 Task: Check the picks of the 2023 Victory Lane Racing NASCAR Cup Series for the race "United Rentals 500" on the track "Phoenix".
Action: Mouse moved to (187, 389)
Screenshot: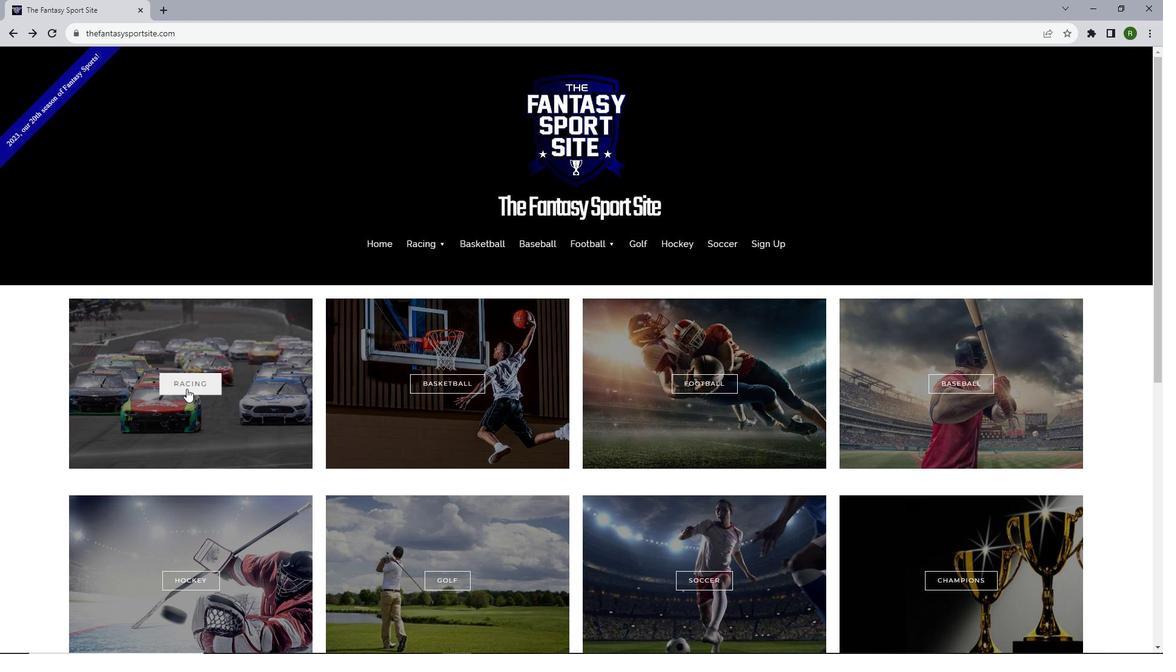 
Action: Mouse pressed left at (187, 389)
Screenshot: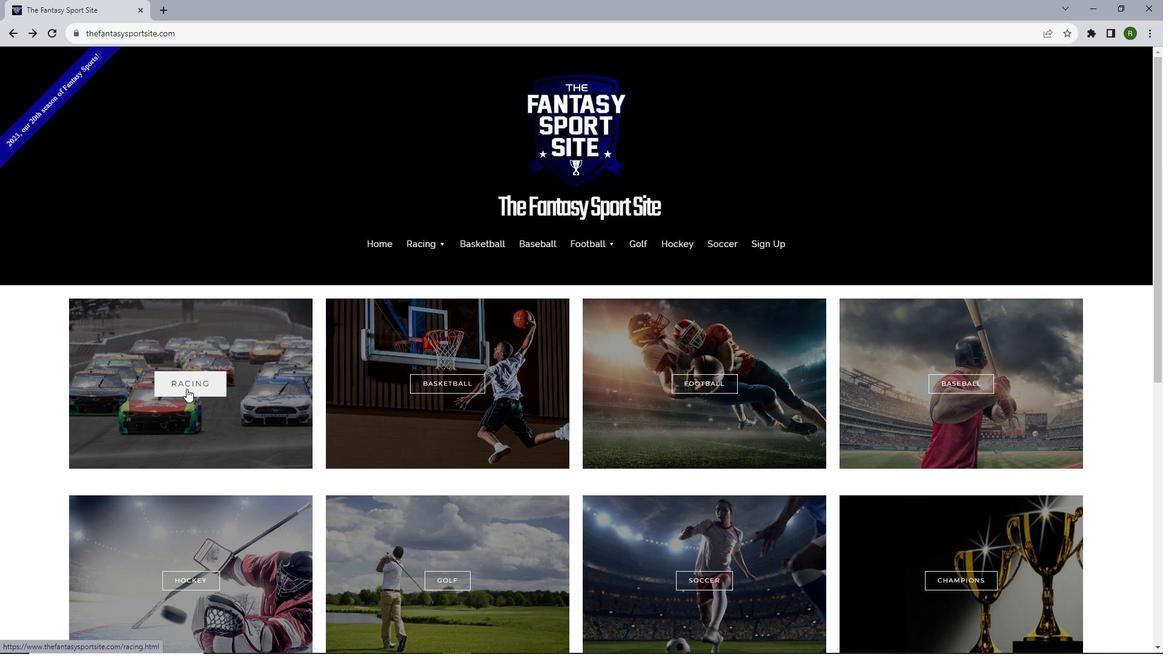 
Action: Mouse moved to (221, 548)
Screenshot: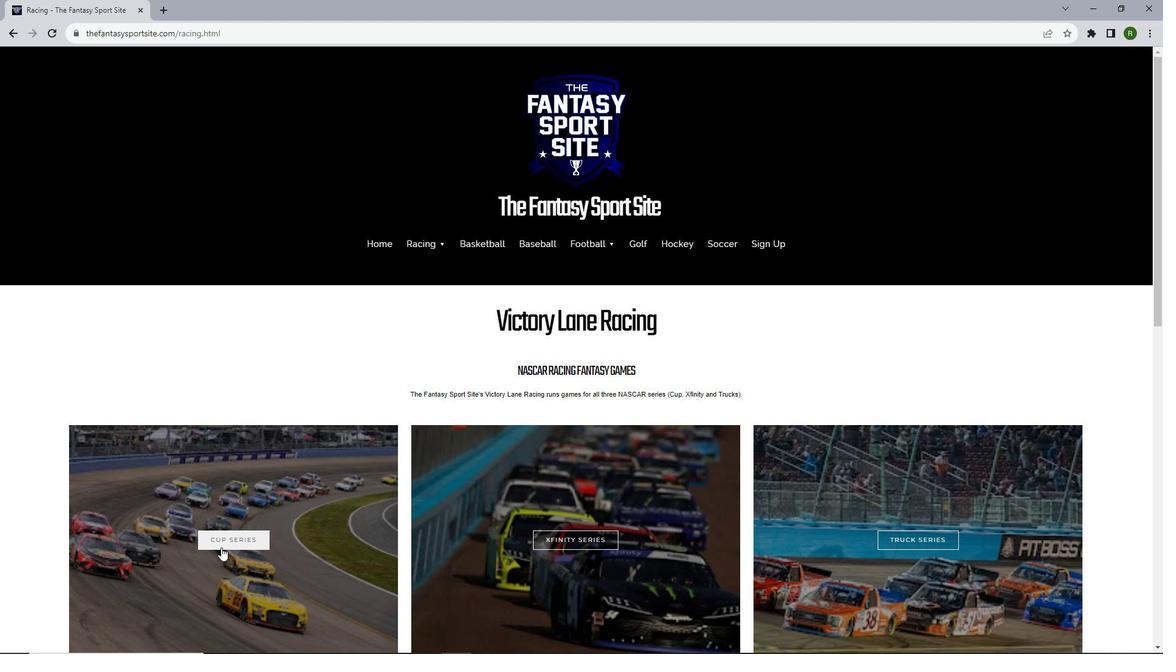 
Action: Mouse pressed left at (221, 548)
Screenshot: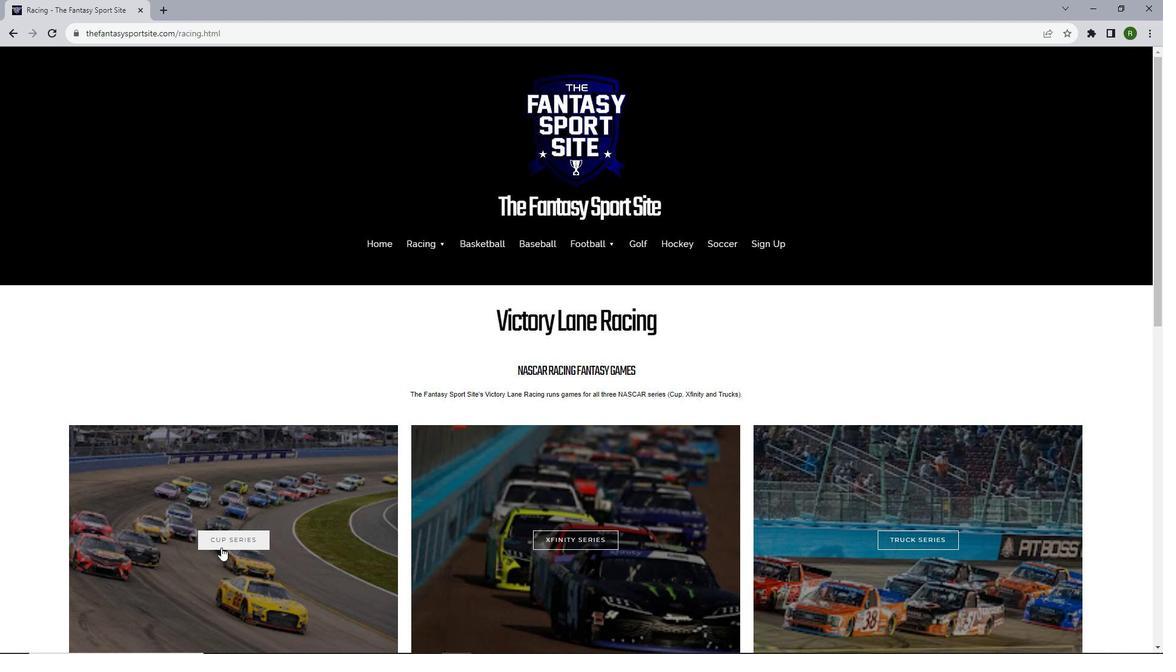 
Action: Mouse moved to (449, 407)
Screenshot: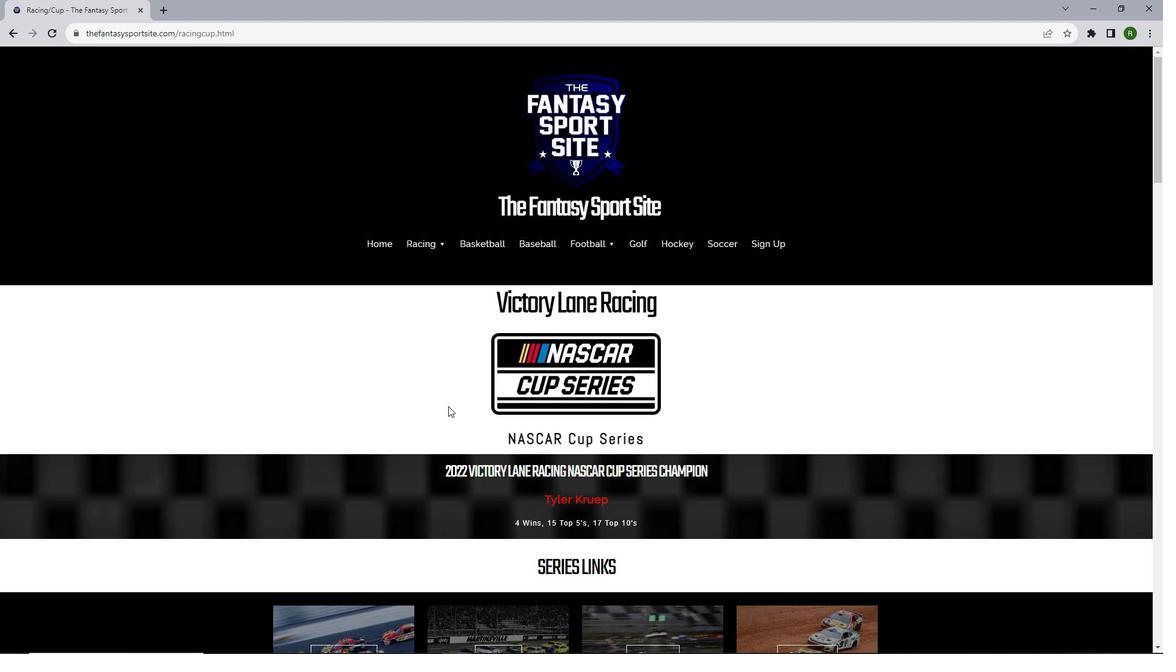 
Action: Mouse scrolled (449, 406) with delta (0, 0)
Screenshot: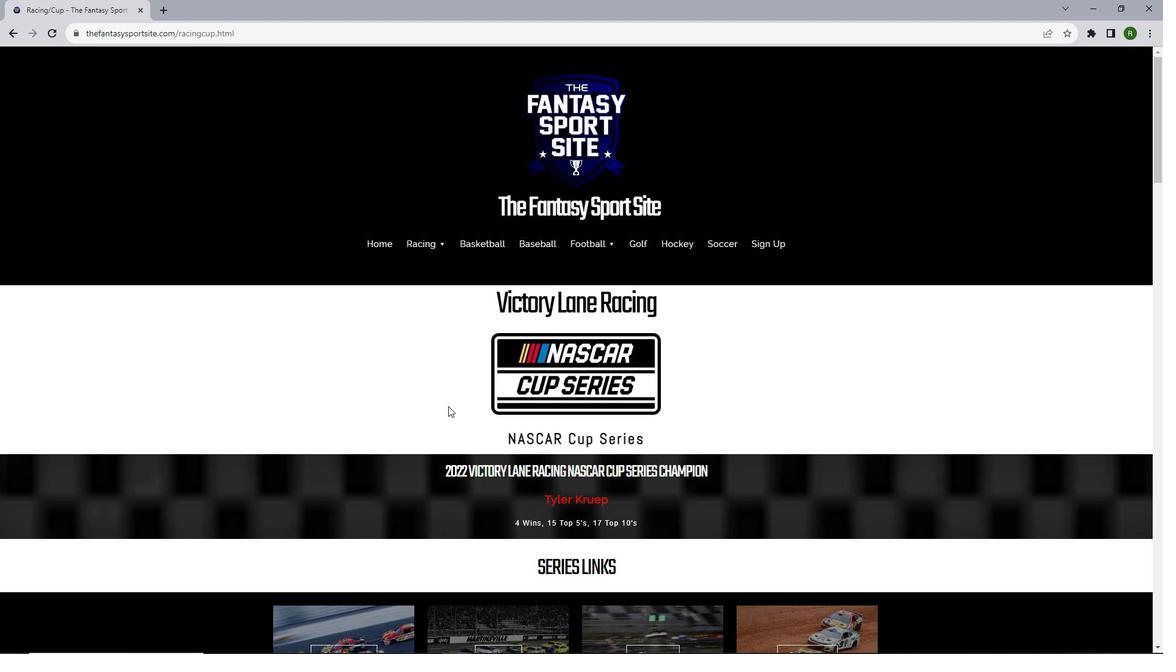 
Action: Mouse scrolled (449, 406) with delta (0, 0)
Screenshot: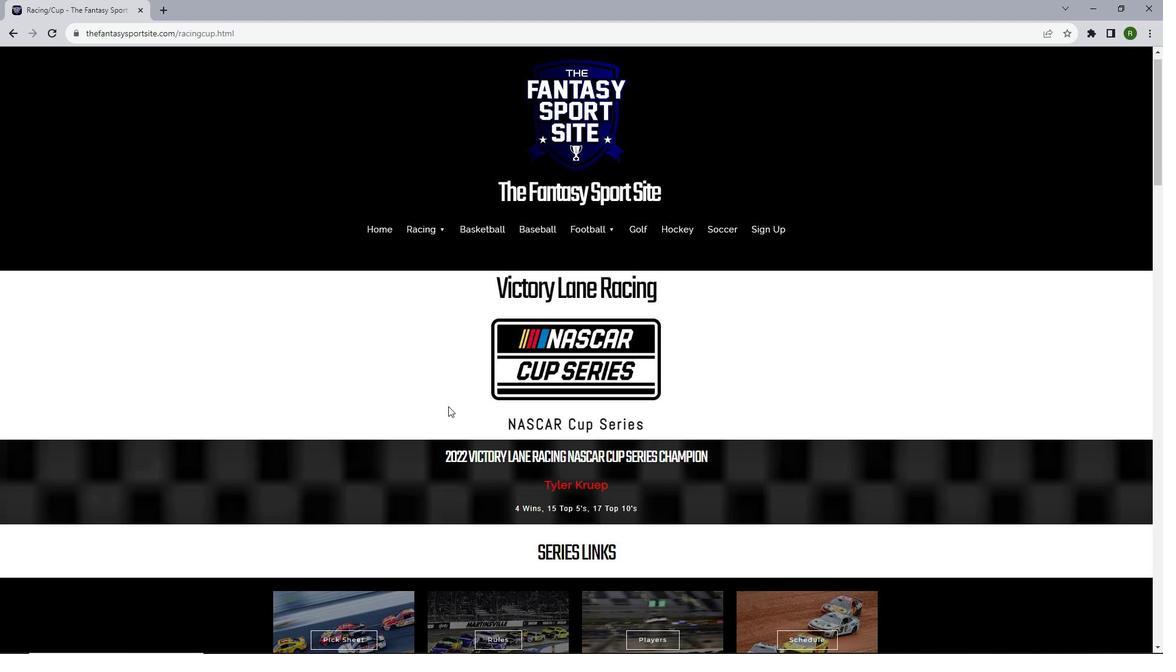 
Action: Mouse moved to (449, 407)
Screenshot: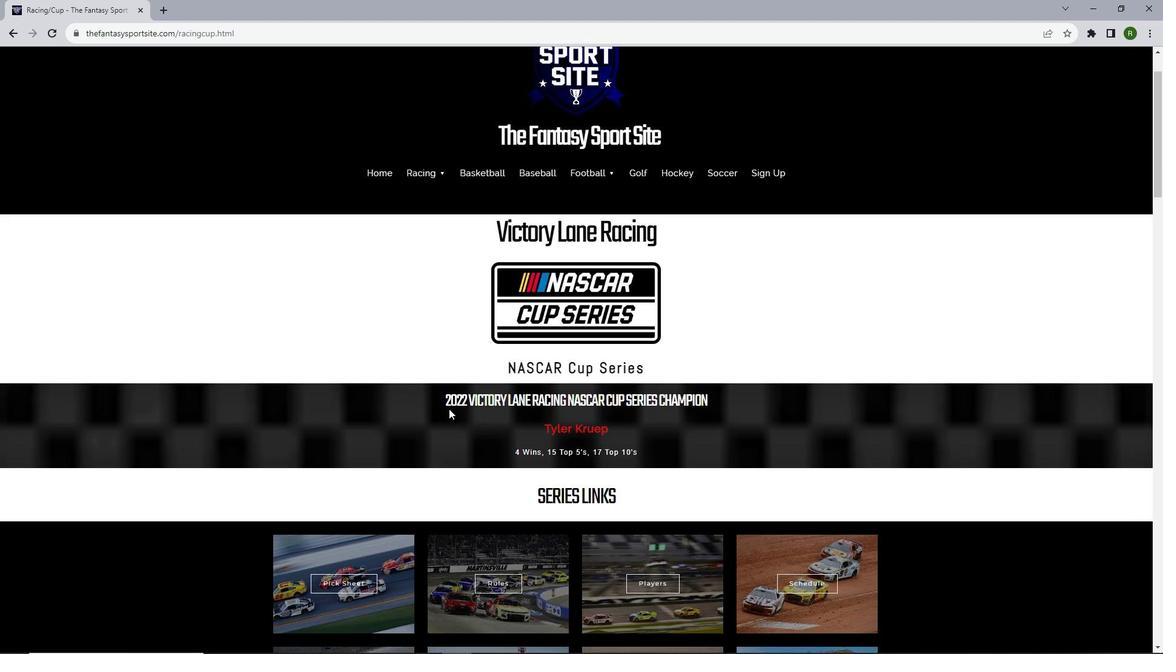 
Action: Mouse scrolled (449, 406) with delta (0, 0)
Screenshot: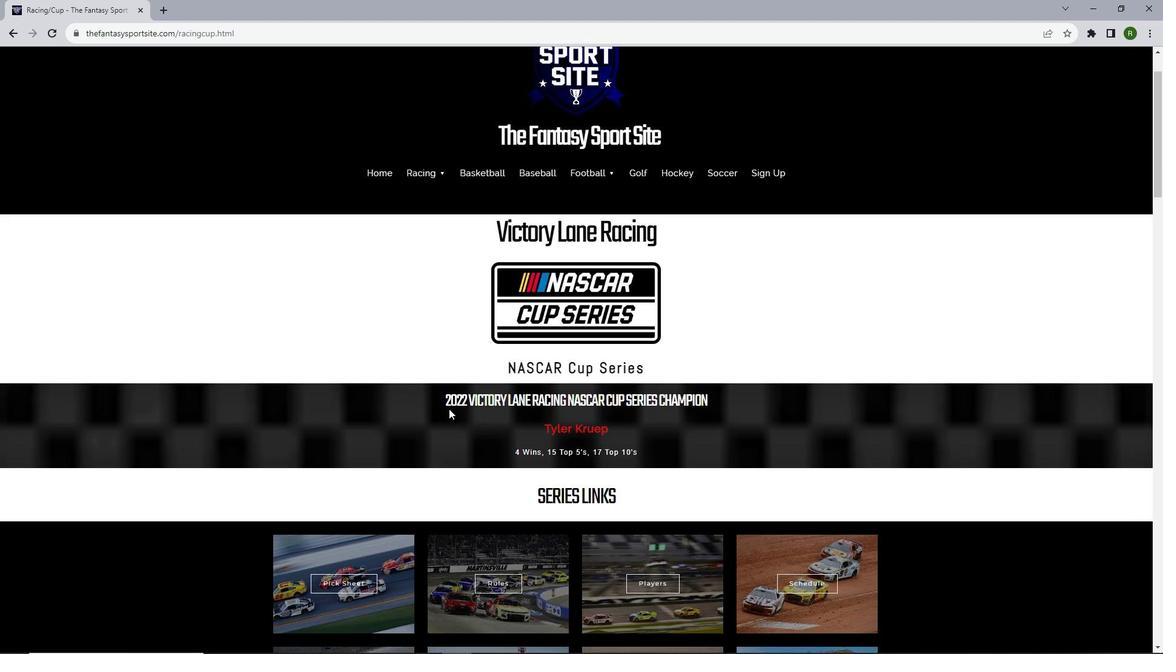 
Action: Mouse moved to (449, 409)
Screenshot: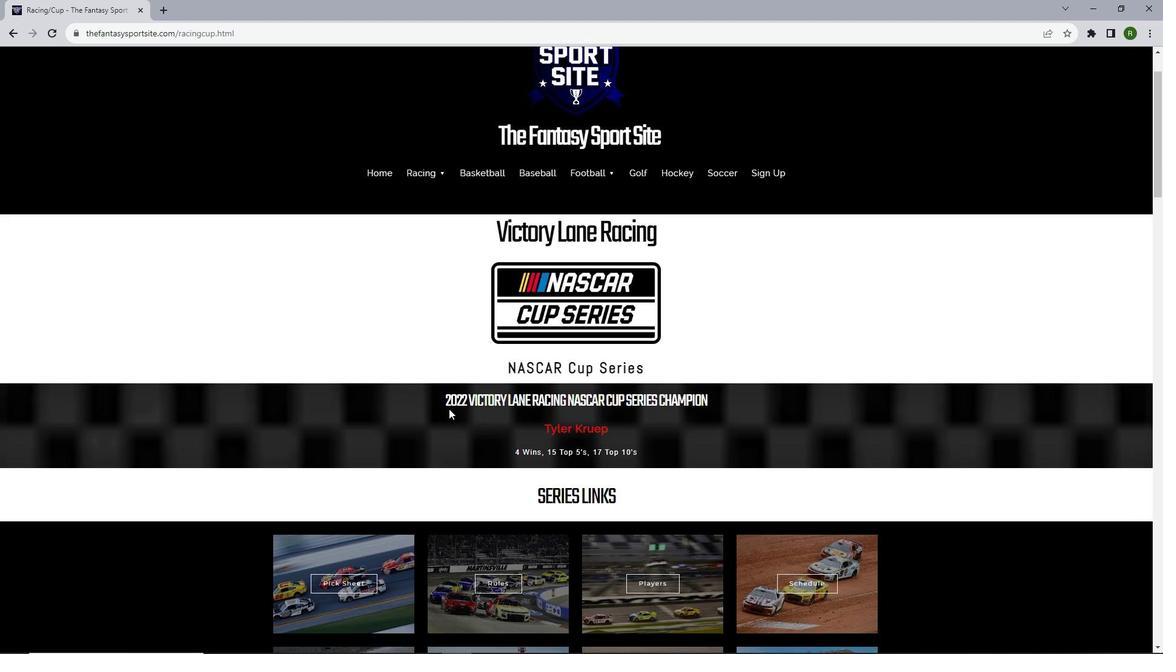 
Action: Mouse scrolled (449, 409) with delta (0, 0)
Screenshot: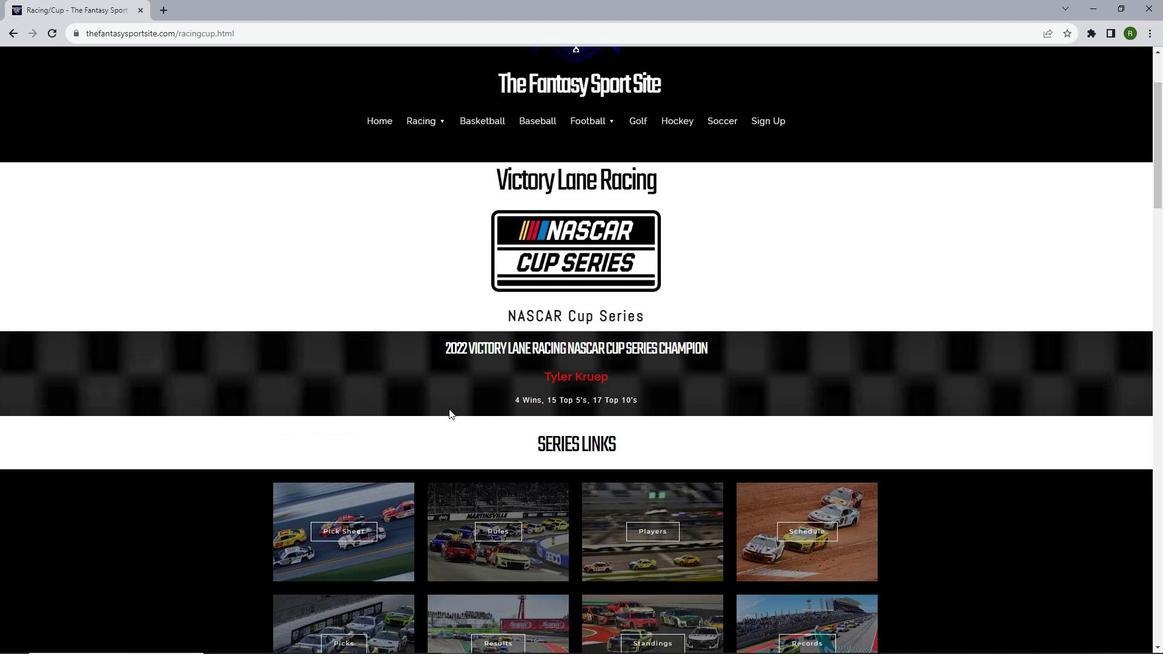 
Action: Mouse scrolled (449, 409) with delta (0, 0)
Screenshot: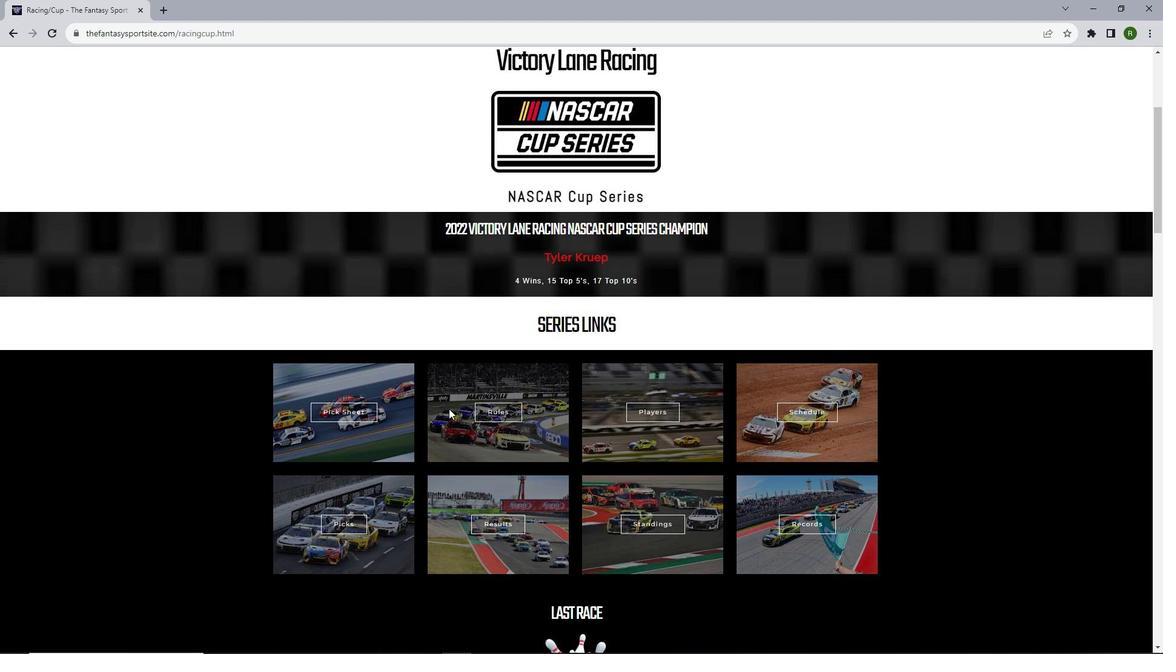 
Action: Mouse scrolled (449, 409) with delta (0, 0)
Screenshot: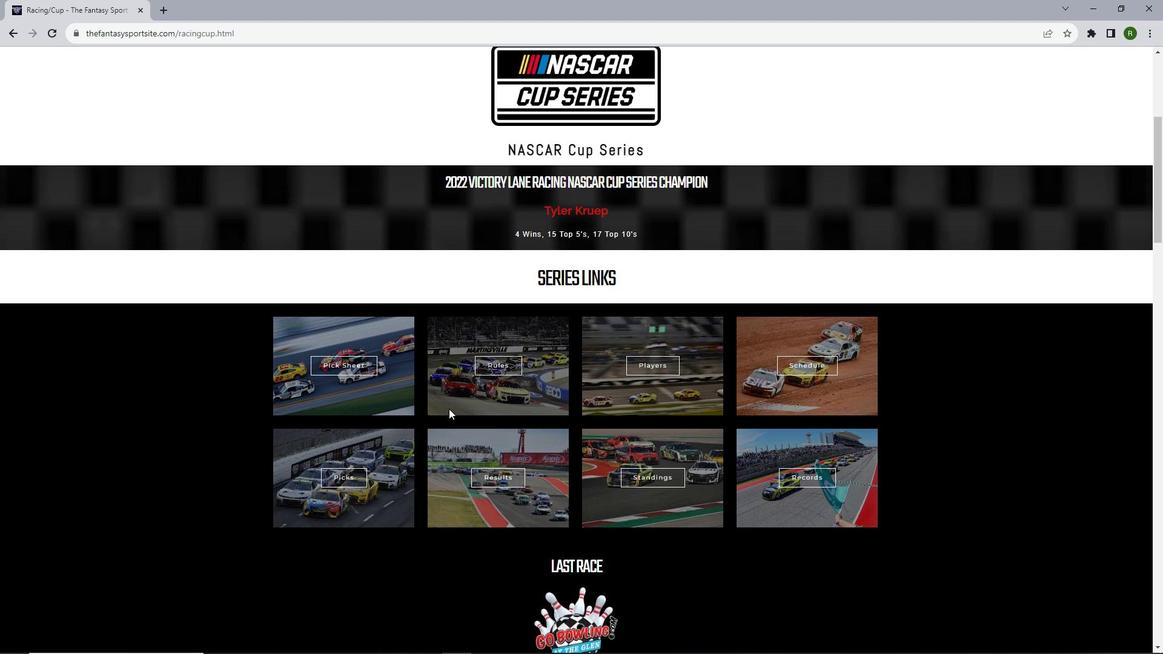
Action: Mouse moved to (356, 408)
Screenshot: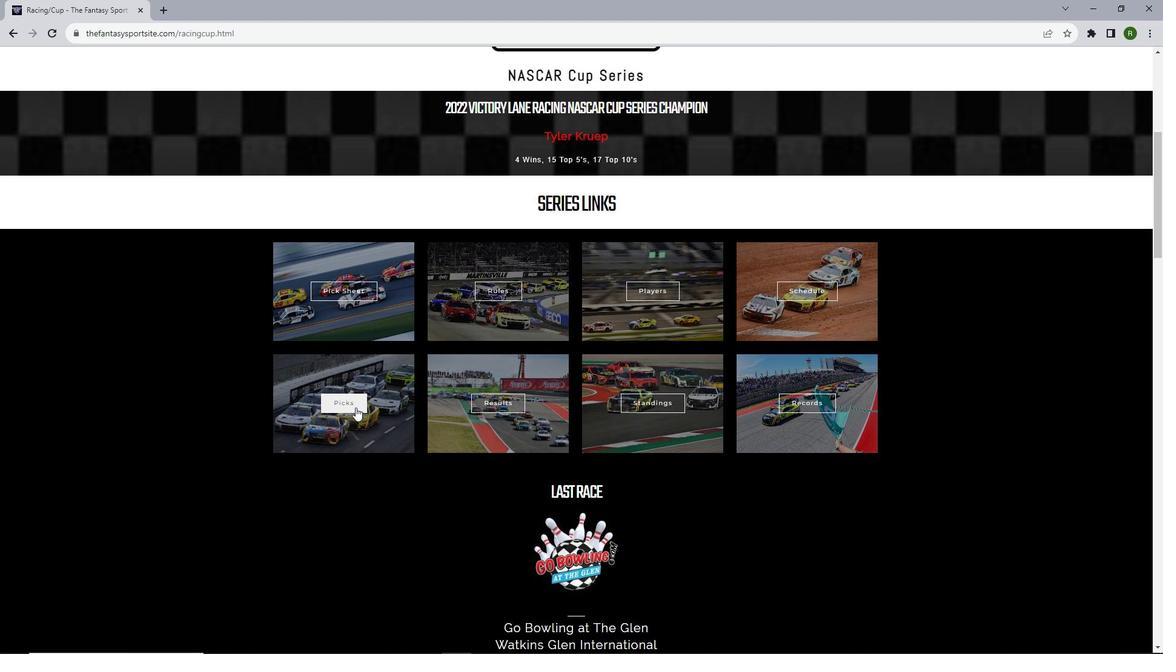 
Action: Mouse pressed left at (356, 408)
Screenshot: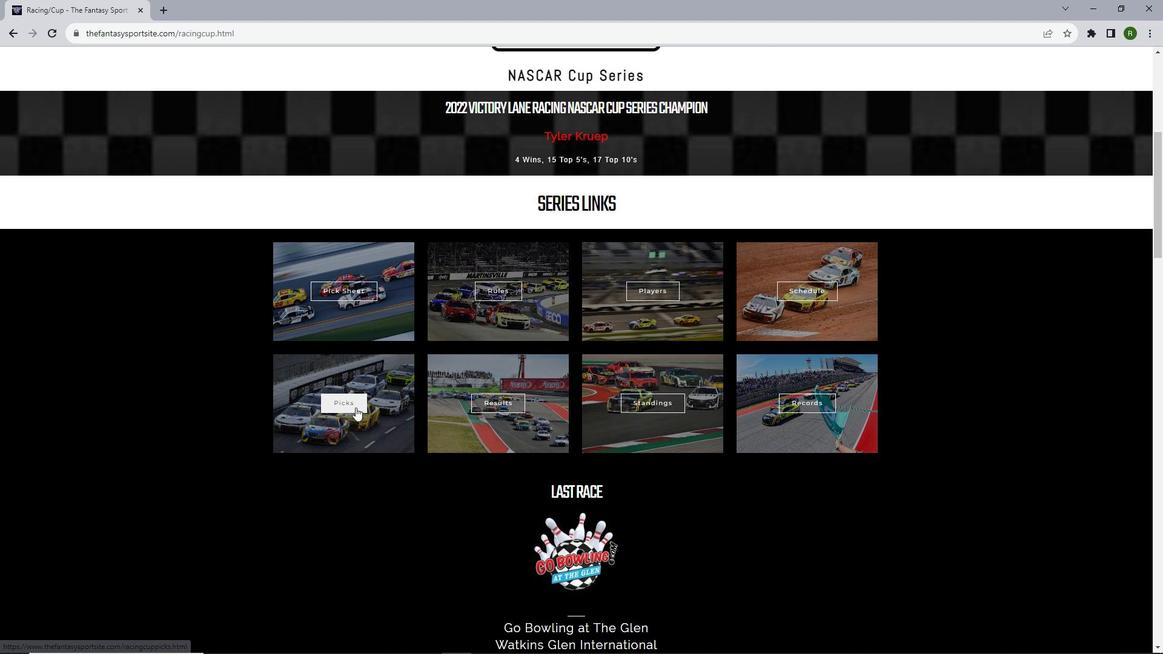 
Action: Mouse moved to (610, 344)
Screenshot: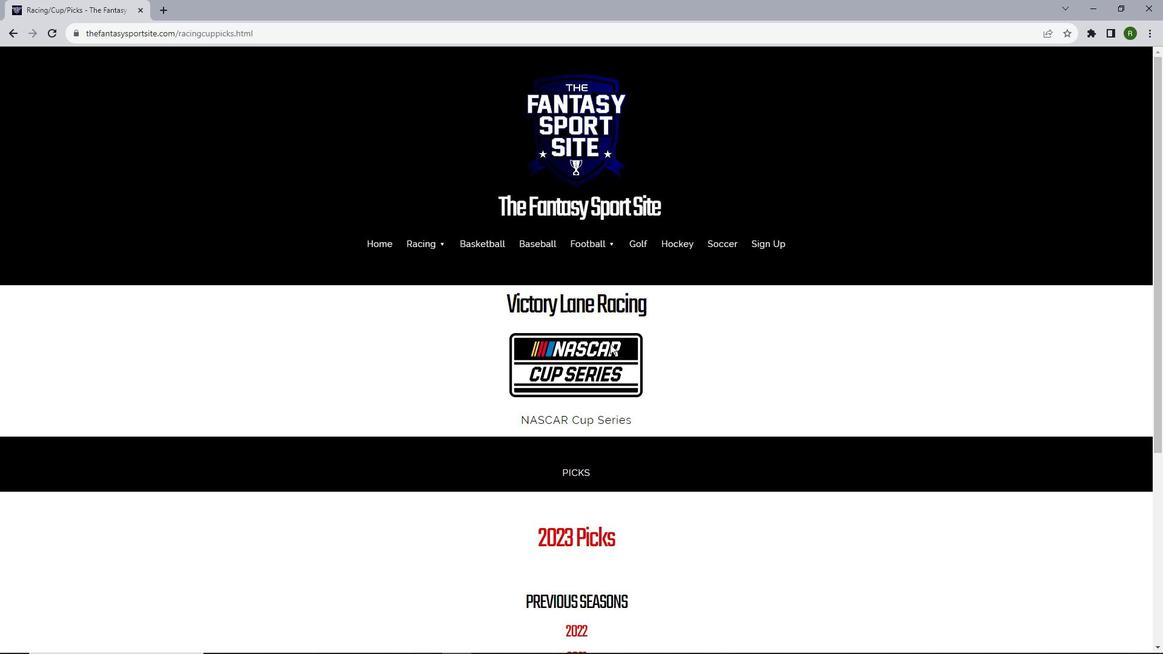 
Action: Mouse scrolled (610, 344) with delta (0, 0)
Screenshot: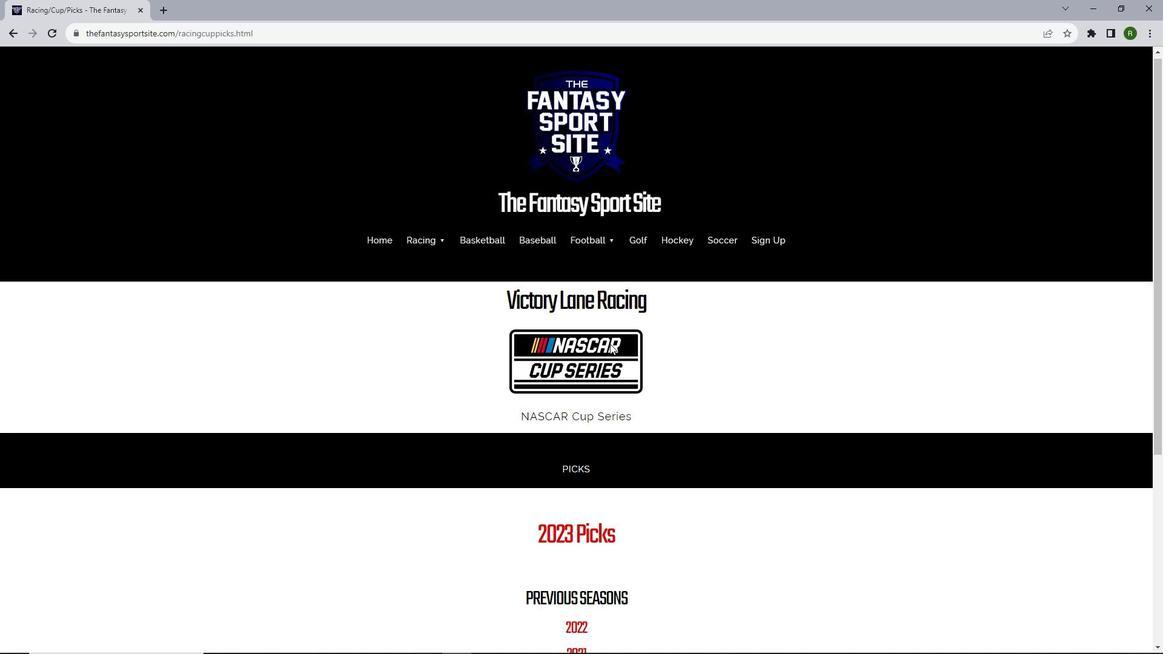 
Action: Mouse scrolled (610, 344) with delta (0, 0)
Screenshot: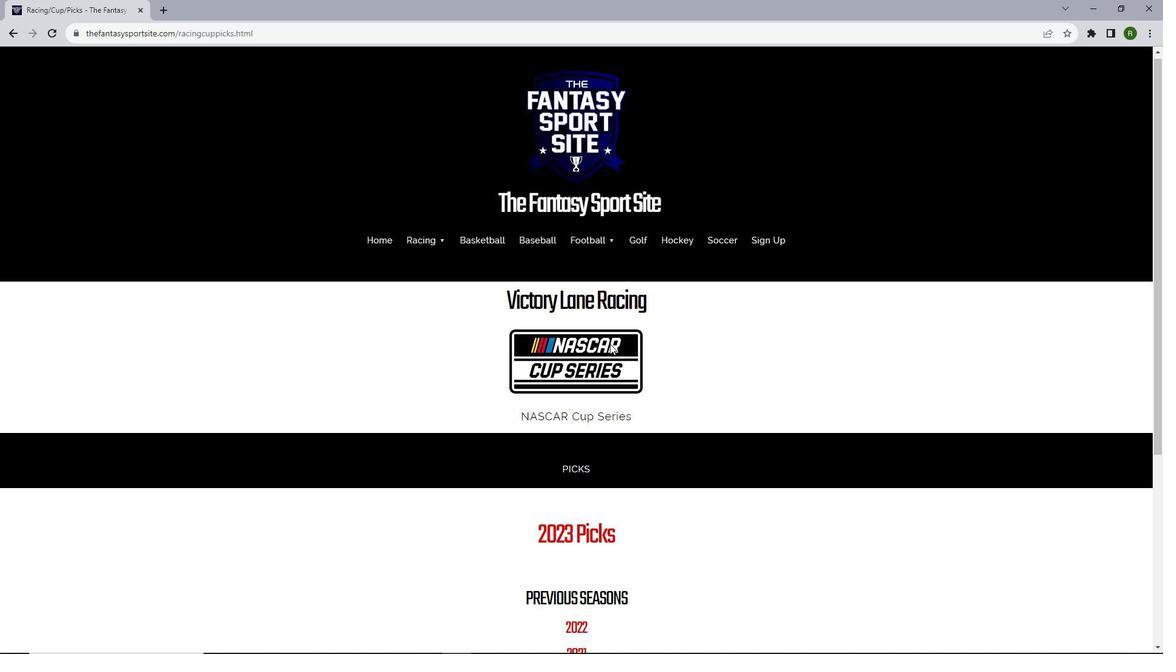 
Action: Mouse scrolled (610, 344) with delta (0, 0)
Screenshot: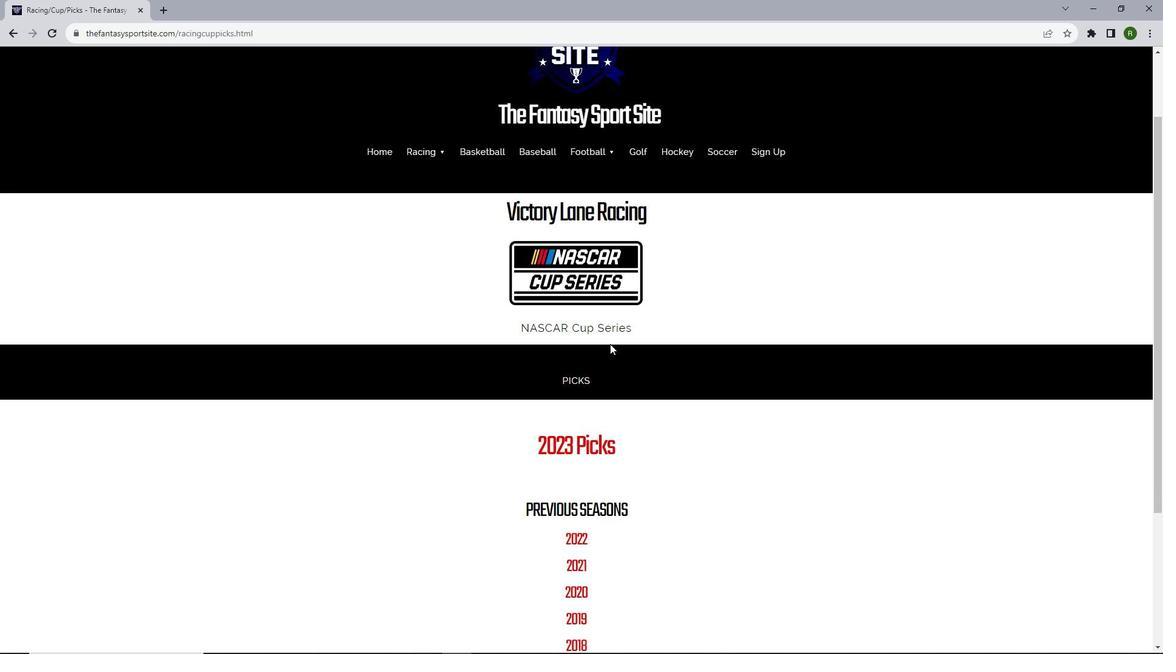 
Action: Mouse moved to (570, 354)
Screenshot: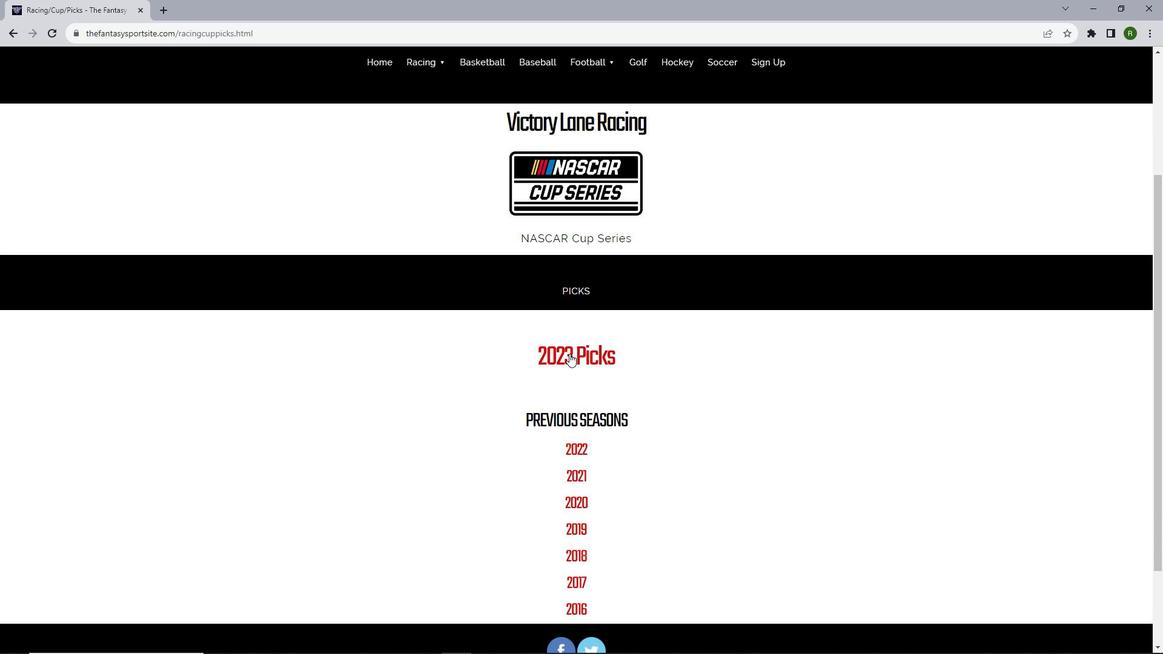
Action: Mouse pressed left at (570, 354)
Screenshot: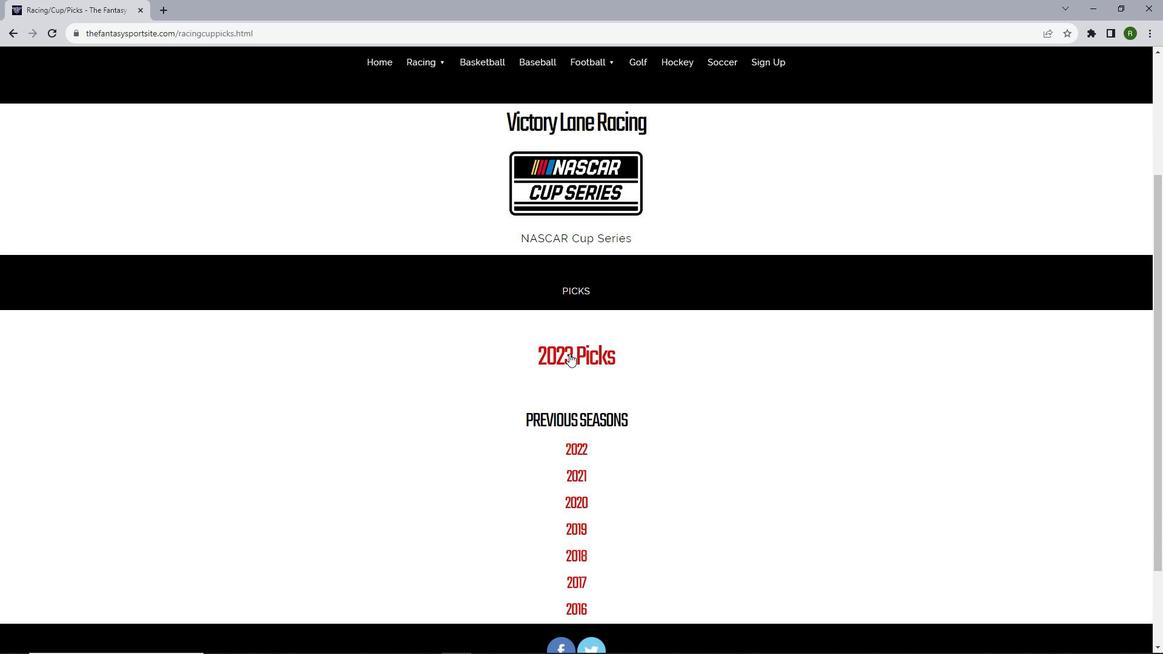 
Action: Mouse moved to (575, 171)
Screenshot: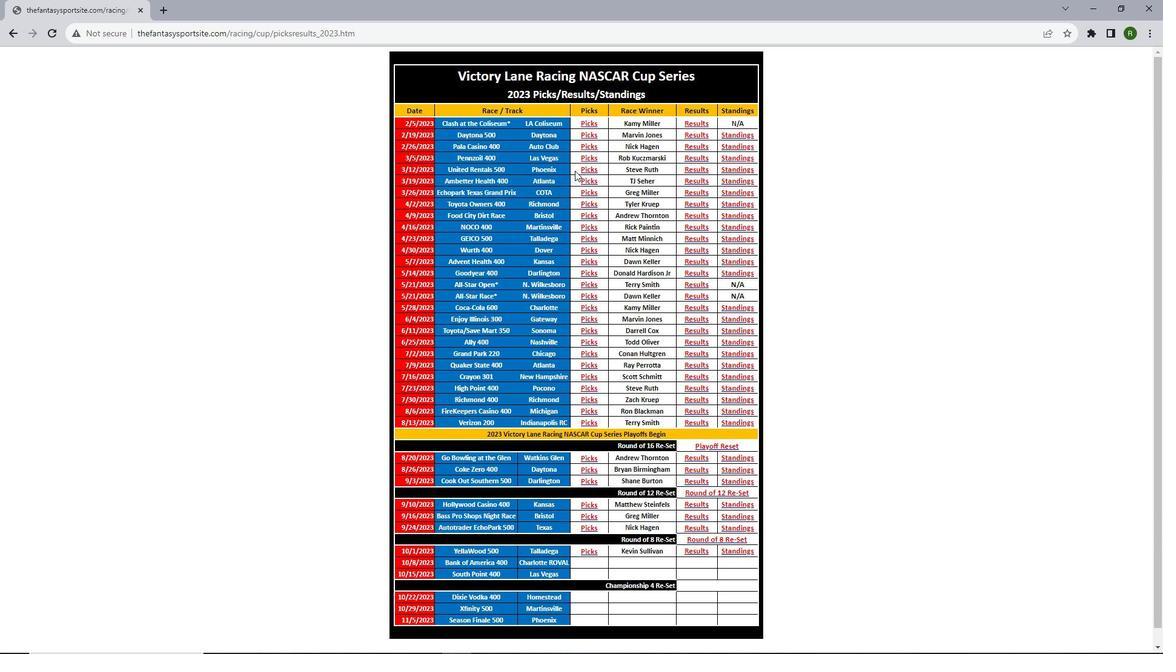 
Action: Mouse scrolled (575, 170) with delta (0, 0)
Screenshot: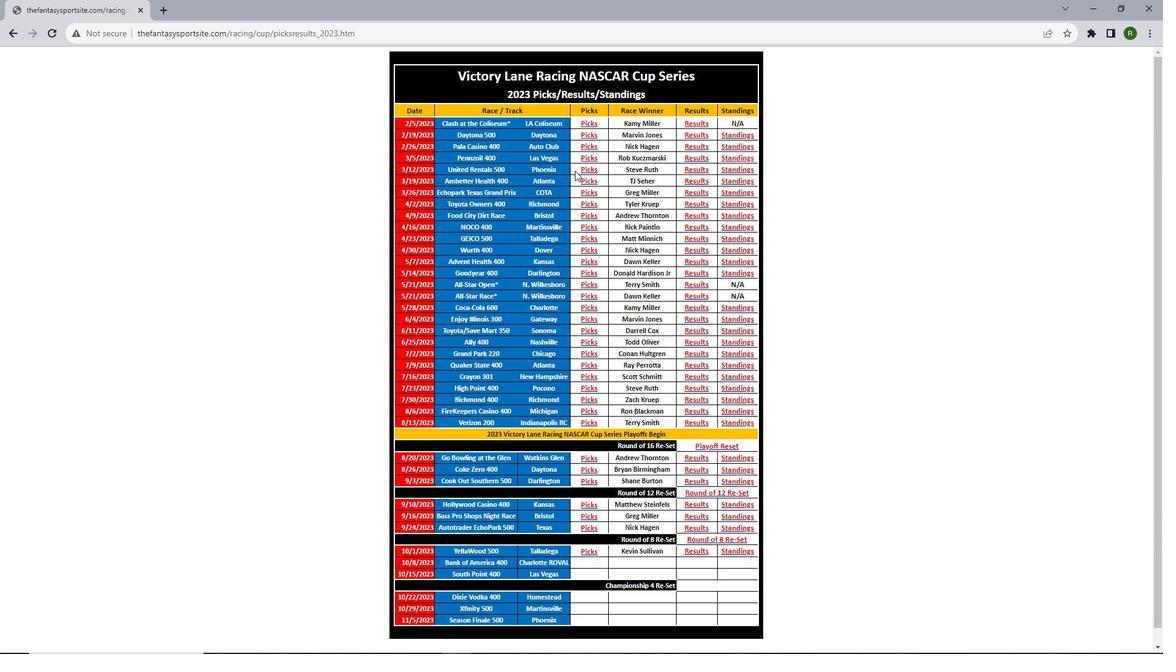 
Action: Mouse moved to (584, 155)
Screenshot: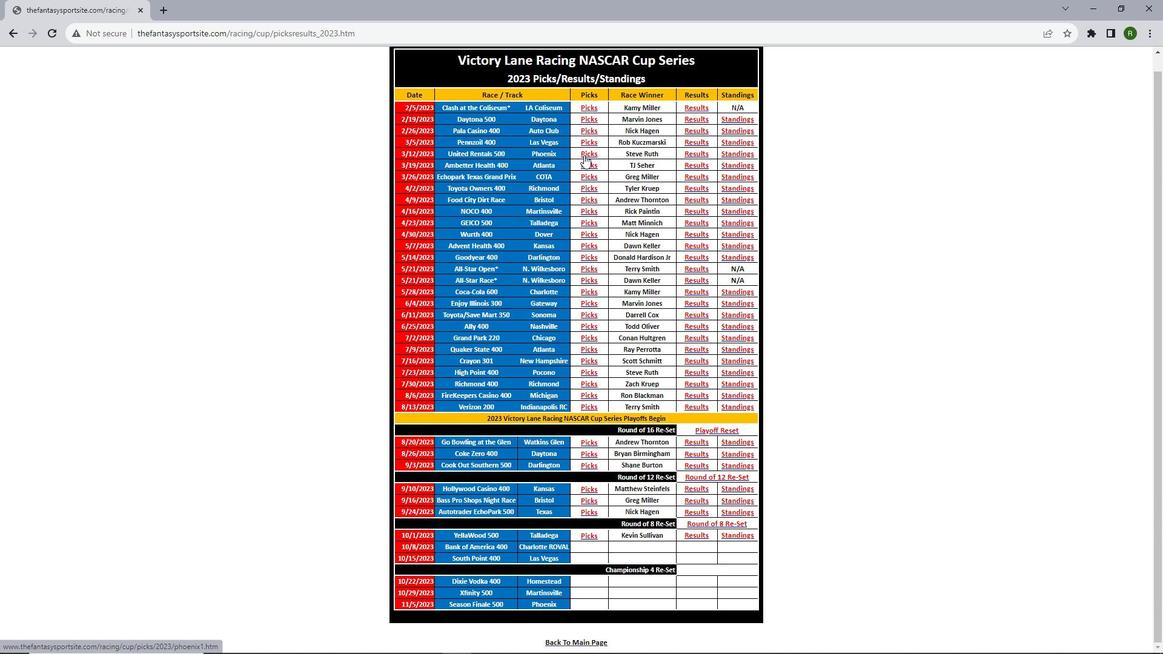 
Action: Mouse pressed left at (584, 155)
Screenshot: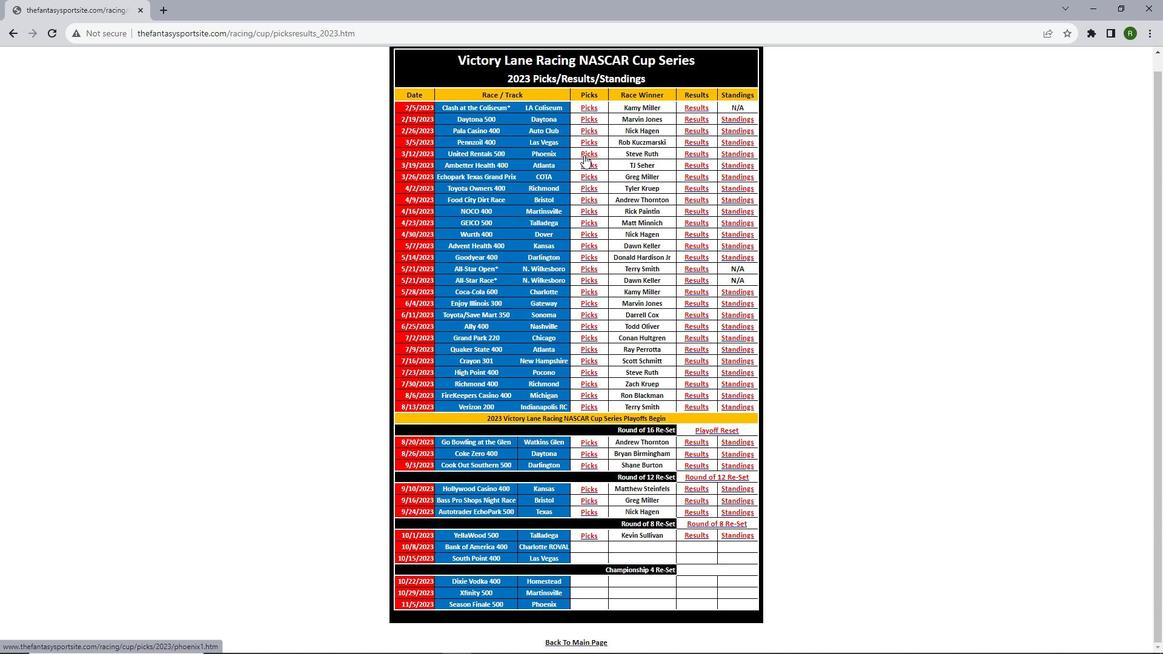 
Action: Mouse scrolled (584, 155) with delta (0, 0)
Screenshot: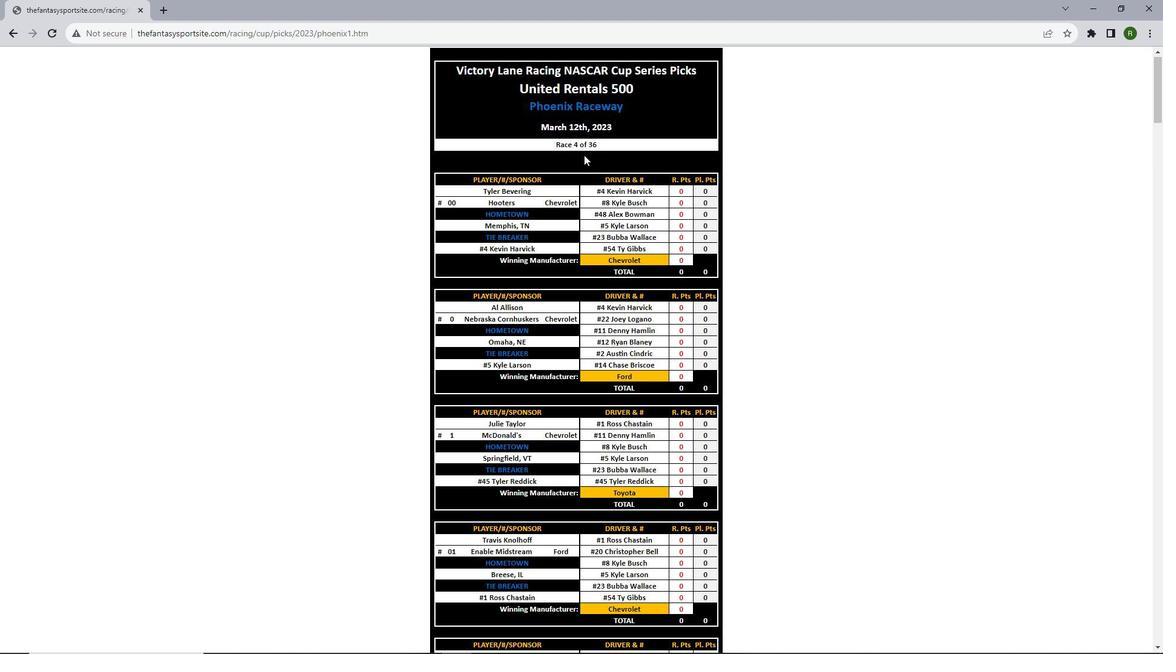 
Action: Mouse scrolled (584, 155) with delta (0, 0)
Screenshot: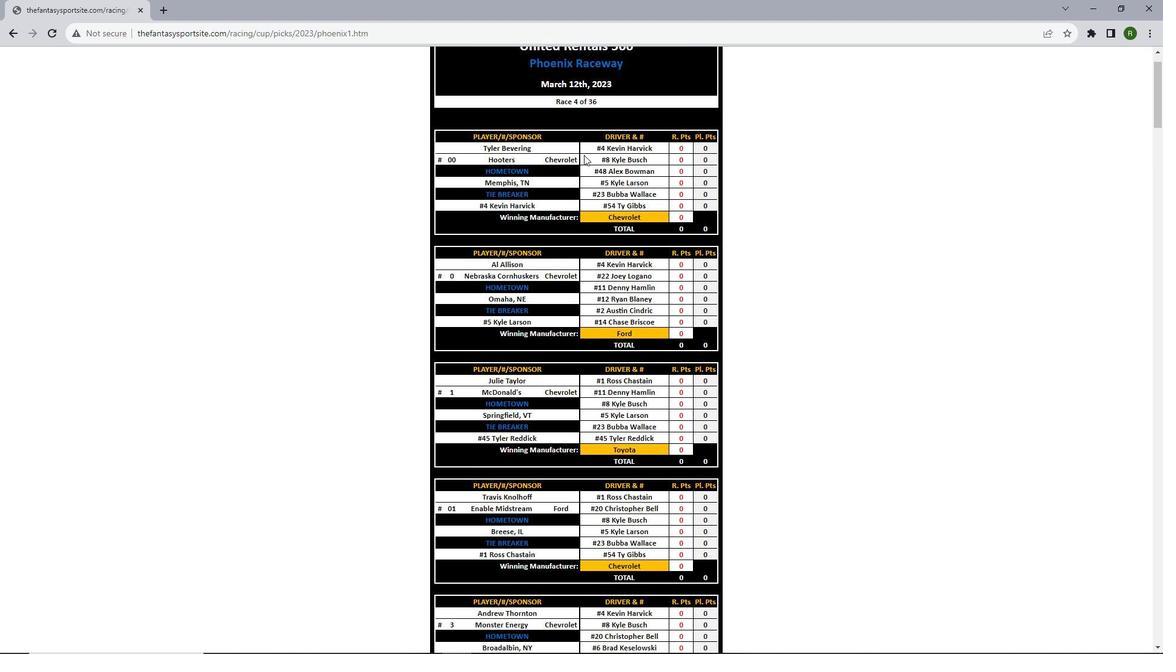 
Action: Mouse scrolled (584, 155) with delta (0, 0)
Screenshot: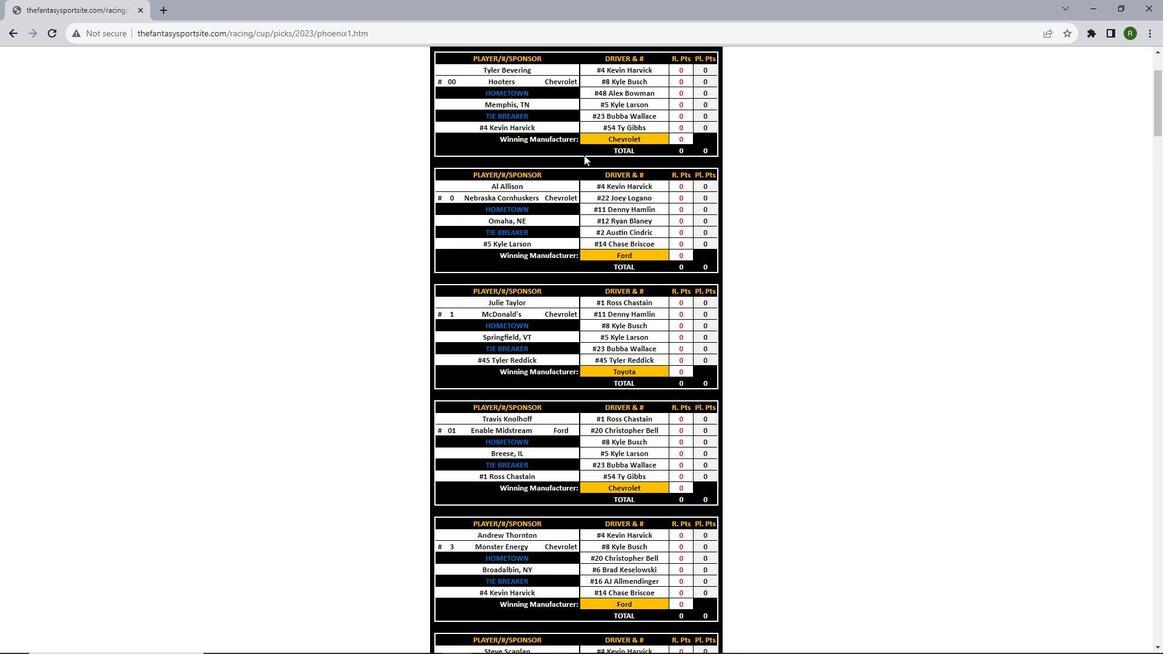 
Action: Mouse scrolled (584, 155) with delta (0, 0)
Screenshot: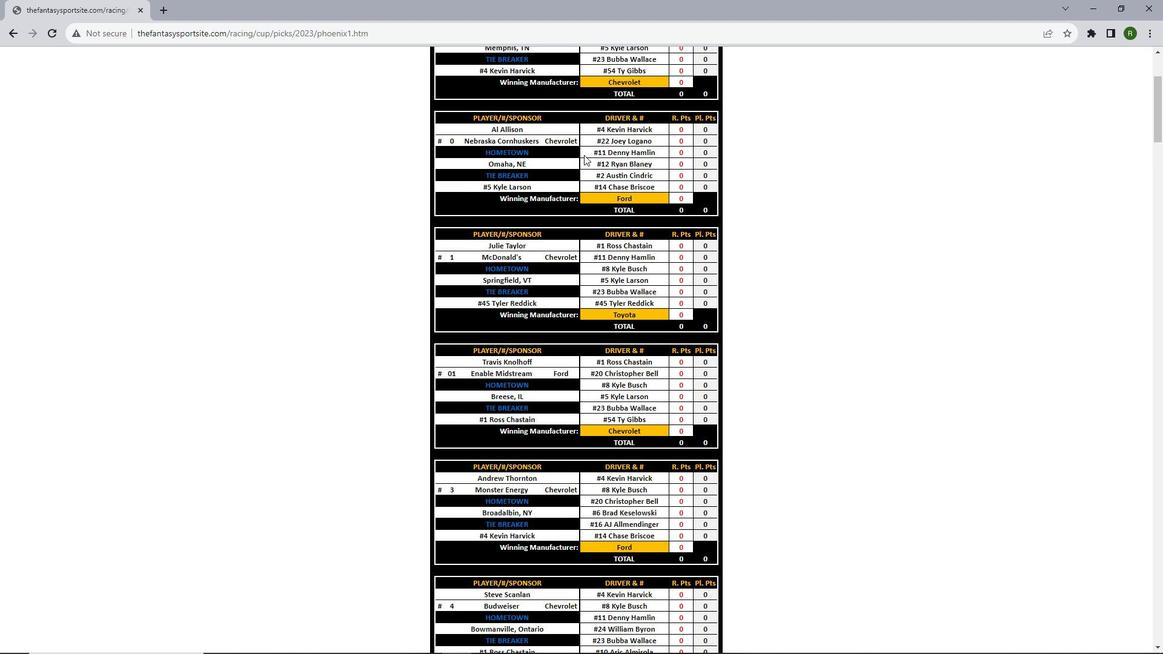 
Action: Mouse scrolled (584, 155) with delta (0, 0)
Screenshot: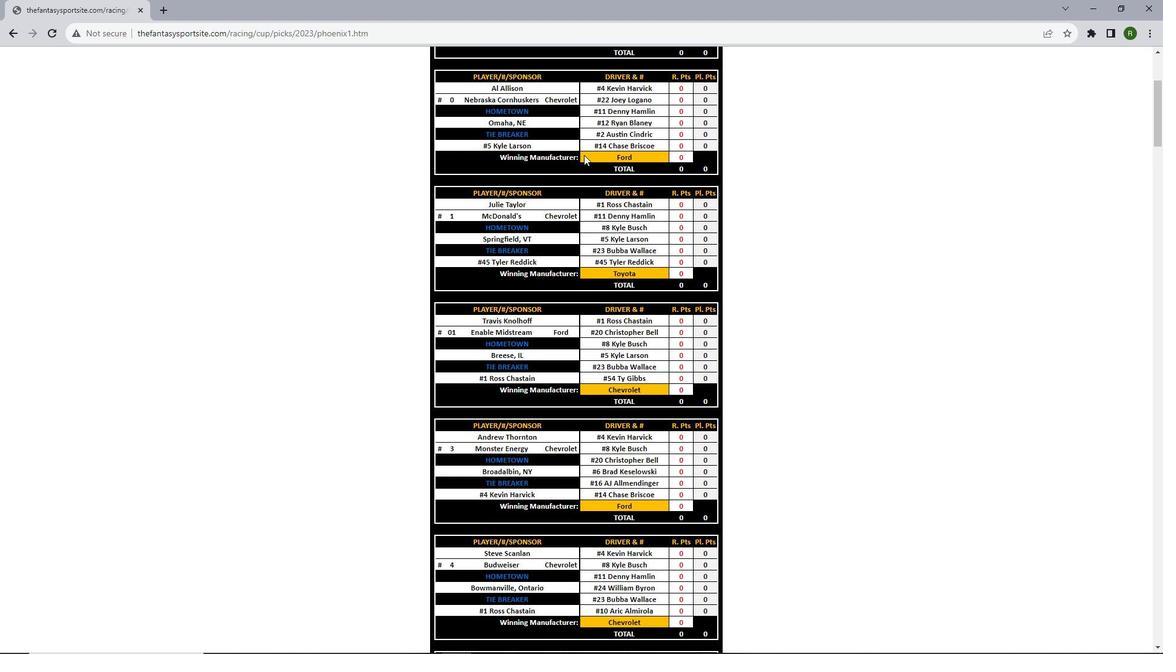 
Action: Mouse scrolled (584, 155) with delta (0, 0)
Screenshot: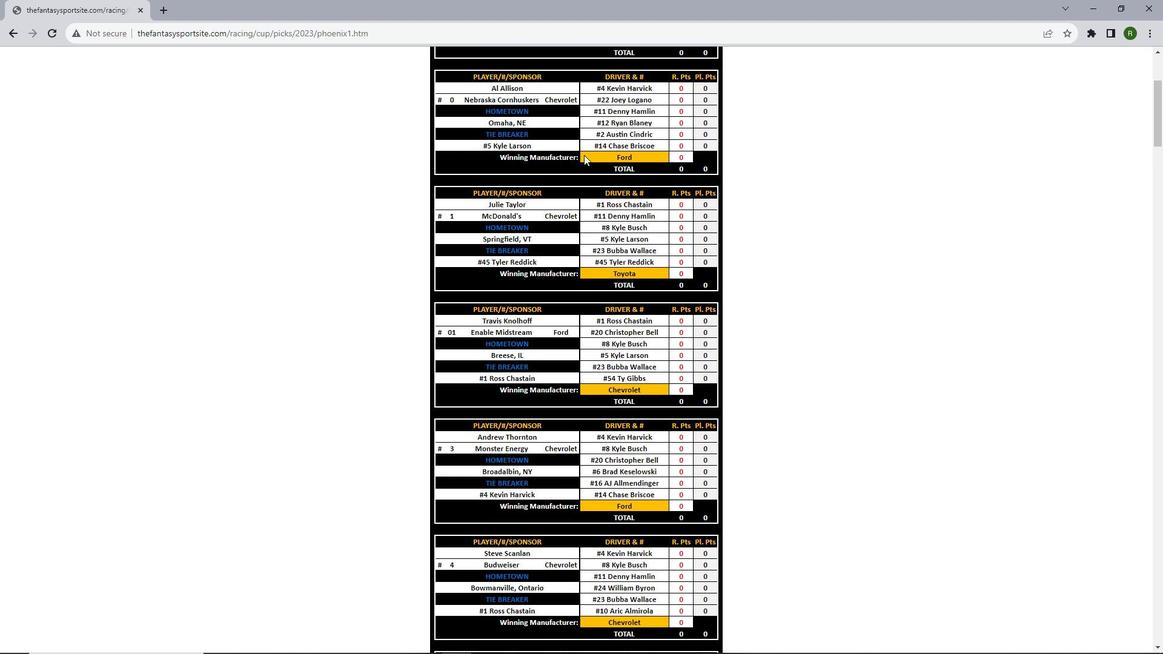 
Action: Mouse scrolled (584, 155) with delta (0, 0)
Screenshot: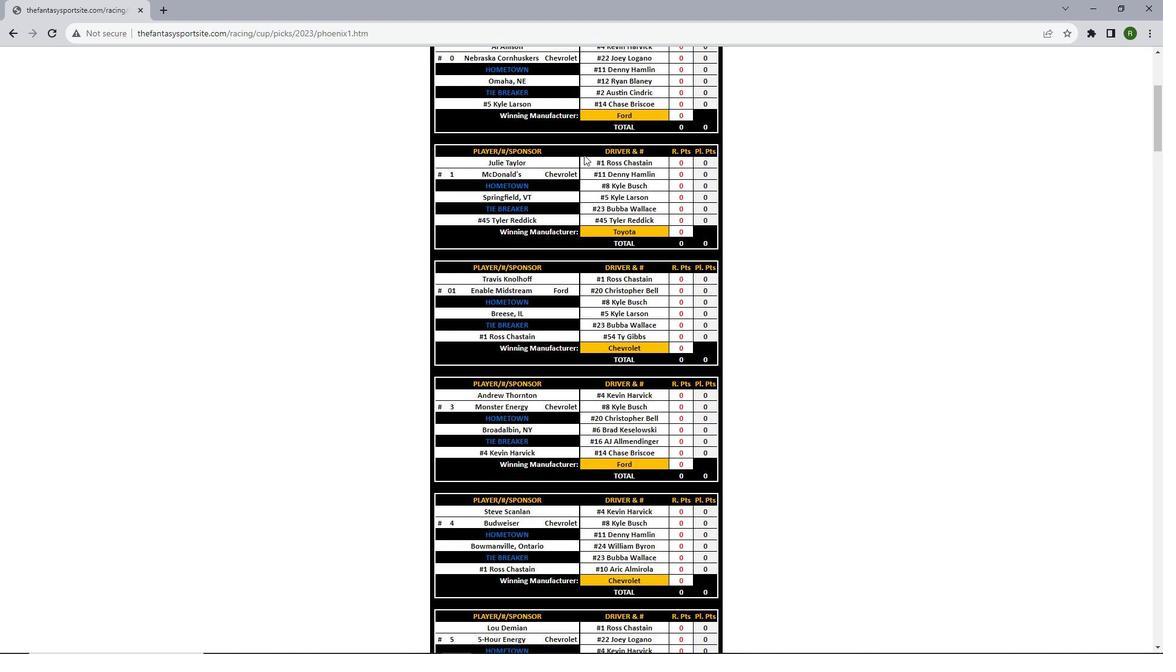 
Action: Mouse scrolled (584, 155) with delta (0, 0)
Screenshot: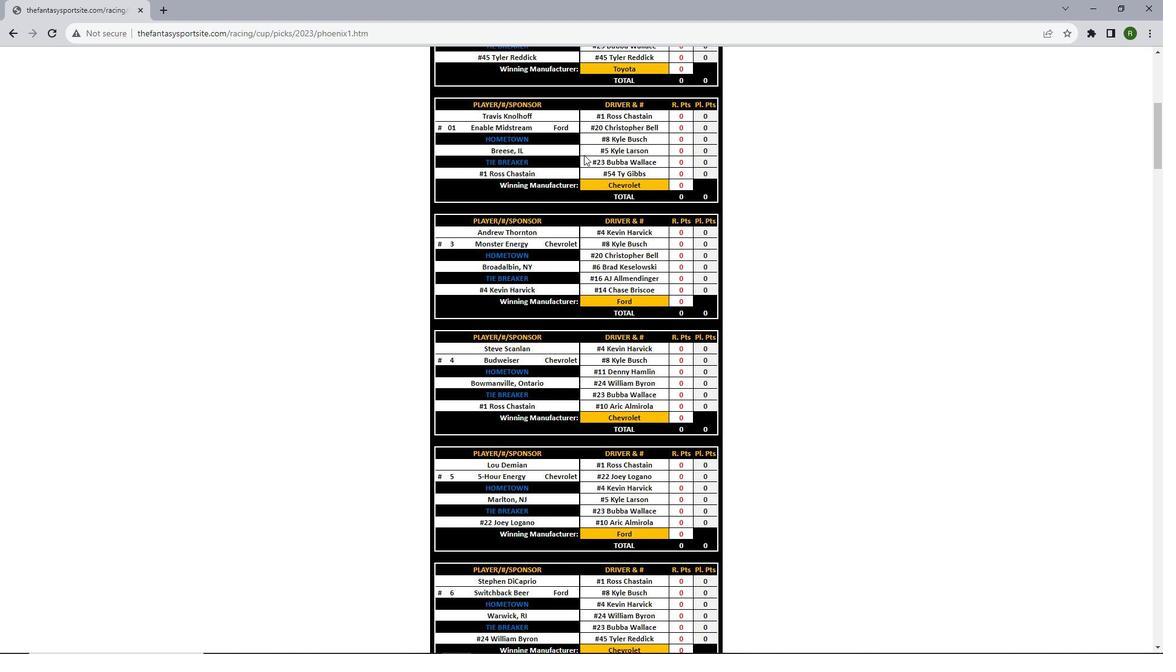 
Action: Mouse scrolled (584, 155) with delta (0, 0)
Screenshot: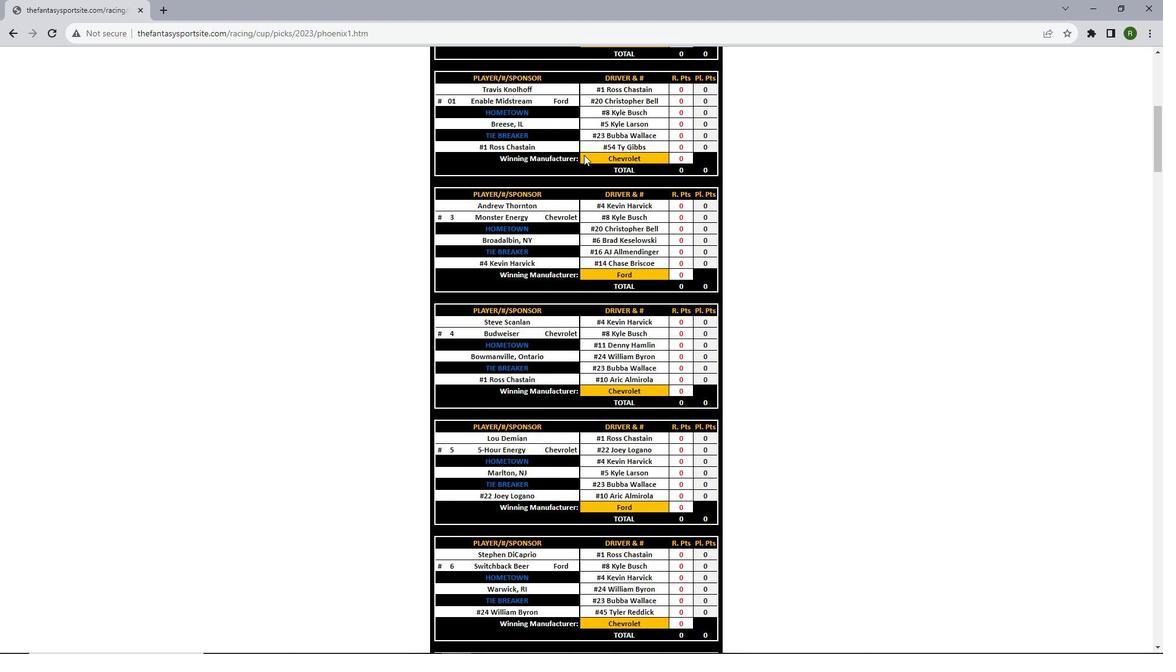 
Action: Mouse scrolled (584, 155) with delta (0, 0)
Screenshot: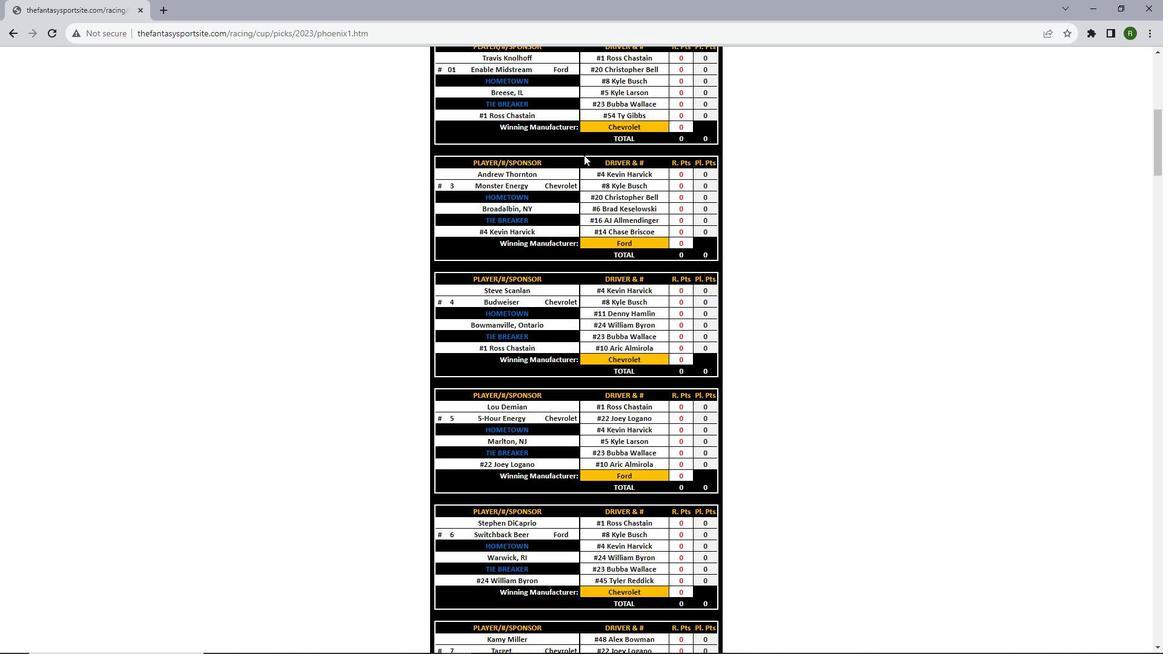 
Action: Mouse scrolled (584, 155) with delta (0, 0)
Screenshot: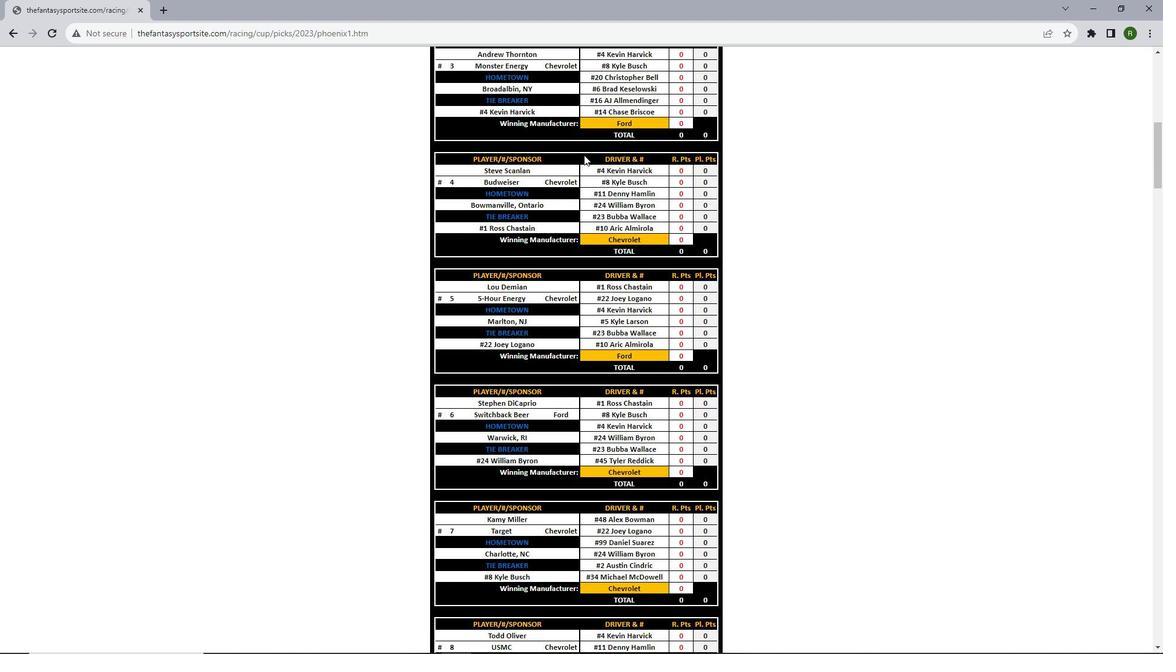 
Action: Mouse scrolled (584, 155) with delta (0, 0)
Screenshot: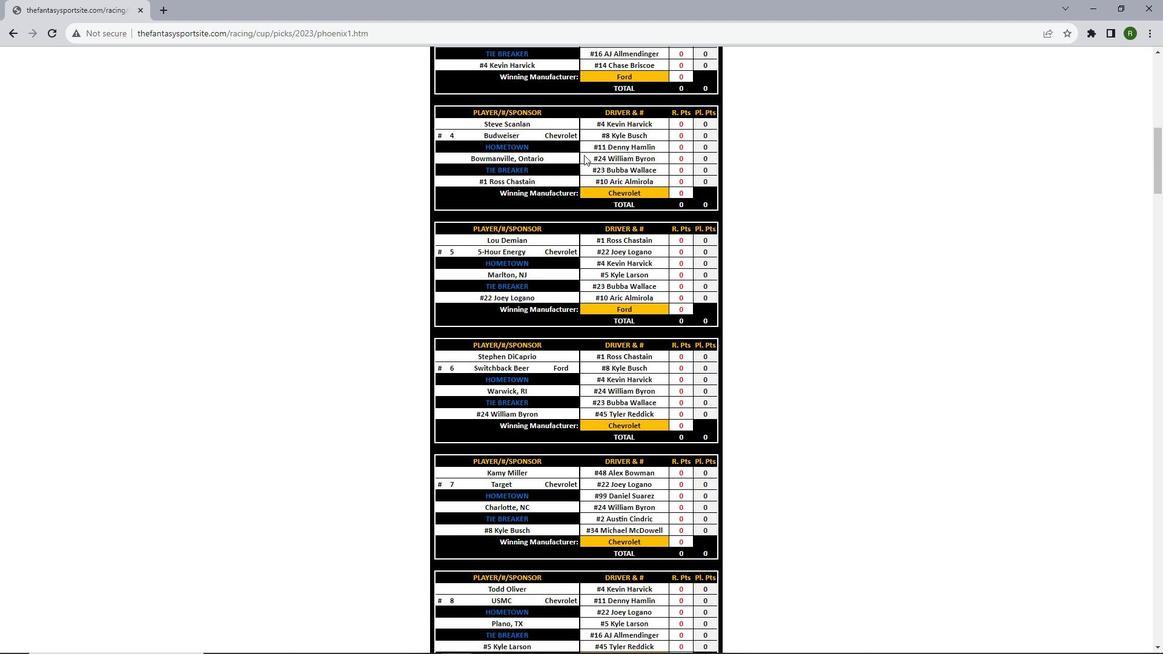 
Action: Mouse scrolled (584, 155) with delta (0, 0)
Screenshot: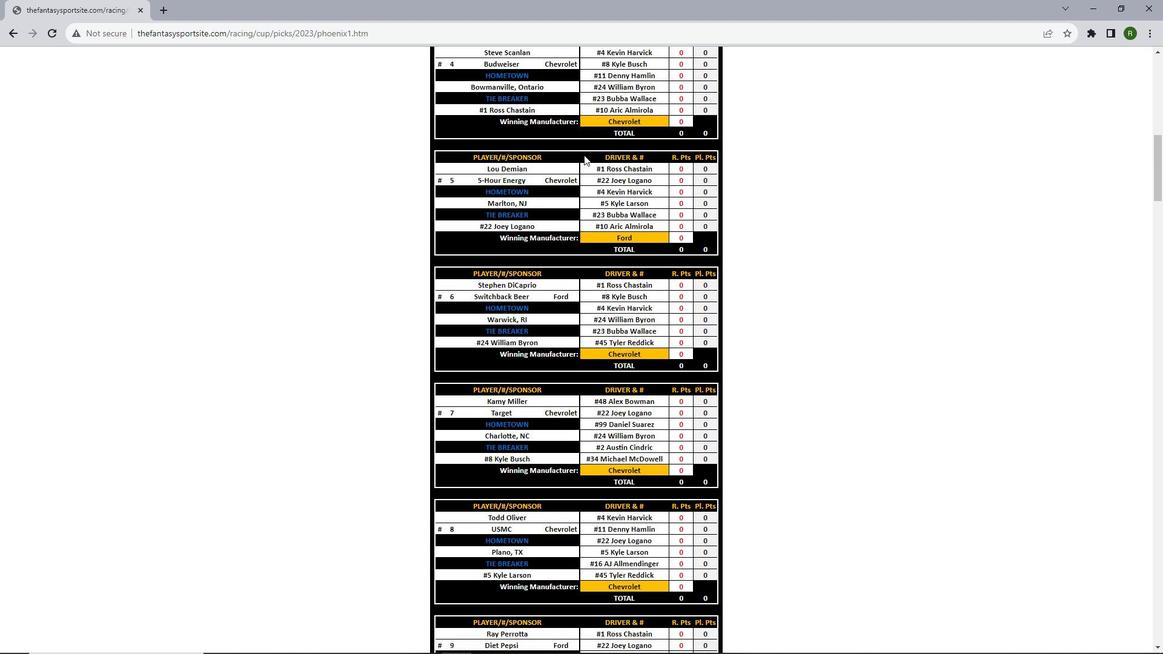 
Action: Mouse scrolled (584, 155) with delta (0, 0)
Screenshot: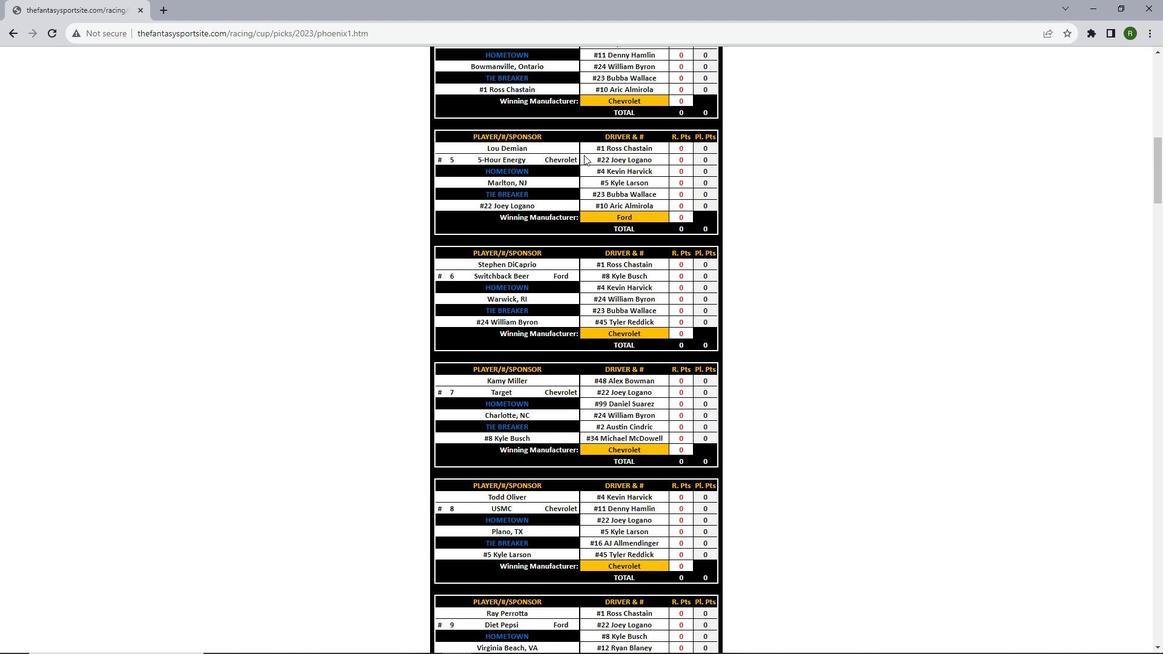 
Action: Mouse scrolled (584, 155) with delta (0, 0)
Screenshot: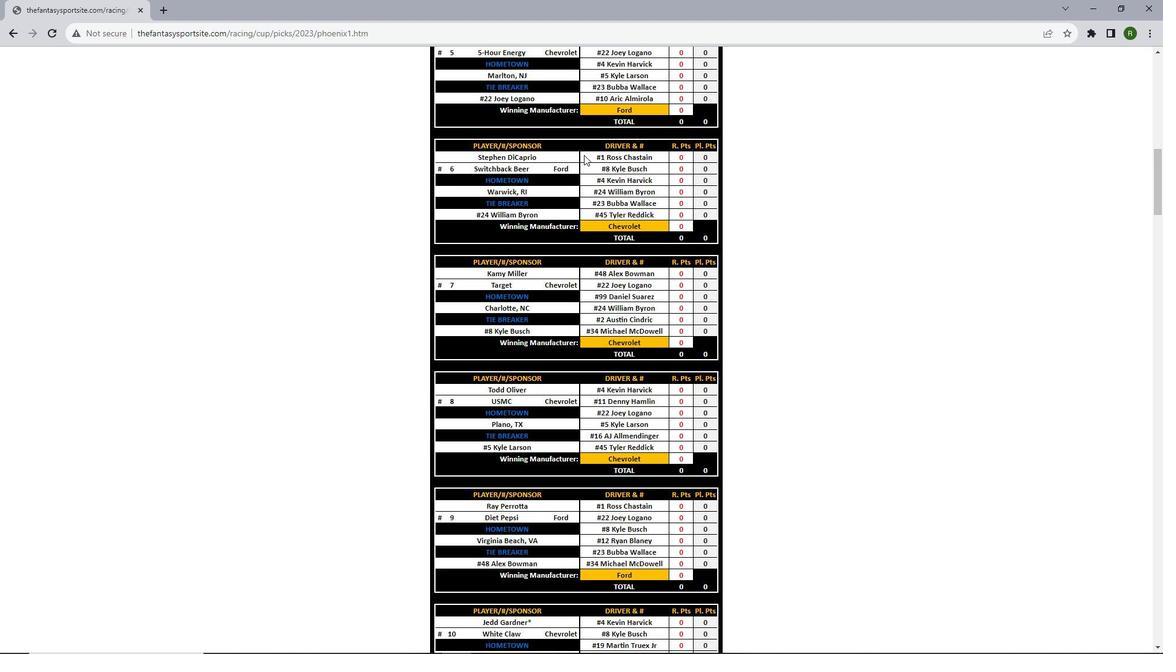 
Action: Mouse scrolled (584, 155) with delta (0, 0)
Screenshot: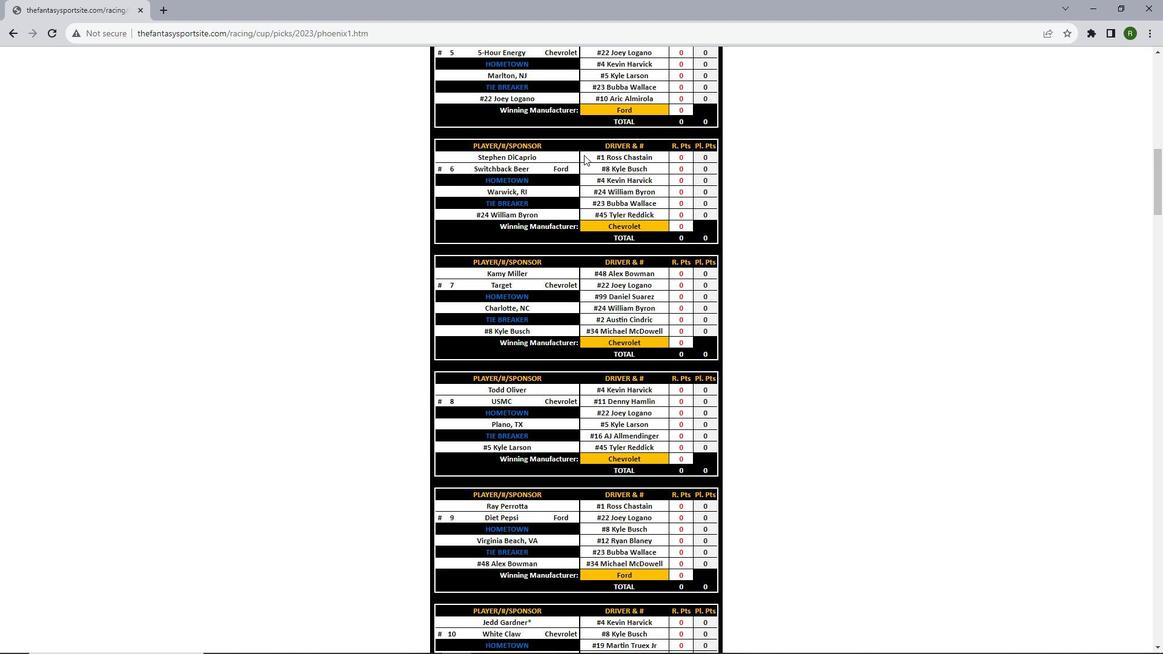 
Action: Mouse scrolled (584, 155) with delta (0, 0)
Screenshot: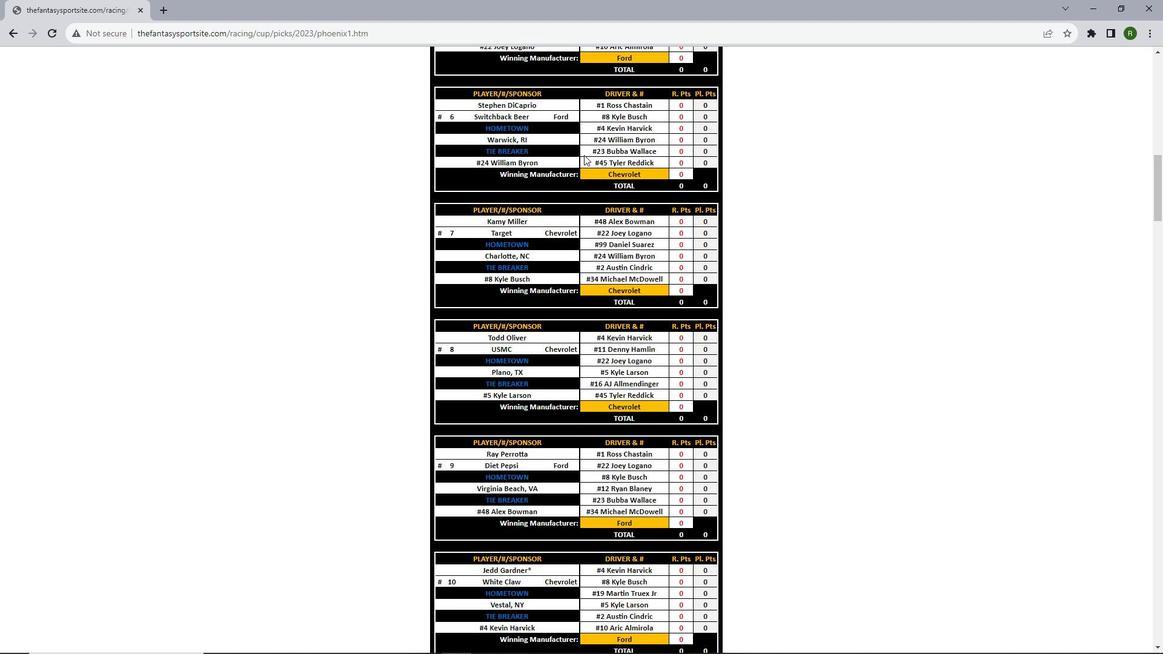 
Action: Mouse scrolled (584, 155) with delta (0, 0)
Screenshot: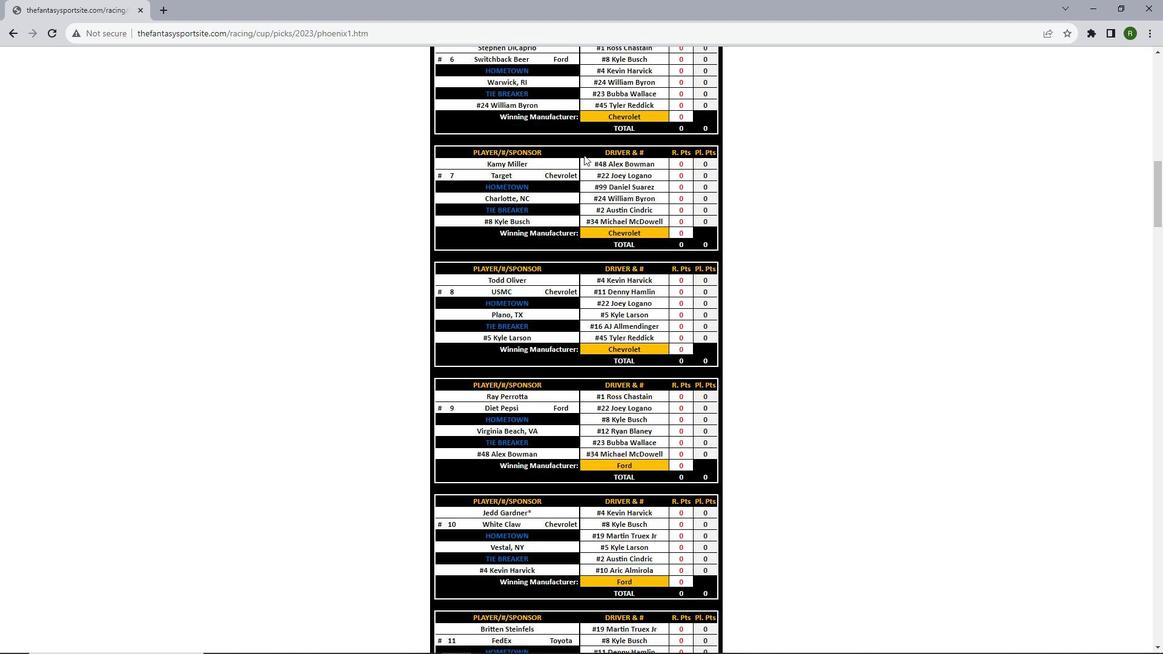 
Action: Mouse scrolled (584, 155) with delta (0, 0)
Screenshot: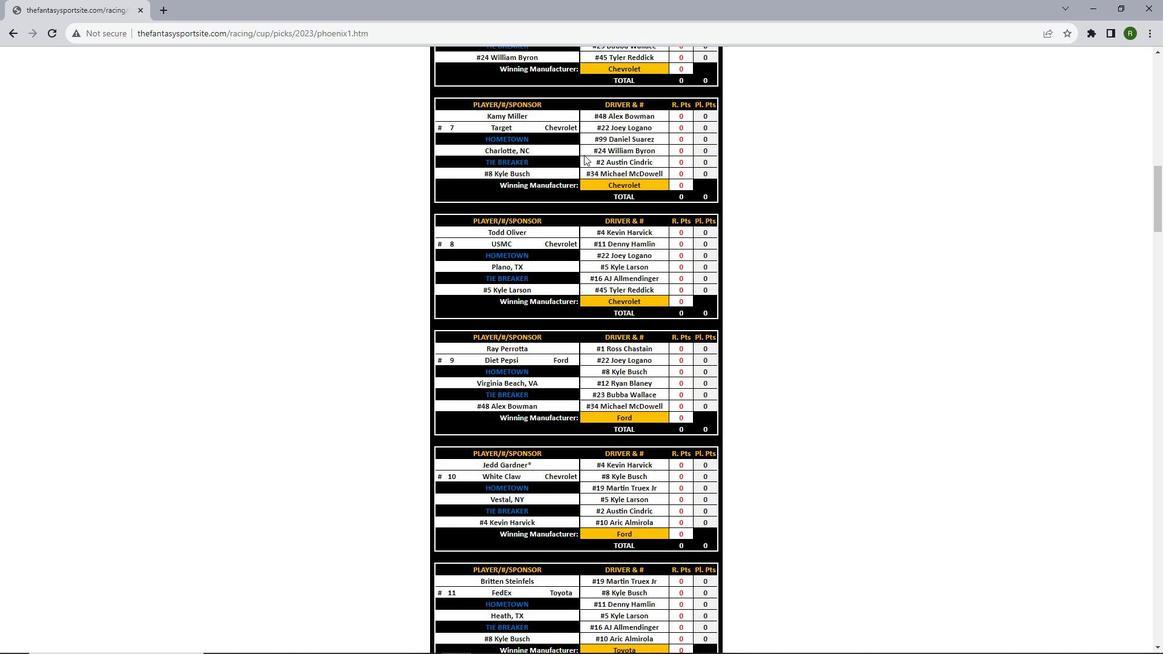 
Action: Mouse scrolled (584, 155) with delta (0, 0)
Screenshot: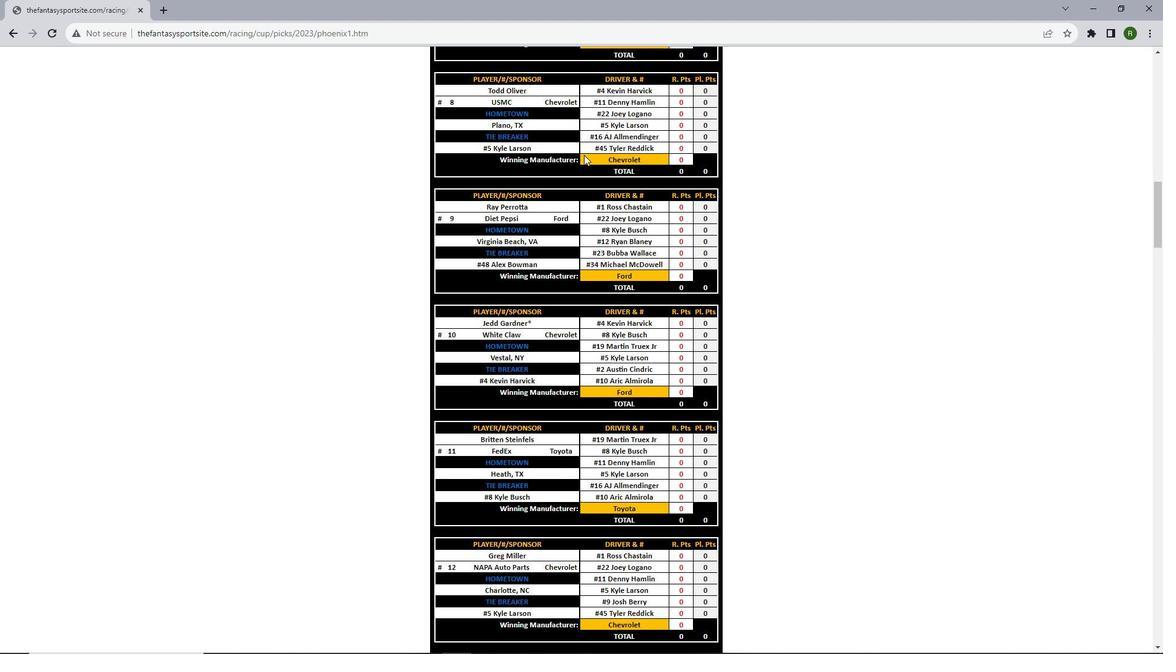 
Action: Mouse scrolled (584, 155) with delta (0, 0)
Screenshot: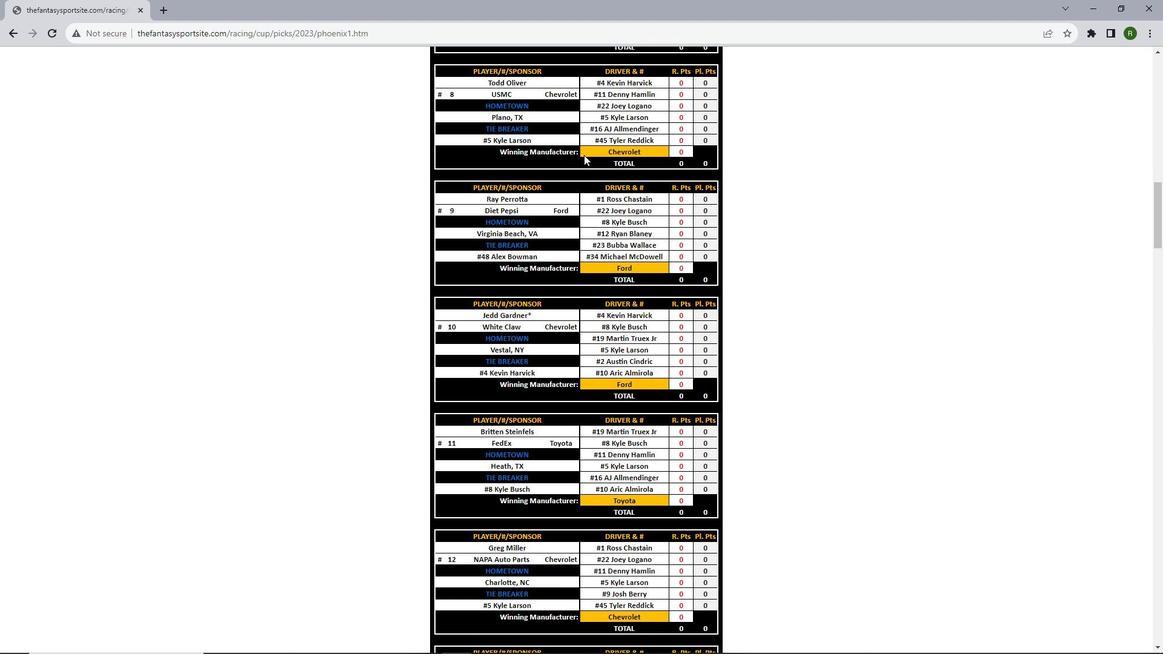 
Action: Mouse scrolled (584, 155) with delta (0, 0)
Screenshot: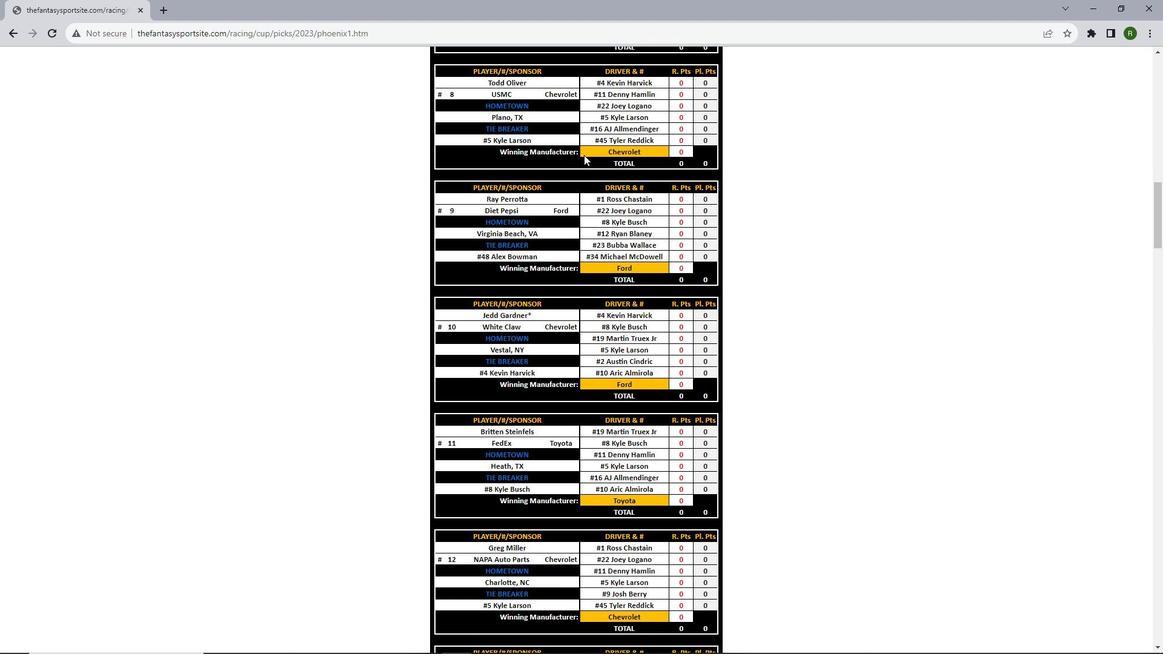 
Action: Mouse scrolled (584, 155) with delta (0, 0)
Screenshot: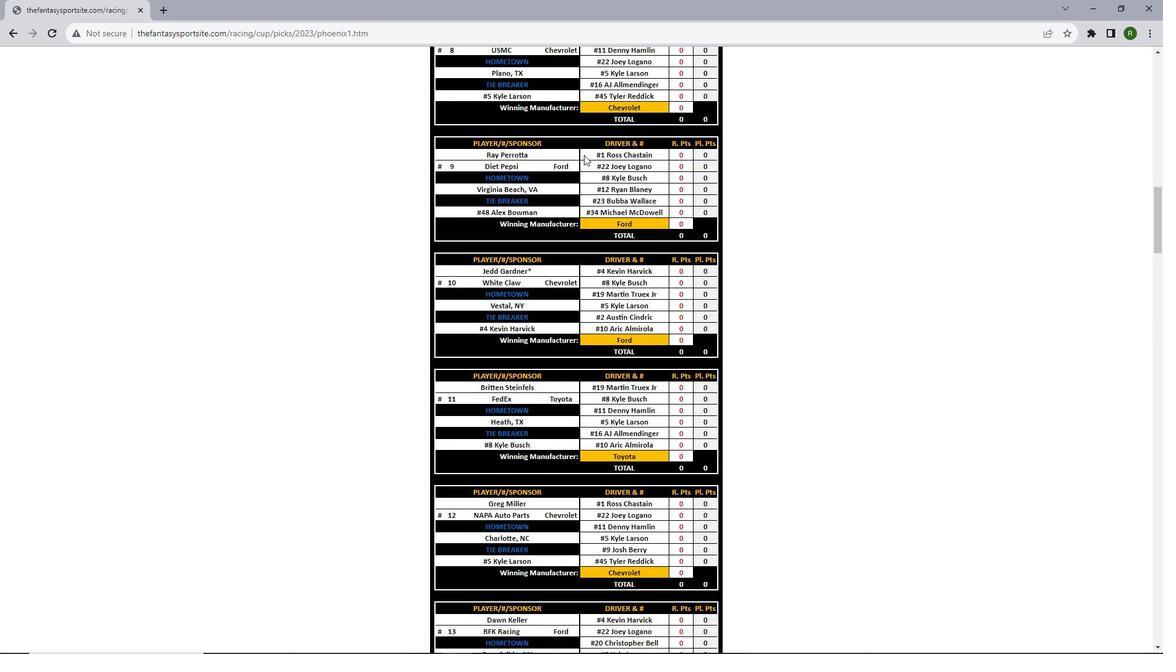 
Action: Mouse scrolled (584, 155) with delta (0, 0)
Screenshot: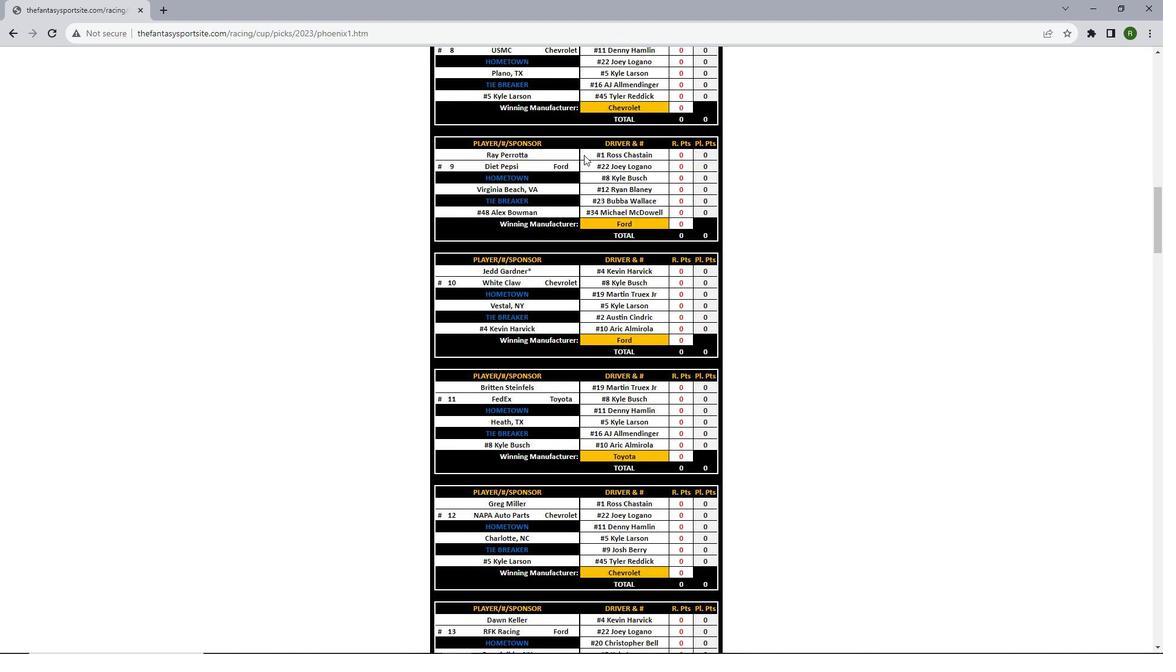
Action: Mouse scrolled (584, 155) with delta (0, 0)
Screenshot: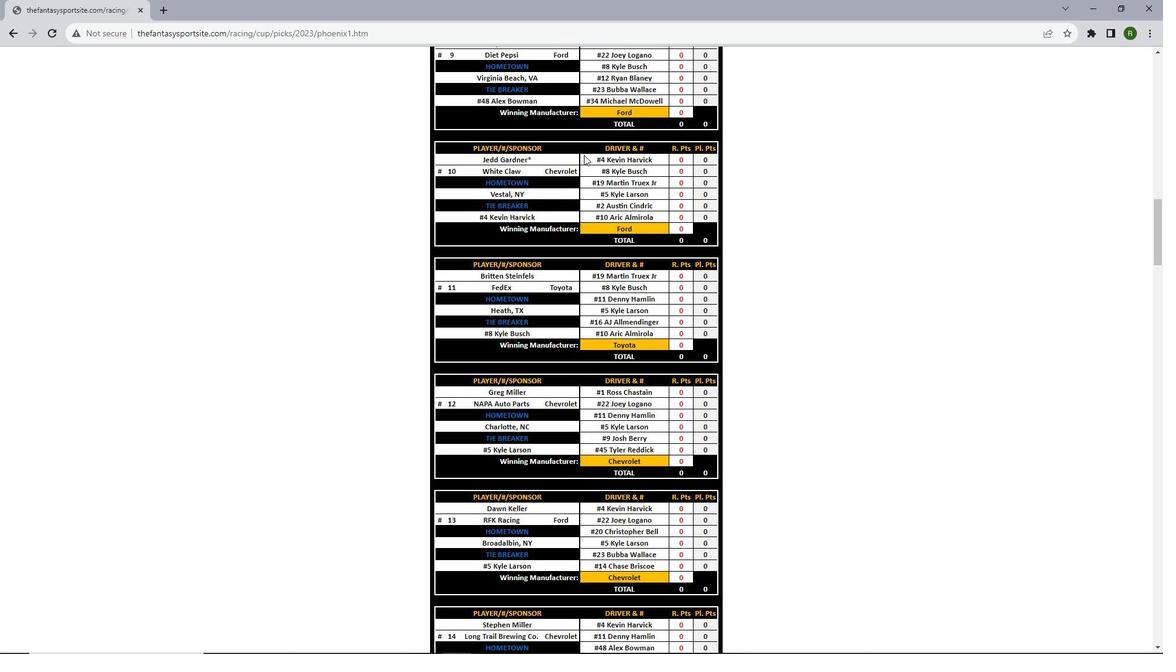
Action: Mouse scrolled (584, 155) with delta (0, 0)
Screenshot: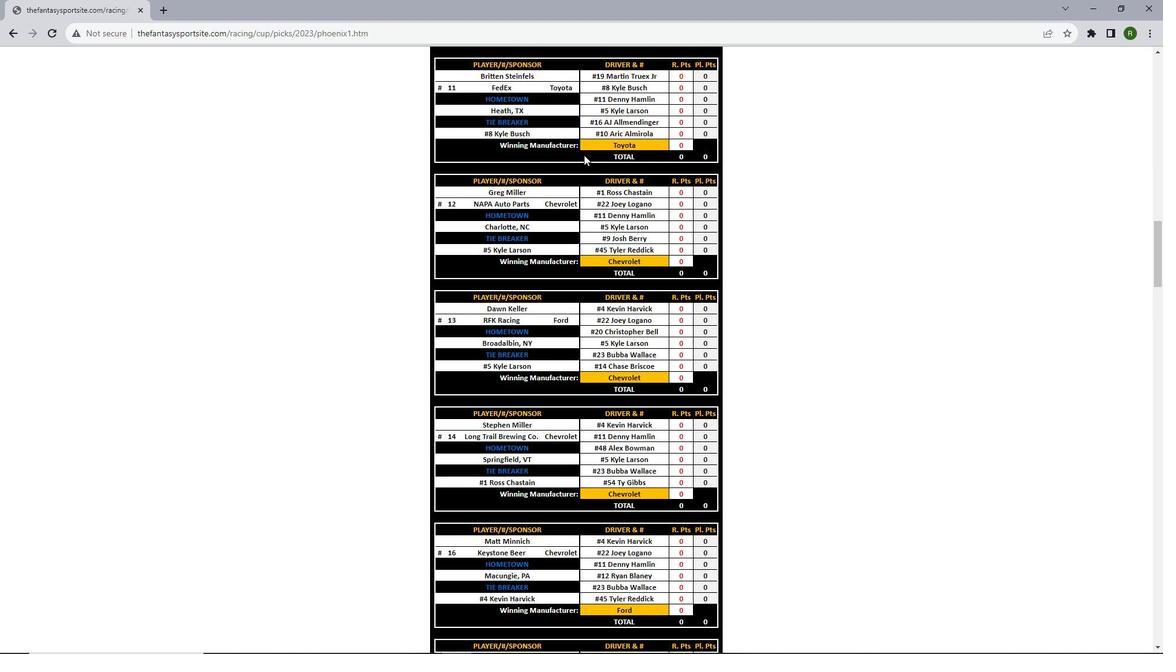 
Action: Mouse scrolled (584, 155) with delta (0, 0)
Screenshot: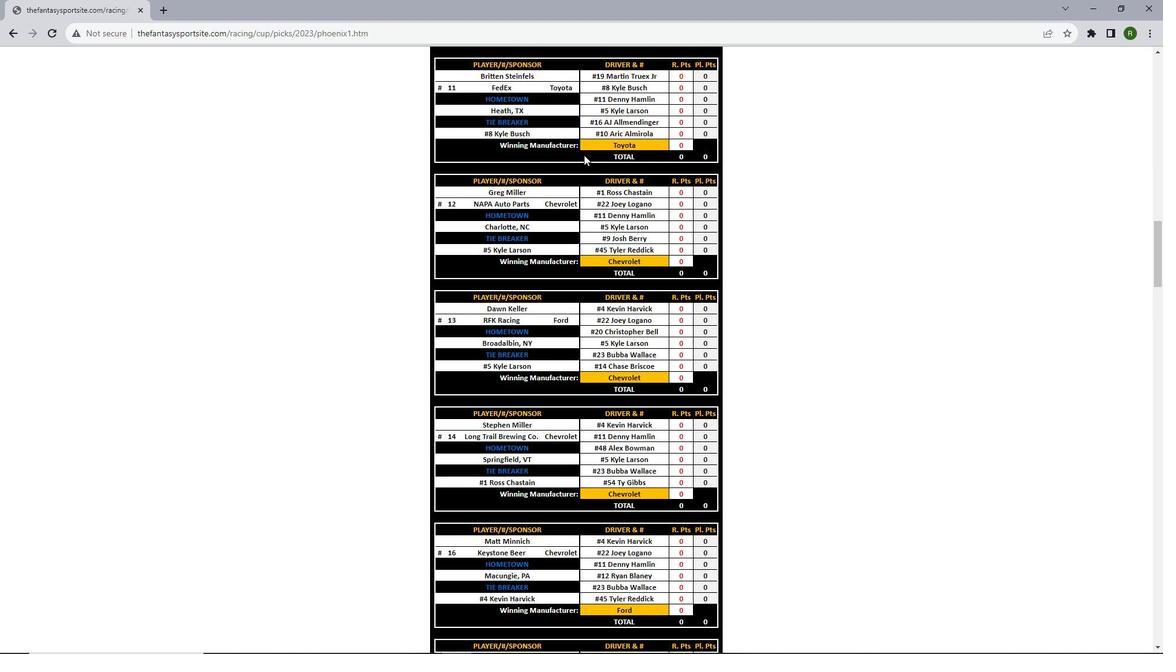 
Action: Mouse scrolled (584, 155) with delta (0, 0)
Screenshot: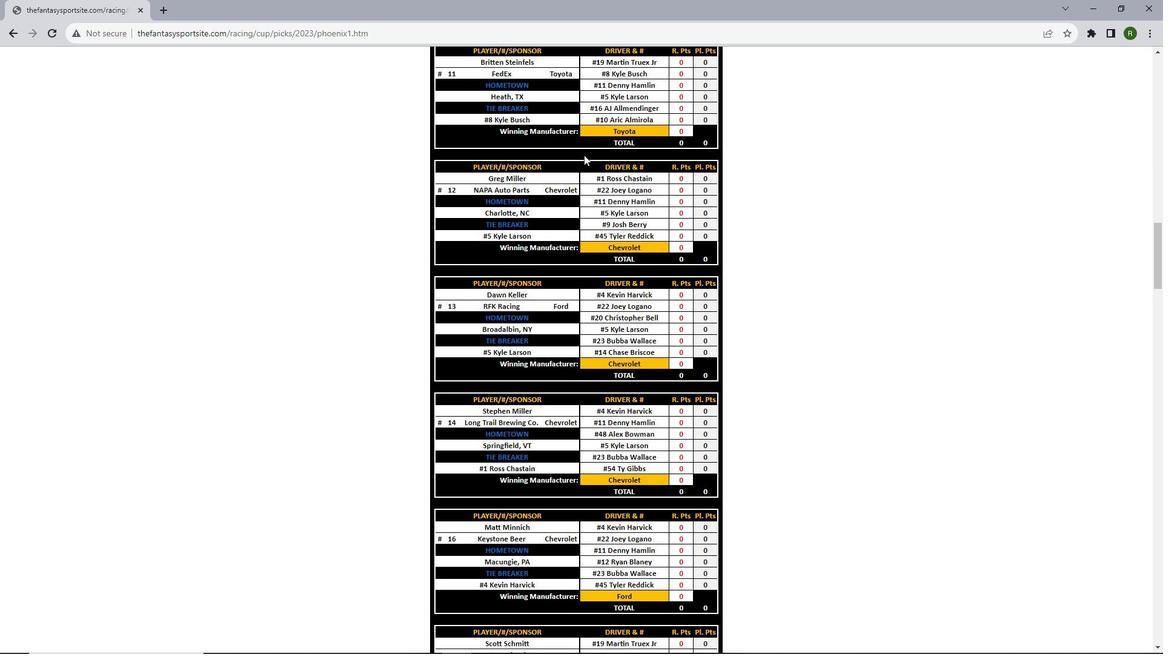 
Action: Mouse scrolled (584, 155) with delta (0, 0)
Screenshot: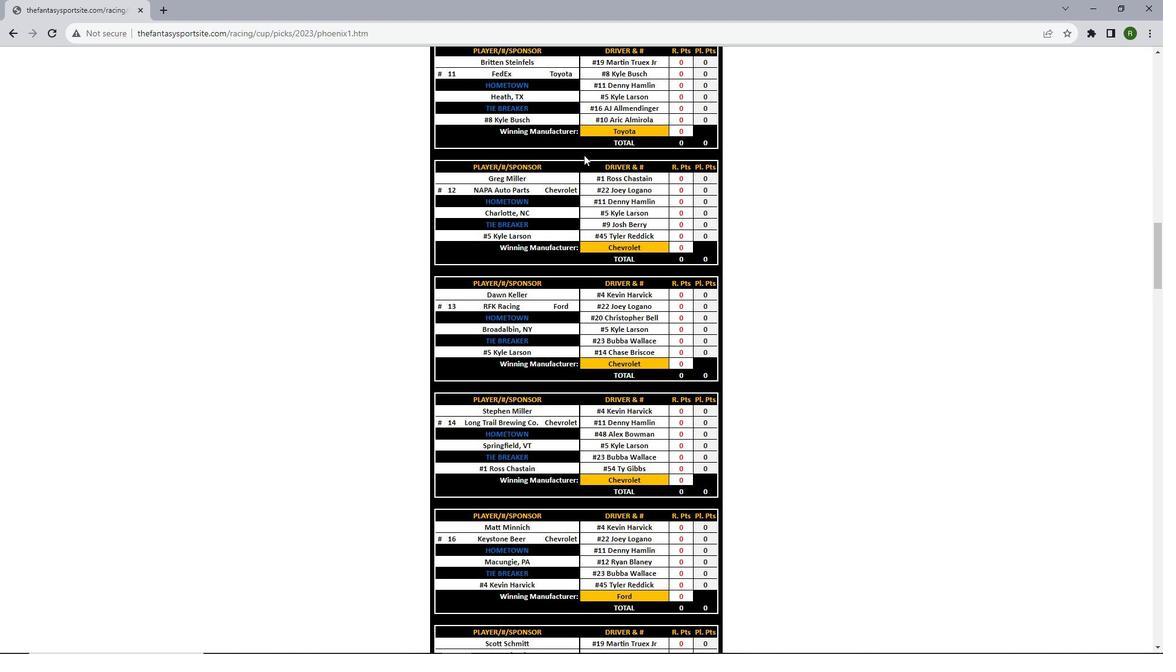 
Action: Mouse scrolled (584, 155) with delta (0, 0)
Screenshot: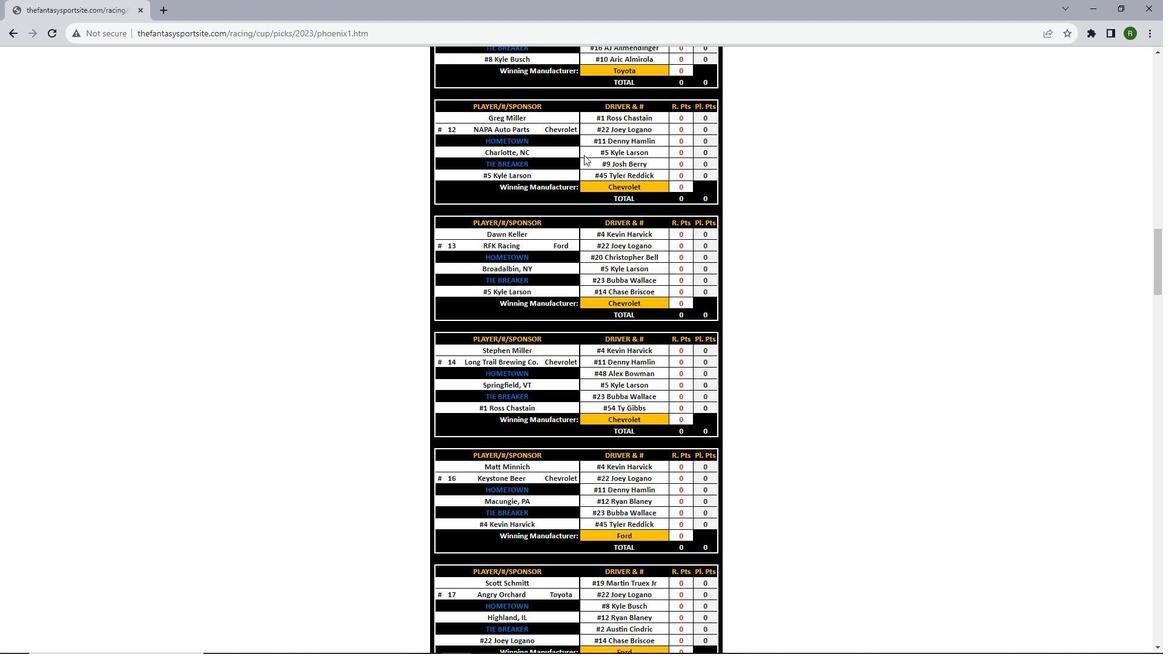 
Action: Mouse scrolled (584, 155) with delta (0, 0)
Screenshot: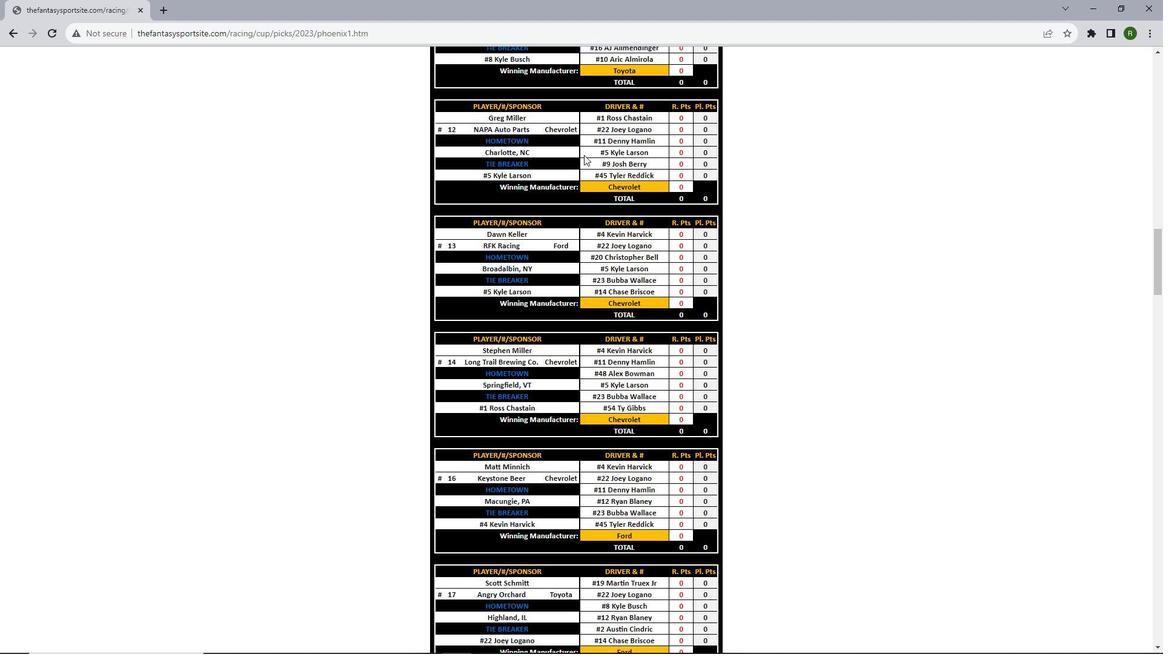 
Action: Mouse scrolled (584, 155) with delta (0, 0)
Screenshot: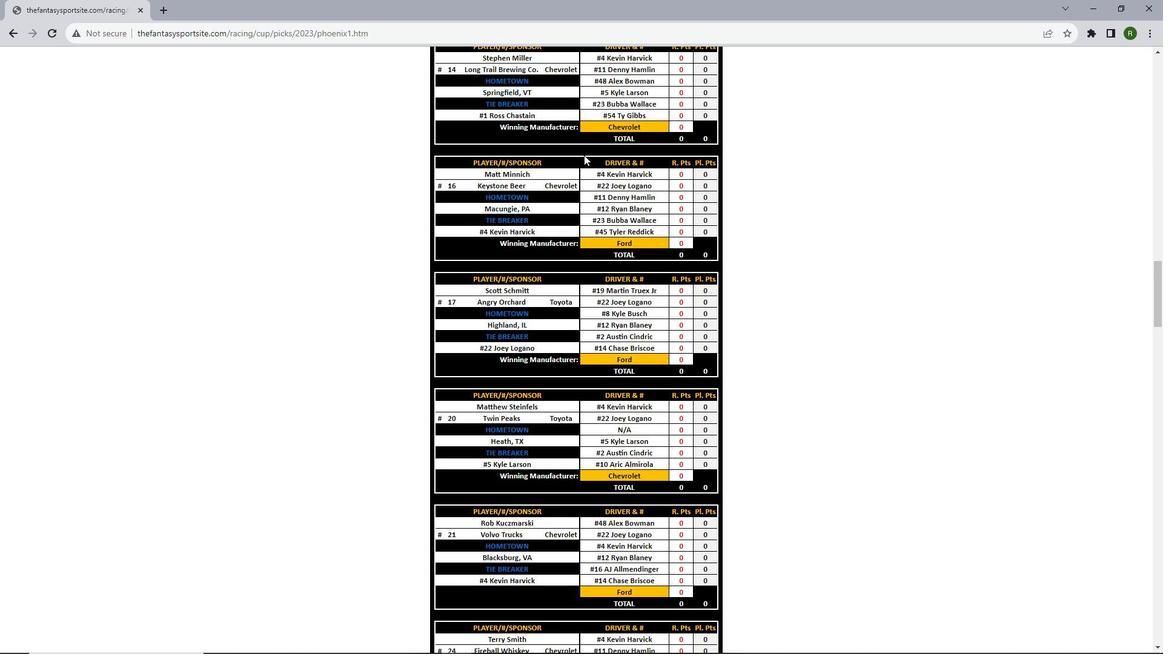 
Action: Mouse scrolled (584, 155) with delta (0, 0)
Screenshot: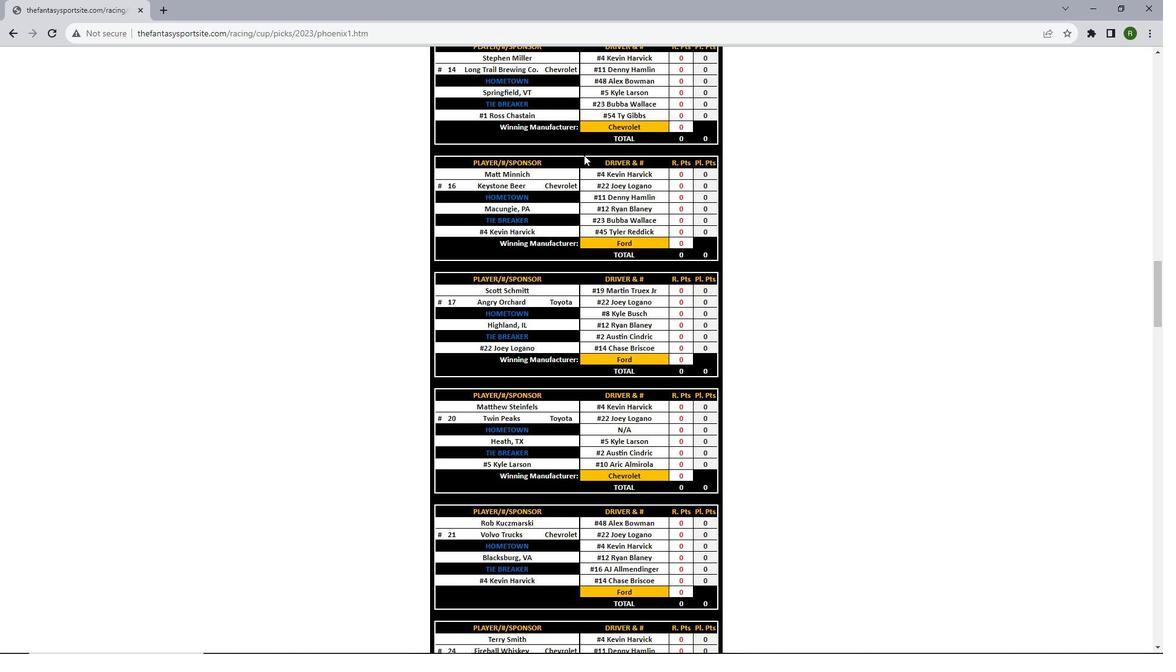 
Action: Mouse scrolled (584, 155) with delta (0, 0)
Screenshot: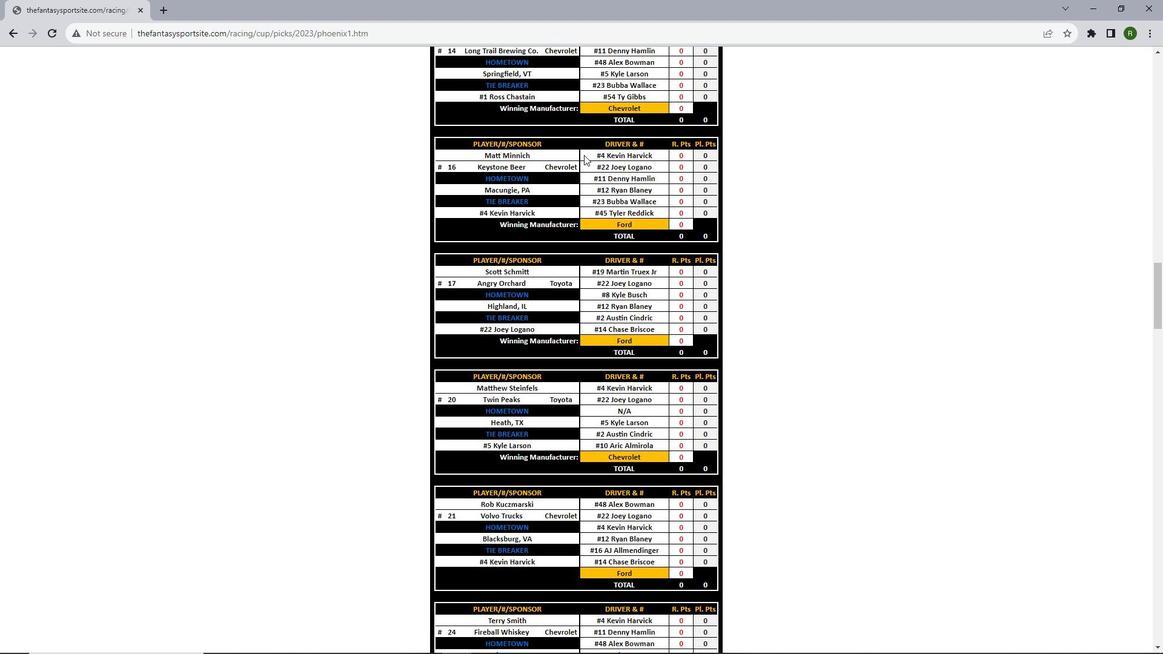 
Action: Mouse scrolled (584, 155) with delta (0, 0)
Screenshot: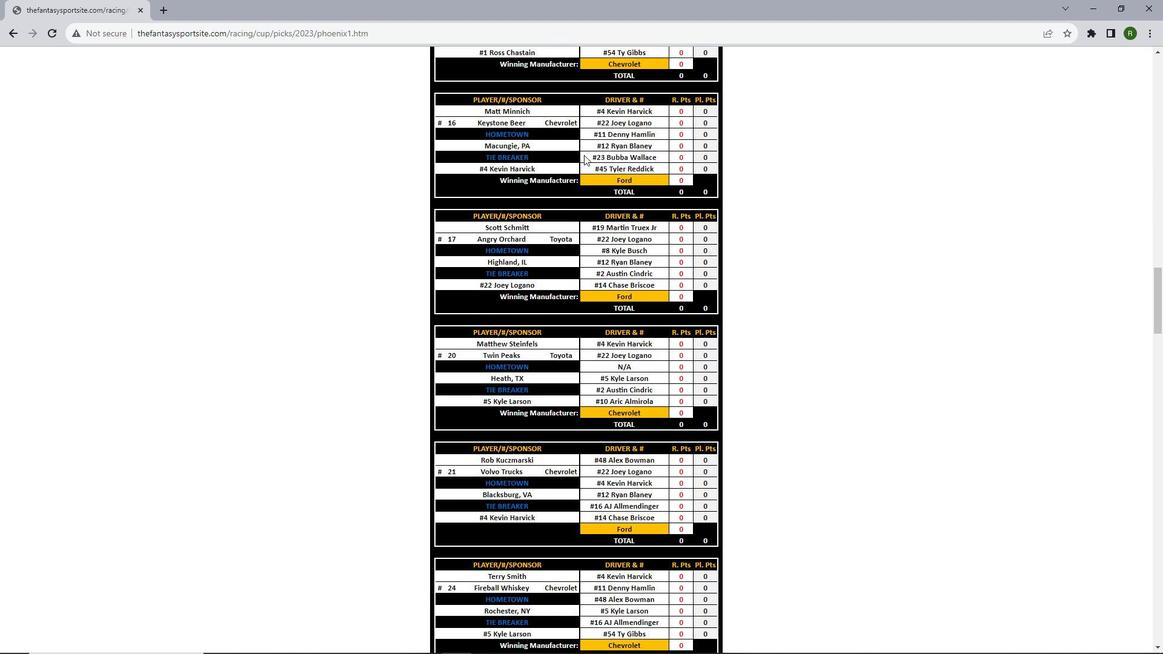 
Action: Mouse scrolled (584, 155) with delta (0, 0)
Screenshot: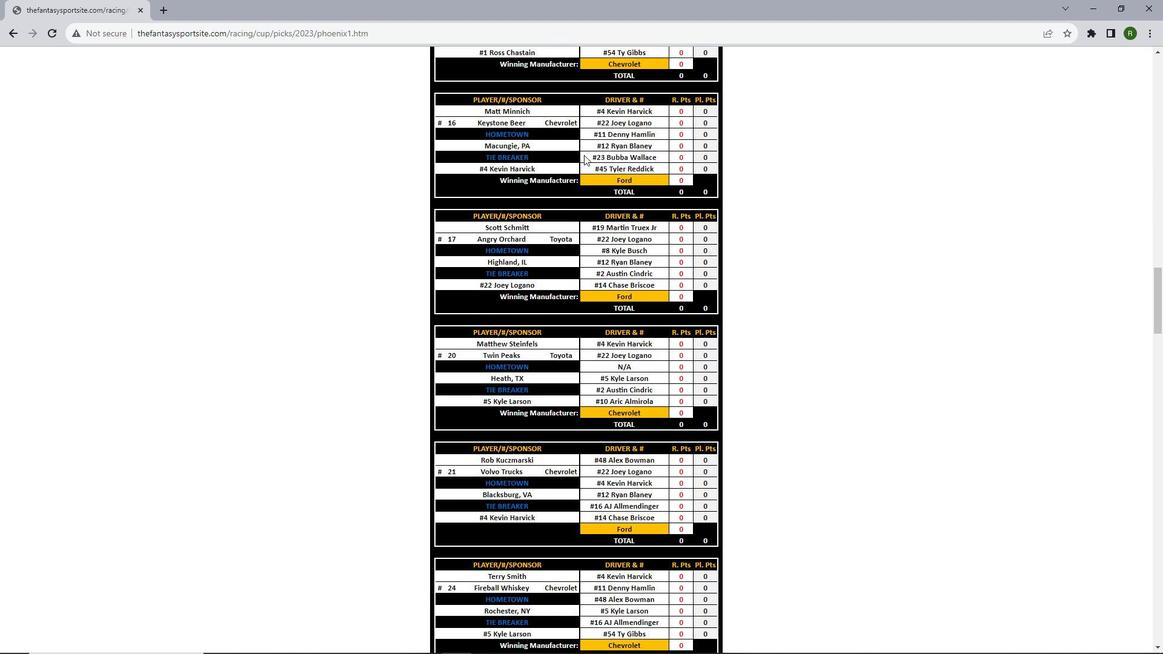
Action: Mouse scrolled (584, 155) with delta (0, 0)
Screenshot: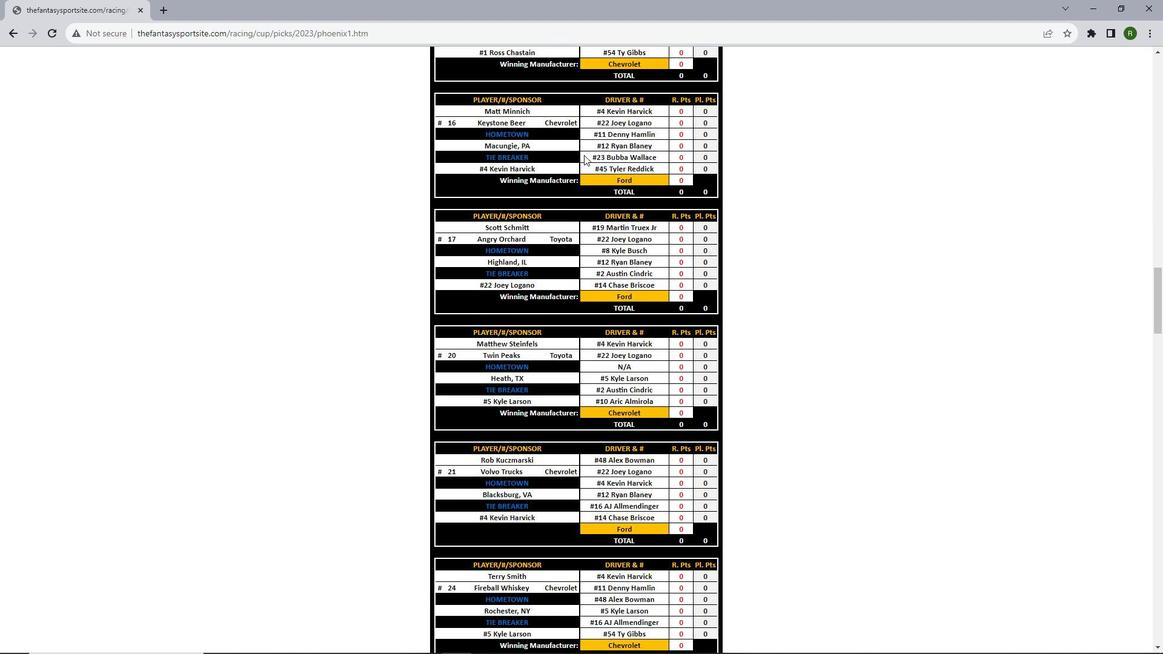 
Action: Mouse scrolled (584, 155) with delta (0, 0)
Screenshot: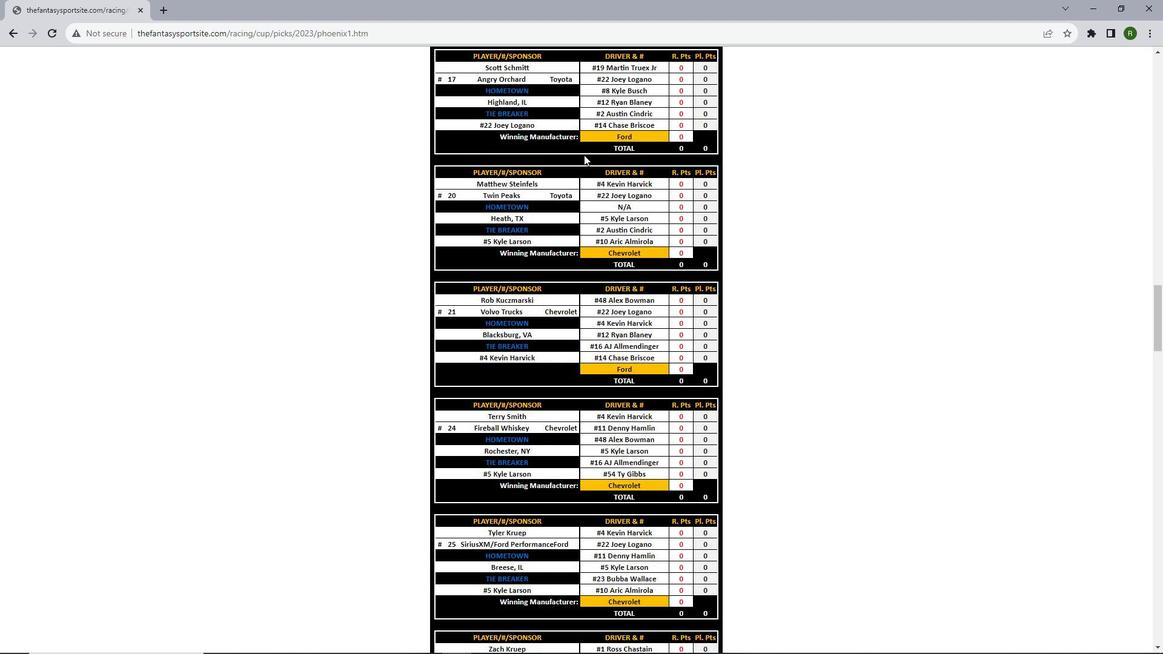 
Action: Mouse scrolled (584, 155) with delta (0, 0)
Screenshot: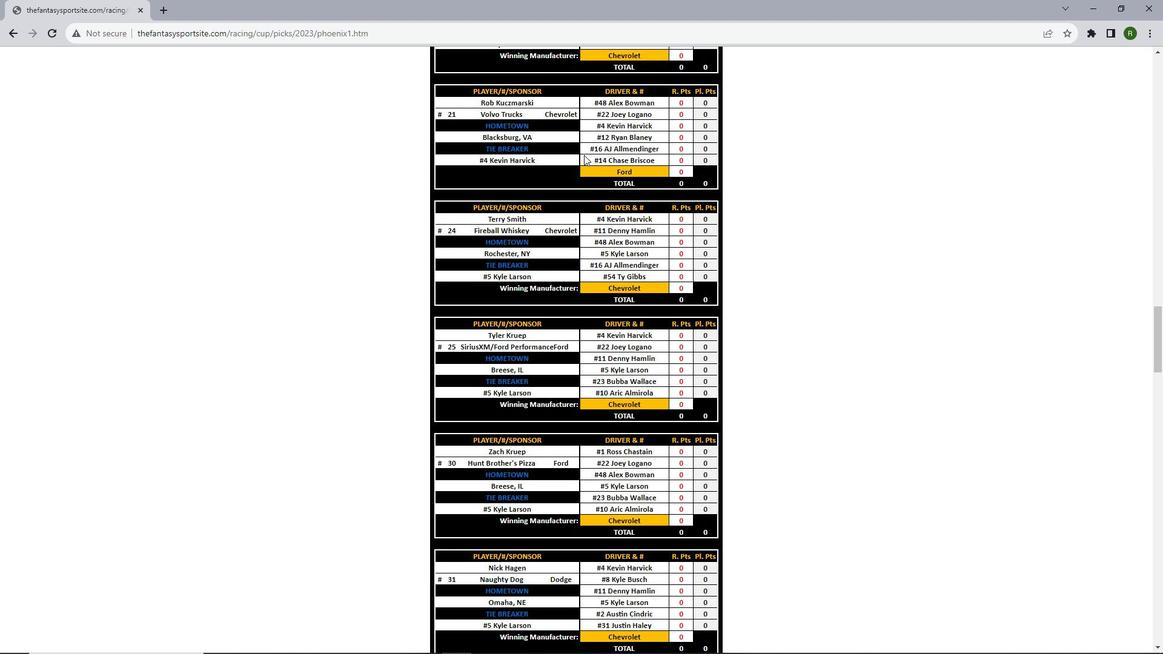 
Action: Mouse scrolled (584, 155) with delta (0, 0)
Screenshot: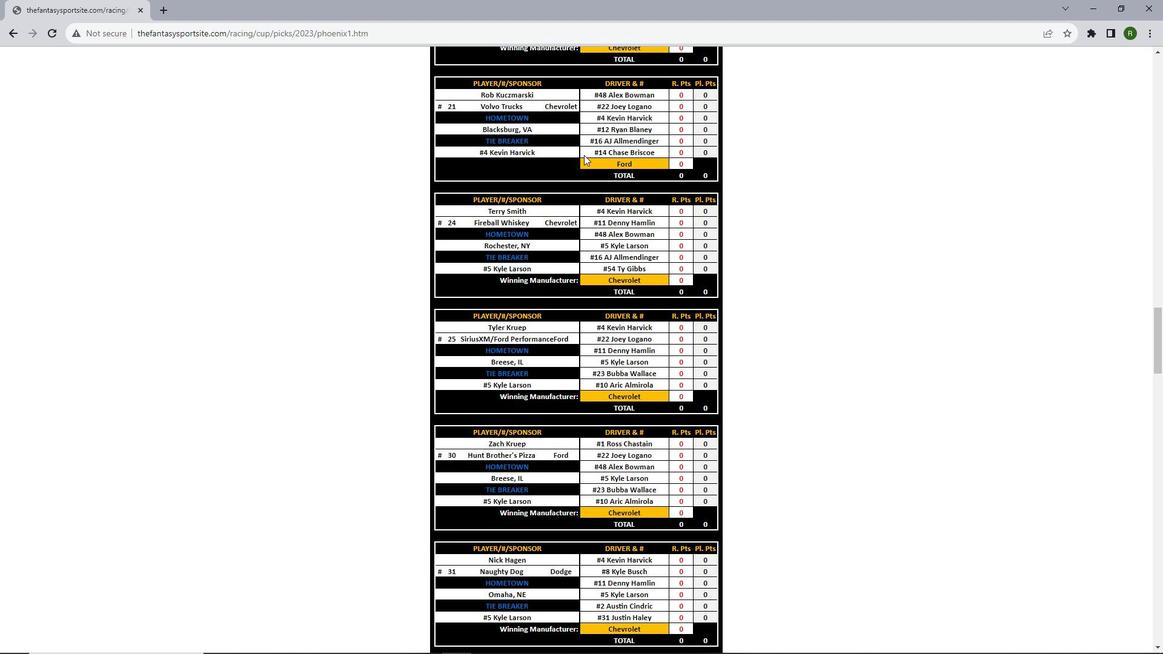 
Action: Mouse scrolled (584, 155) with delta (0, 0)
Screenshot: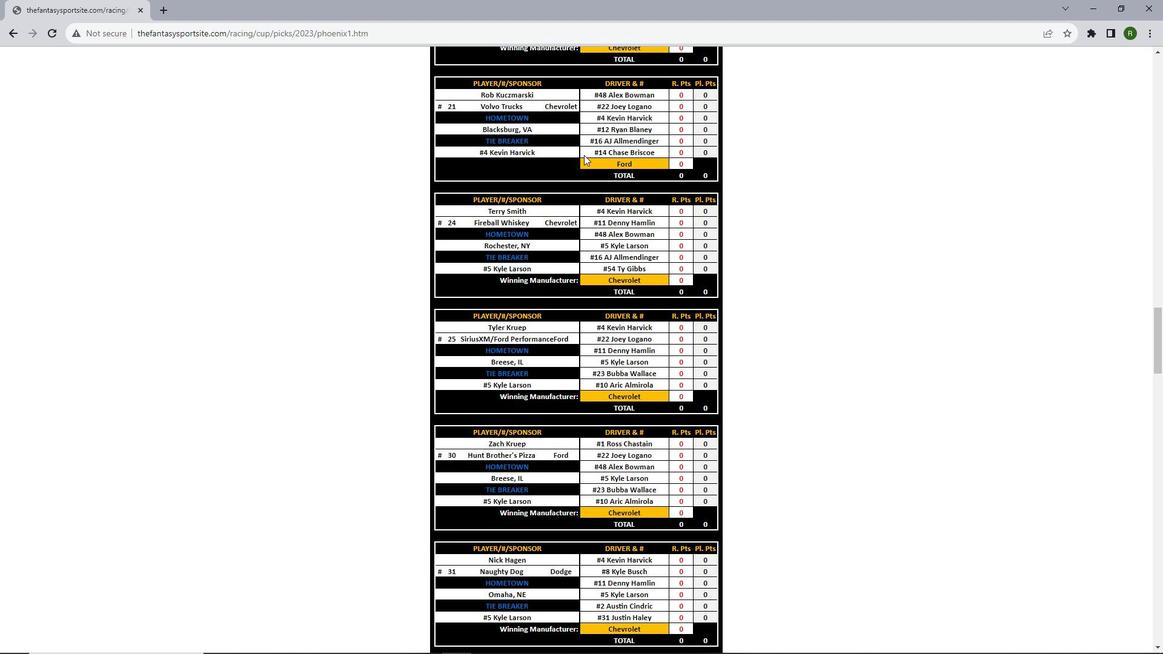 
Action: Mouse scrolled (584, 155) with delta (0, 0)
Screenshot: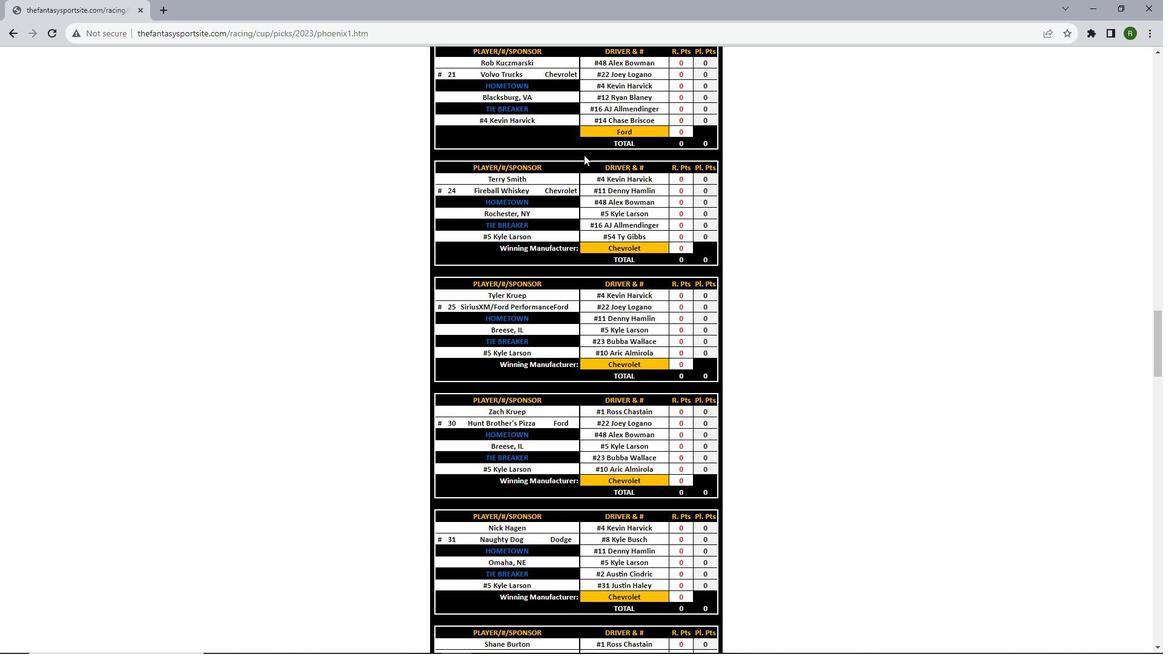 
Action: Mouse scrolled (584, 155) with delta (0, 0)
Screenshot: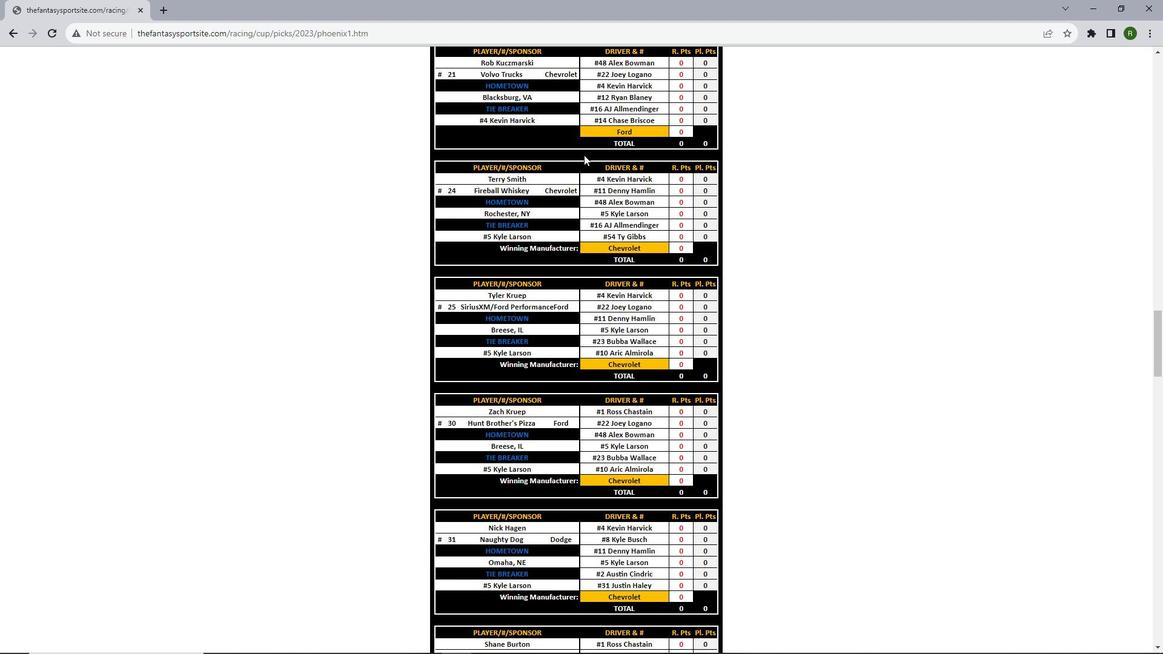 
Action: Mouse scrolled (584, 155) with delta (0, 0)
Screenshot: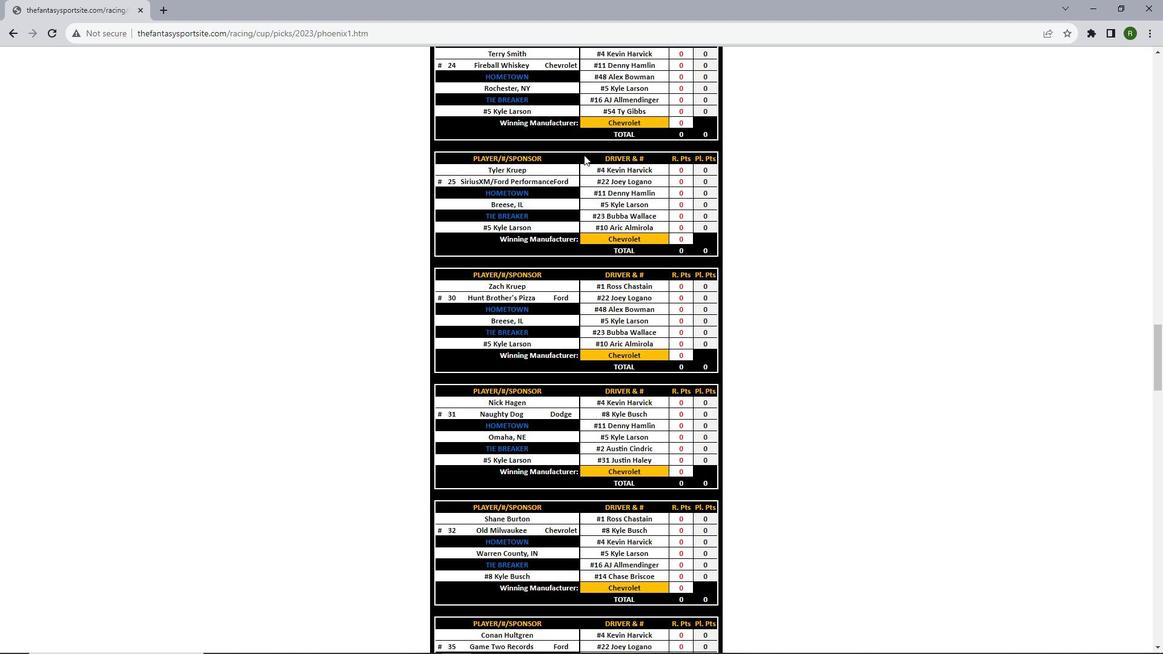 
Action: Mouse scrolled (584, 155) with delta (0, 0)
Screenshot: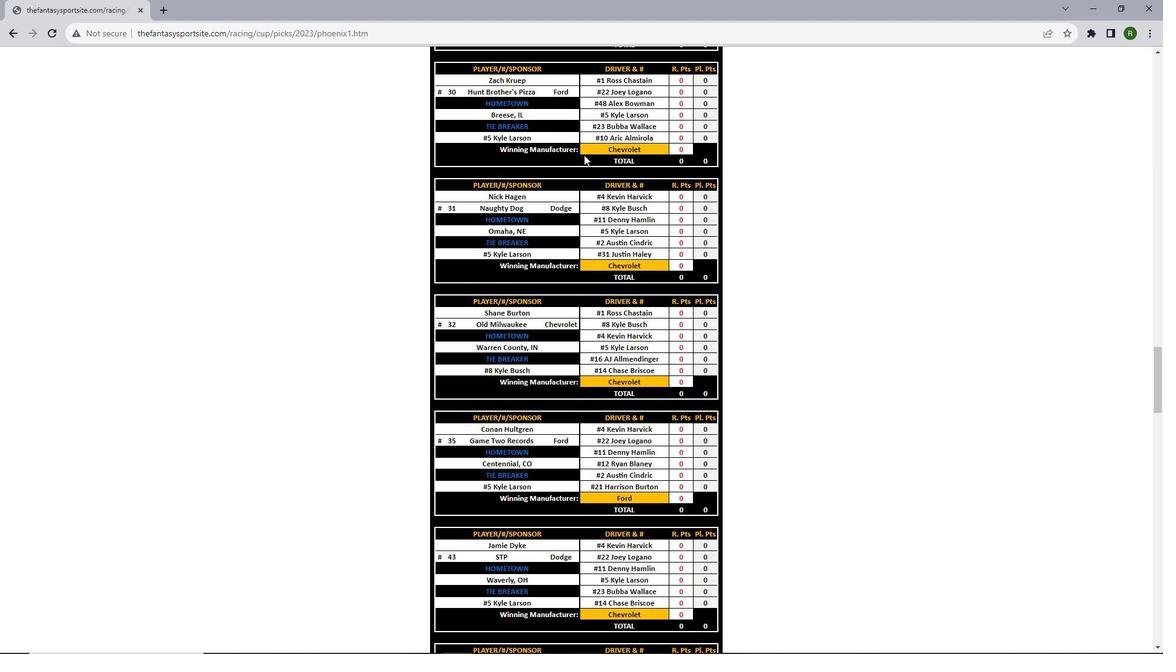 
Action: Mouse scrolled (584, 155) with delta (0, 0)
Screenshot: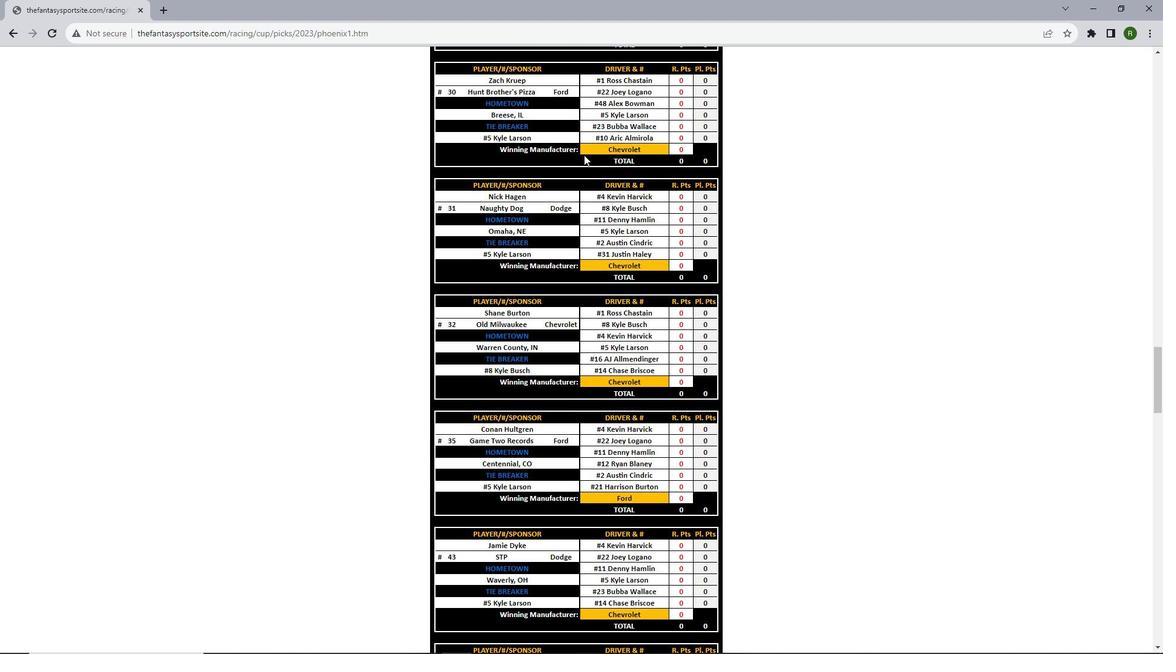 
Action: Mouse scrolled (584, 155) with delta (0, 0)
Screenshot: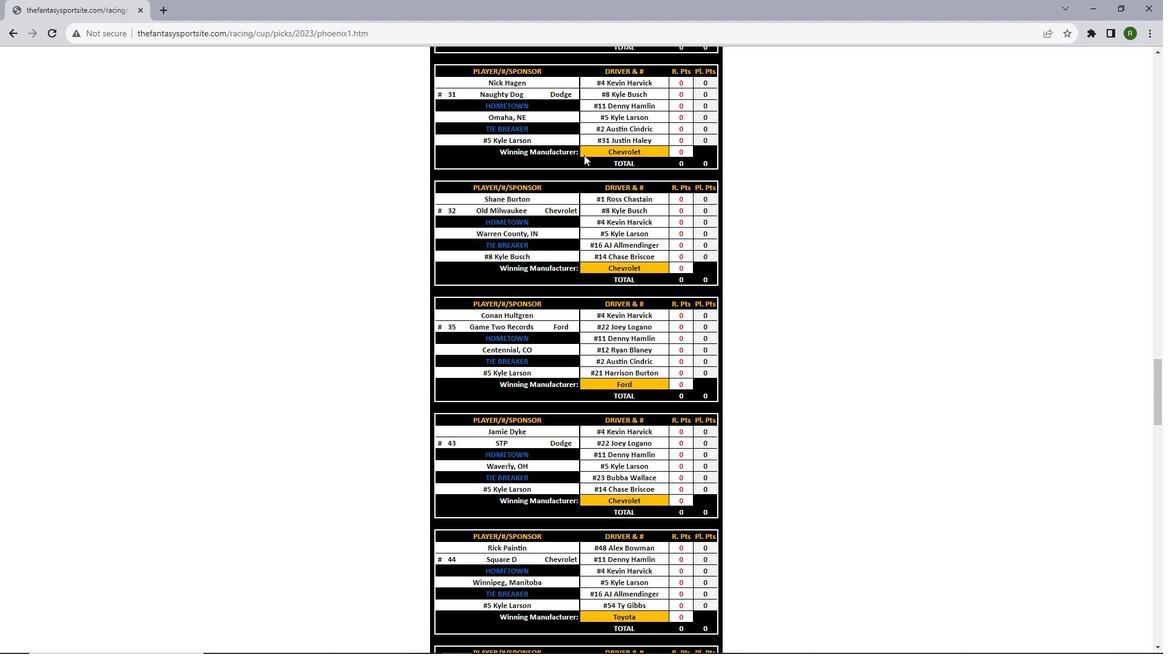 
Action: Mouse scrolled (584, 155) with delta (0, 0)
Screenshot: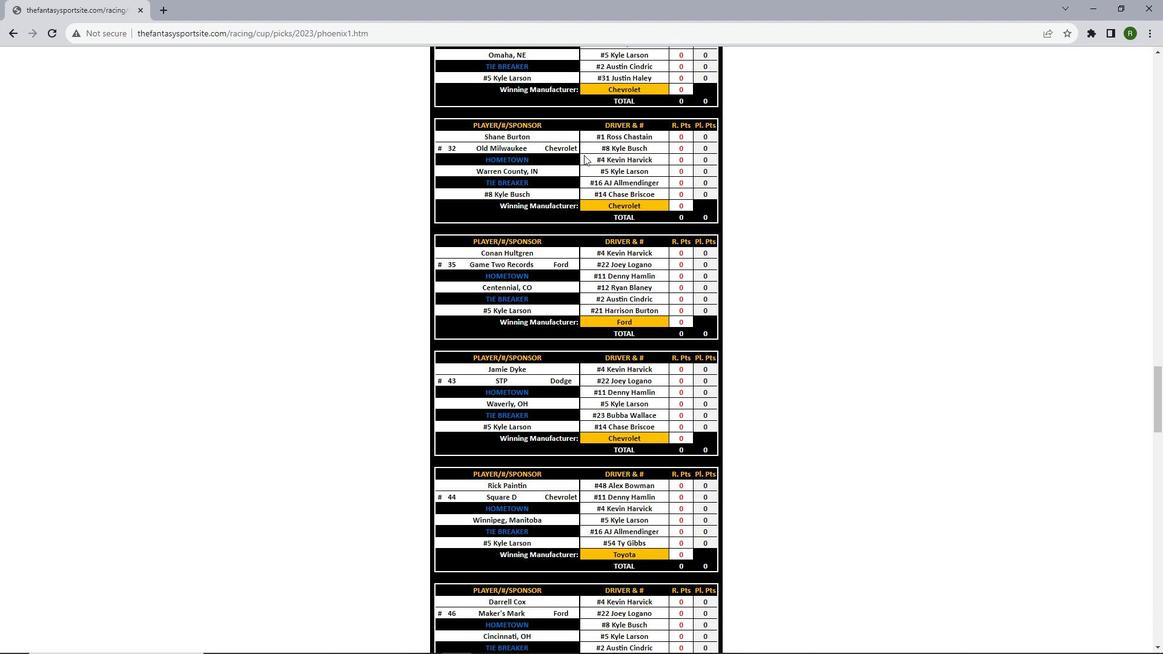 
Action: Mouse scrolled (584, 155) with delta (0, 0)
Screenshot: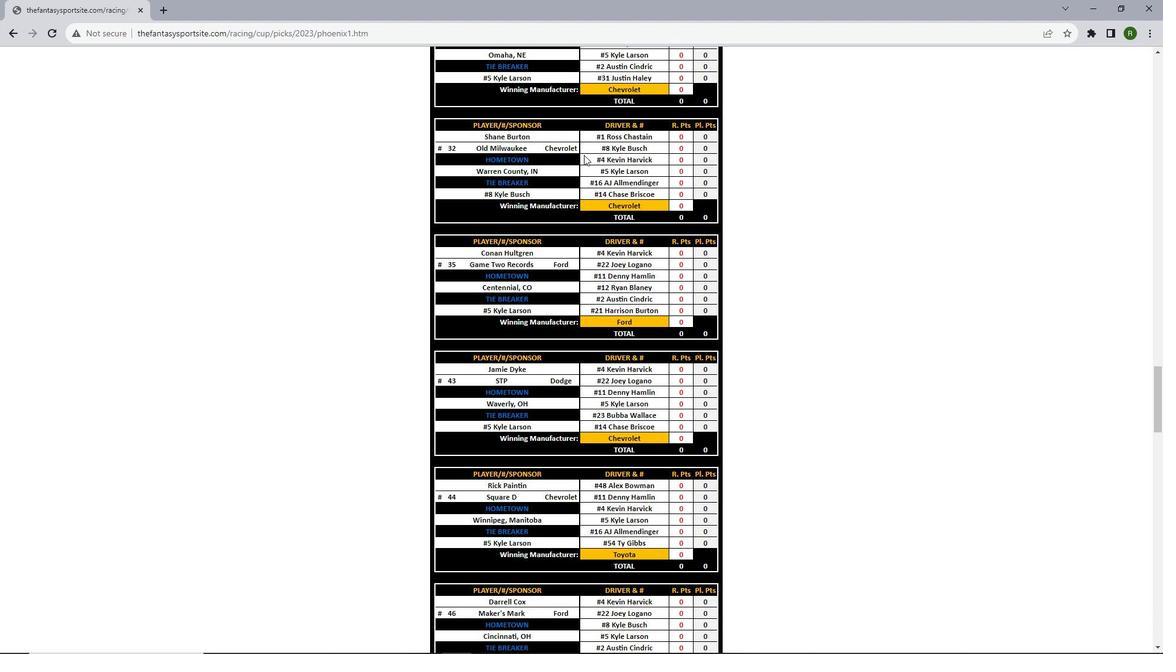
Action: Mouse scrolled (584, 155) with delta (0, 0)
Screenshot: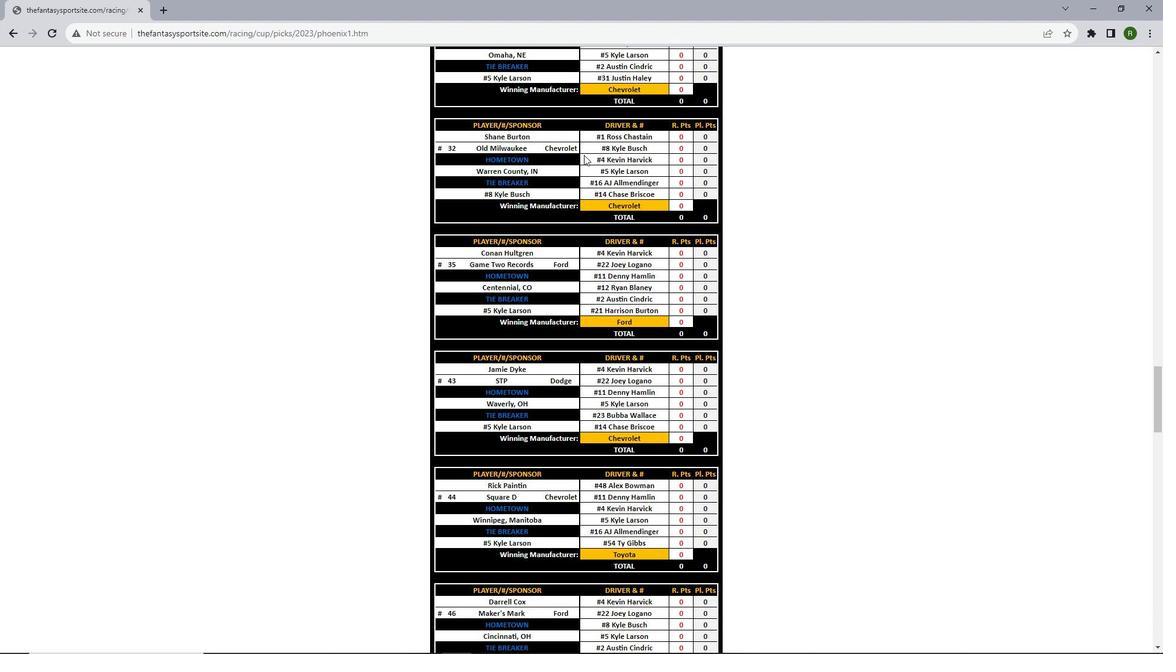 
Action: Mouse scrolled (584, 155) with delta (0, 0)
Screenshot: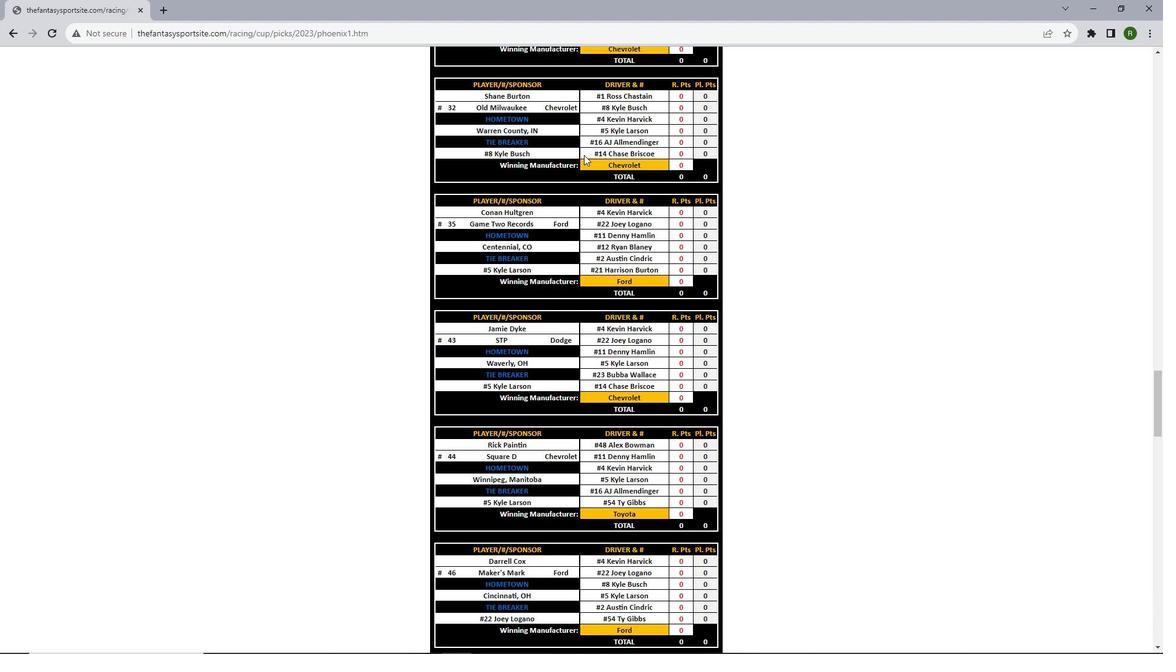 
Action: Mouse scrolled (584, 155) with delta (0, 0)
Screenshot: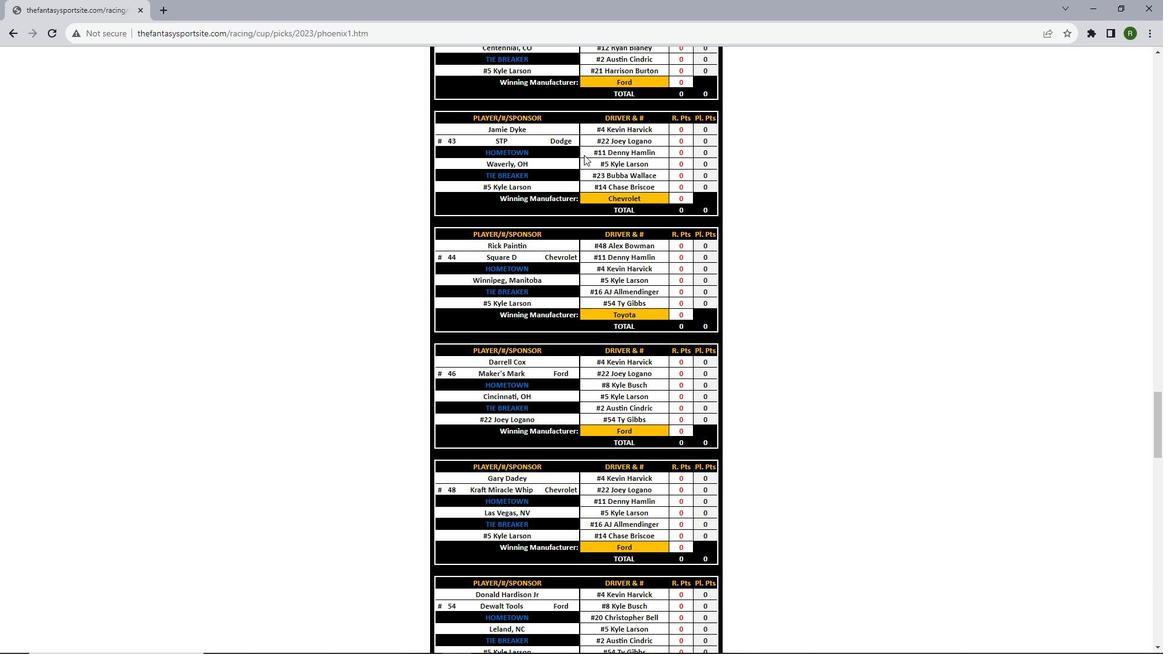 
Action: Mouse scrolled (584, 155) with delta (0, 0)
Screenshot: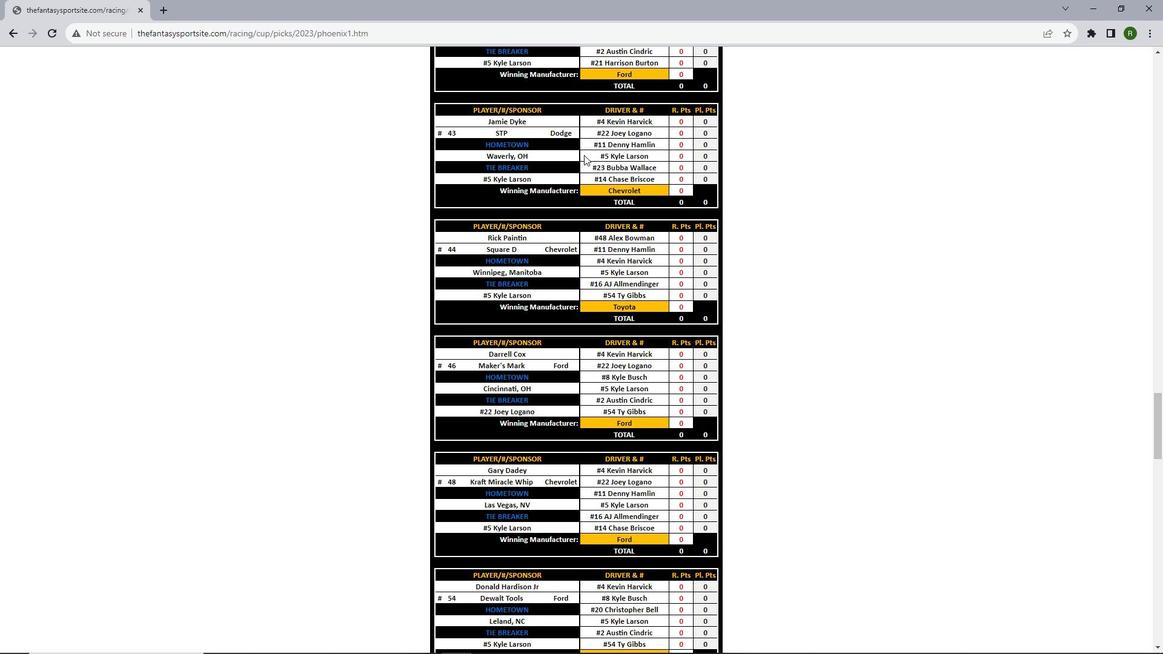 
Action: Mouse scrolled (584, 155) with delta (0, 0)
Screenshot: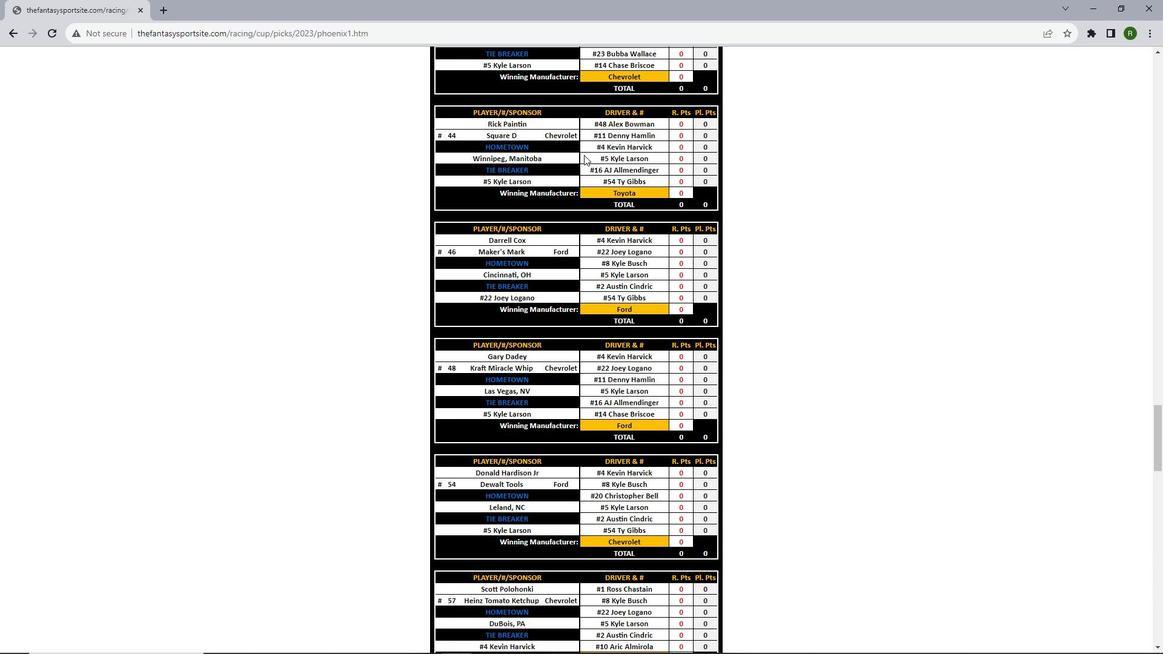 
Action: Mouse scrolled (584, 155) with delta (0, 0)
Screenshot: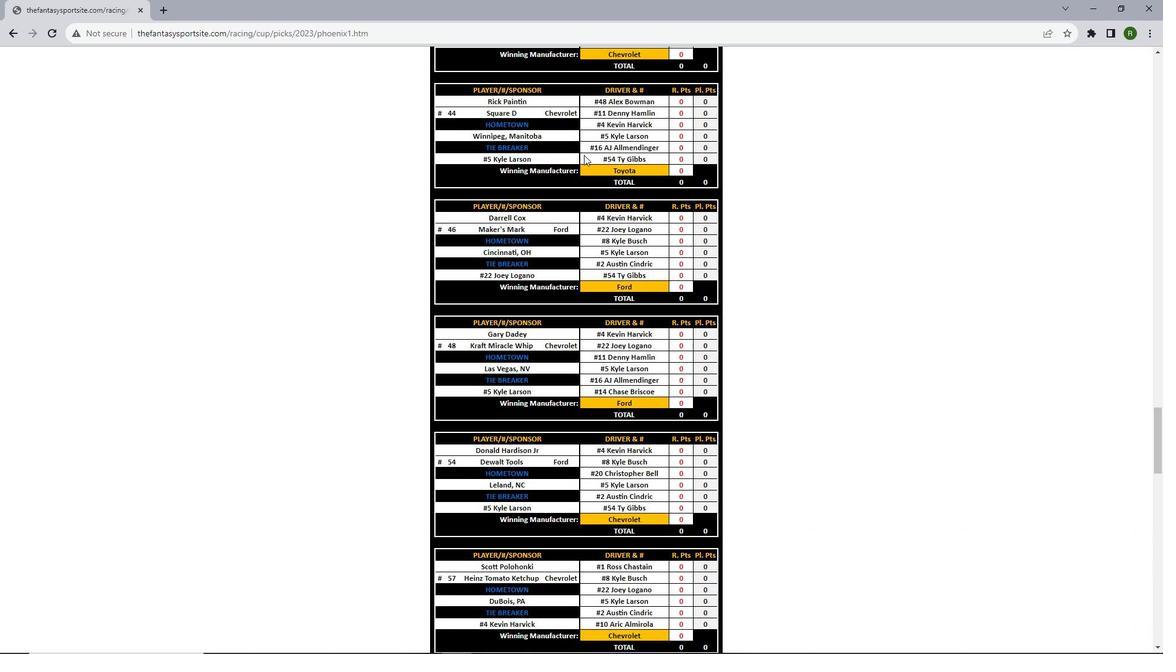 
Action: Mouse scrolled (584, 155) with delta (0, 0)
Screenshot: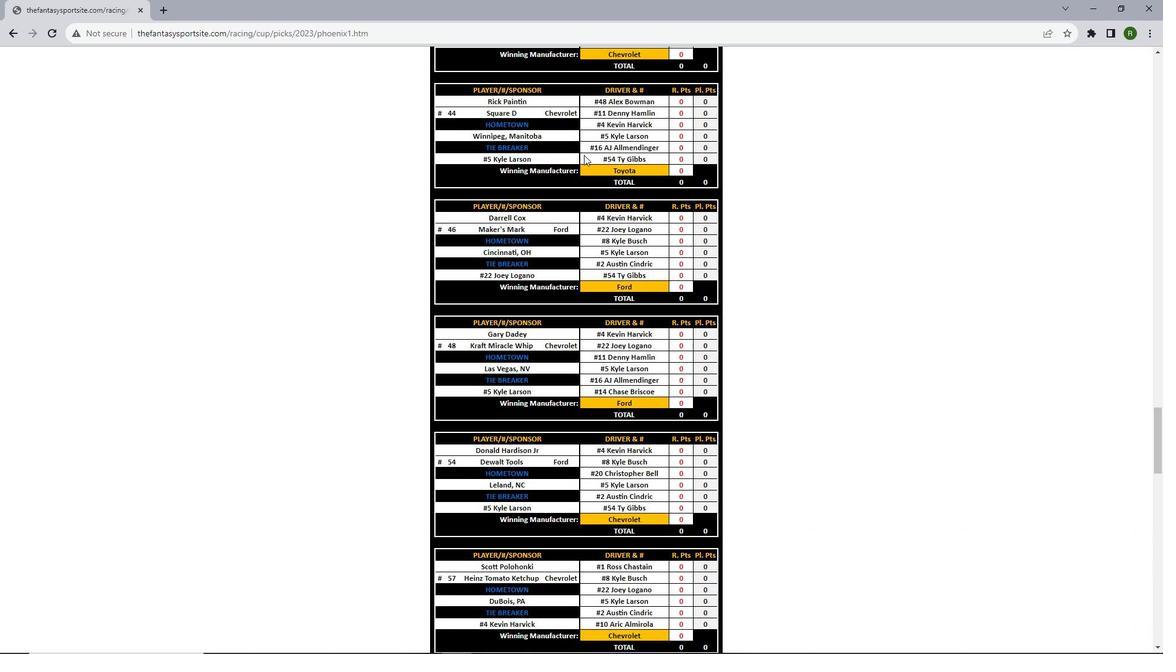 
Action: Mouse scrolled (584, 155) with delta (0, 0)
Screenshot: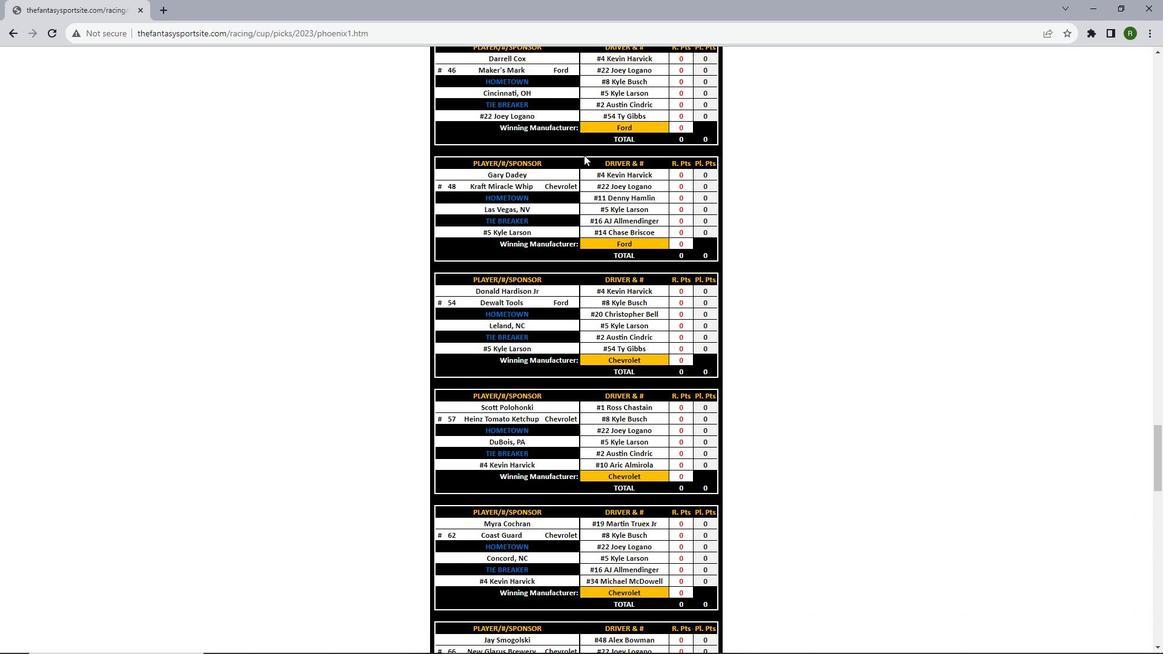 
Action: Mouse scrolled (584, 155) with delta (0, 0)
Screenshot: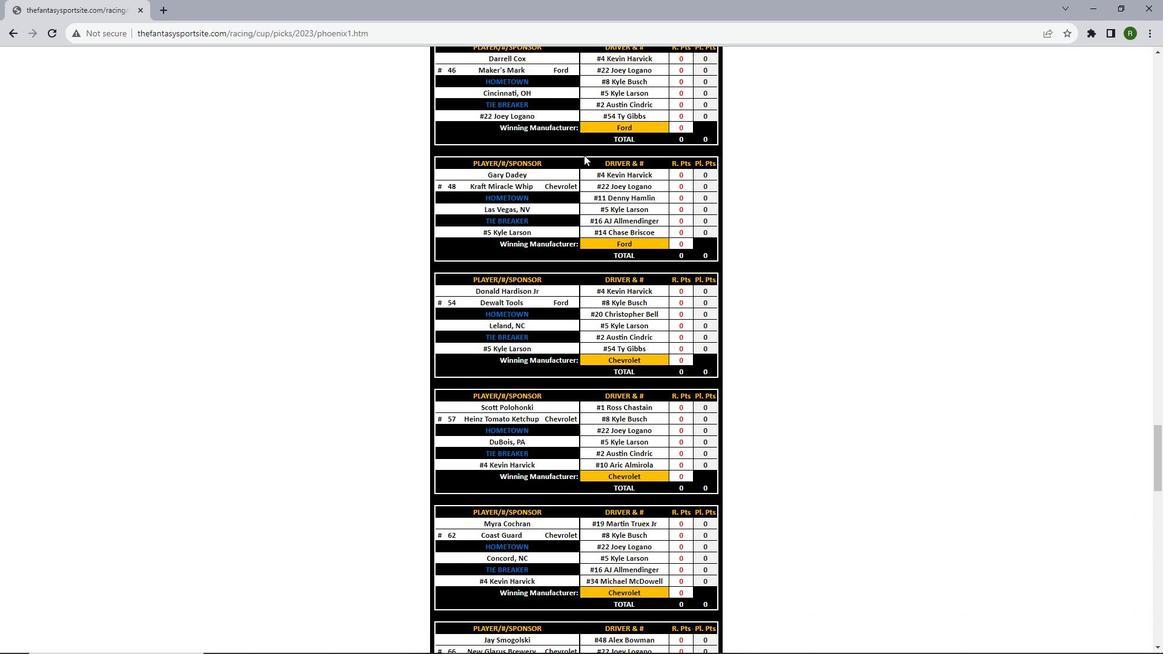 
Action: Mouse scrolled (584, 155) with delta (0, 0)
Screenshot: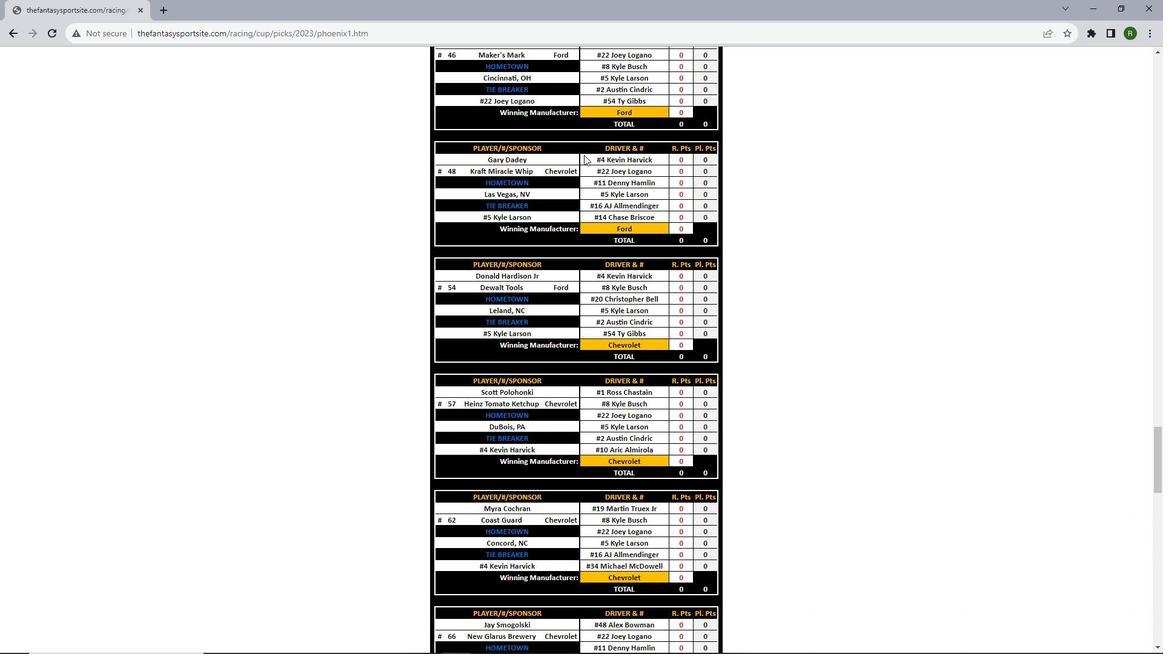 
Action: Mouse scrolled (584, 155) with delta (0, 0)
Screenshot: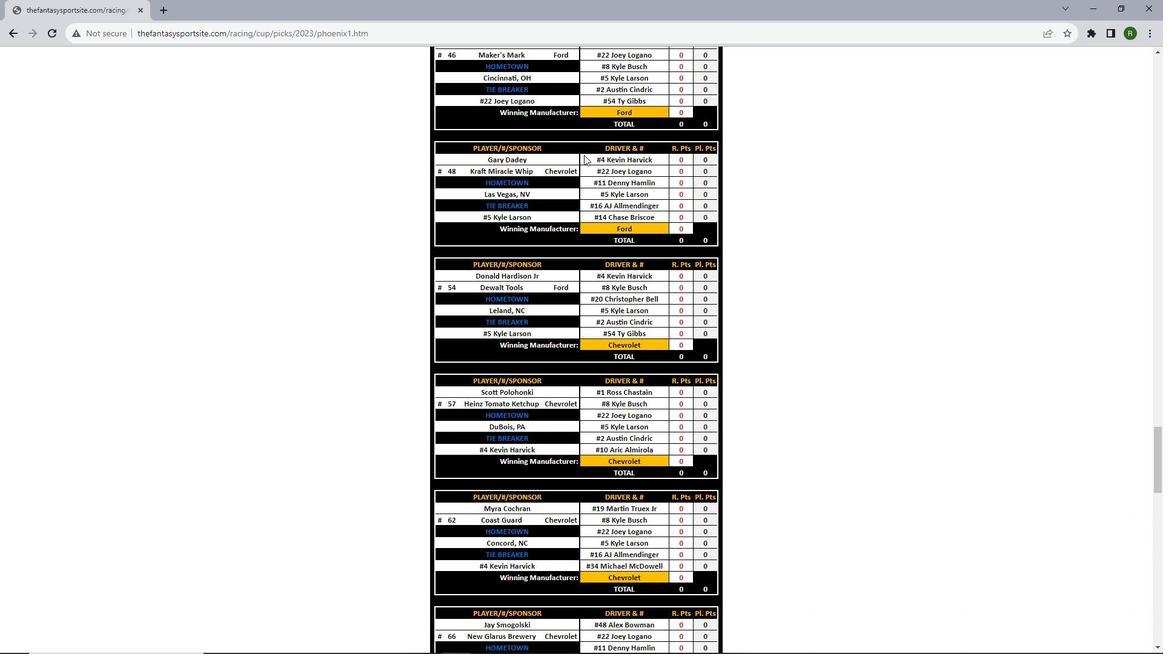 
Action: Mouse scrolled (584, 155) with delta (0, 0)
Screenshot: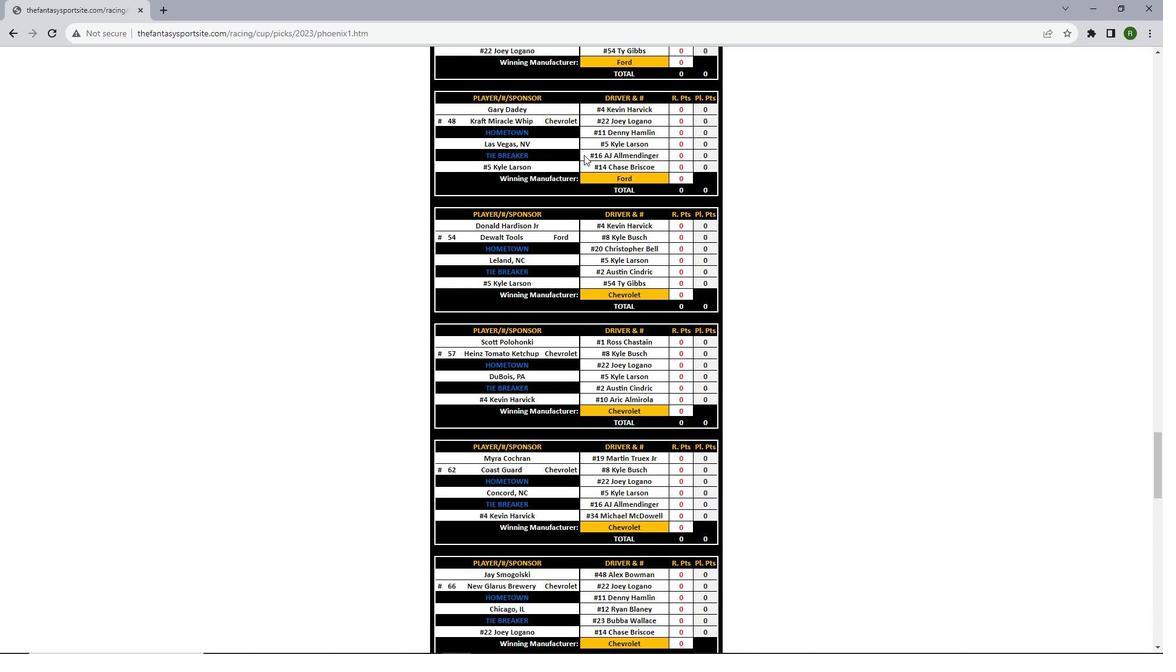 
Action: Mouse scrolled (584, 155) with delta (0, 0)
Screenshot: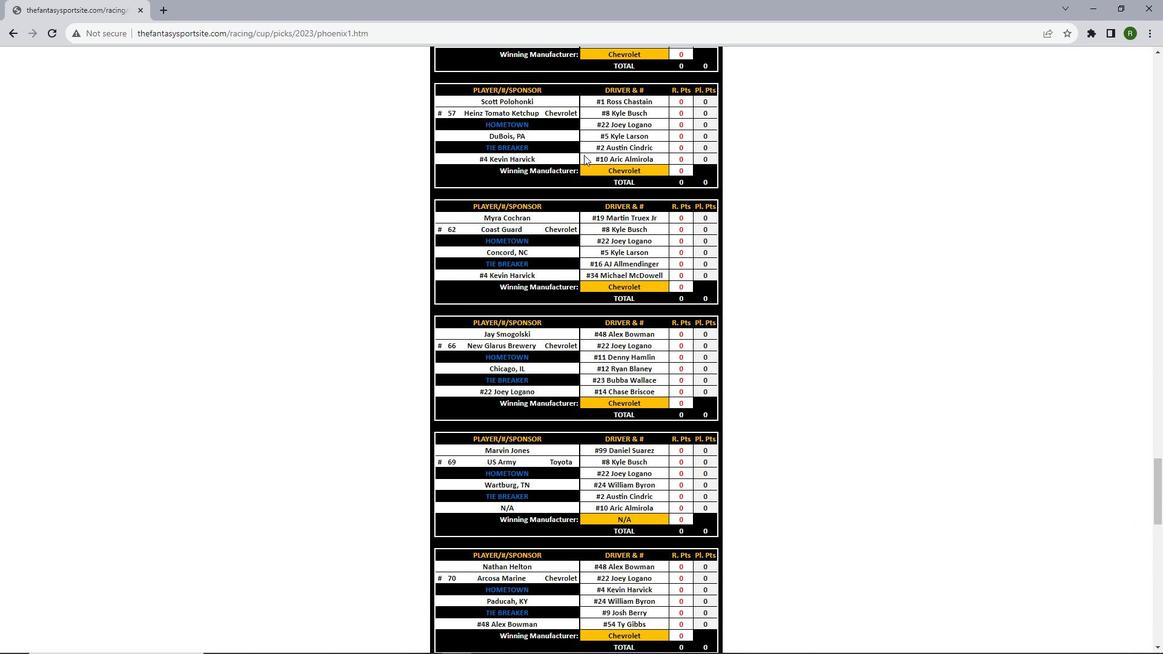
Action: Mouse scrolled (584, 155) with delta (0, 0)
Screenshot: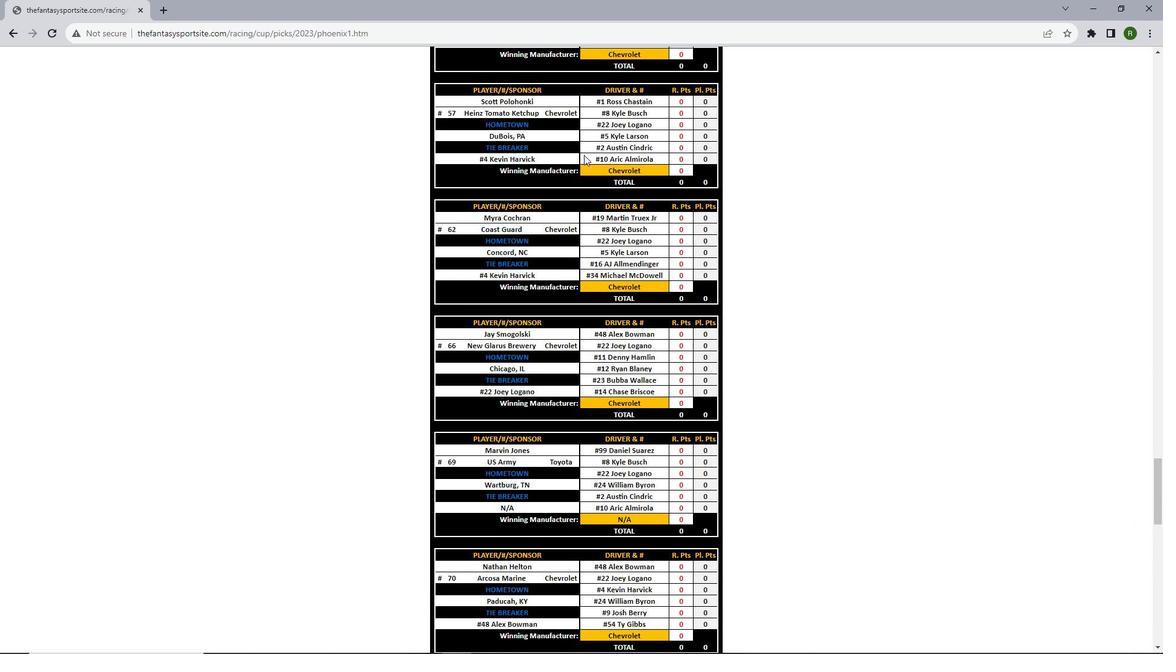 
Action: Mouse scrolled (584, 155) with delta (0, 0)
Screenshot: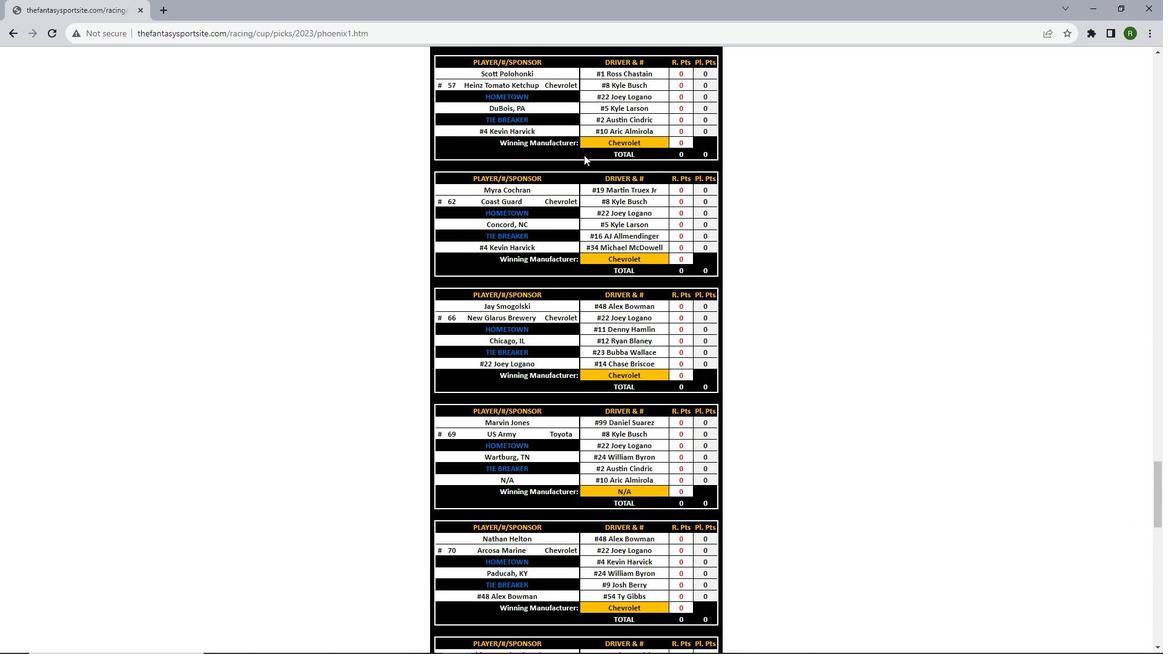 
Action: Mouse scrolled (584, 155) with delta (0, 0)
Screenshot: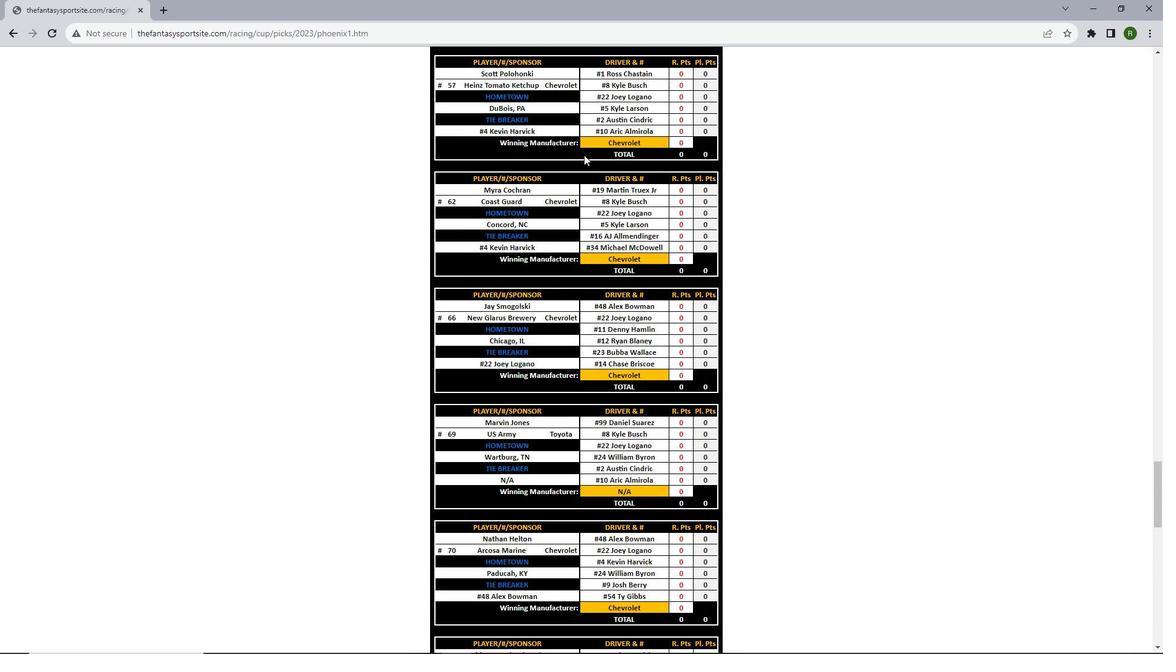 
Action: Mouse scrolled (584, 155) with delta (0, 0)
Screenshot: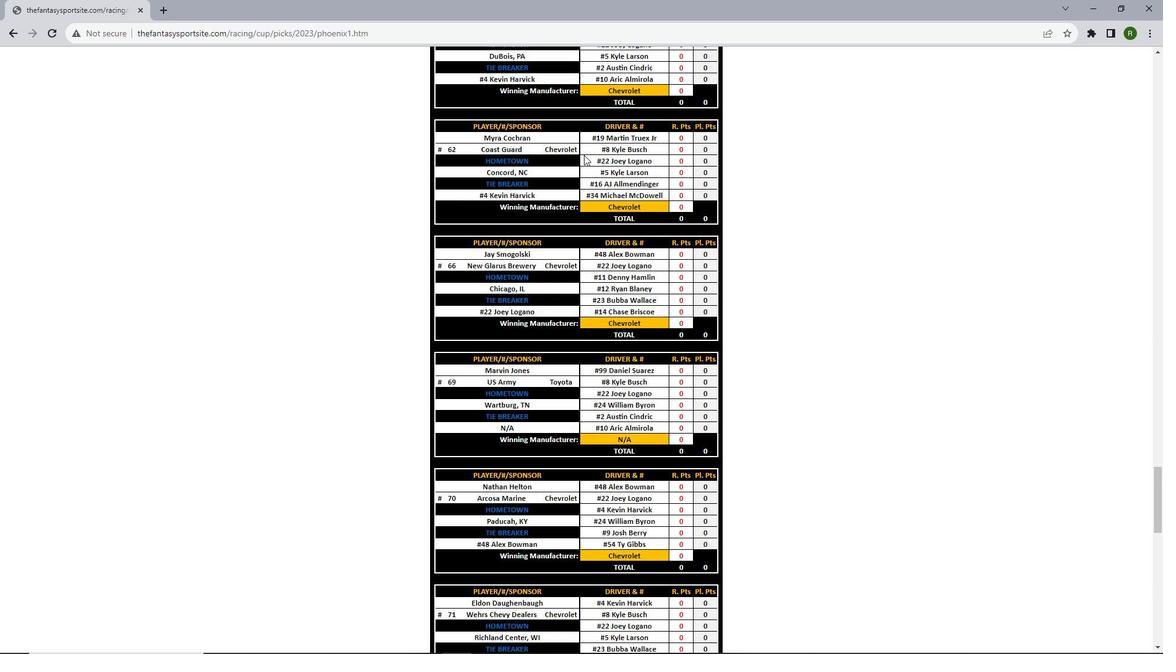
Action: Mouse scrolled (584, 155) with delta (0, 0)
Screenshot: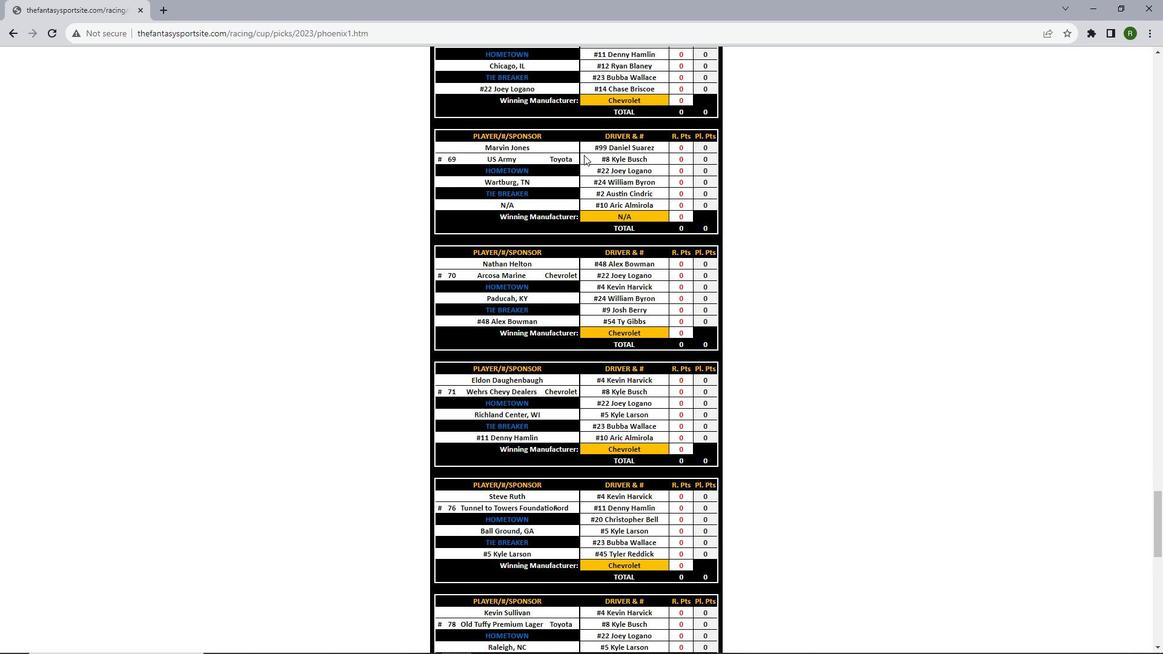 
Action: Mouse scrolled (584, 155) with delta (0, 0)
Screenshot: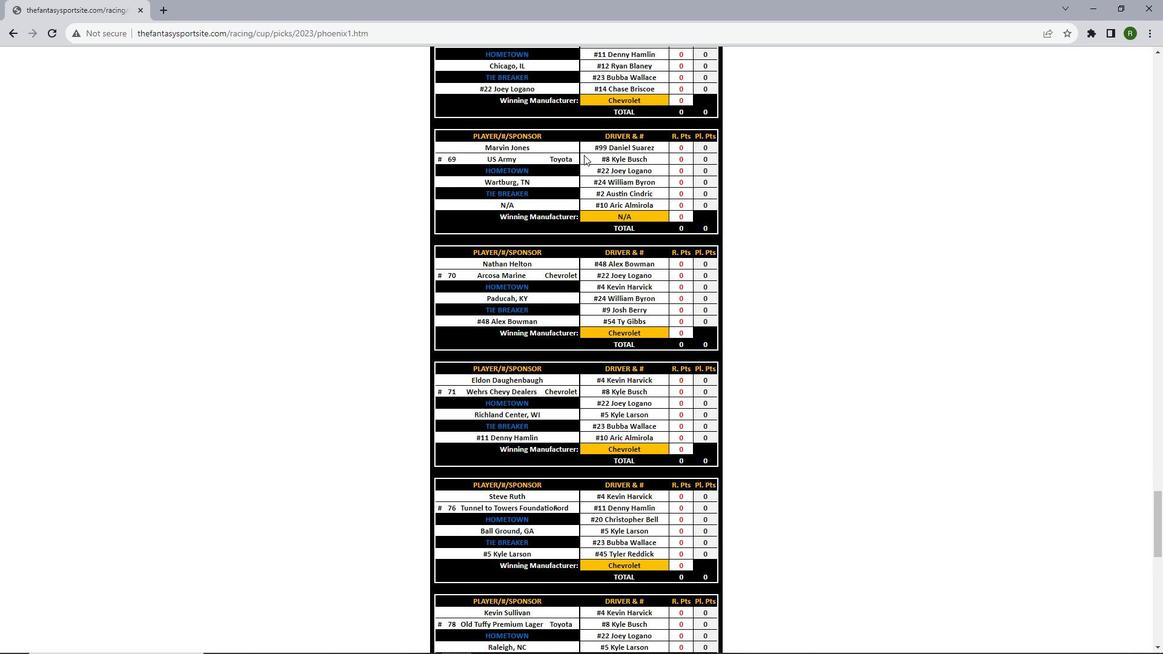 
Action: Mouse scrolled (584, 155) with delta (0, 0)
Screenshot: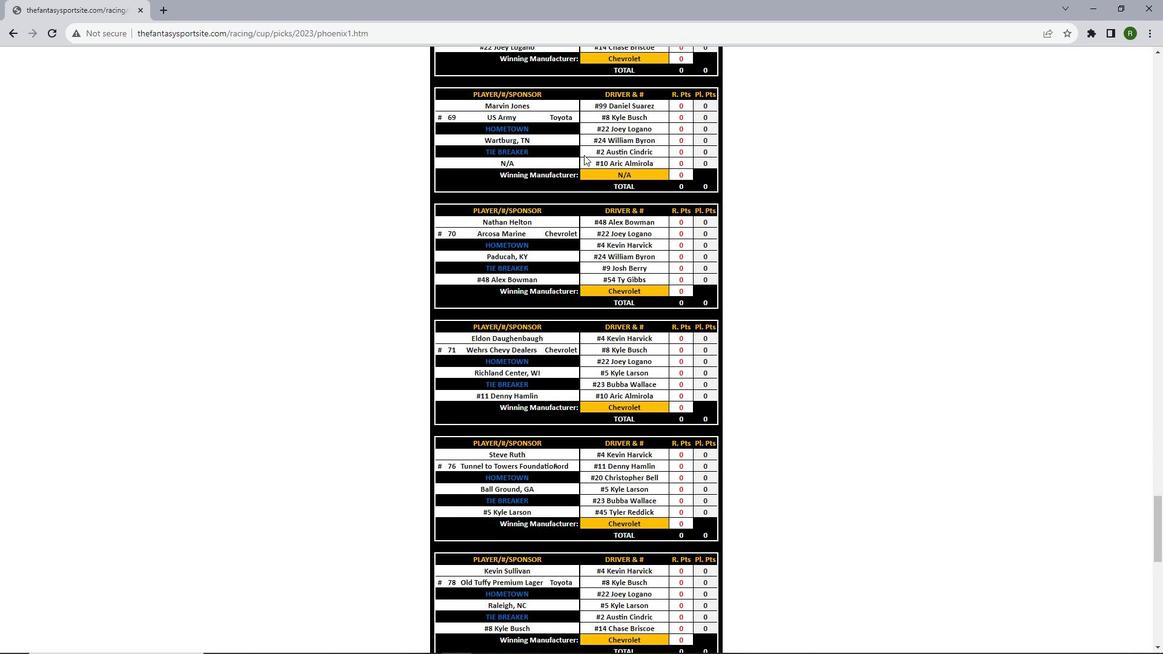 
Action: Mouse scrolled (584, 155) with delta (0, 0)
Screenshot: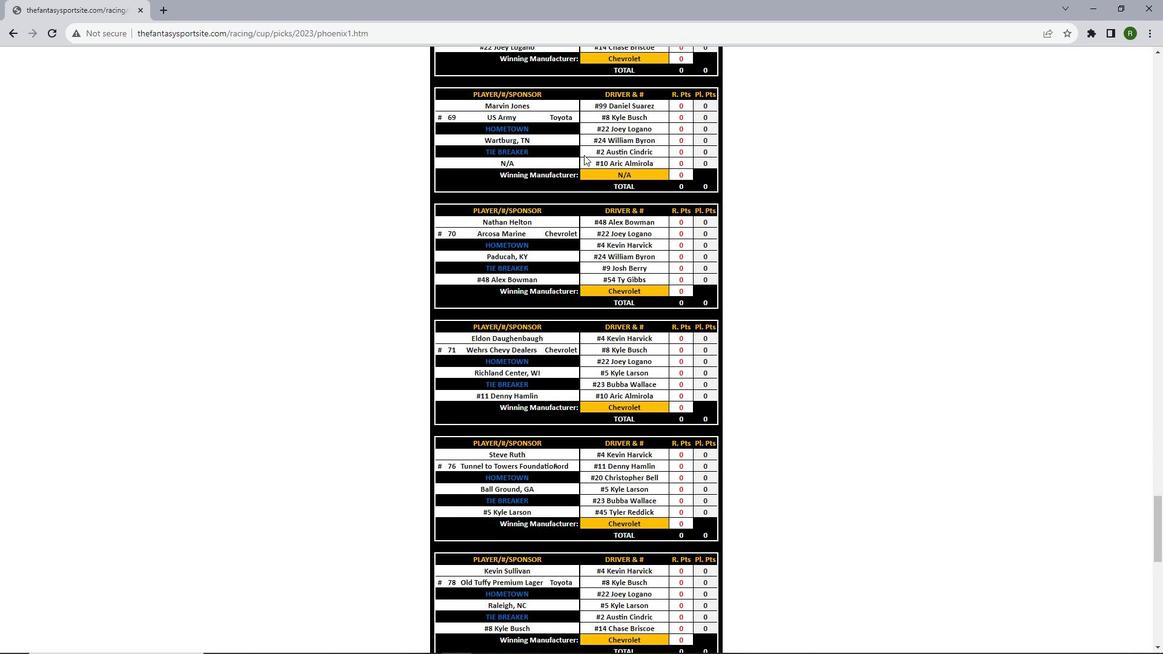 
Action: Mouse scrolled (584, 155) with delta (0, 0)
Screenshot: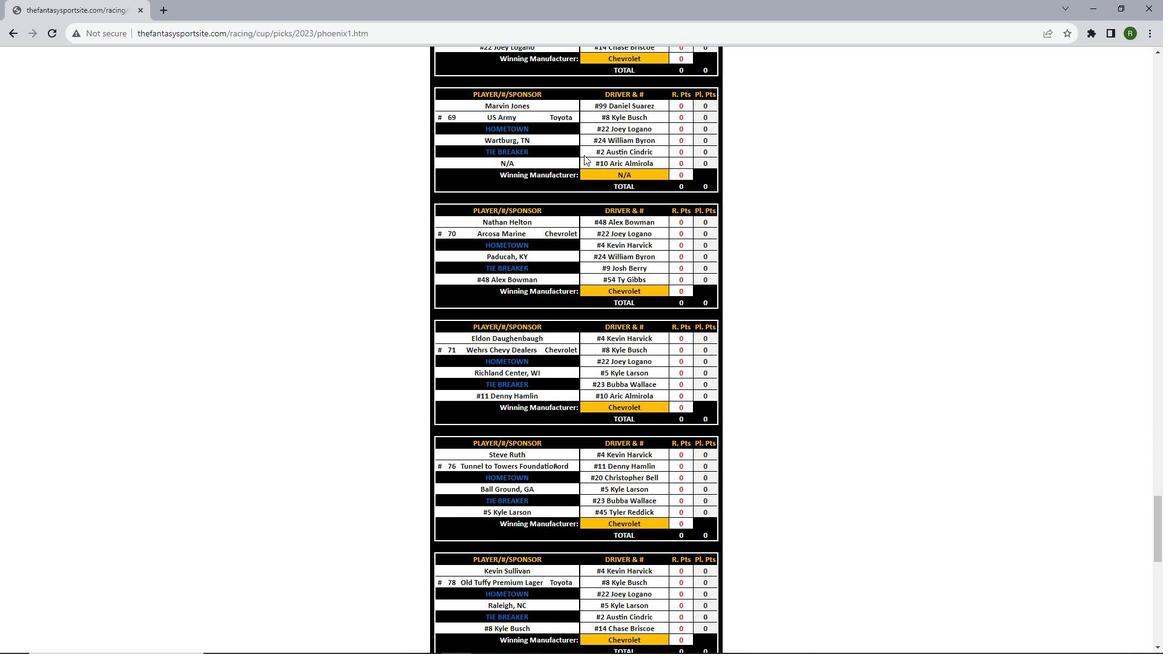
Action: Mouse scrolled (584, 155) with delta (0, 0)
Screenshot: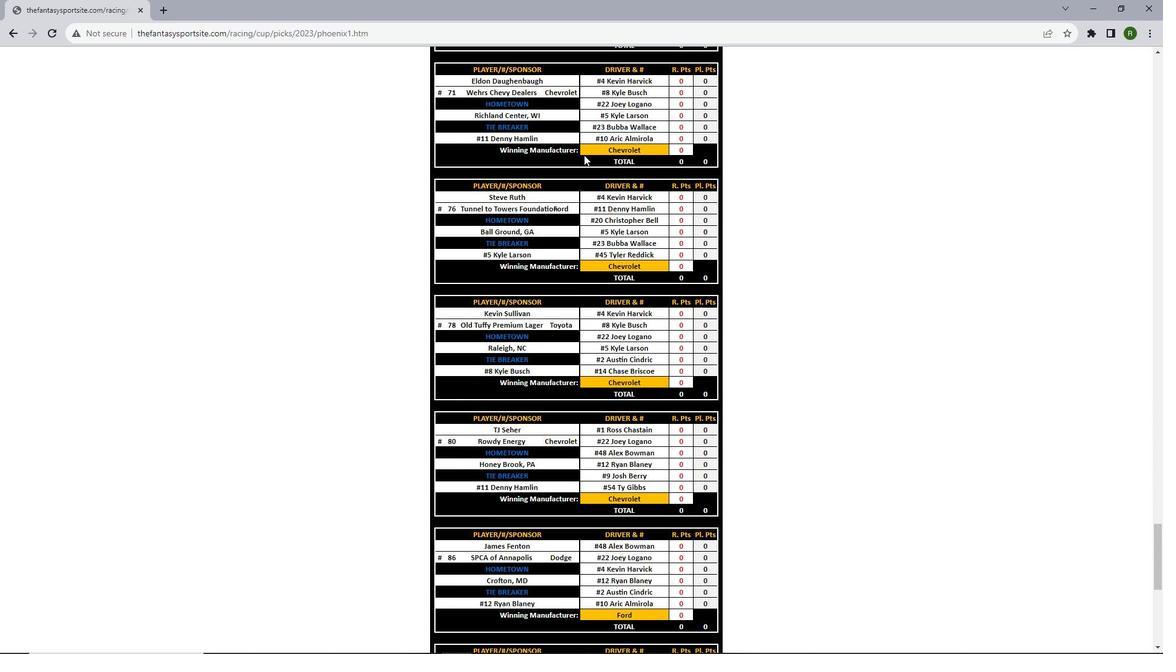 
Action: Mouse scrolled (584, 155) with delta (0, 0)
Screenshot: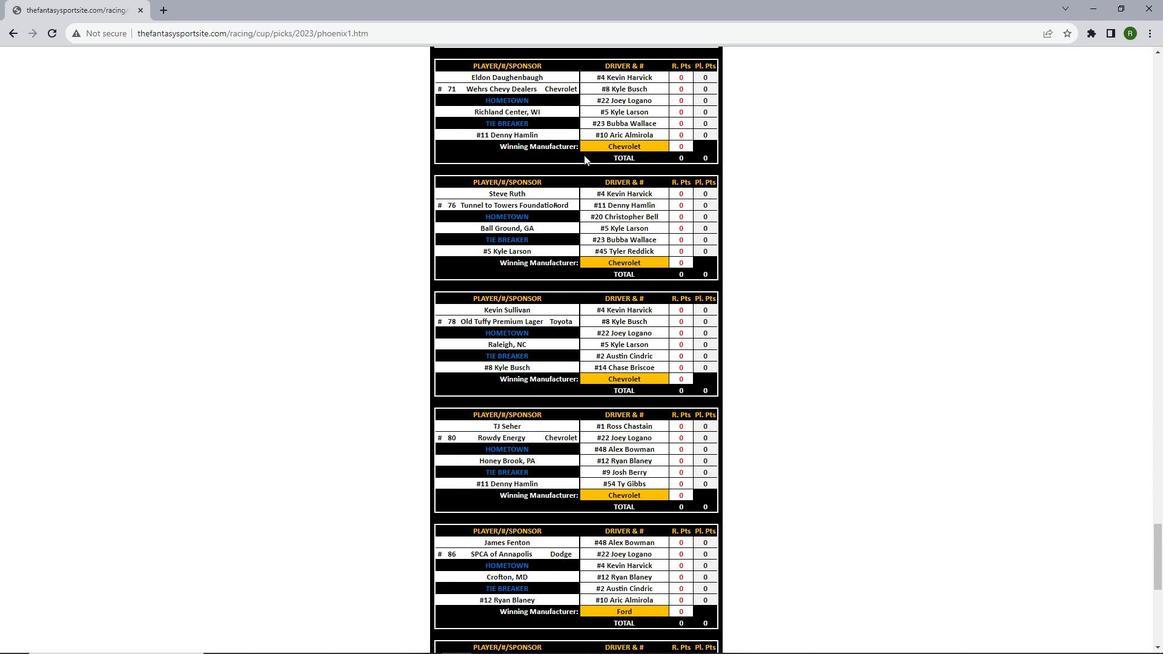 
Action: Mouse scrolled (584, 155) with delta (0, 0)
Screenshot: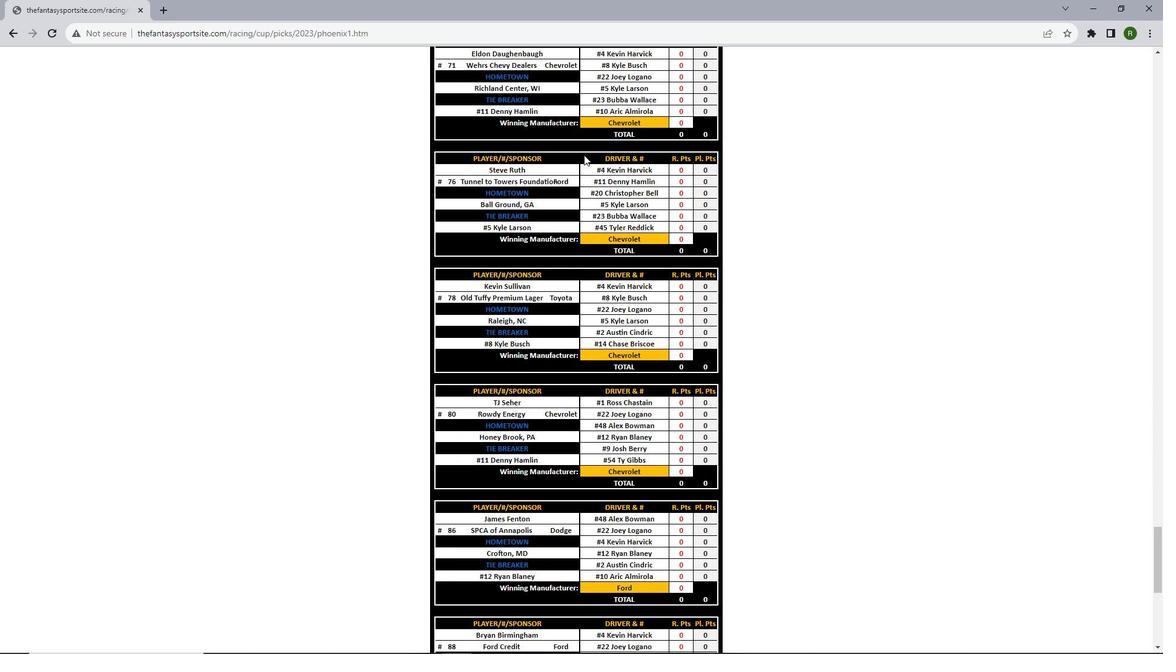 
Action: Mouse scrolled (584, 155) with delta (0, 0)
Screenshot: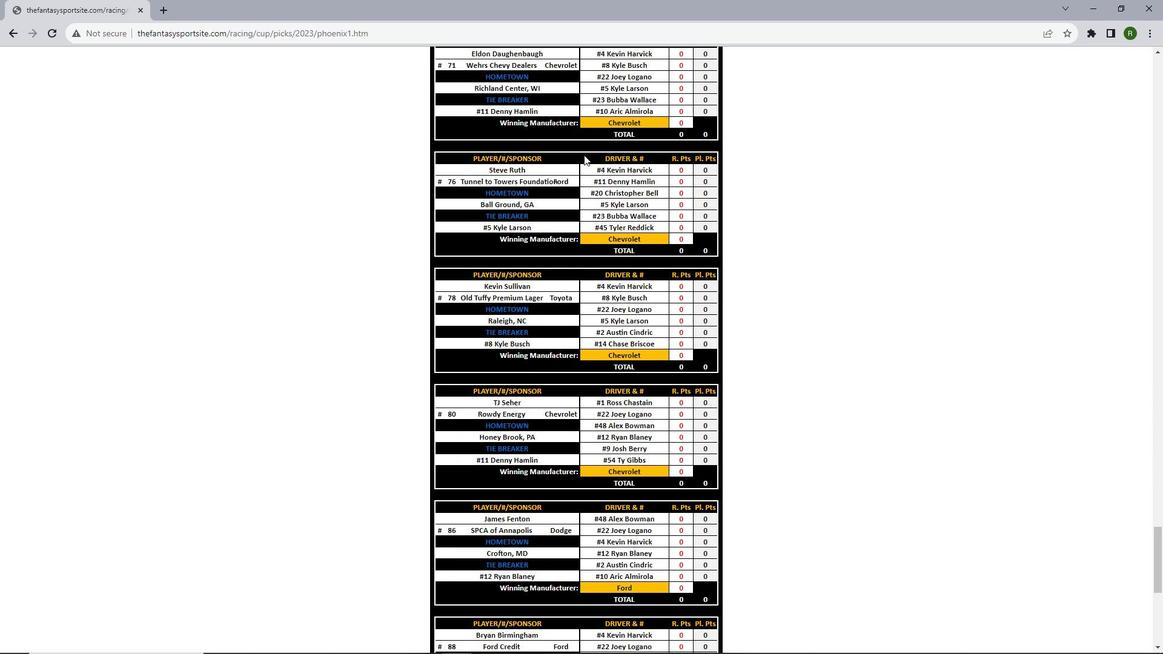 
Action: Mouse scrolled (584, 155) with delta (0, 0)
Screenshot: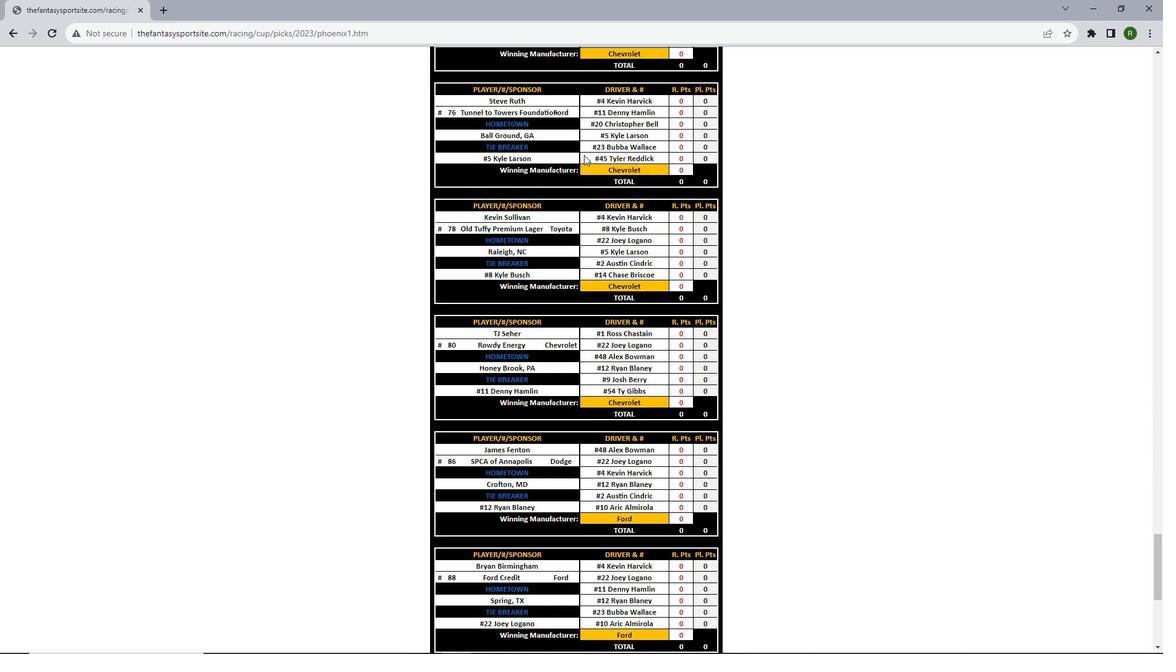 
Action: Mouse scrolled (584, 155) with delta (0, 0)
Screenshot: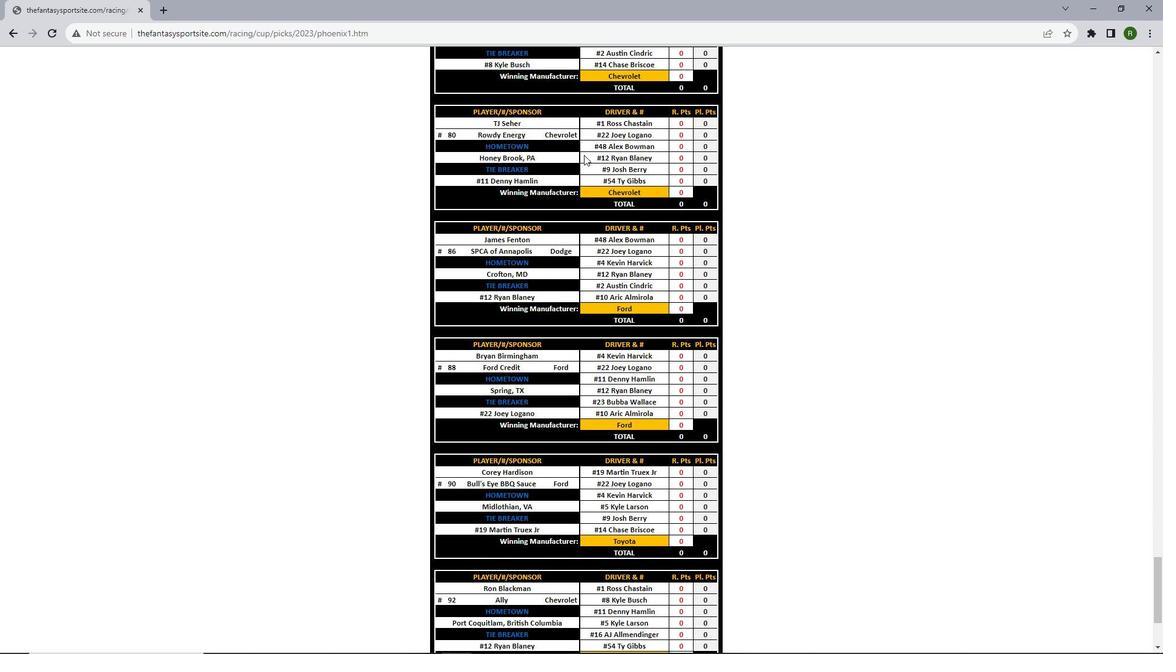 
Action: Mouse scrolled (584, 155) with delta (0, 0)
Screenshot: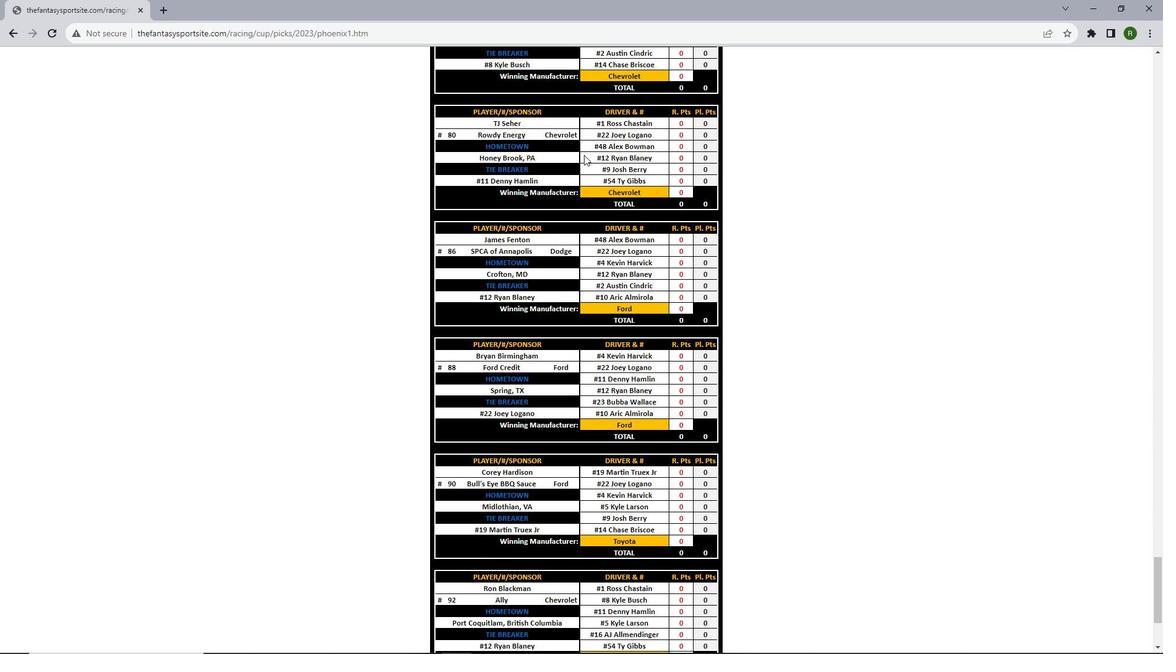 
Action: Mouse scrolled (584, 155) with delta (0, 0)
Screenshot: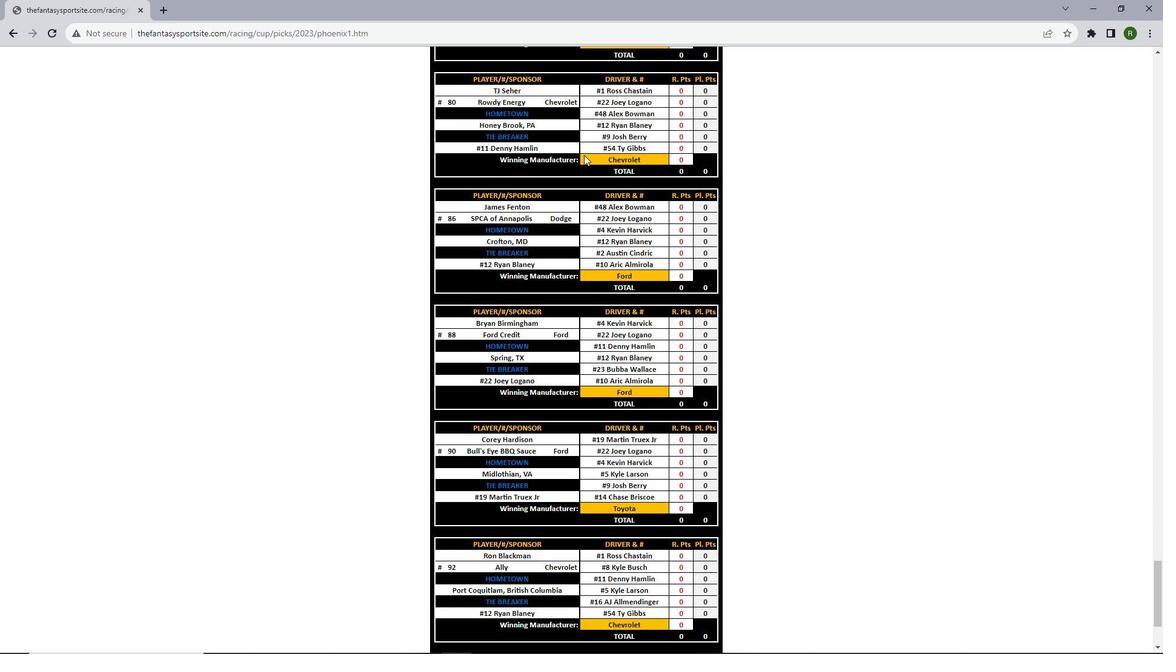 
Action: Mouse scrolled (584, 155) with delta (0, 0)
Screenshot: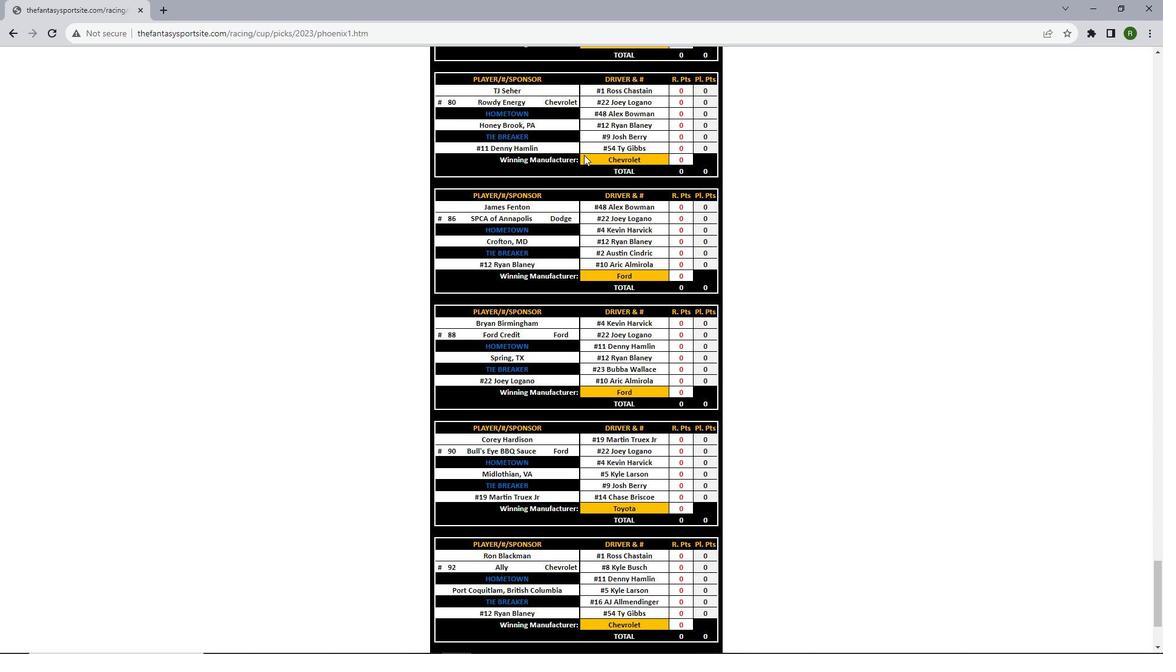 
Action: Mouse scrolled (584, 155) with delta (0, 0)
Screenshot: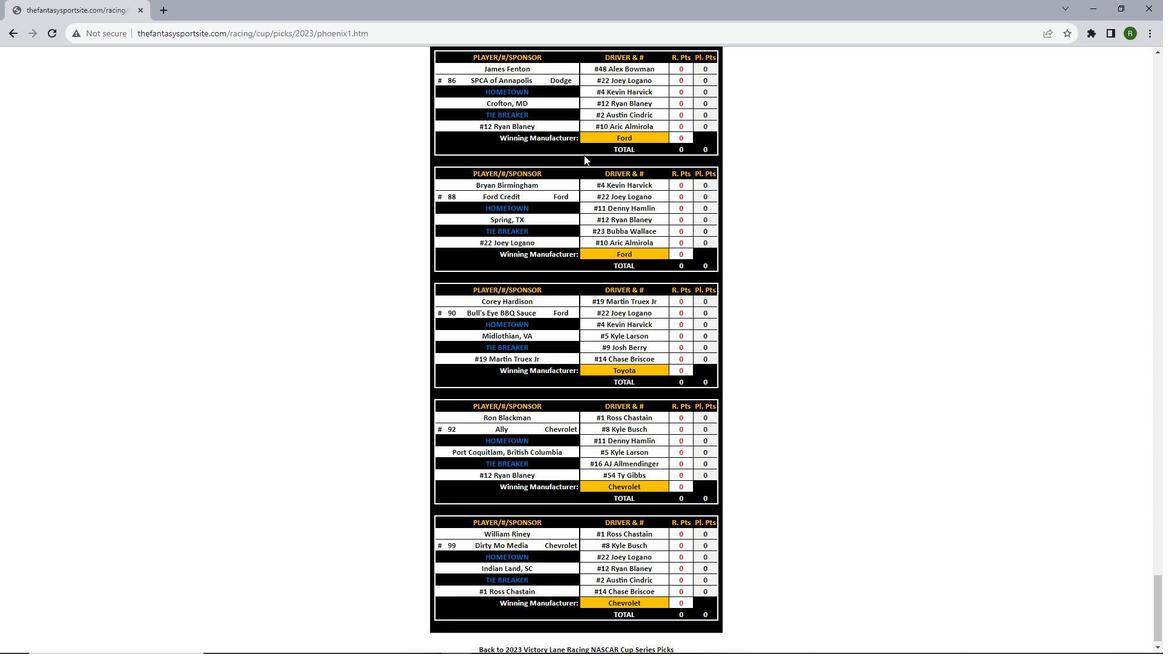 
Action: Mouse scrolled (584, 155) with delta (0, 0)
Screenshot: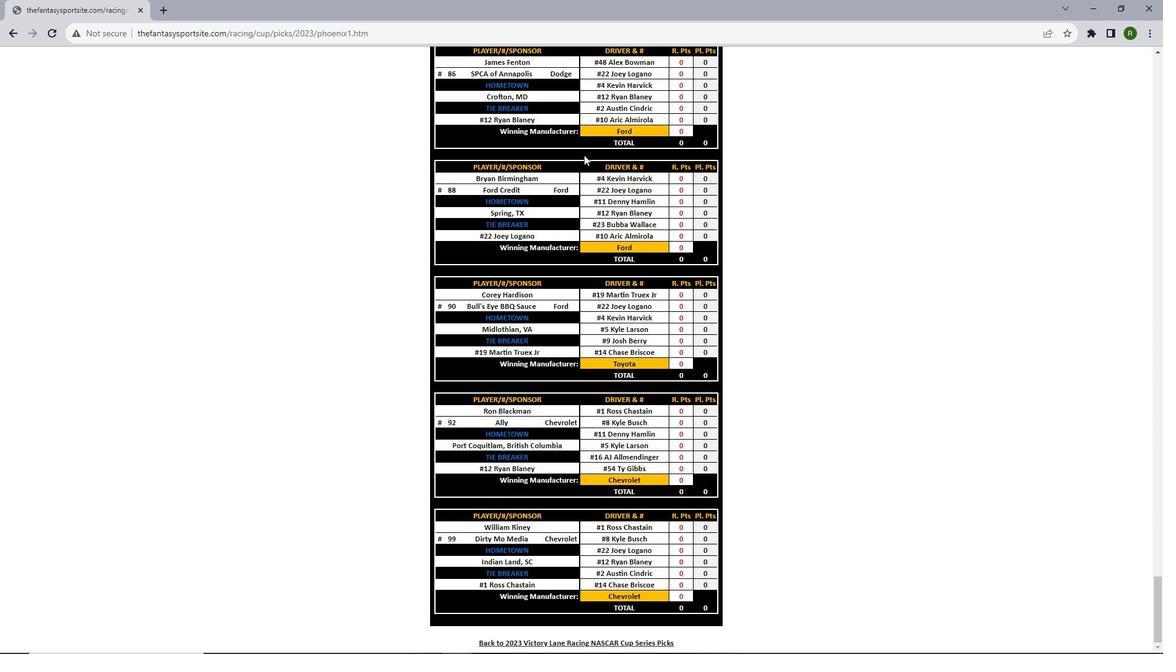 
Action: Mouse scrolled (584, 155) with delta (0, 0)
Screenshot: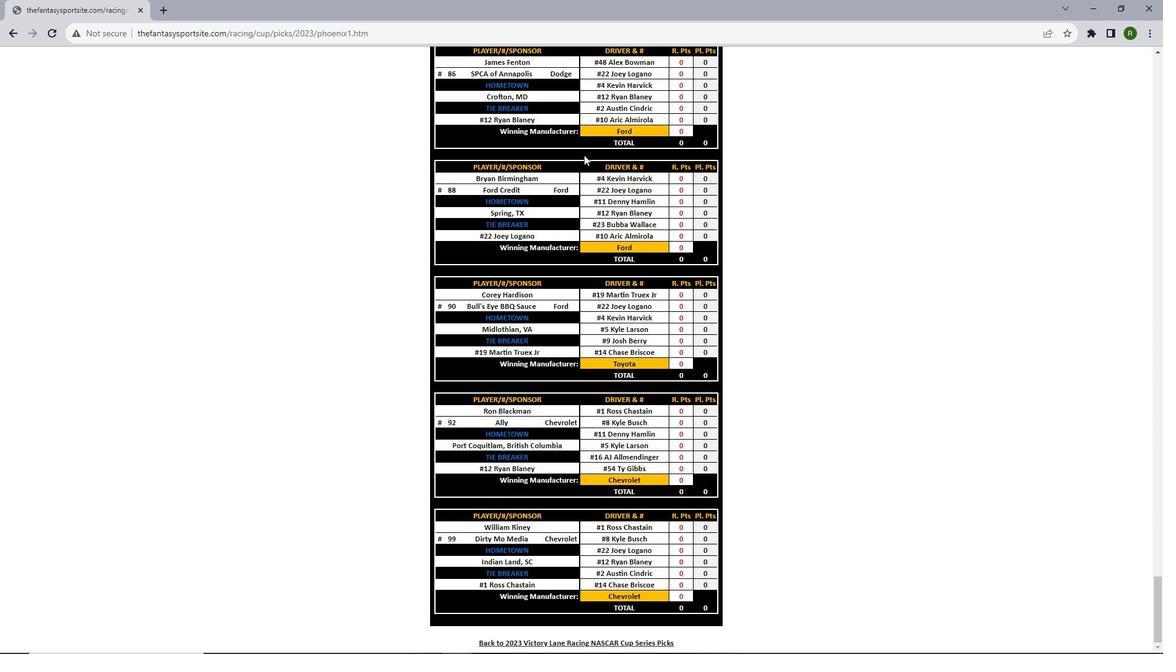 
Action: Mouse scrolled (584, 155) with delta (0, 0)
Screenshot: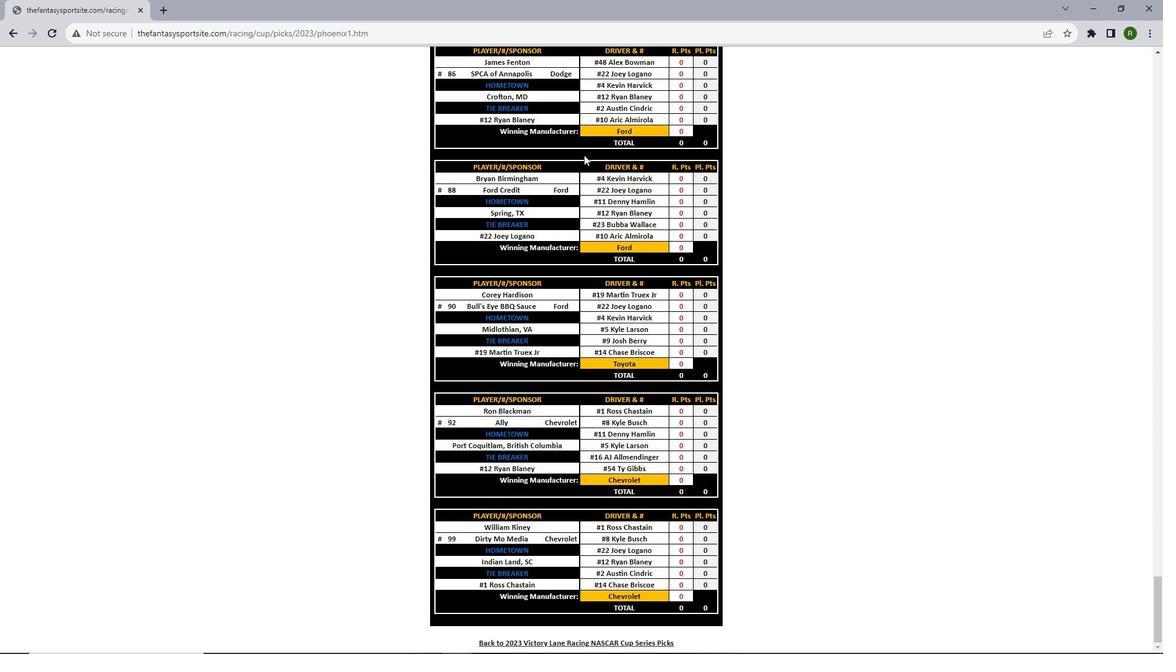 
Action: Mouse scrolled (584, 155) with delta (0, 0)
Screenshot: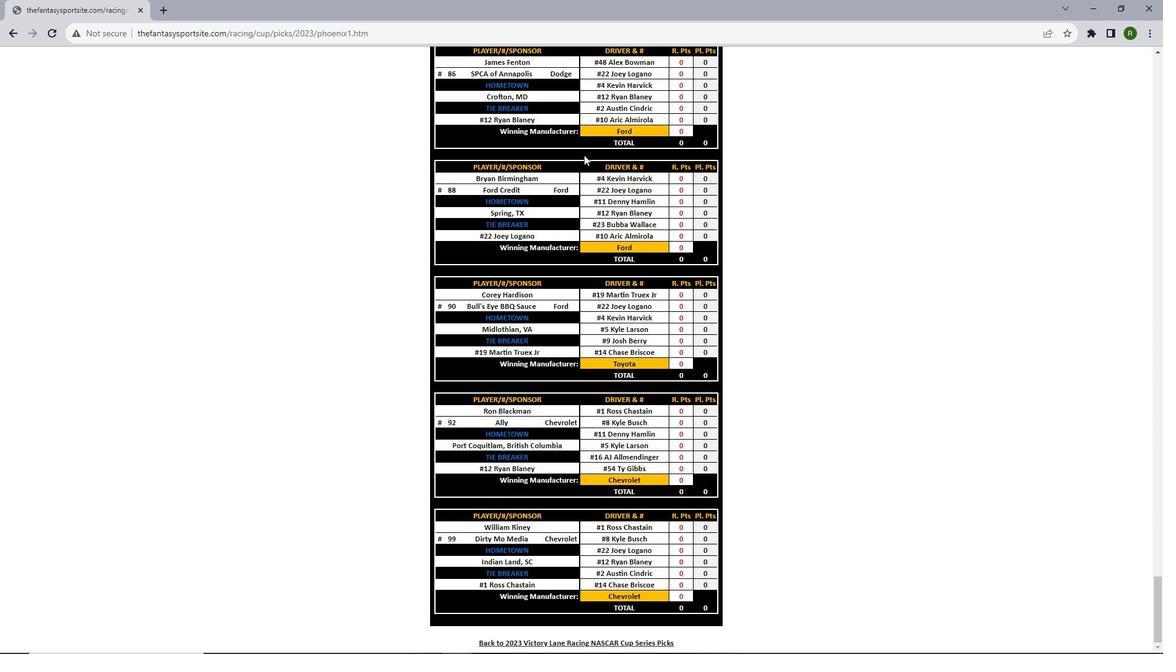 
Action: Mouse scrolled (584, 155) with delta (0, 0)
Screenshot: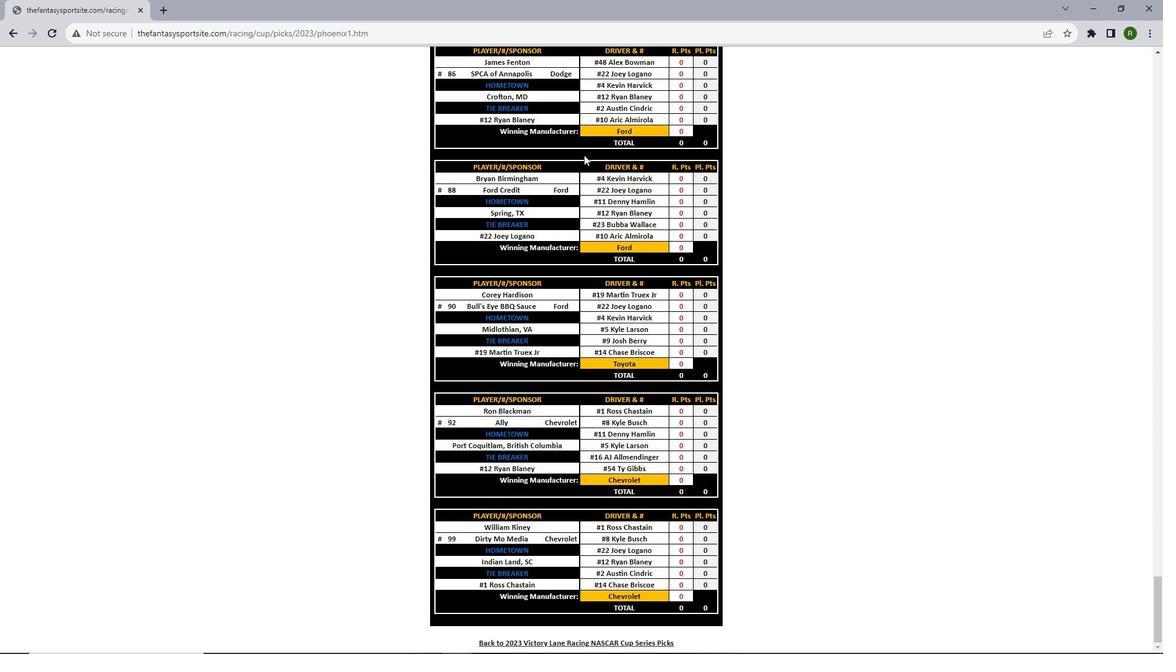 
Action: Mouse scrolled (584, 156) with delta (0, 0)
Screenshot: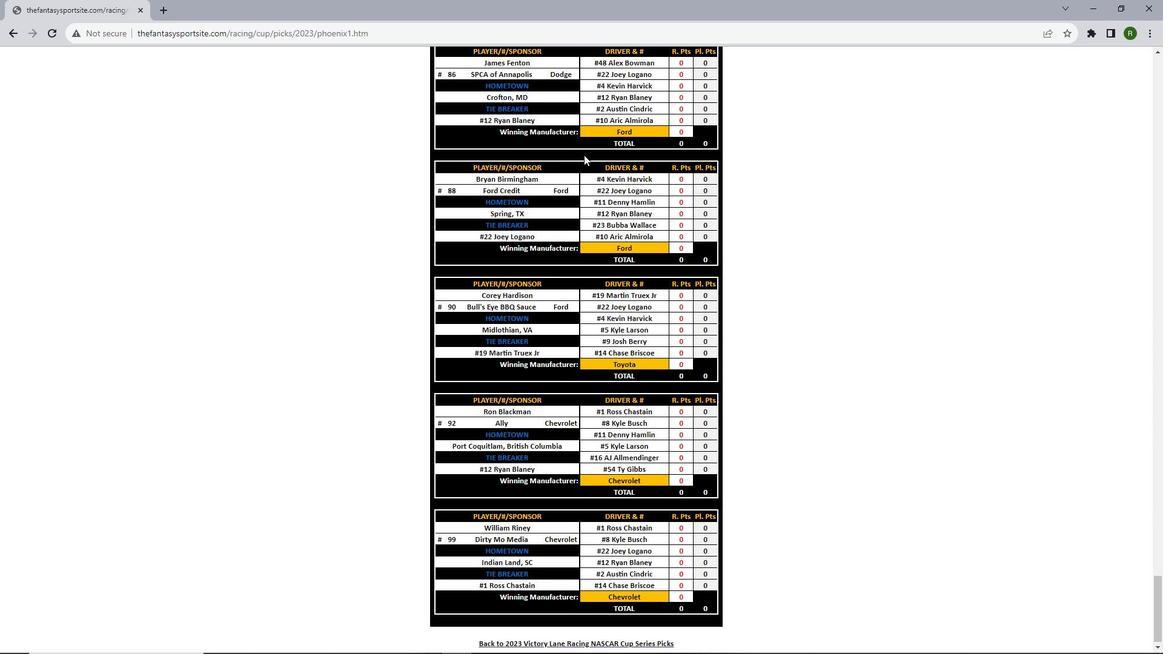 
Action: Mouse scrolled (584, 156) with delta (0, 0)
Screenshot: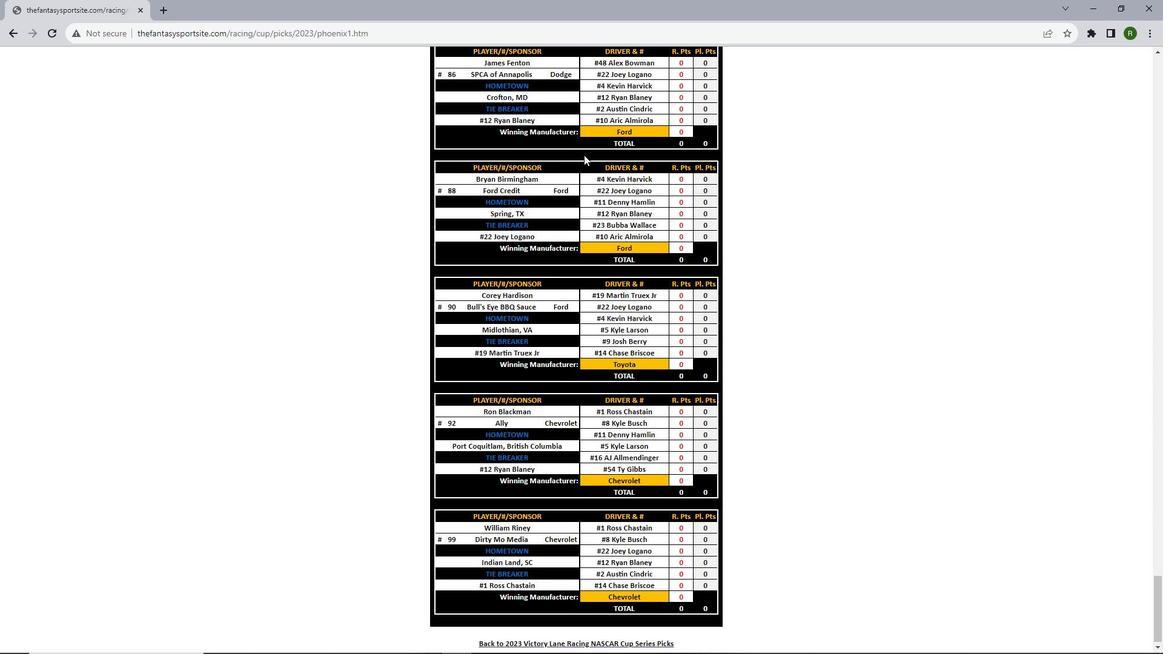 
Action: Mouse scrolled (584, 156) with delta (0, 0)
Screenshot: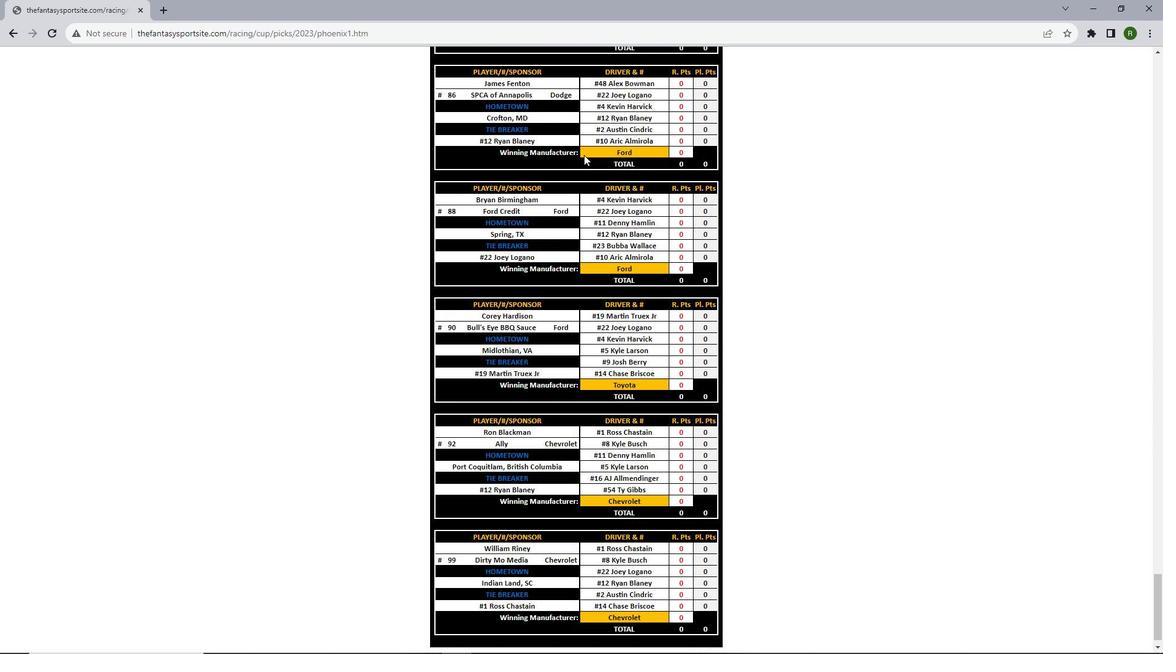 
Action: Mouse scrolled (584, 156) with delta (0, 0)
Screenshot: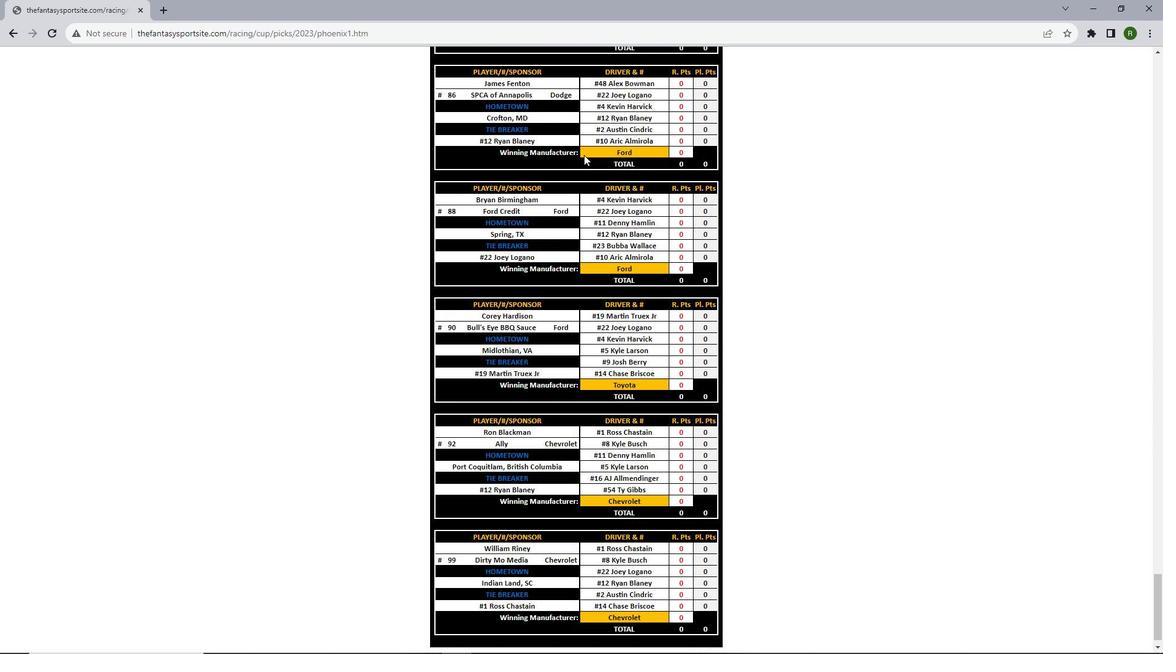 
Action: Mouse scrolled (584, 155) with delta (0, 0)
Screenshot: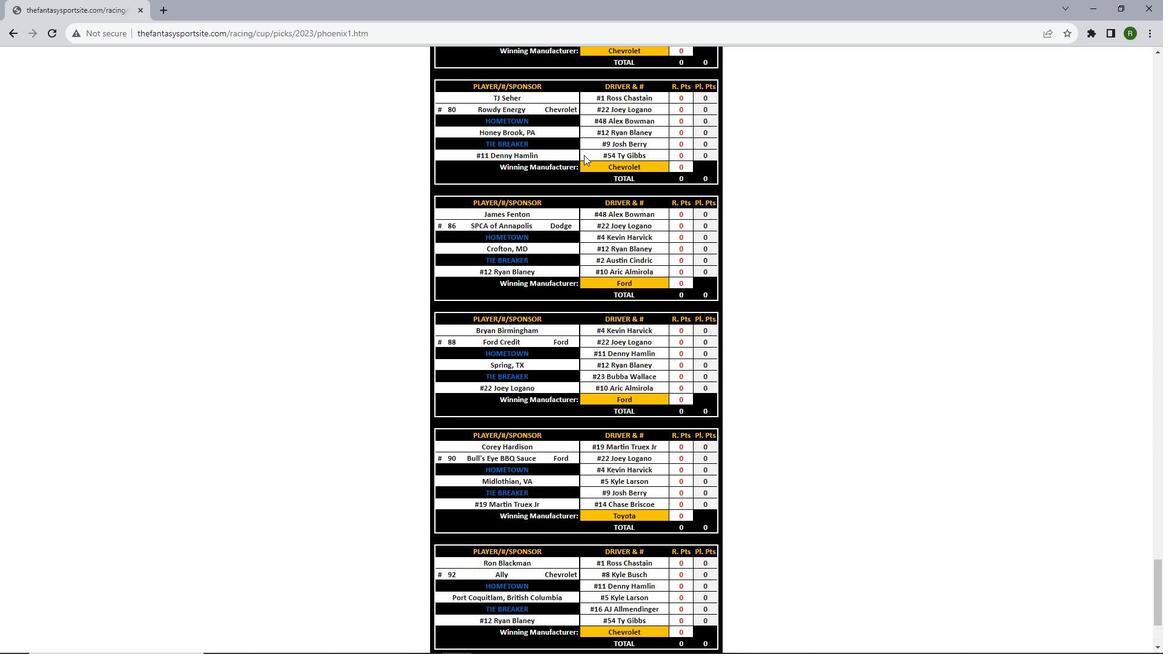 
Action: Mouse scrolled (584, 156) with delta (0, 0)
Screenshot: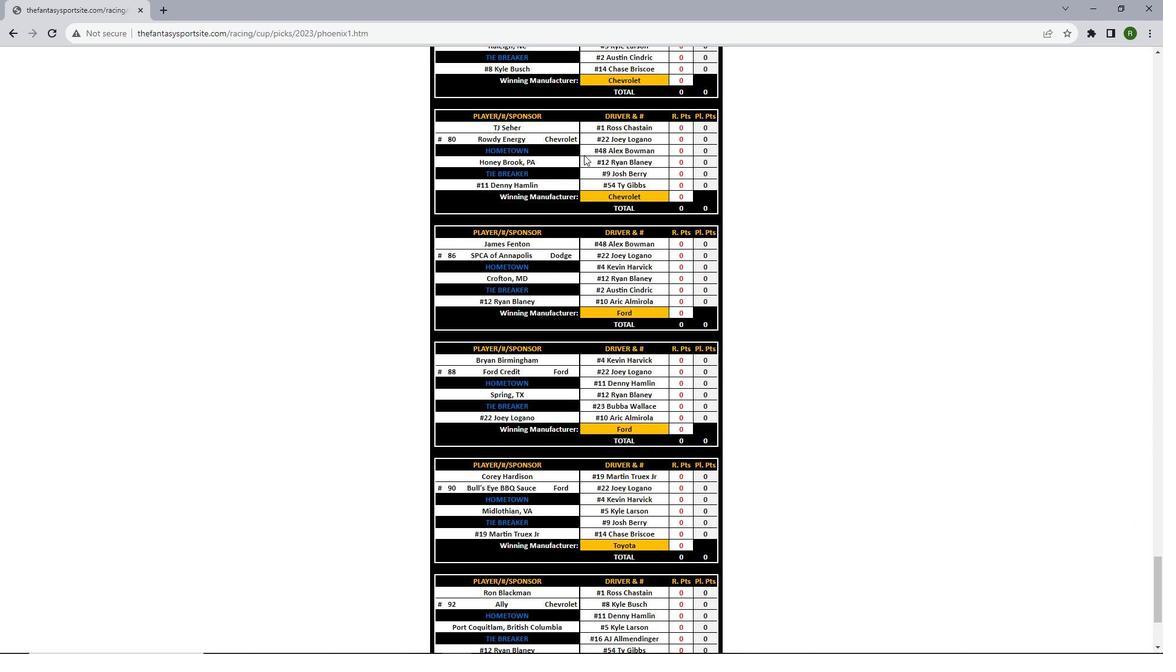 
Action: Mouse scrolled (584, 156) with delta (0, 0)
Screenshot: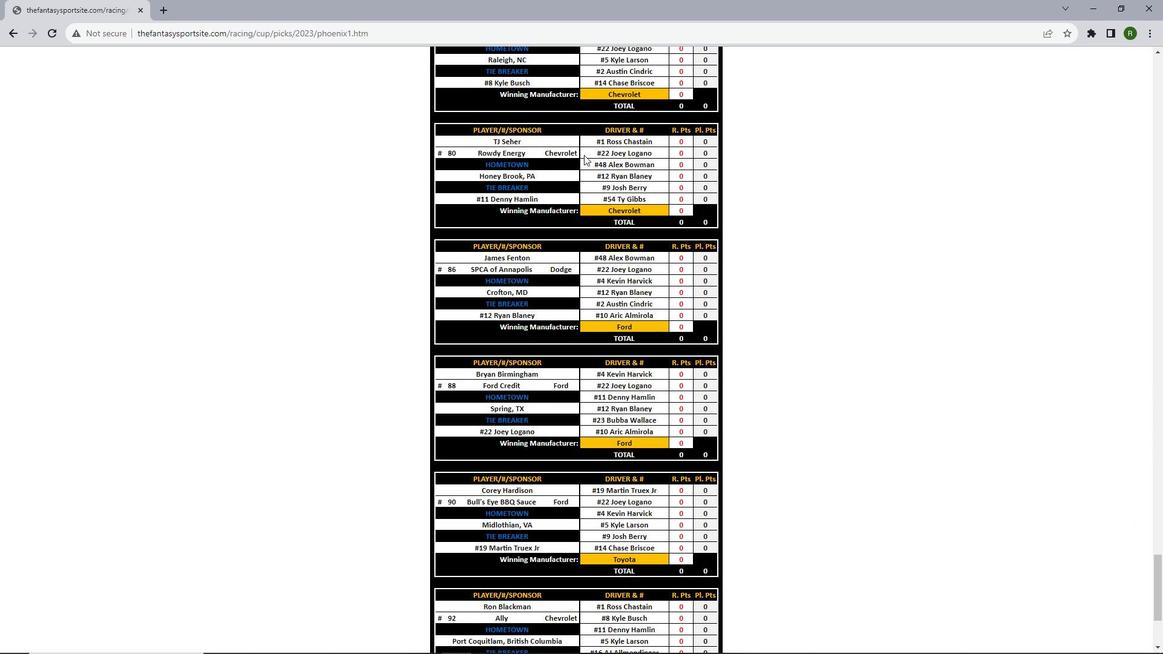 
Action: Mouse scrolled (584, 156) with delta (0, 0)
Screenshot: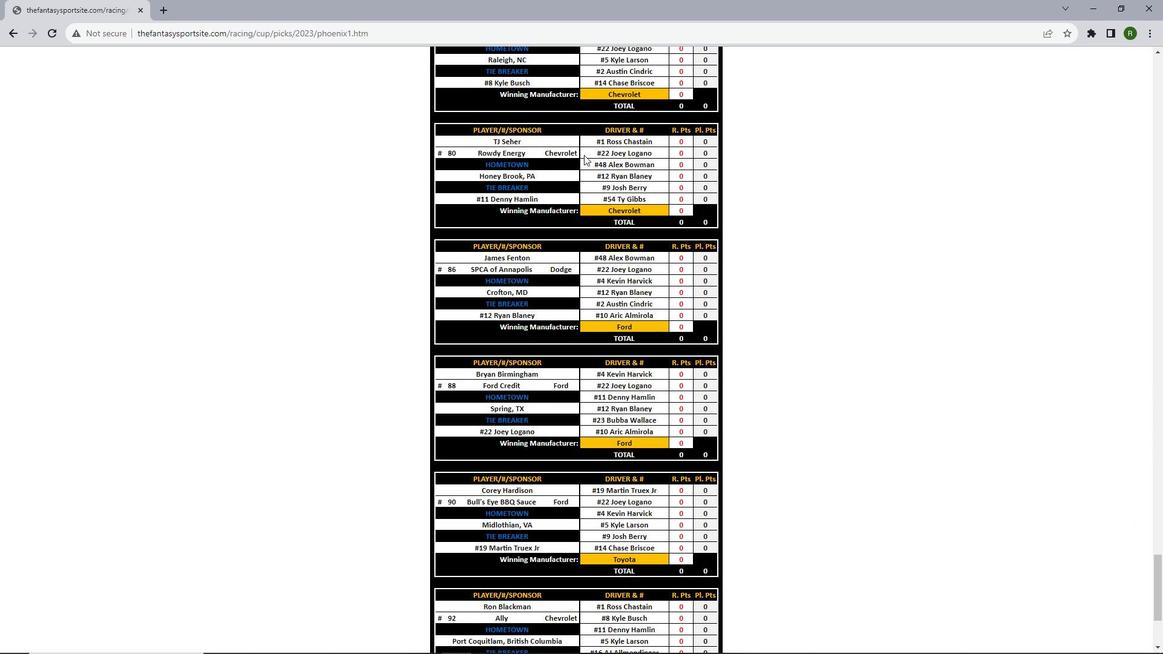 
Action: Mouse scrolled (584, 156) with delta (0, 0)
Screenshot: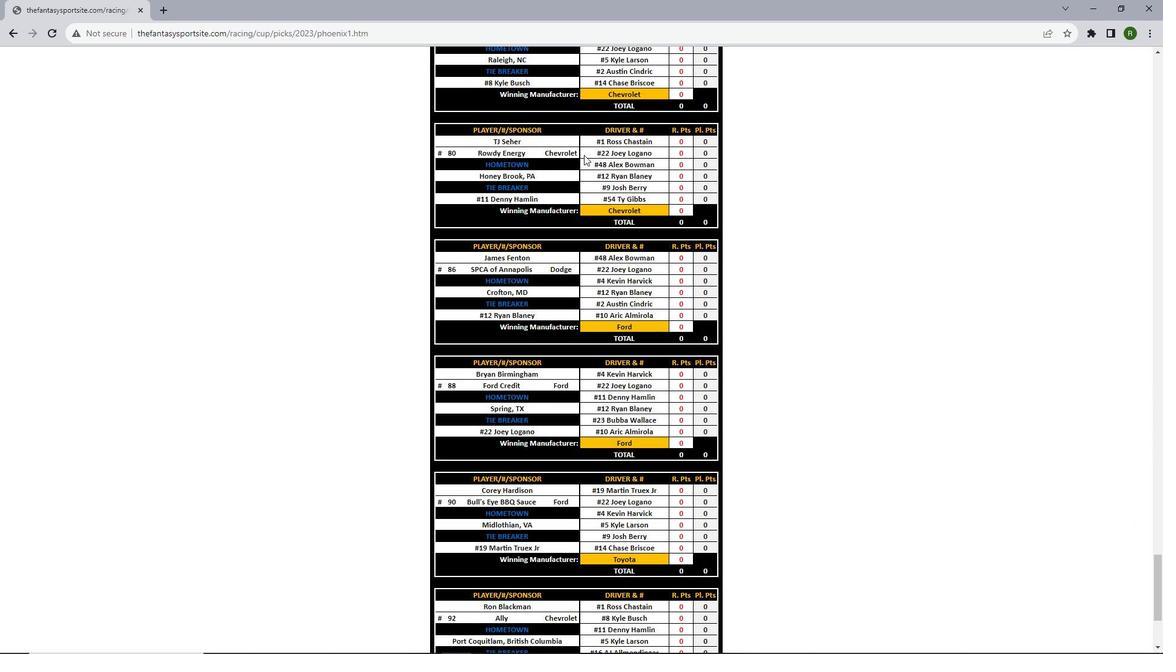 
Action: Mouse scrolled (584, 156) with delta (0, 0)
Screenshot: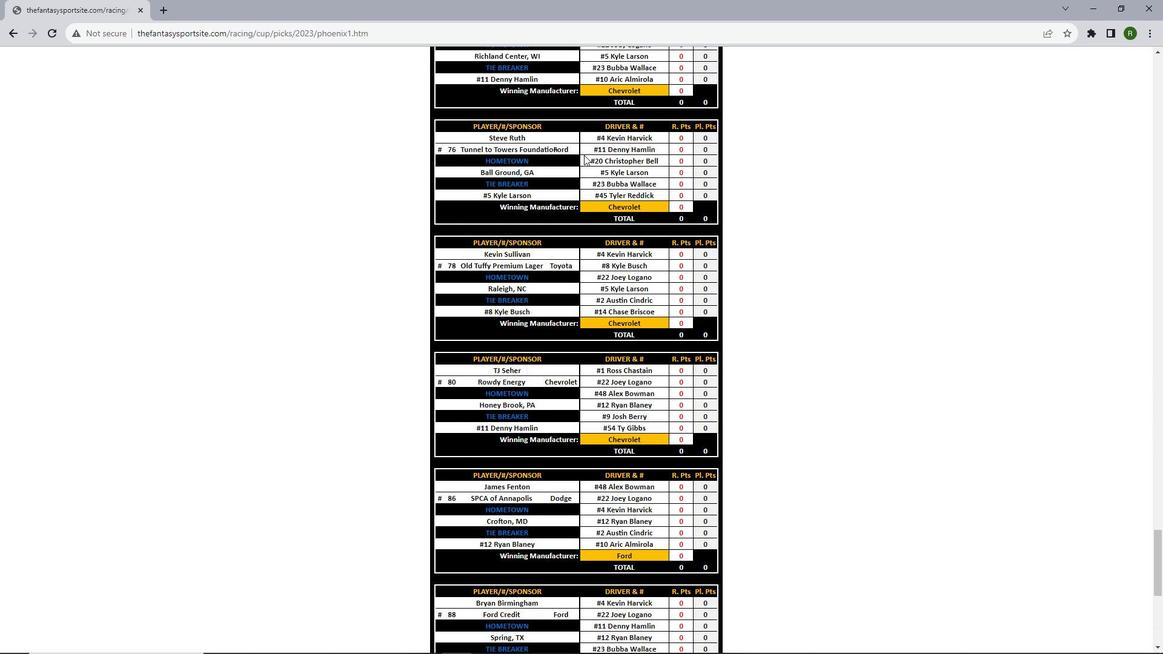 
Action: Mouse scrolled (584, 156) with delta (0, 1)
Screenshot: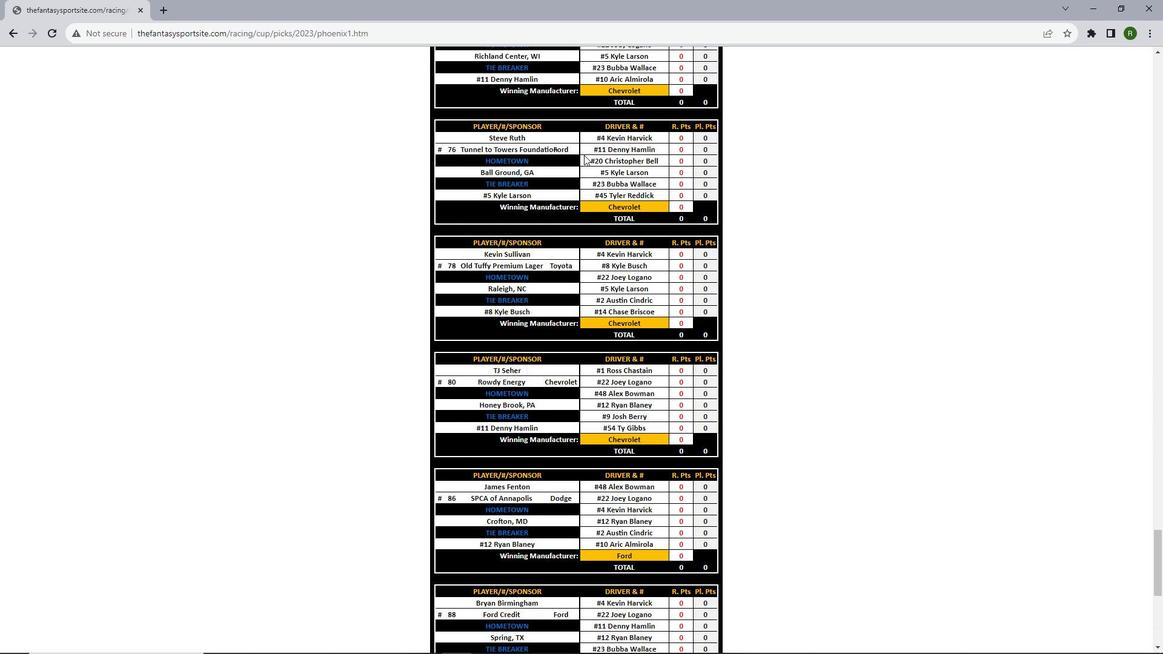 
Action: Mouse scrolled (584, 156) with delta (0, 0)
Screenshot: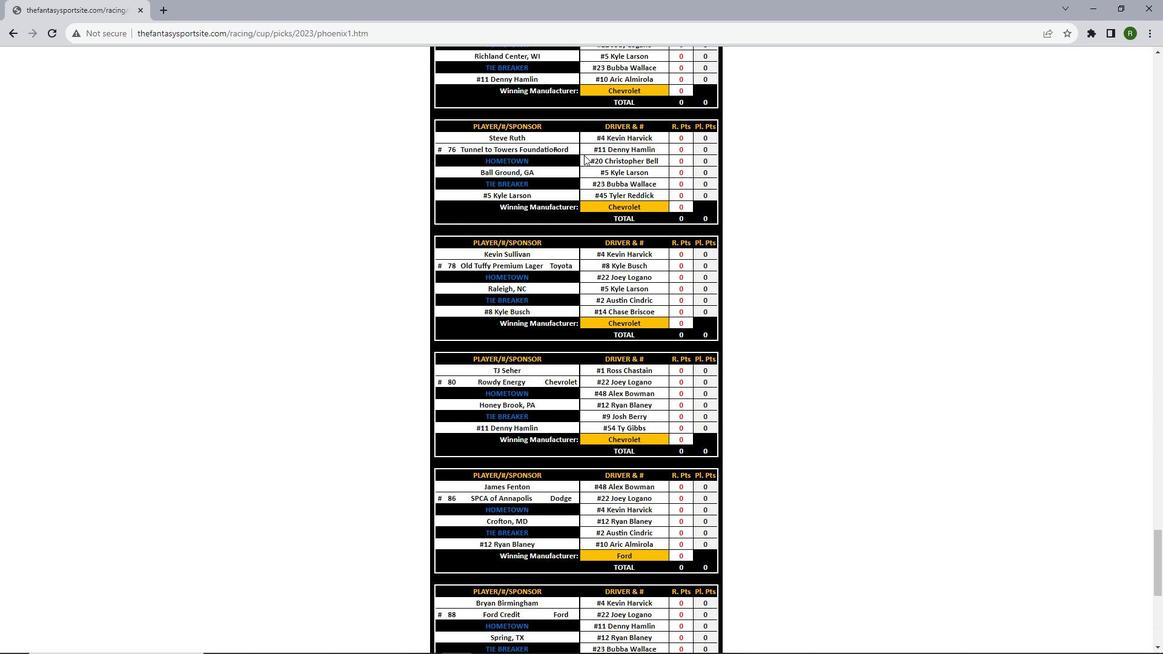 
Action: Mouse scrolled (584, 156) with delta (0, 0)
Screenshot: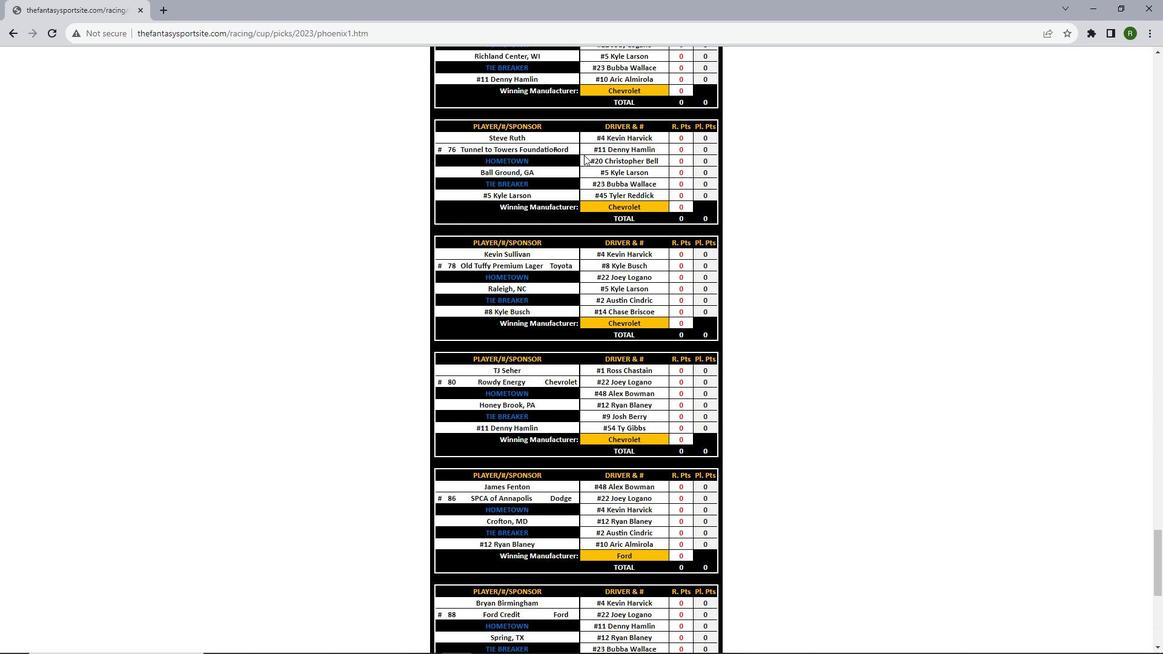 
Action: Mouse scrolled (584, 156) with delta (0, 0)
Screenshot: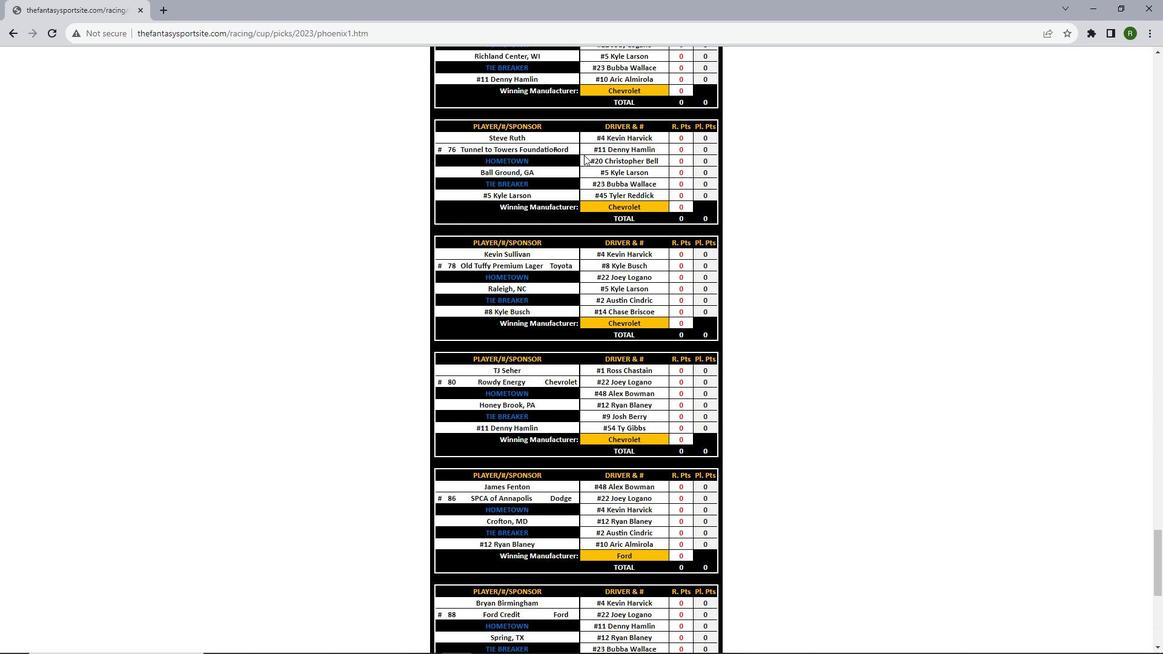 
Action: Mouse scrolled (584, 156) with delta (0, 0)
Screenshot: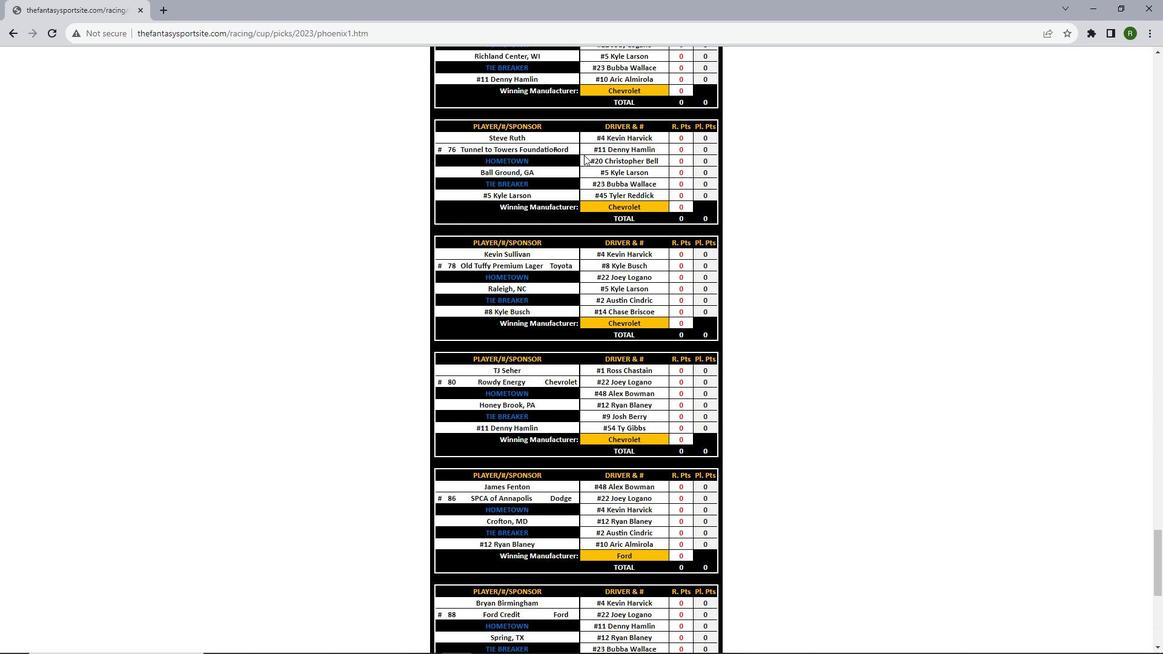 
Action: Mouse scrolled (584, 156) with delta (0, 0)
Screenshot: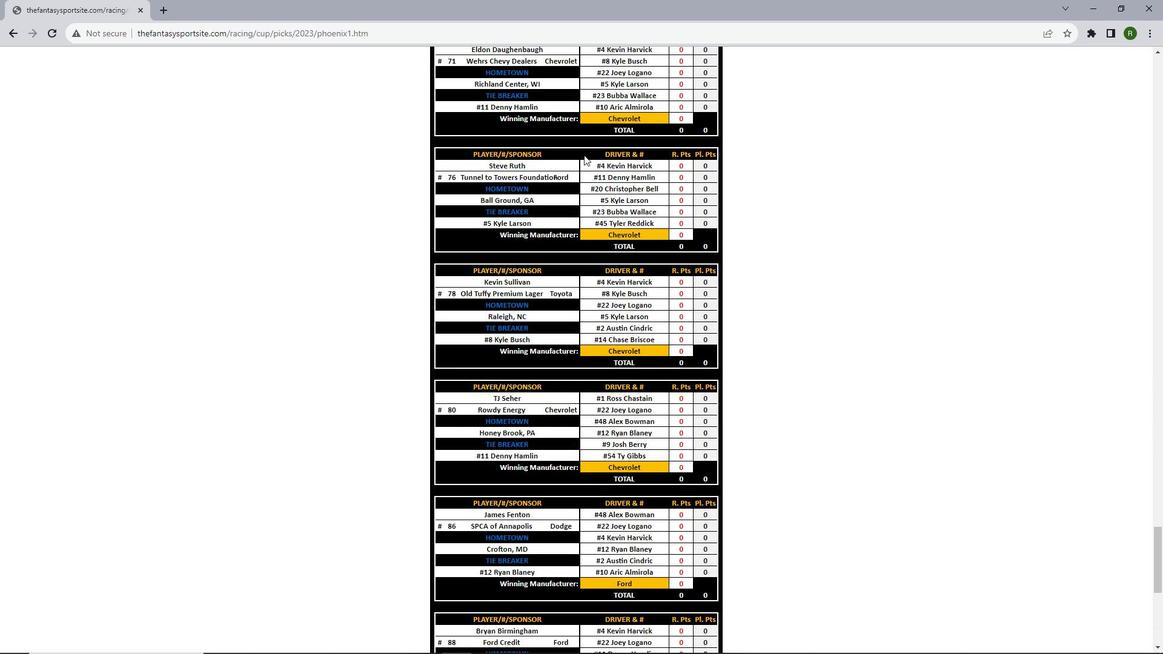 
Action: Mouse scrolled (584, 156) with delta (0, 0)
Screenshot: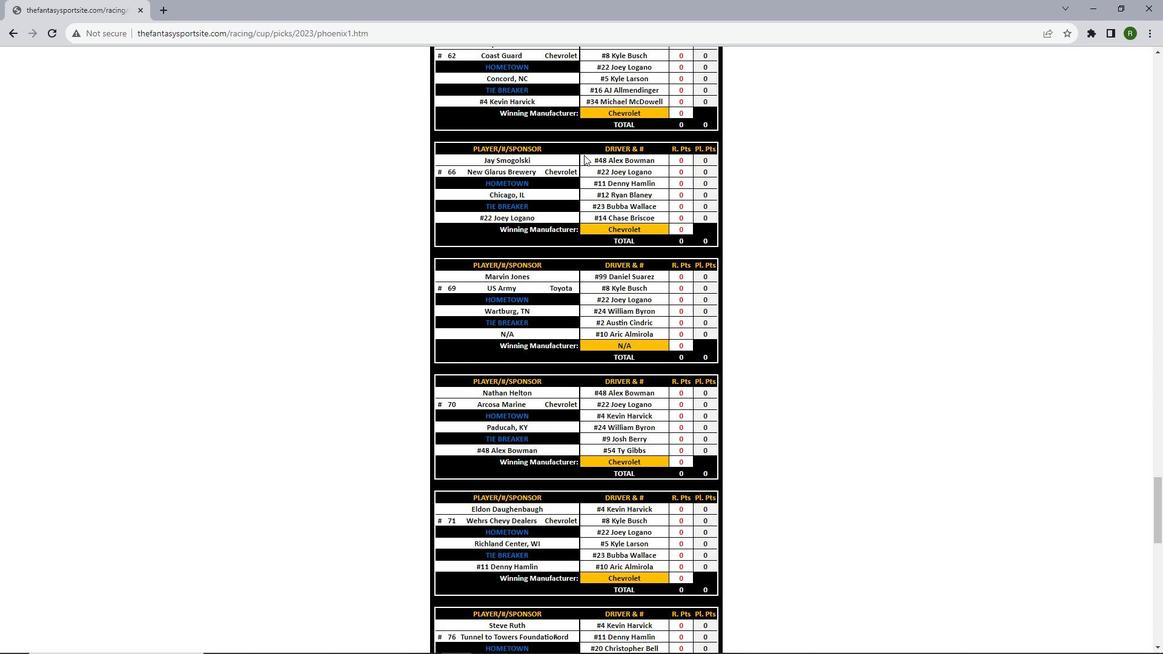 
Action: Mouse scrolled (584, 156) with delta (0, 0)
Screenshot: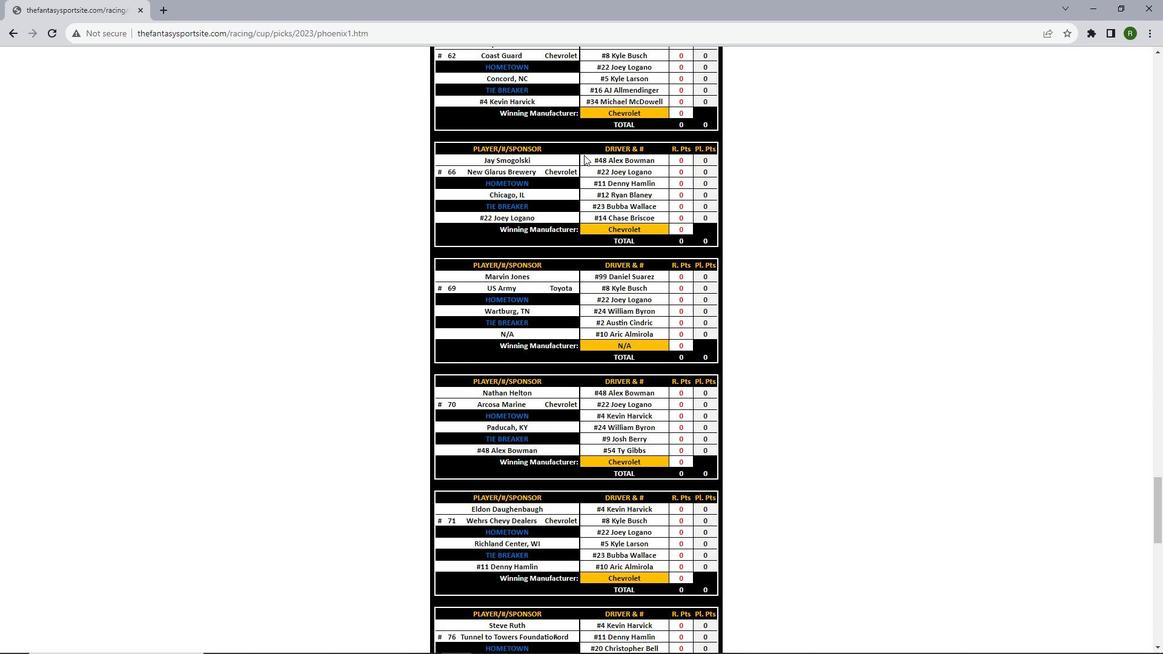 
Action: Mouse scrolled (584, 156) with delta (0, 0)
Screenshot: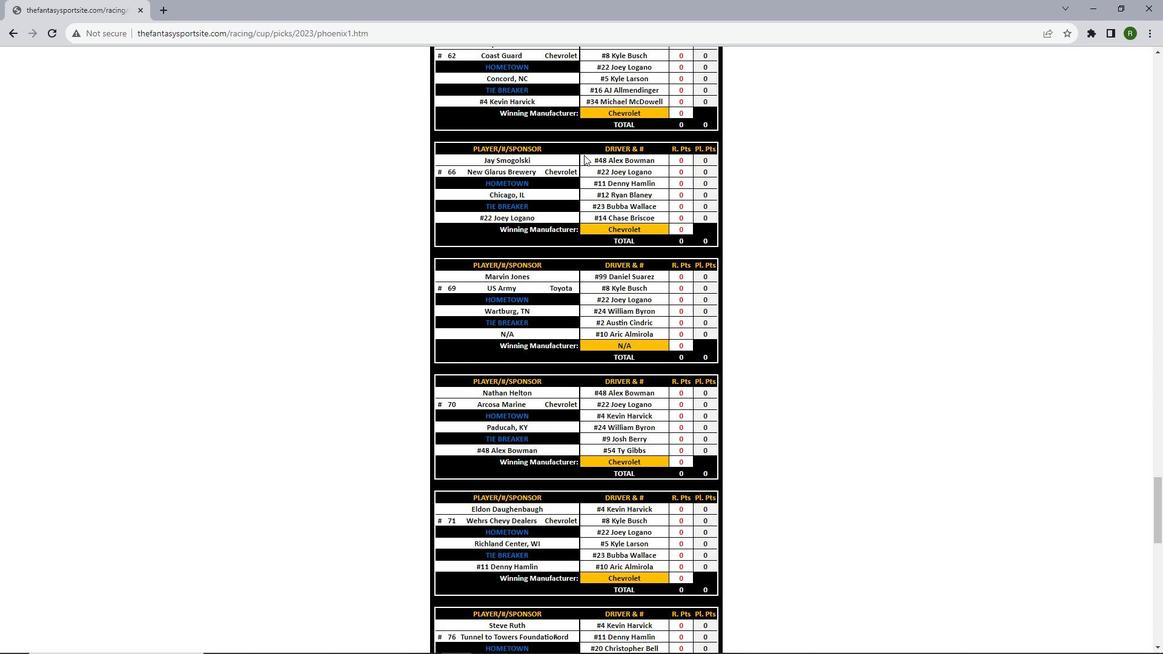 
Action: Mouse scrolled (584, 156) with delta (0, 1)
Screenshot: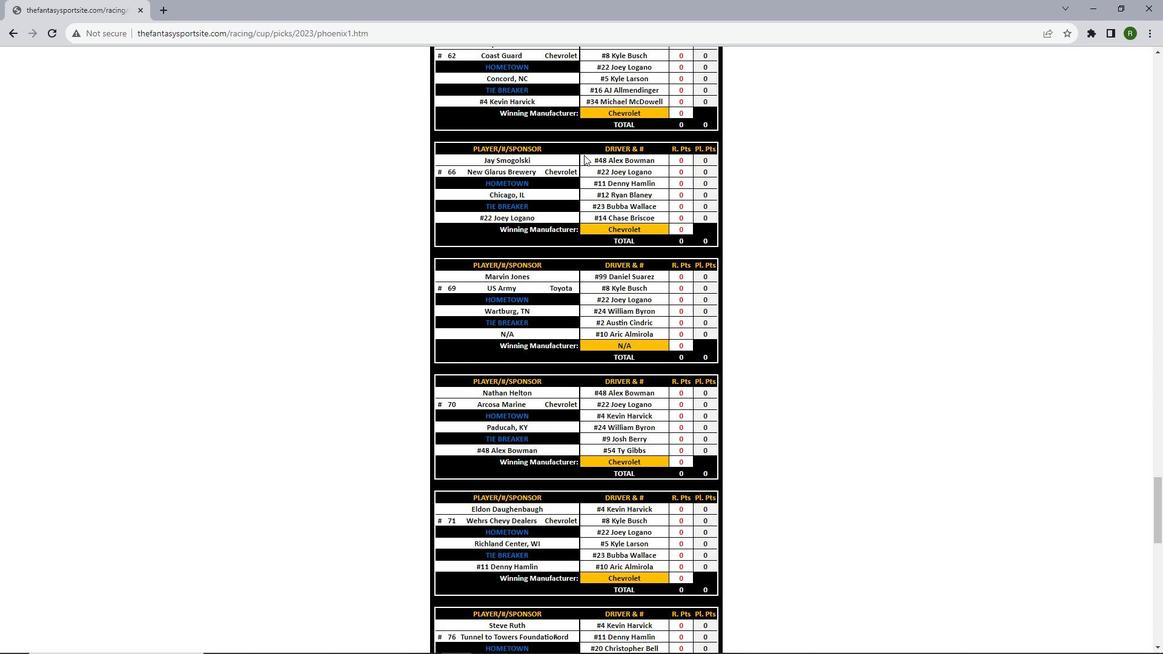 
Action: Mouse scrolled (584, 156) with delta (0, 0)
Screenshot: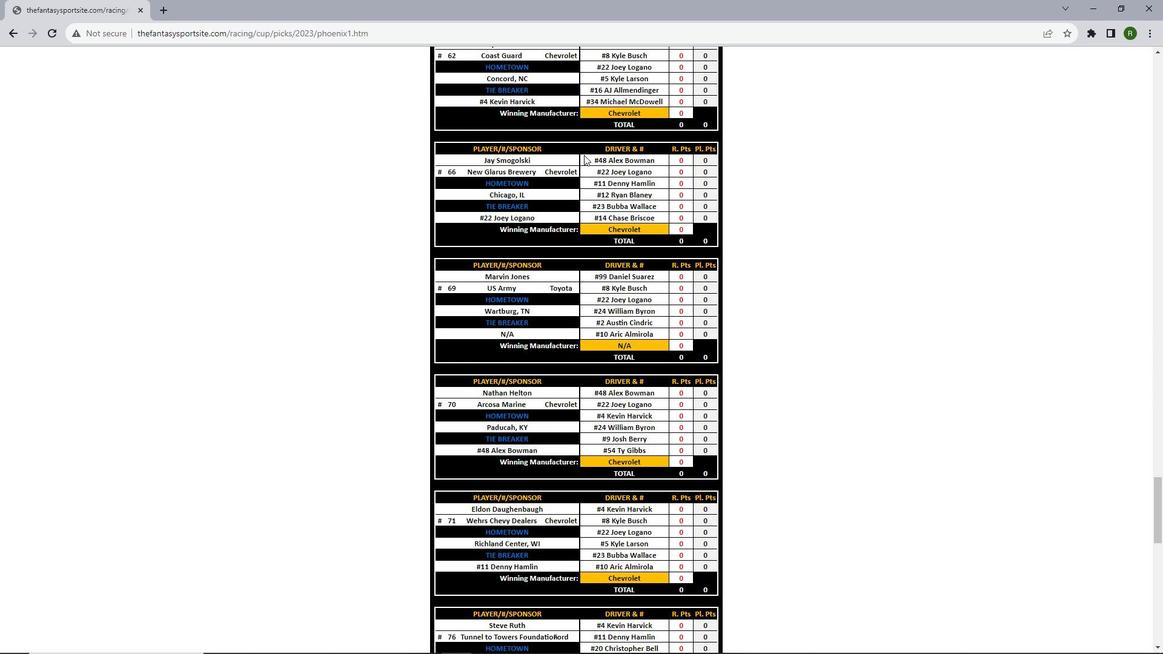 
Action: Mouse scrolled (584, 156) with delta (0, 0)
Screenshot: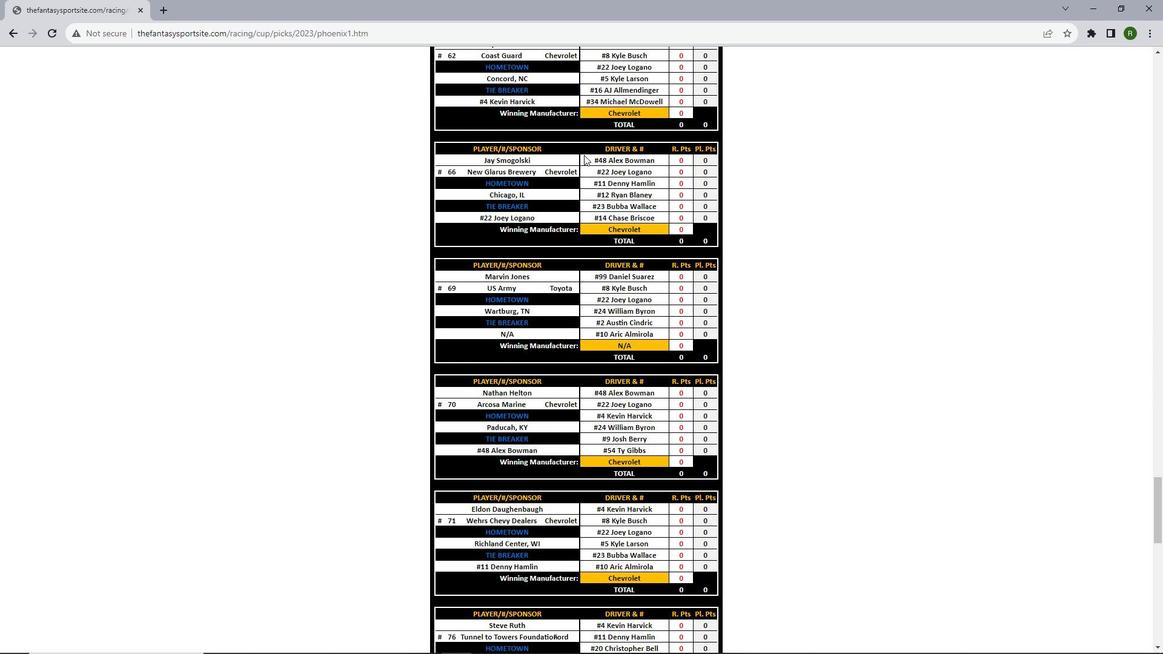 
Action: Mouse scrolled (584, 156) with delta (0, 0)
Screenshot: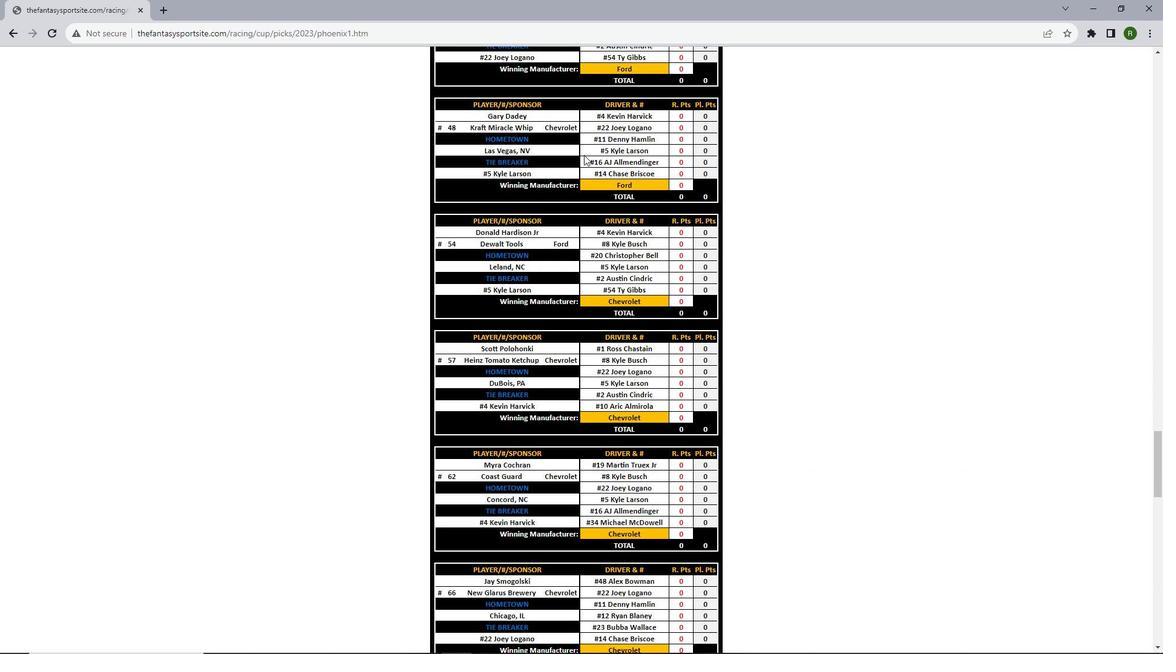 
Action: Mouse scrolled (584, 156) with delta (0, 0)
Screenshot: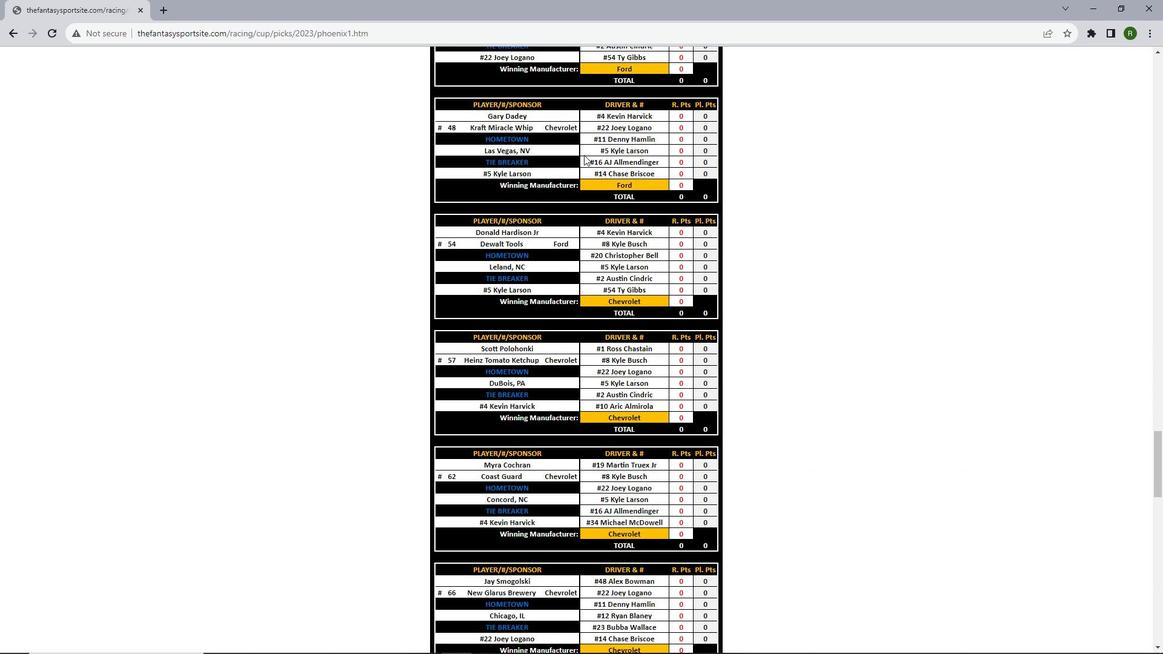 
Action: Mouse scrolled (584, 156) with delta (0, 0)
Screenshot: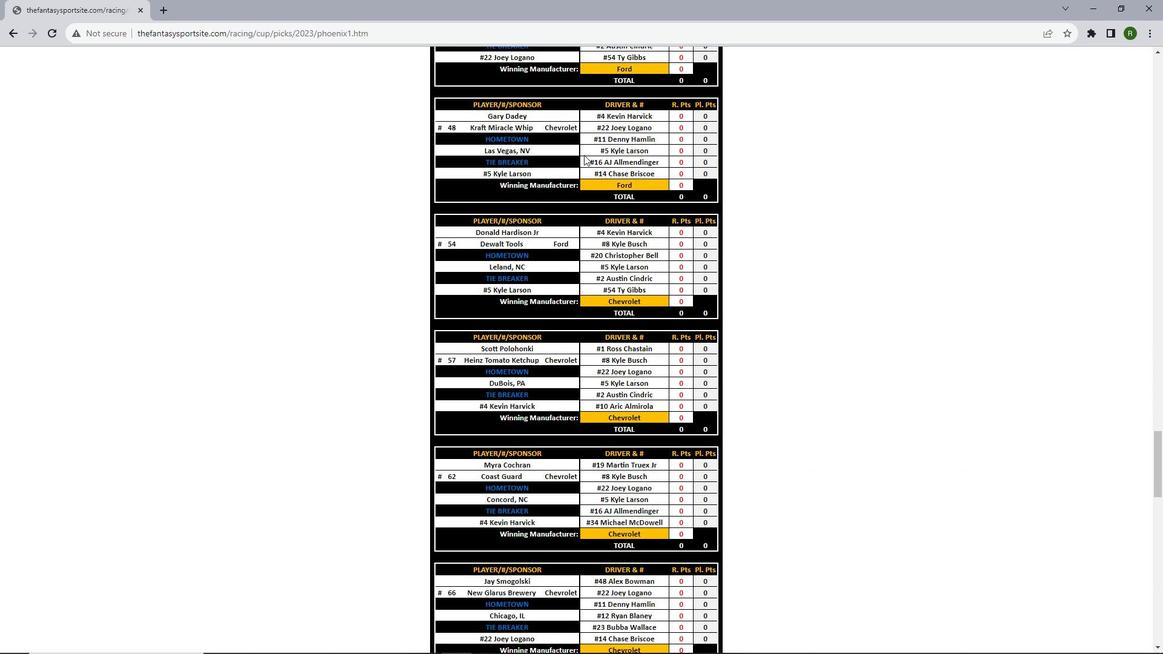 
Action: Mouse scrolled (584, 156) with delta (0, 0)
Screenshot: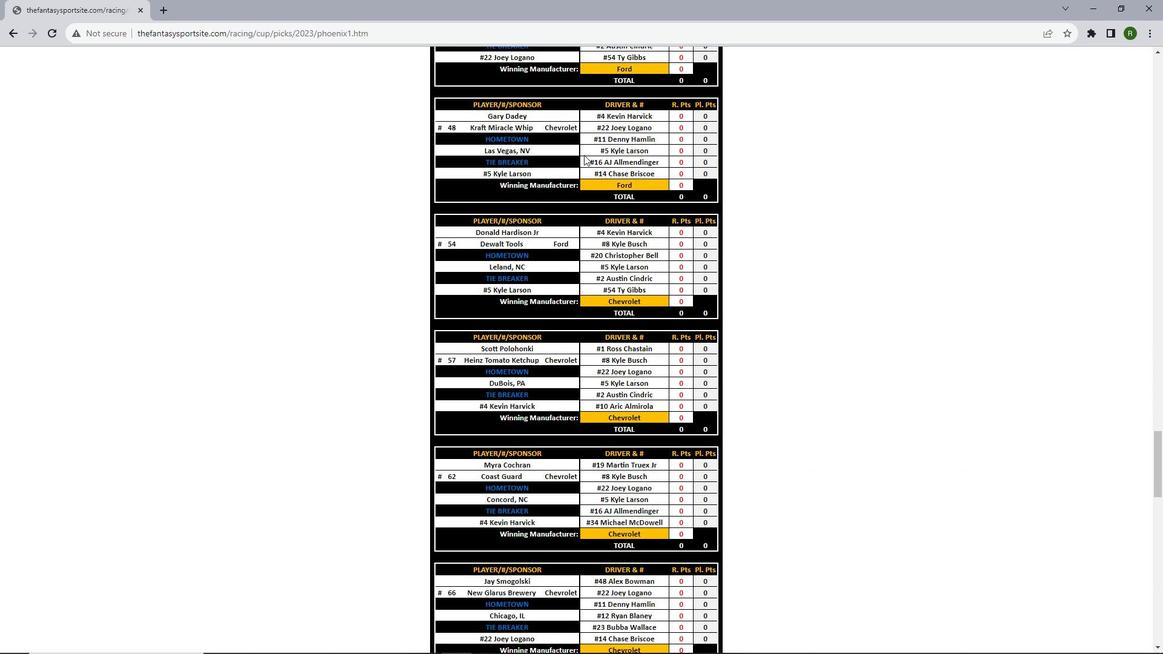 
Action: Mouse scrolled (584, 156) with delta (0, 0)
Screenshot: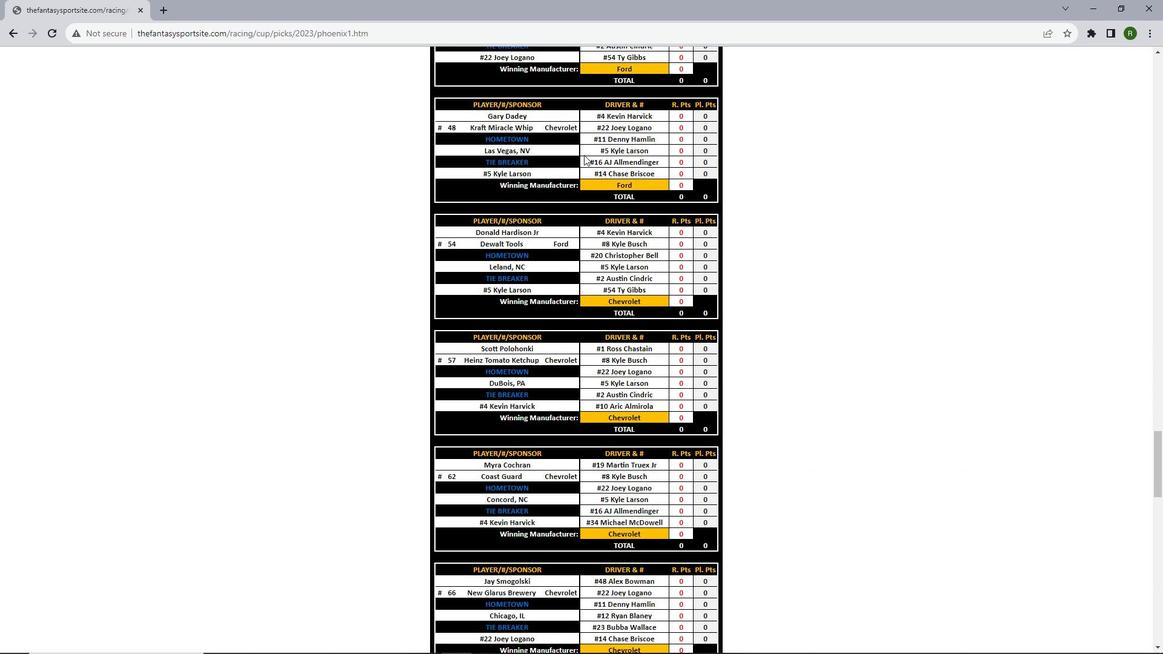 
Action: Mouse scrolled (584, 156) with delta (0, 0)
Screenshot: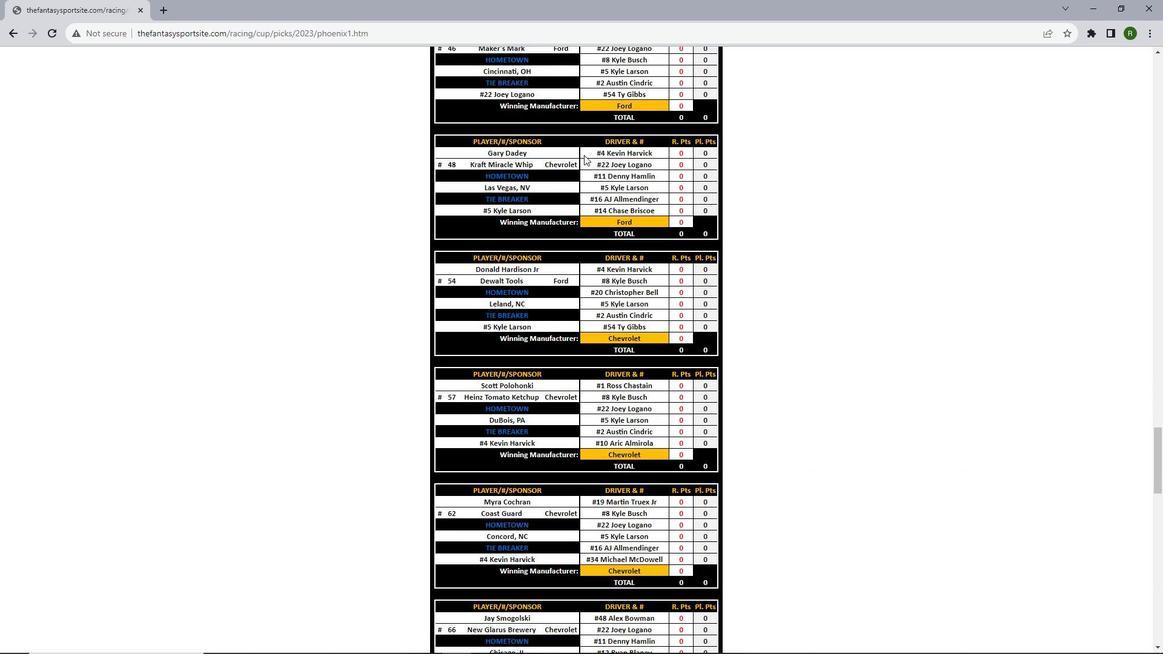 
Action: Mouse scrolled (584, 156) with delta (0, 0)
Screenshot: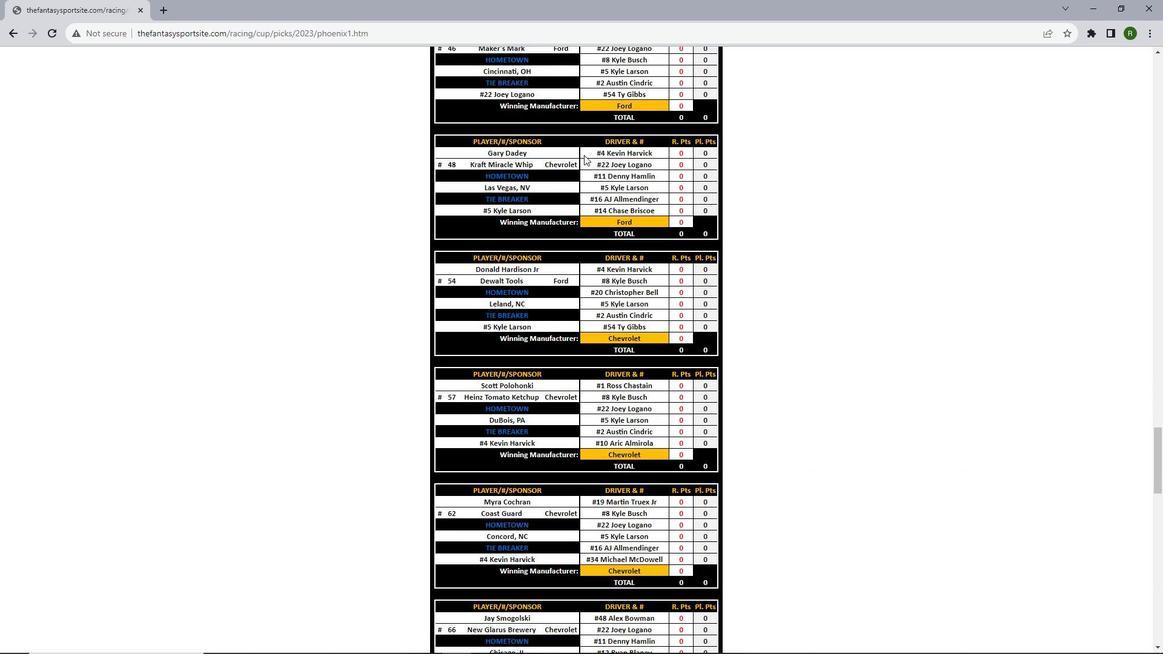 
Action: Mouse scrolled (584, 156) with delta (0, 0)
Screenshot: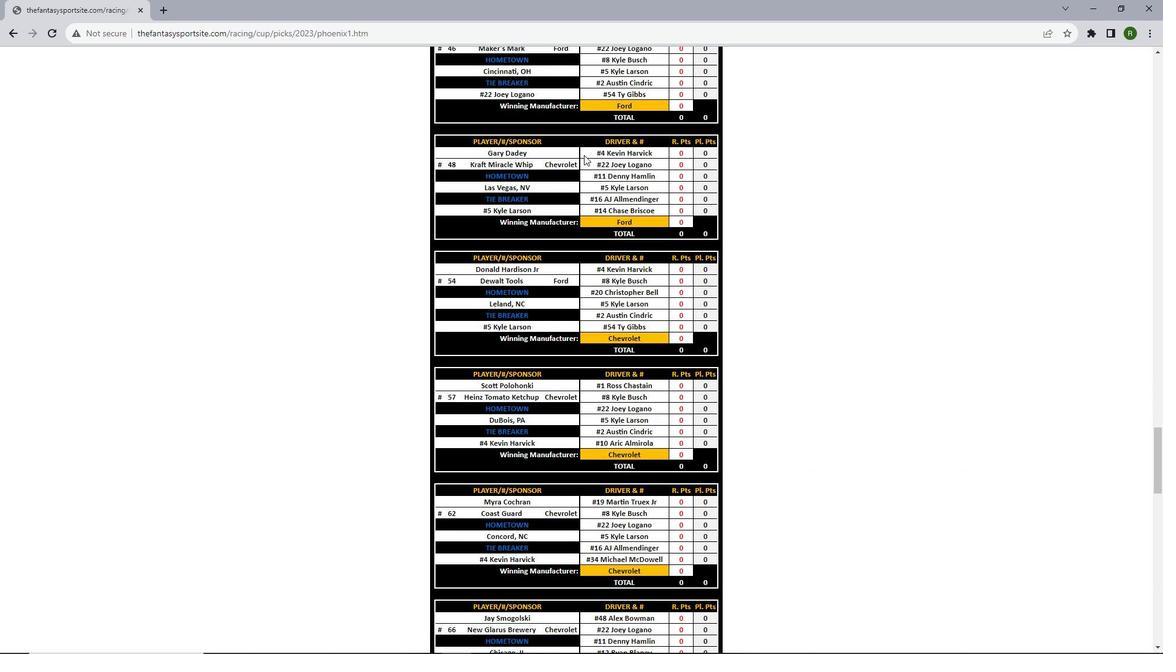 
Action: Mouse scrolled (584, 156) with delta (0, 0)
Screenshot: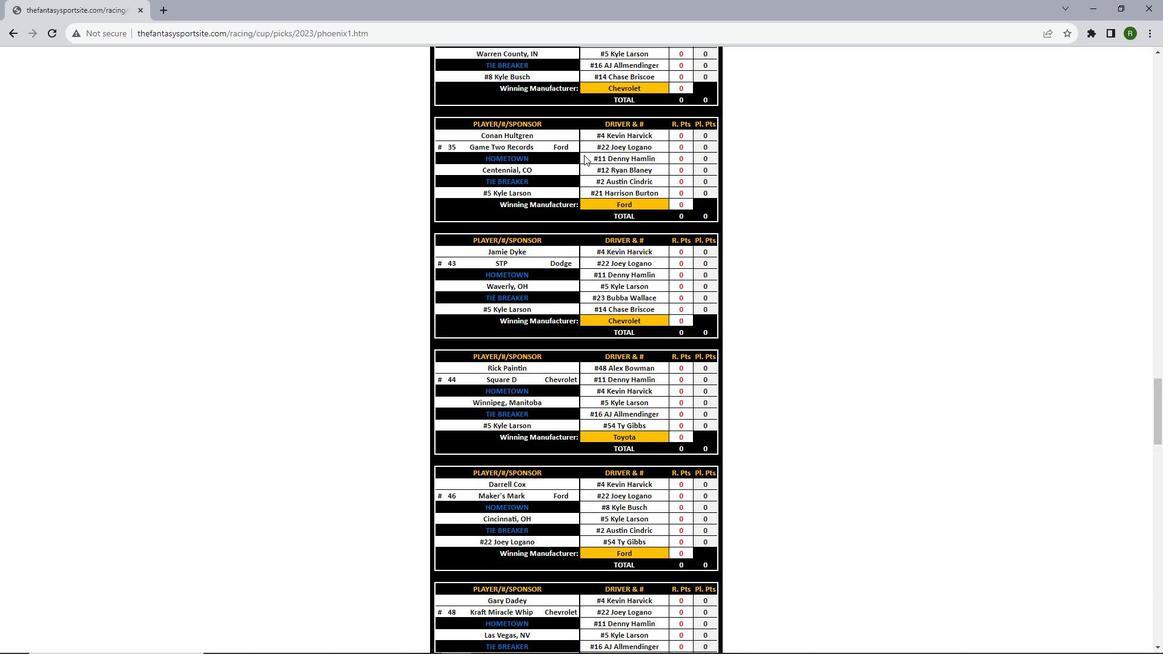 
Action: Mouse scrolled (584, 156) with delta (0, 0)
Screenshot: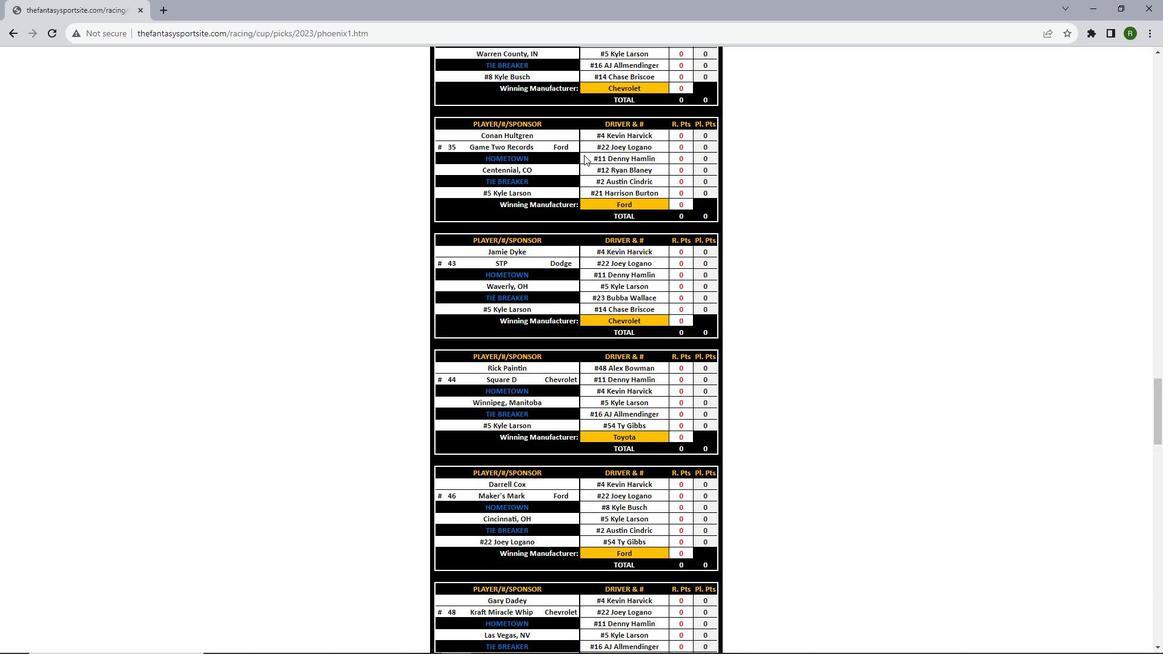 
Action: Mouse scrolled (584, 156) with delta (0, 0)
Screenshot: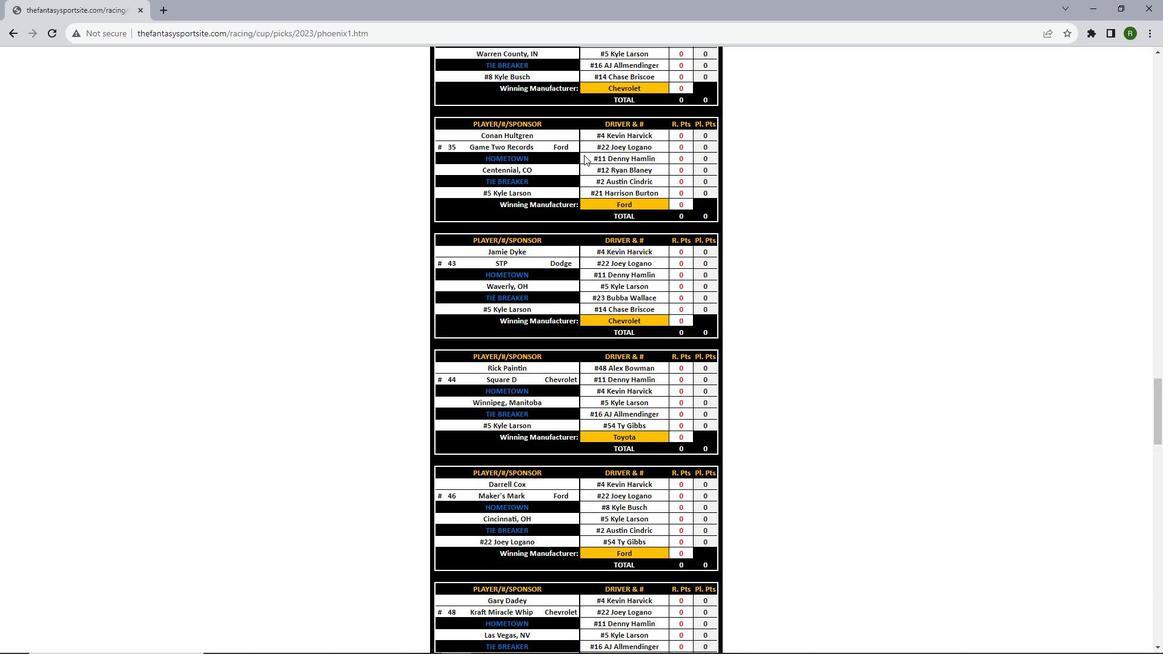 
Action: Mouse scrolled (584, 156) with delta (0, 0)
Screenshot: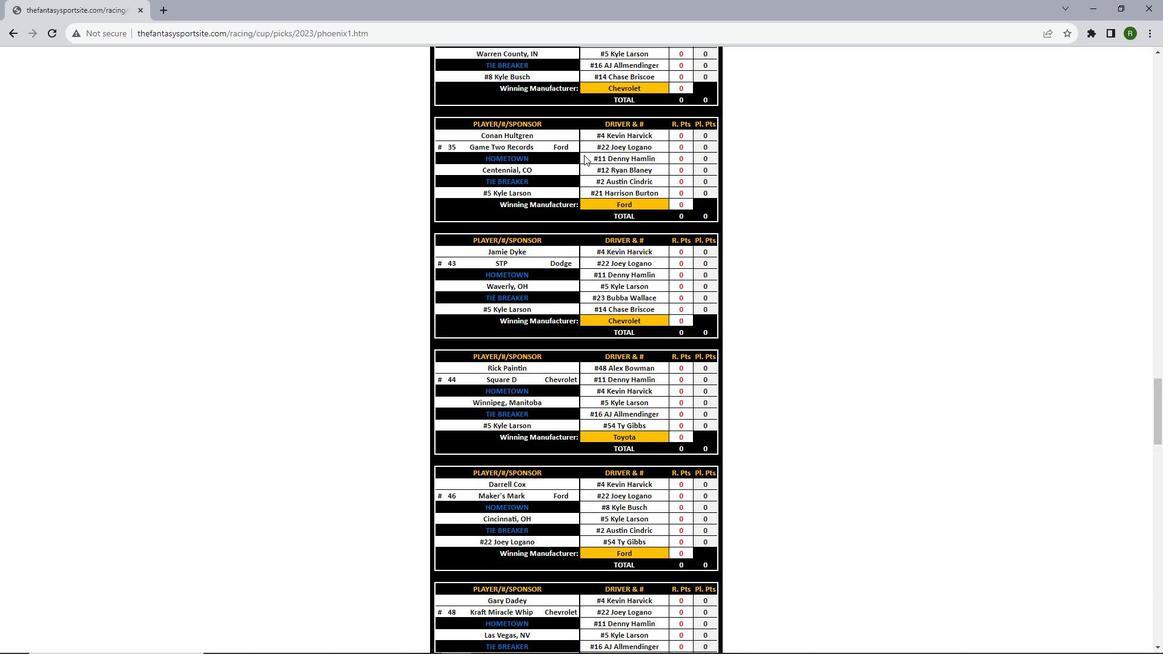
Action: Mouse scrolled (584, 156) with delta (0, 1)
Screenshot: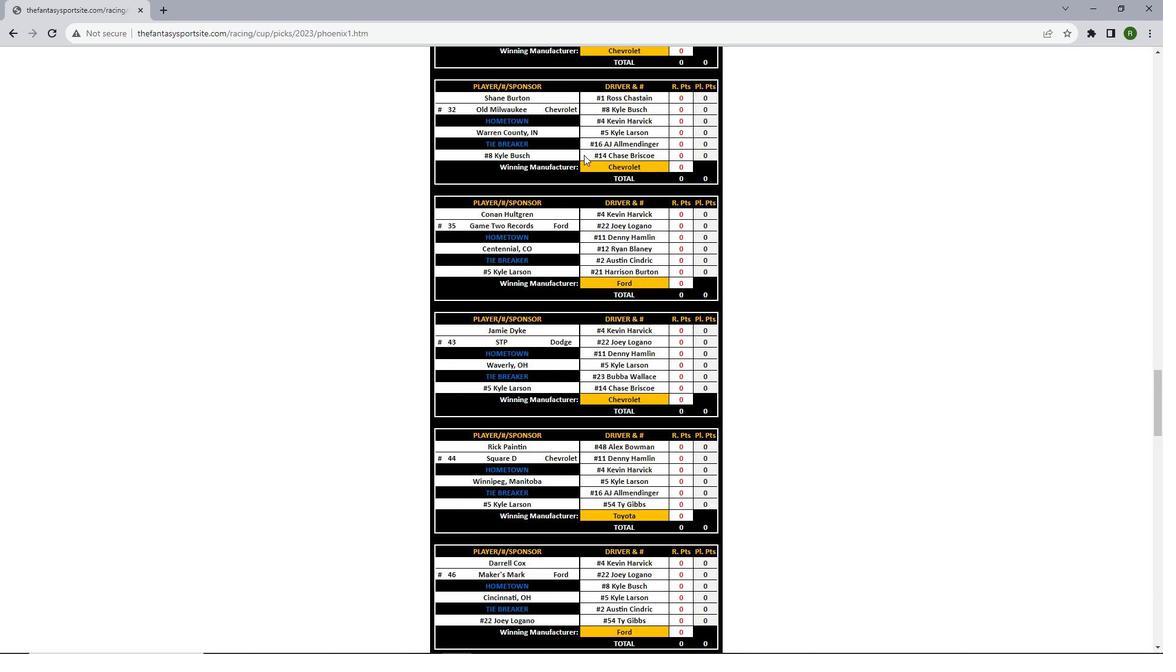
Action: Mouse scrolled (584, 156) with delta (0, 0)
Screenshot: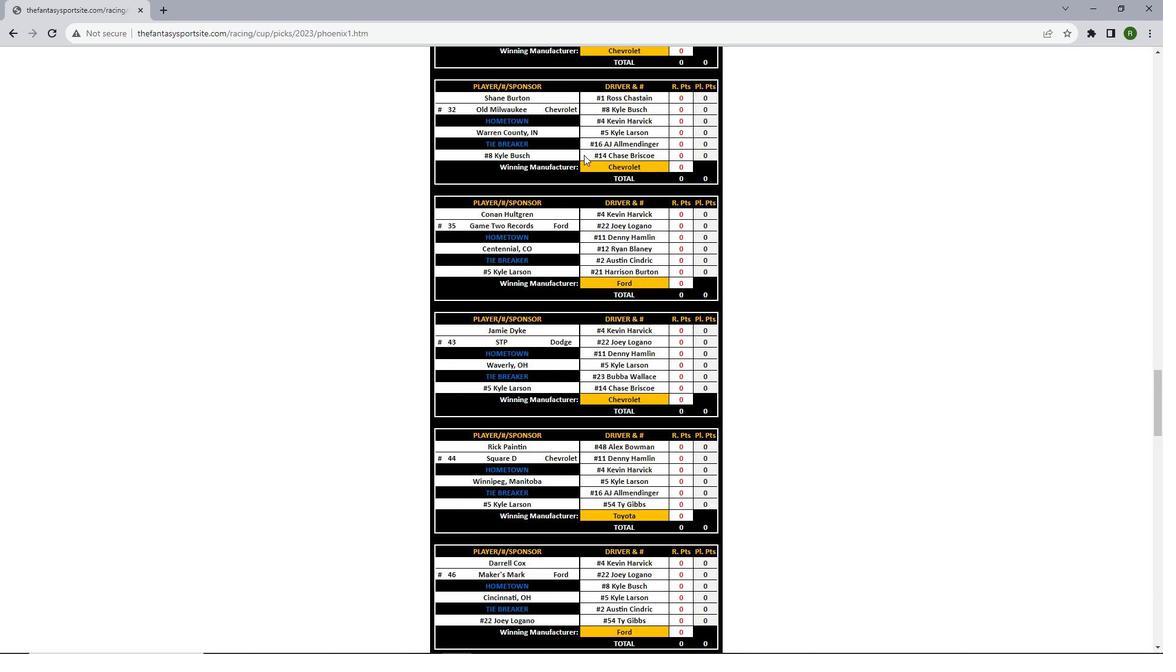 
Action: Mouse scrolled (584, 156) with delta (0, 0)
Screenshot: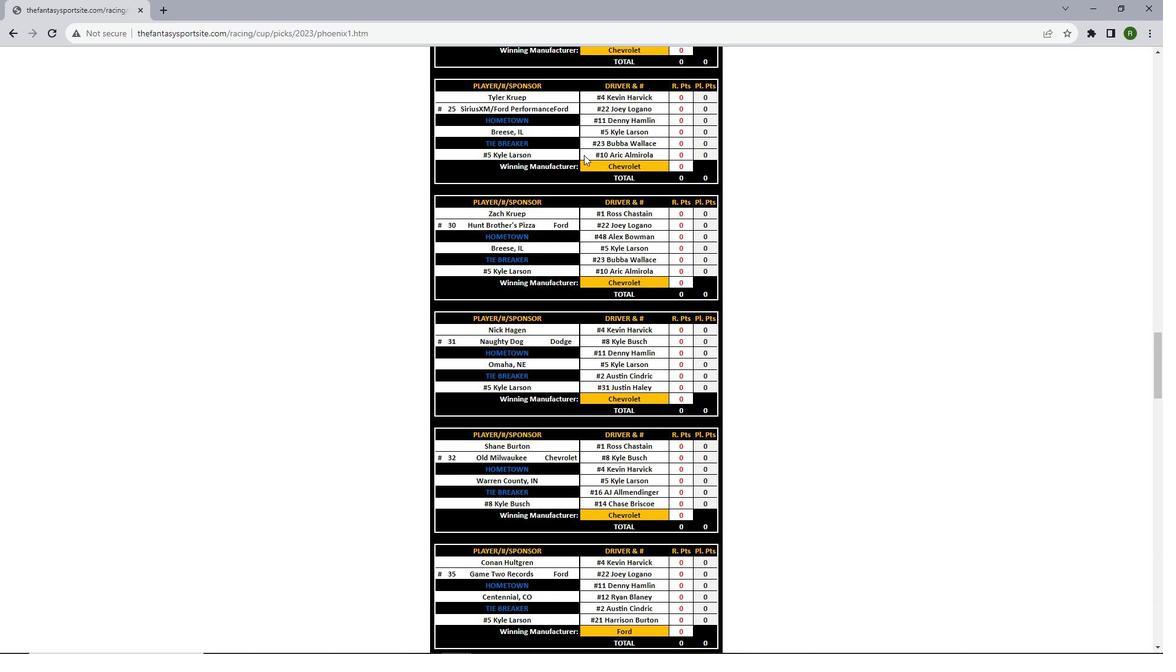 
Action: Mouse scrolled (584, 156) with delta (0, 0)
Screenshot: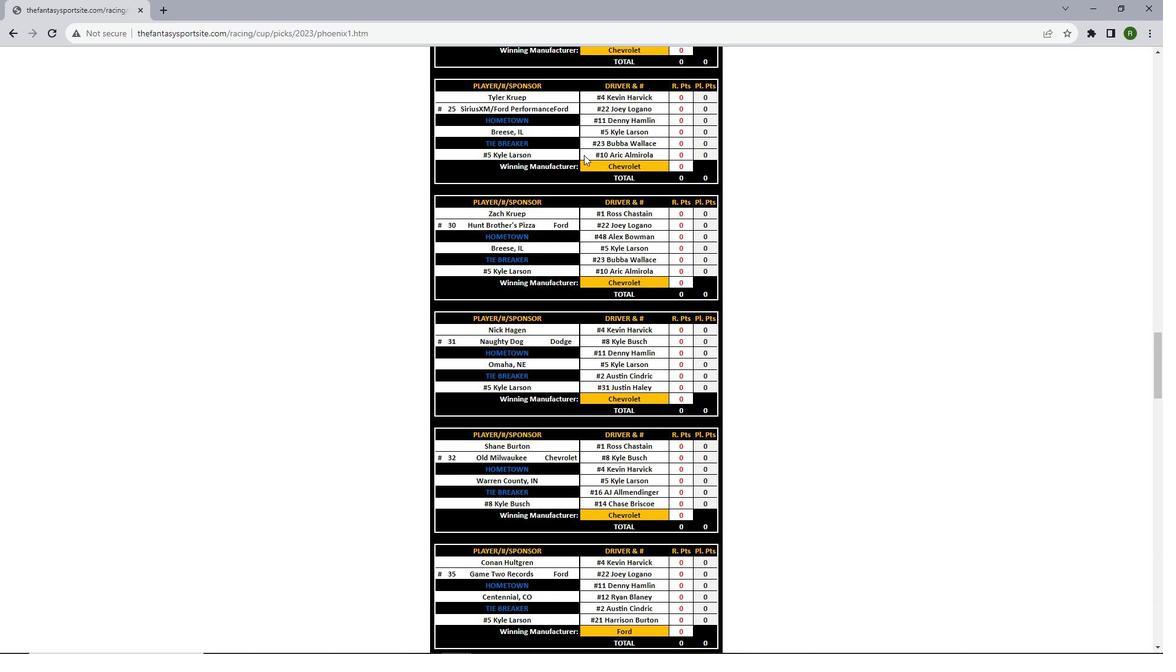 
Action: Mouse scrolled (584, 156) with delta (0, 0)
Screenshot: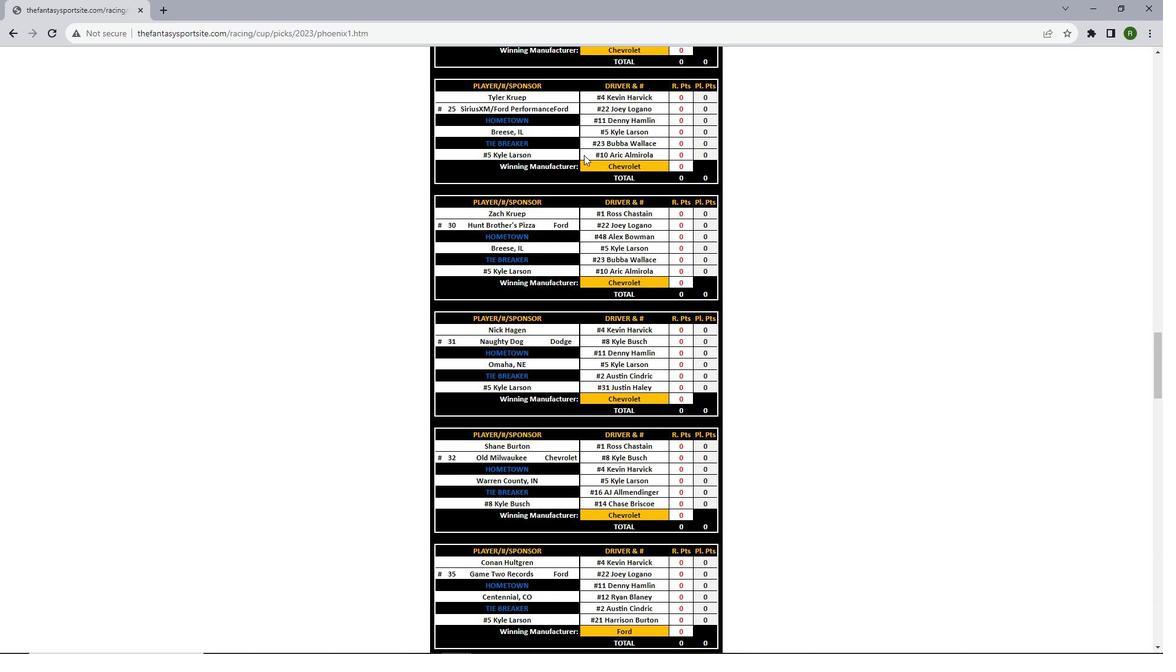 
Action: Mouse scrolled (584, 156) with delta (0, 0)
Screenshot: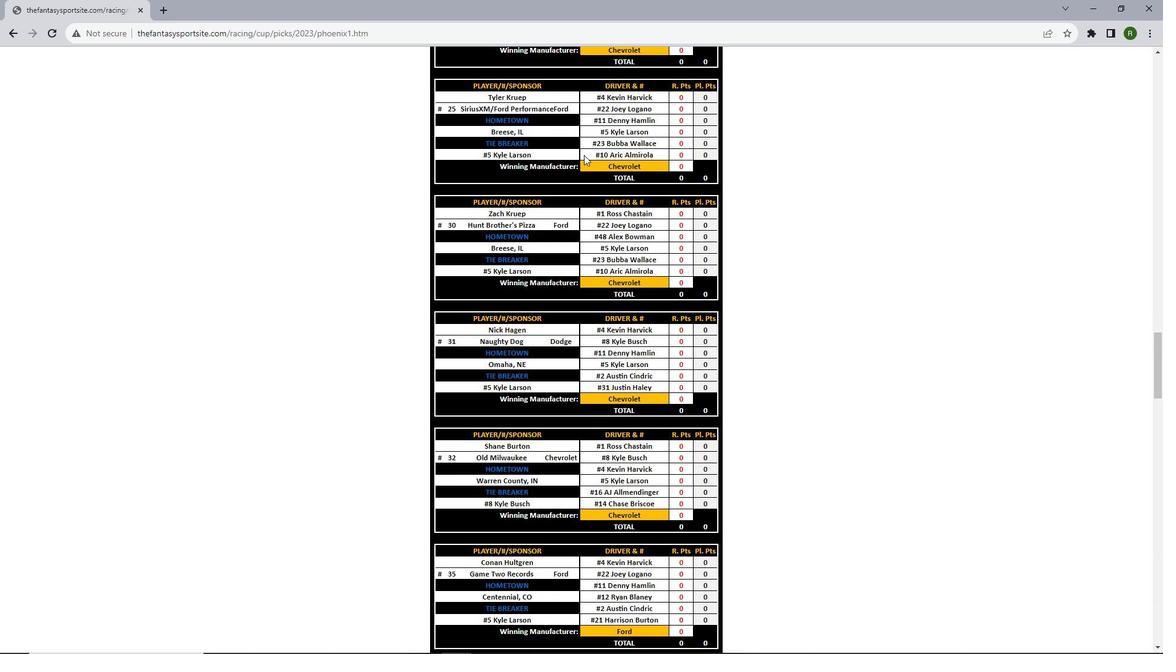 
Action: Mouse scrolled (584, 156) with delta (0, 0)
Screenshot: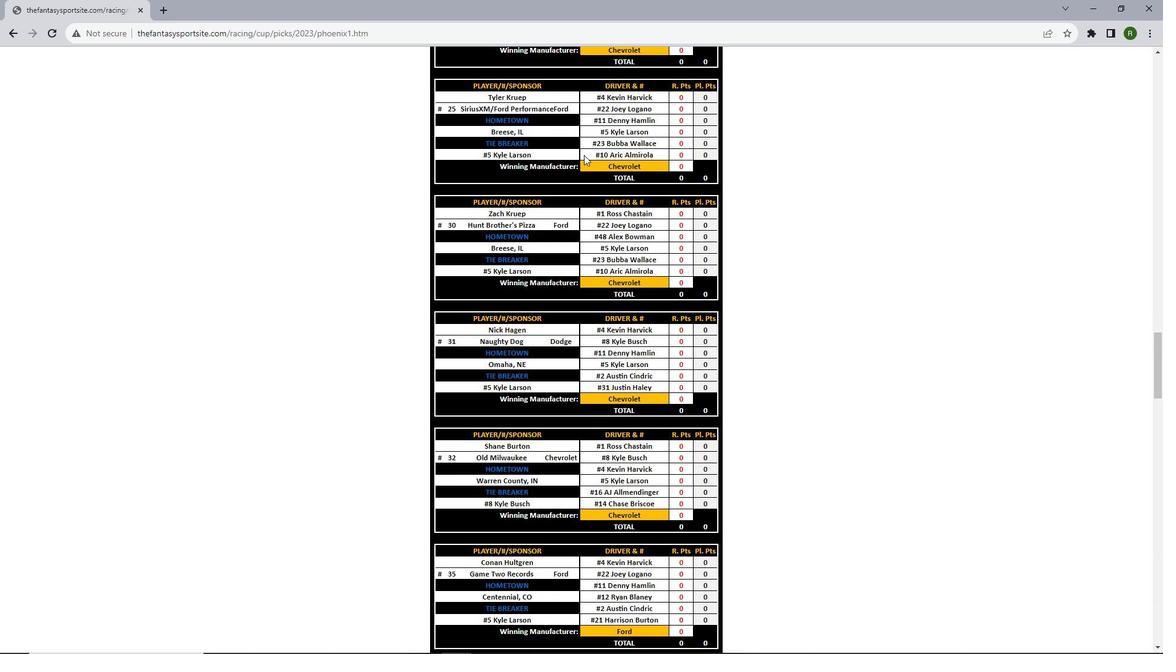 
Action: Mouse scrolled (584, 156) with delta (0, 0)
Screenshot: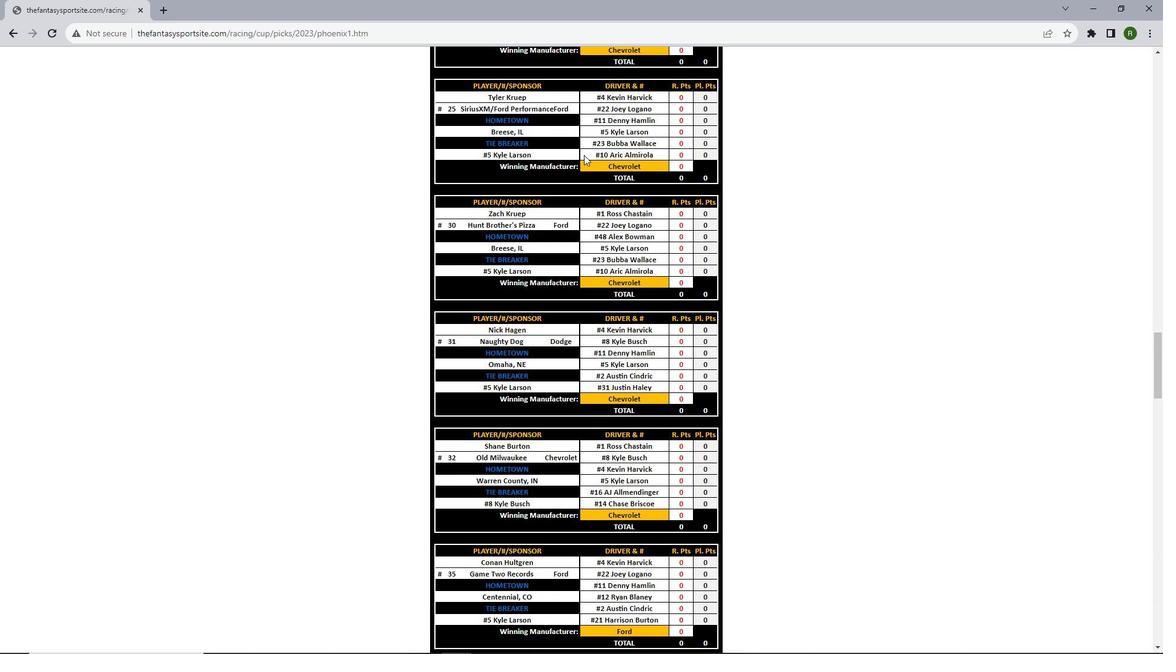 
Action: Mouse scrolled (584, 156) with delta (0, 0)
Screenshot: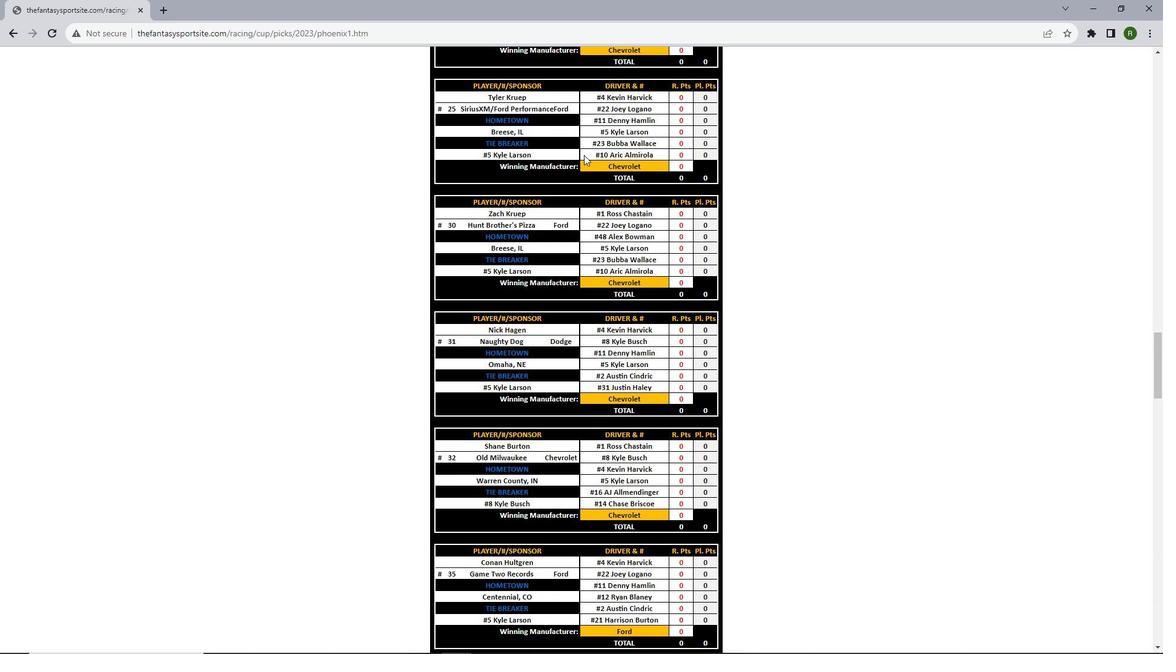 
Action: Mouse scrolled (584, 156) with delta (0, 0)
Screenshot: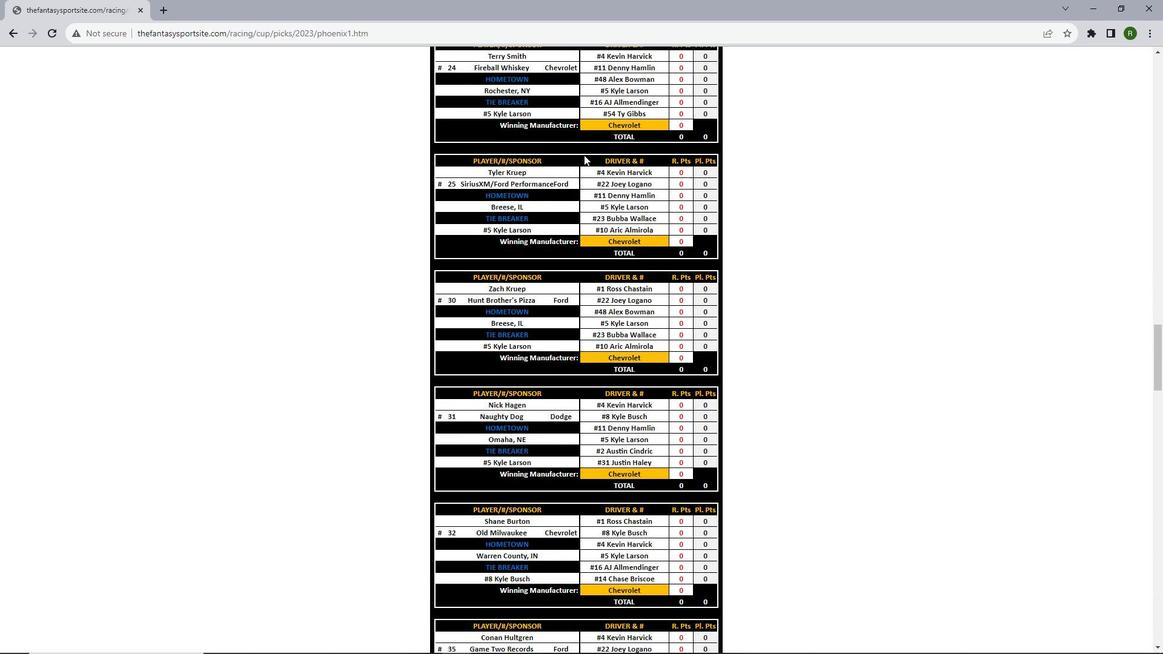 
Action: Mouse scrolled (584, 156) with delta (0, 0)
Screenshot: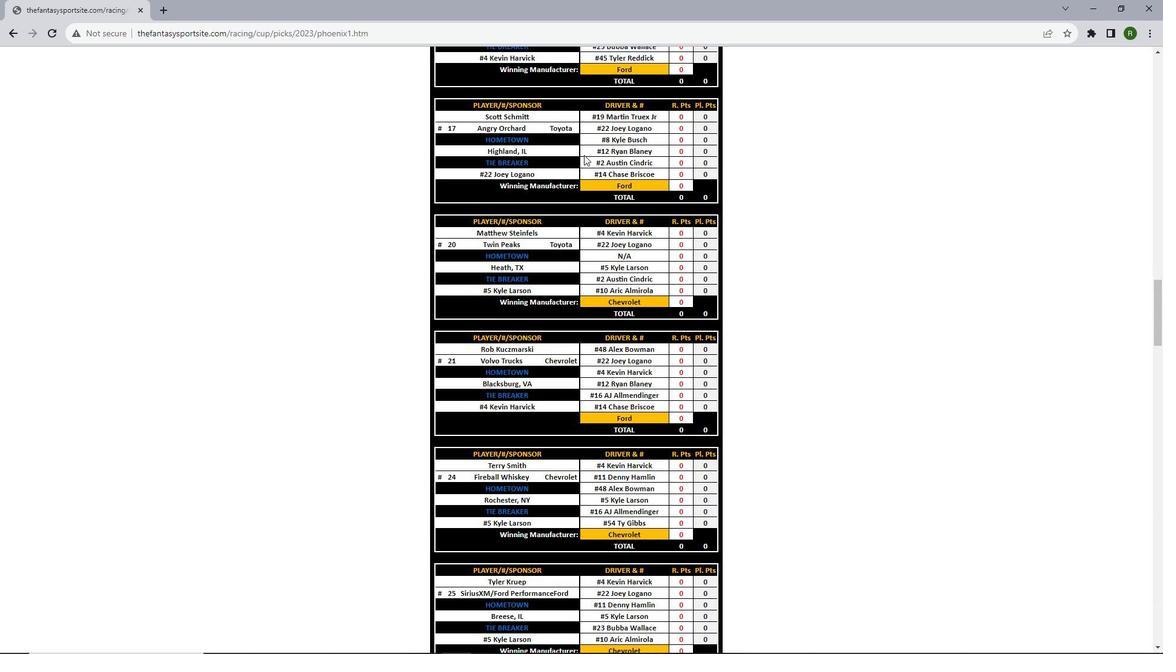
Action: Mouse scrolled (584, 156) with delta (0, 0)
Screenshot: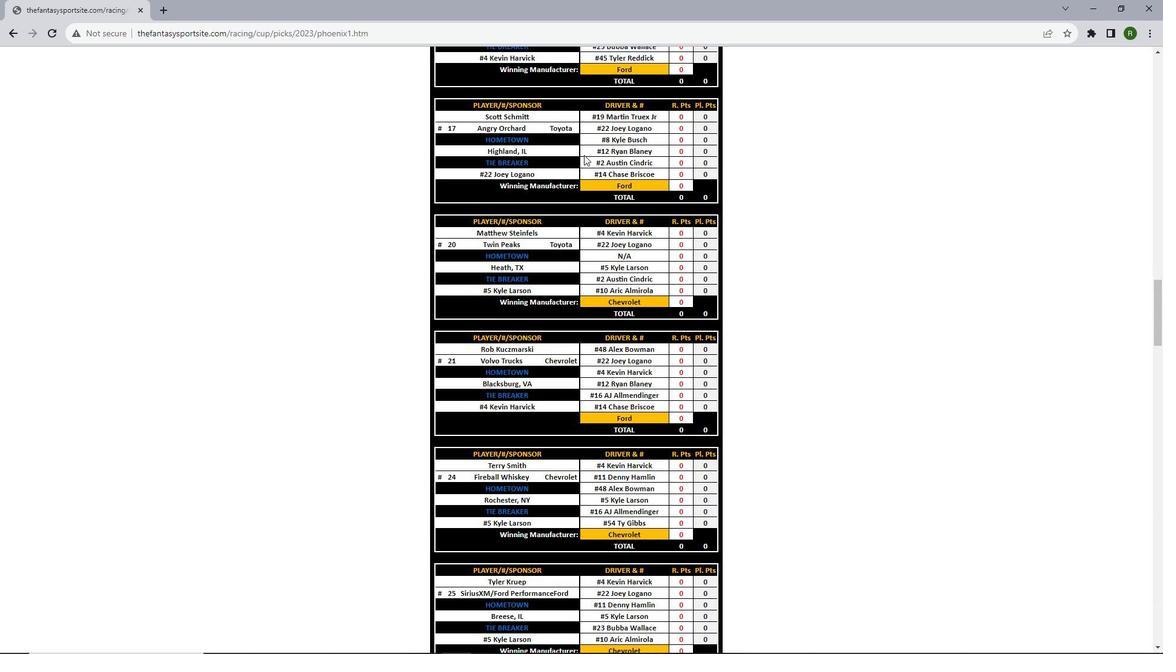 
Action: Mouse scrolled (584, 156) with delta (0, 0)
Screenshot: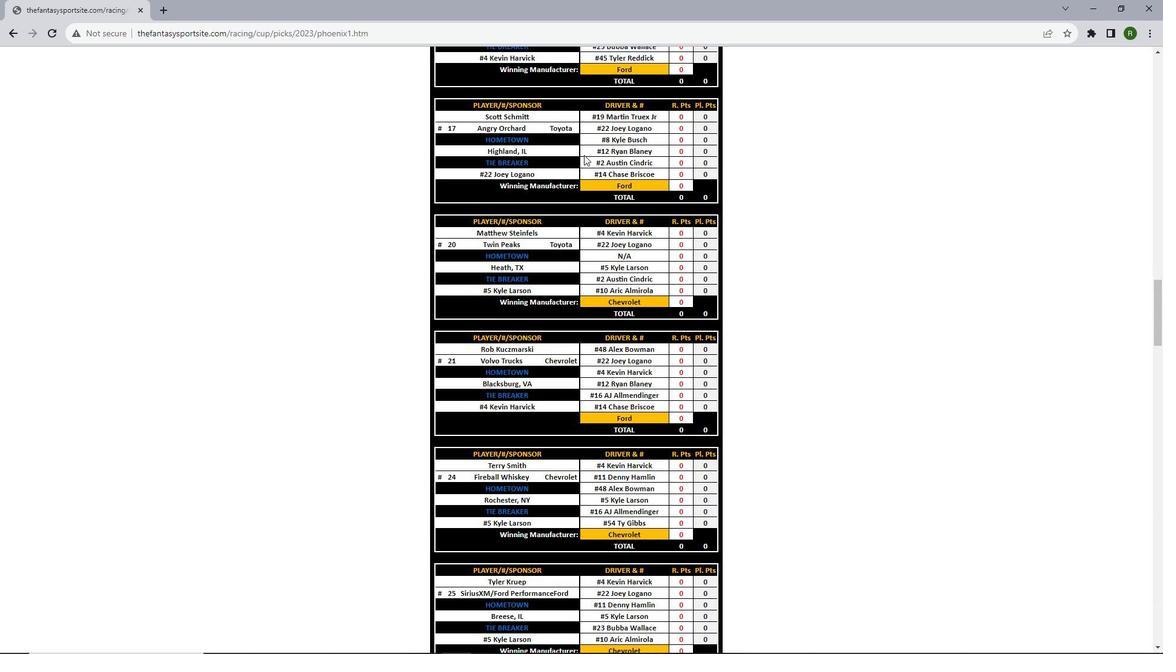 
Action: Mouse scrolled (584, 156) with delta (0, 0)
Screenshot: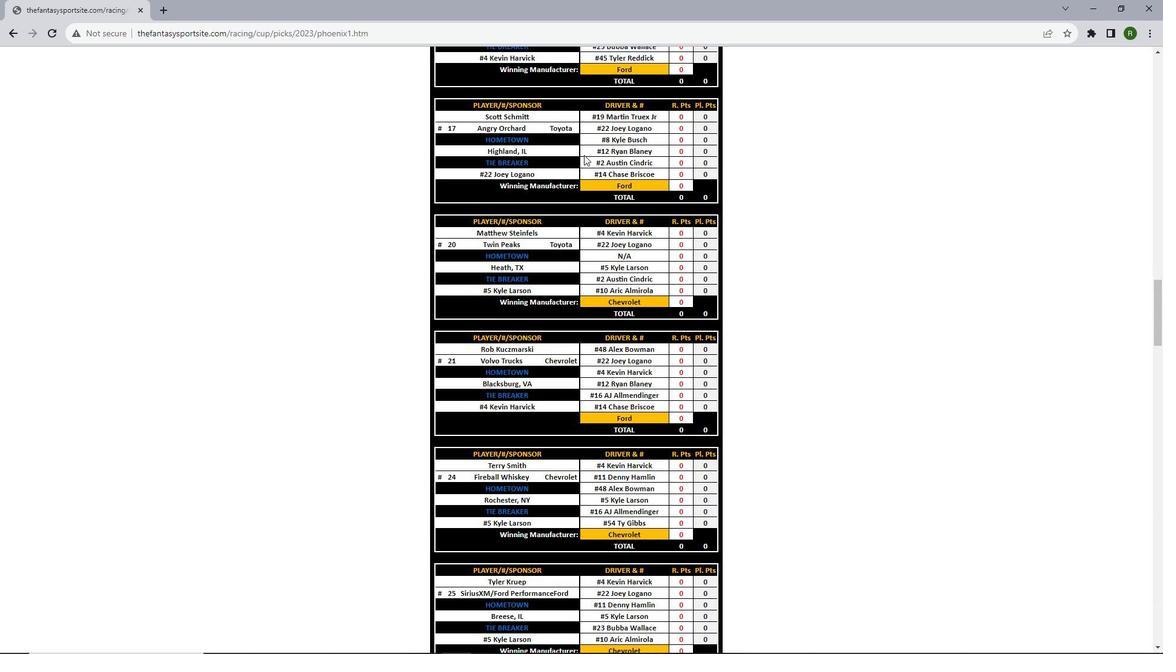 
Action: Mouse scrolled (584, 156) with delta (0, 0)
Screenshot: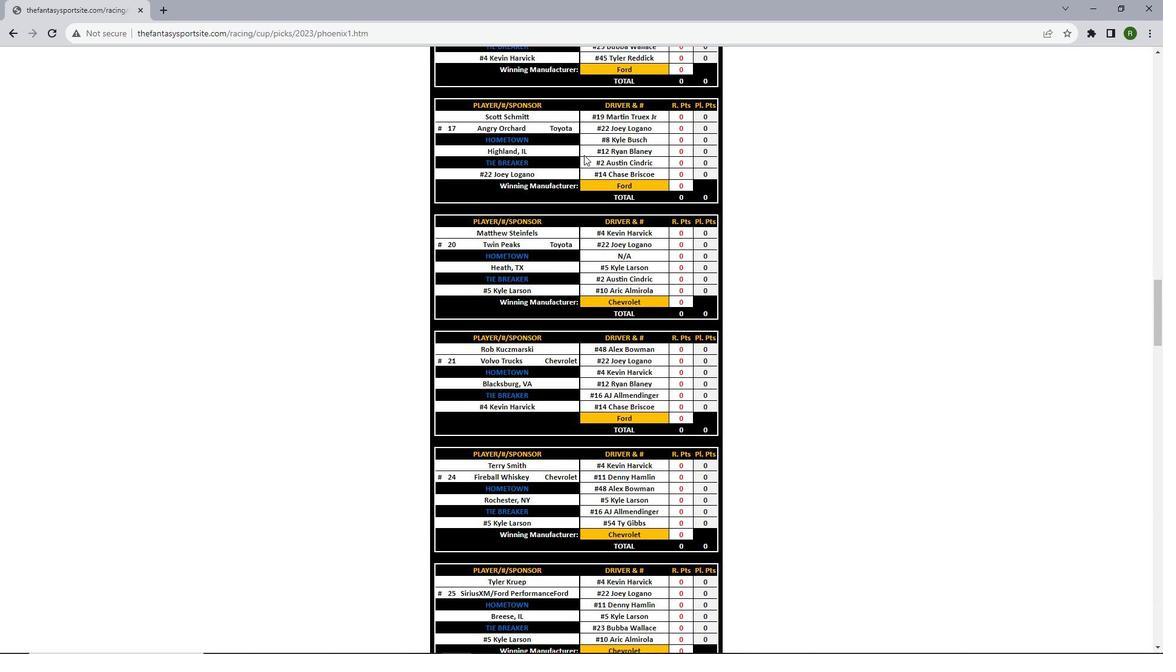 
Action: Mouse scrolled (584, 156) with delta (0, 0)
Screenshot: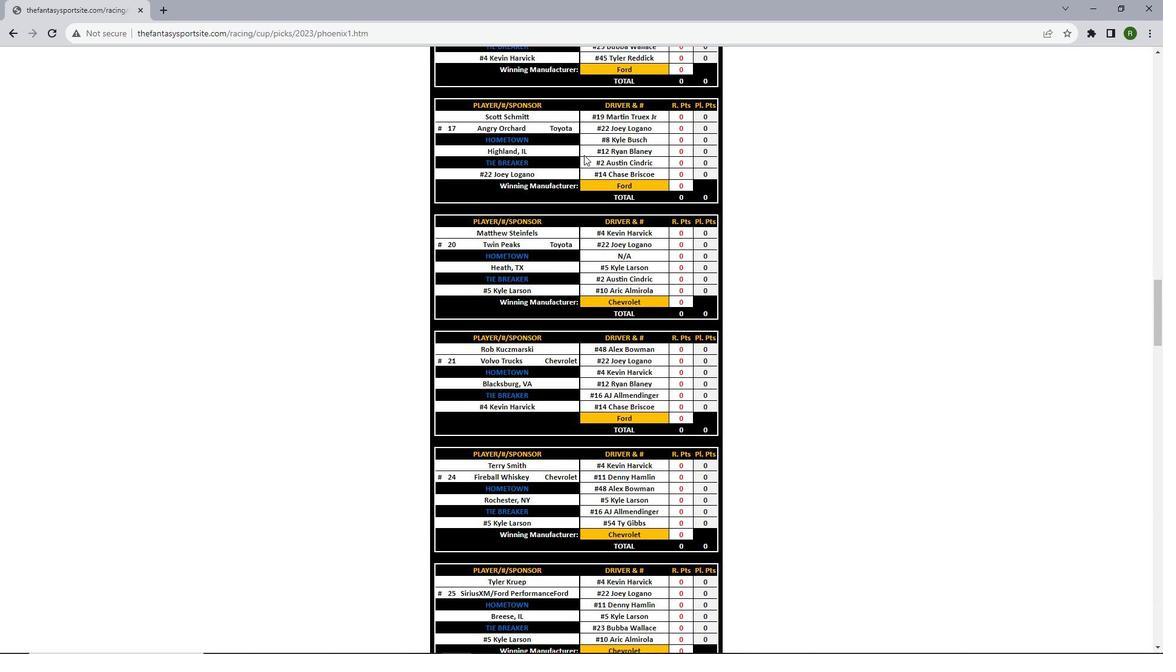
Action: Mouse scrolled (584, 156) with delta (0, 0)
Screenshot: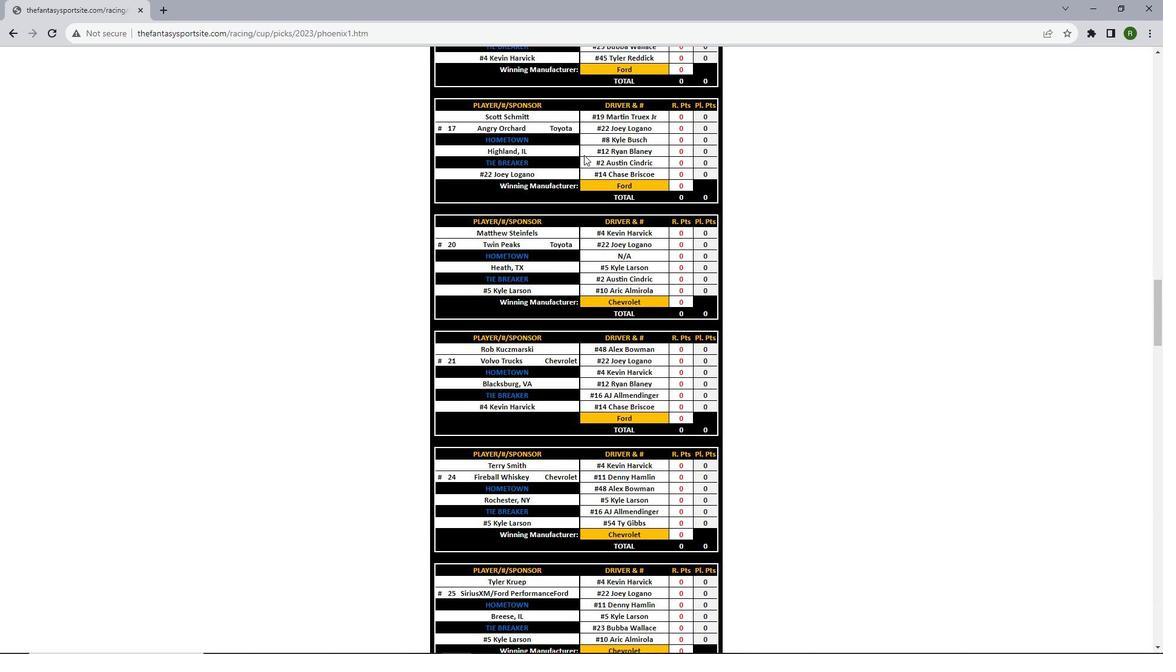 
Action: Mouse scrolled (584, 156) with delta (0, 0)
Screenshot: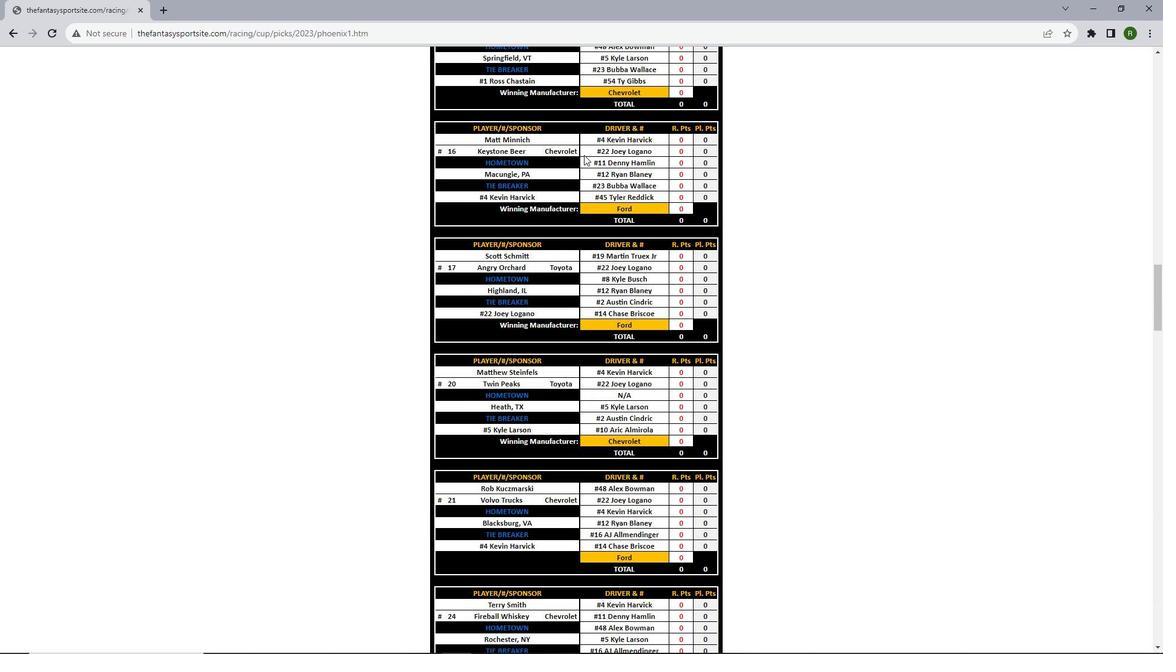 
Action: Mouse scrolled (584, 156) with delta (0, 0)
Screenshot: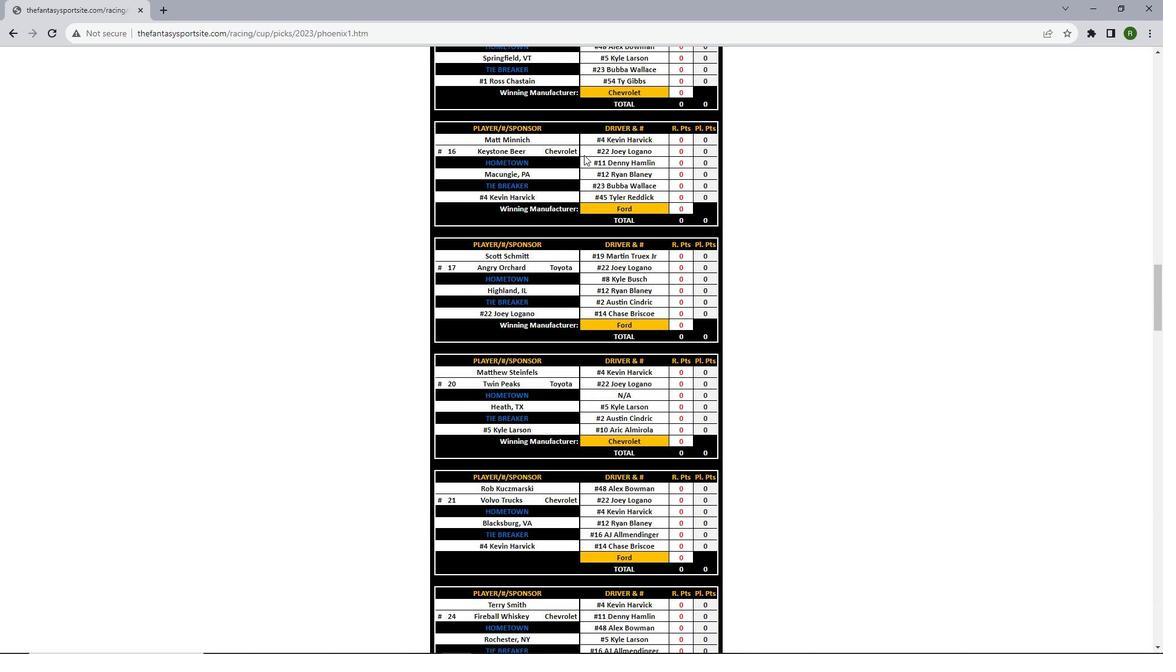 
Action: Mouse scrolled (584, 156) with delta (0, 0)
Screenshot: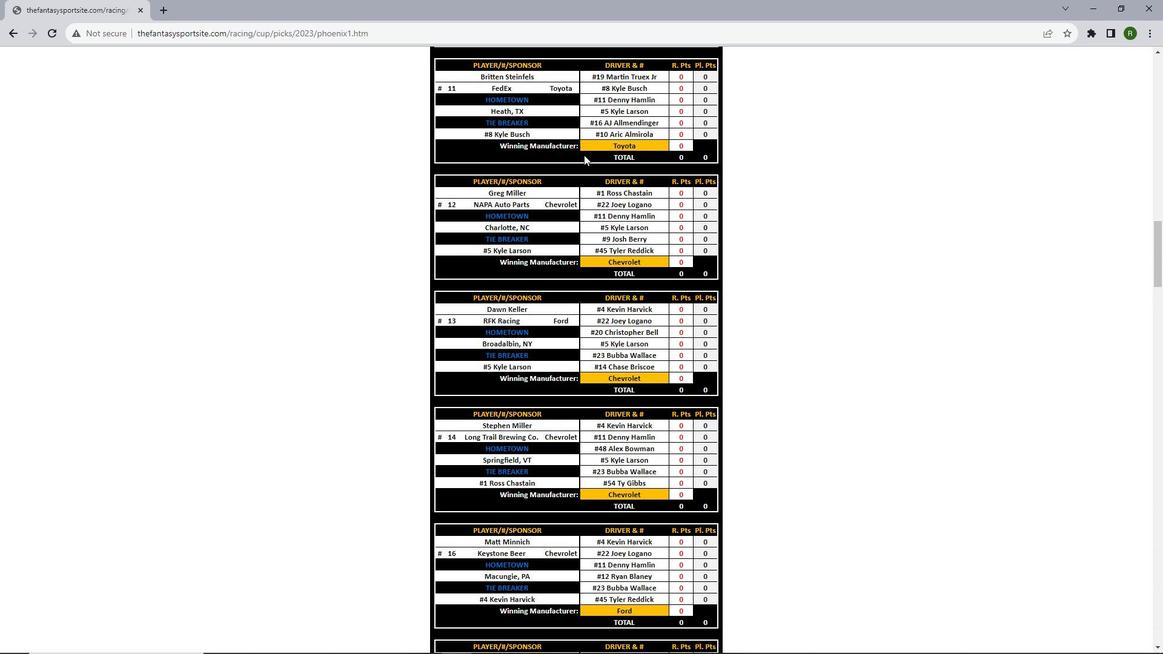 
Action: Mouse scrolled (584, 156) with delta (0, 0)
Screenshot: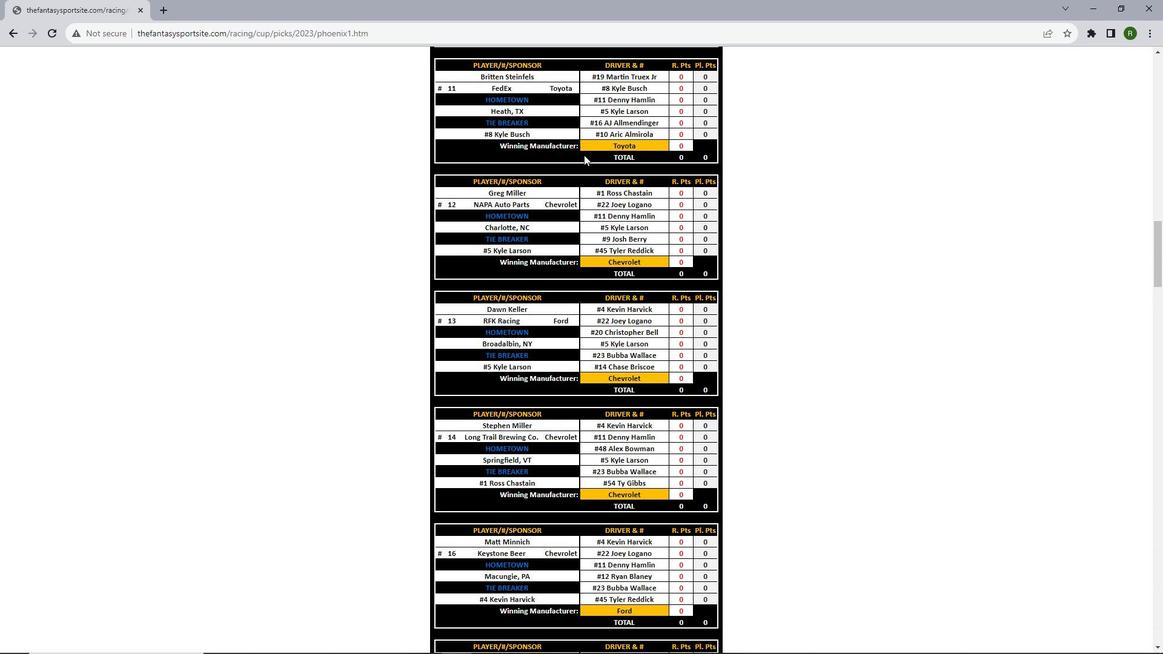 
Action: Mouse scrolled (584, 156) with delta (0, 0)
Screenshot: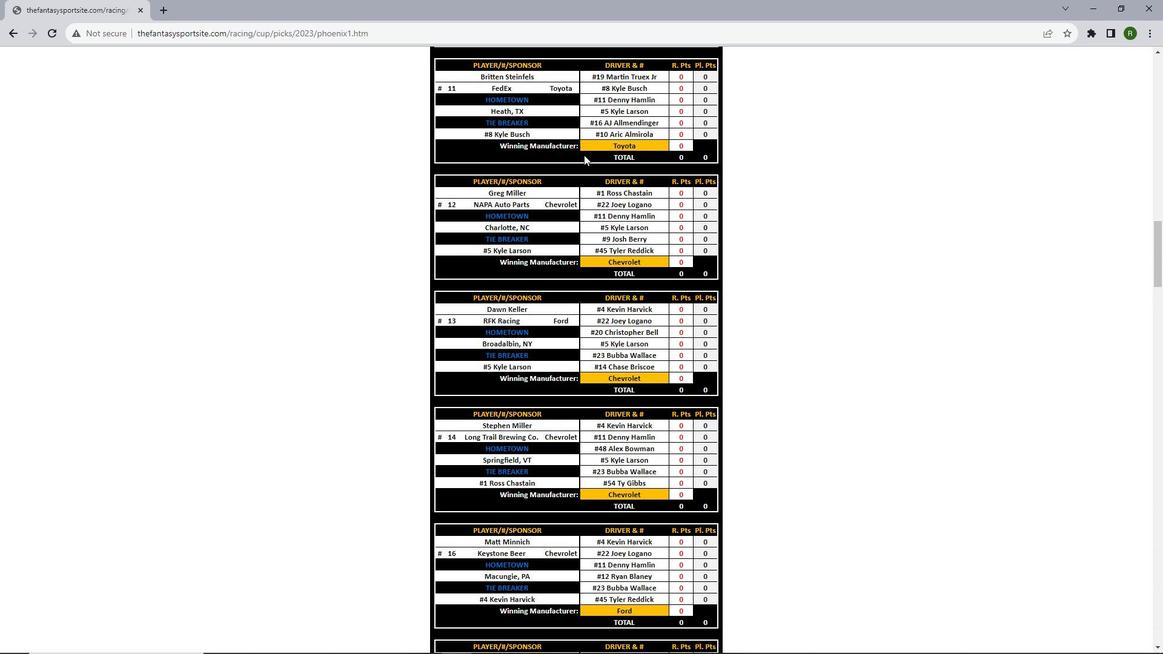 
Action: Mouse scrolled (584, 156) with delta (0, 0)
Screenshot: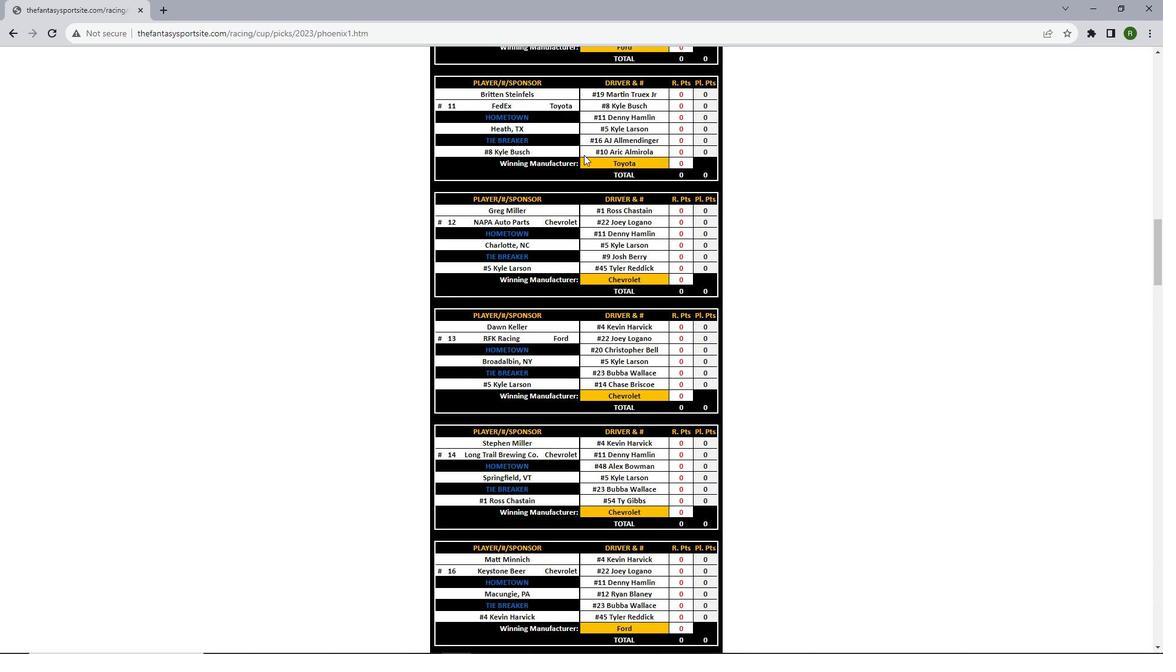 
Action: Mouse scrolled (584, 156) with delta (0, 0)
Screenshot: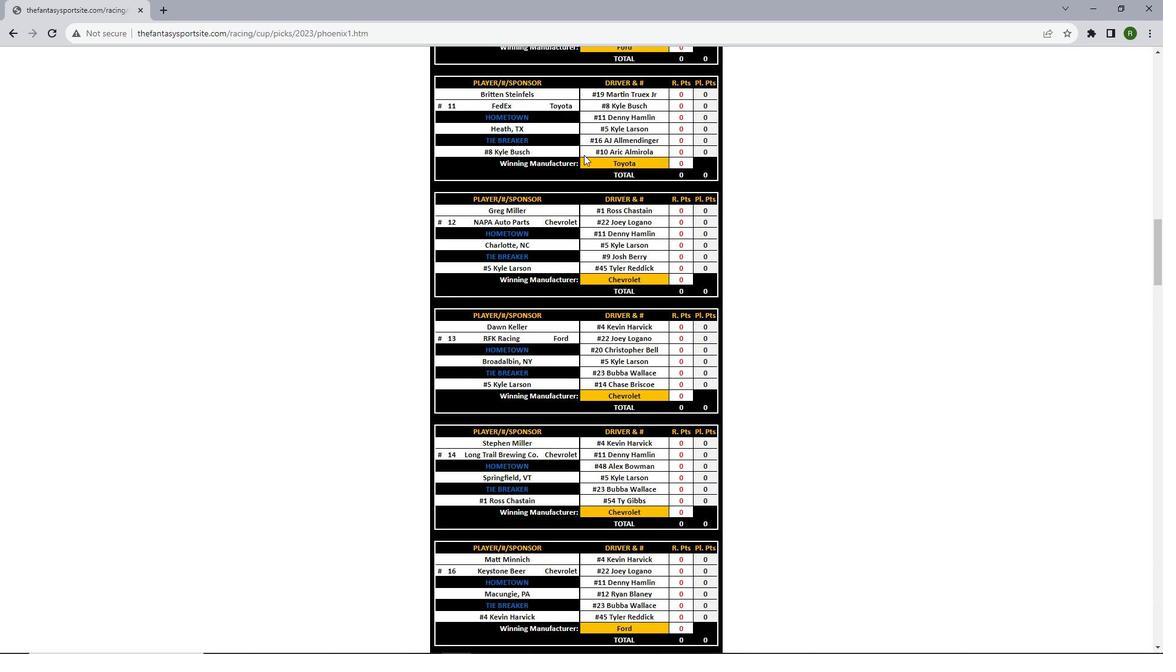 
Action: Mouse scrolled (584, 156) with delta (0, 0)
Screenshot: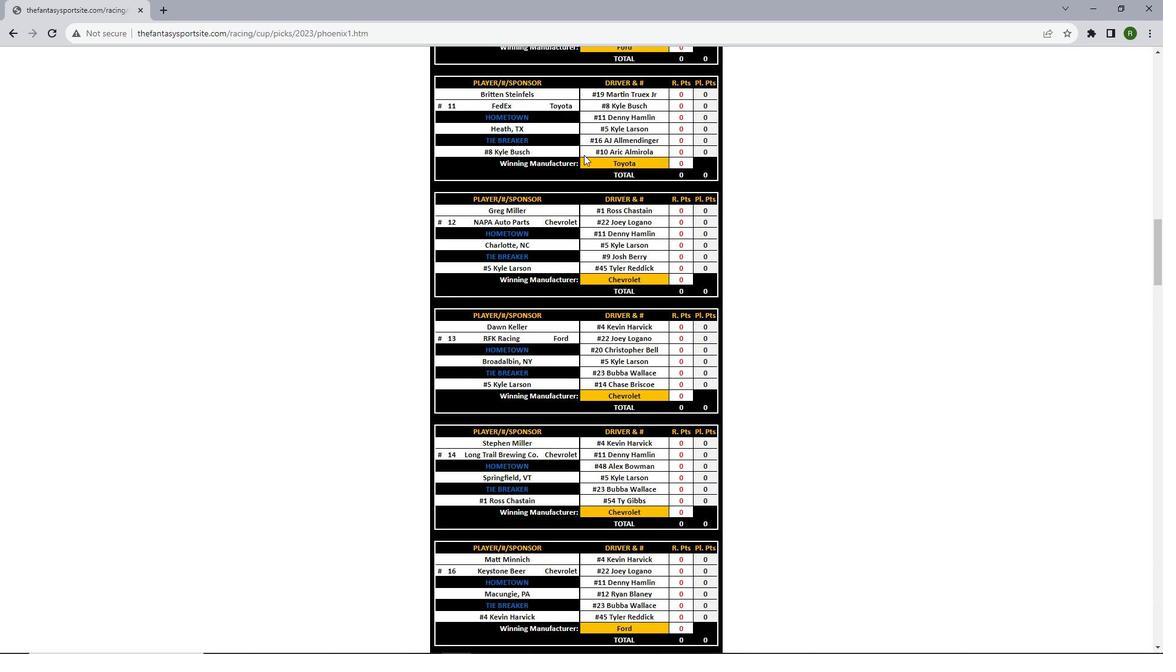 
Action: Mouse scrolled (584, 156) with delta (0, 0)
Screenshot: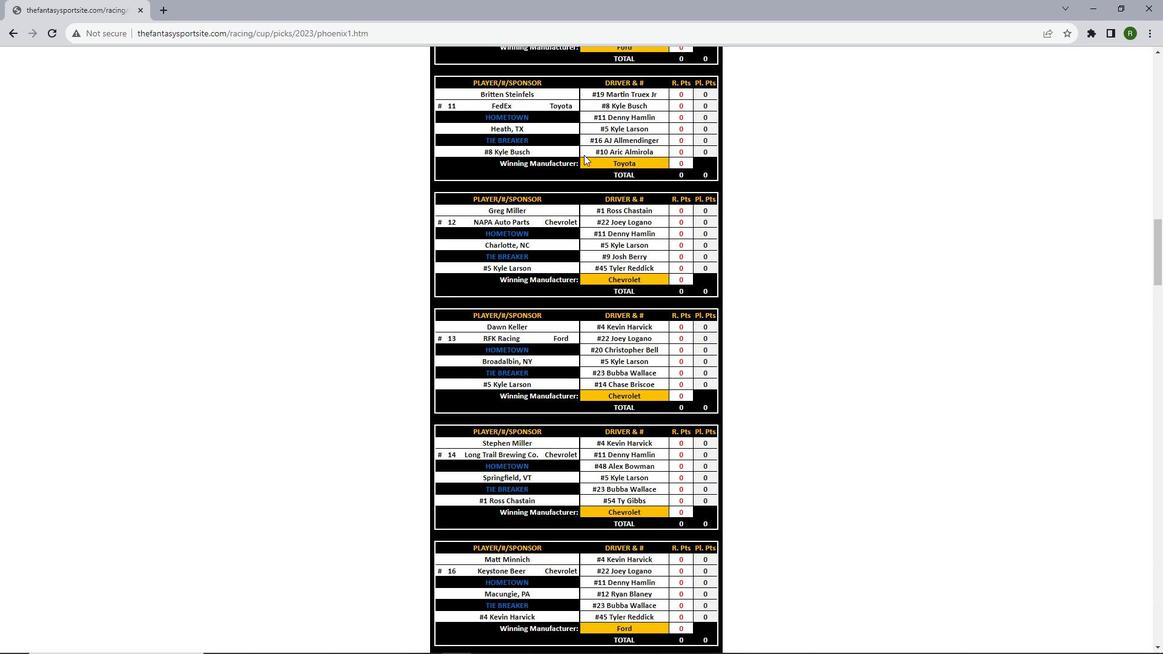 
Action: Mouse scrolled (584, 156) with delta (0, 0)
Screenshot: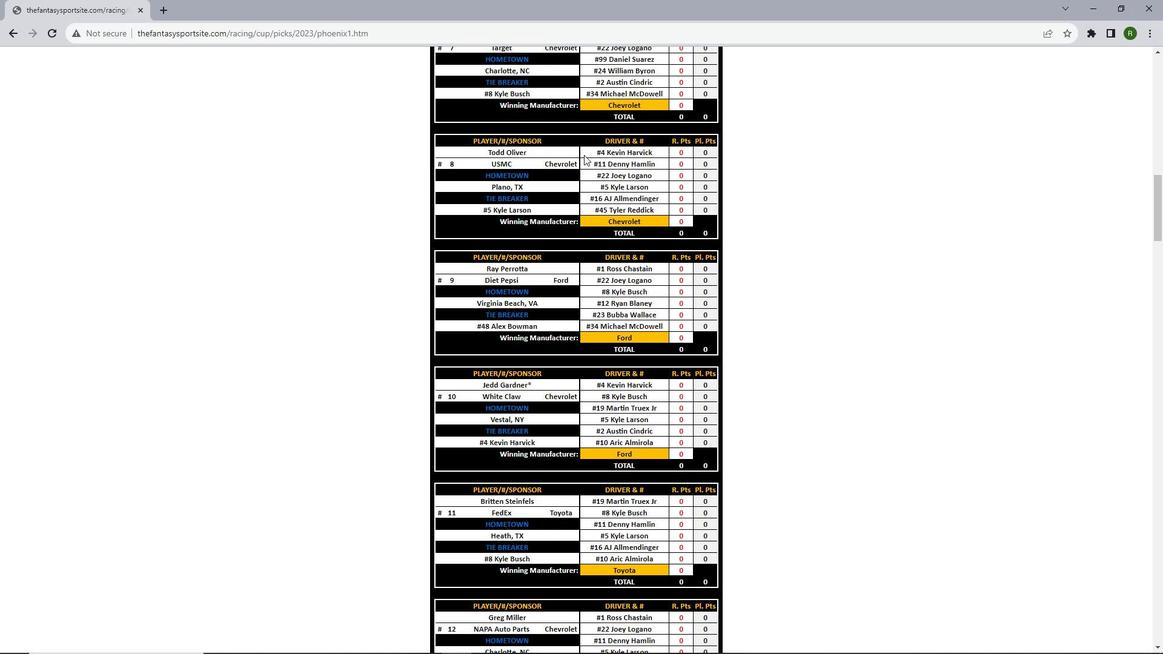 
Action: Mouse scrolled (584, 156) with delta (0, 0)
Screenshot: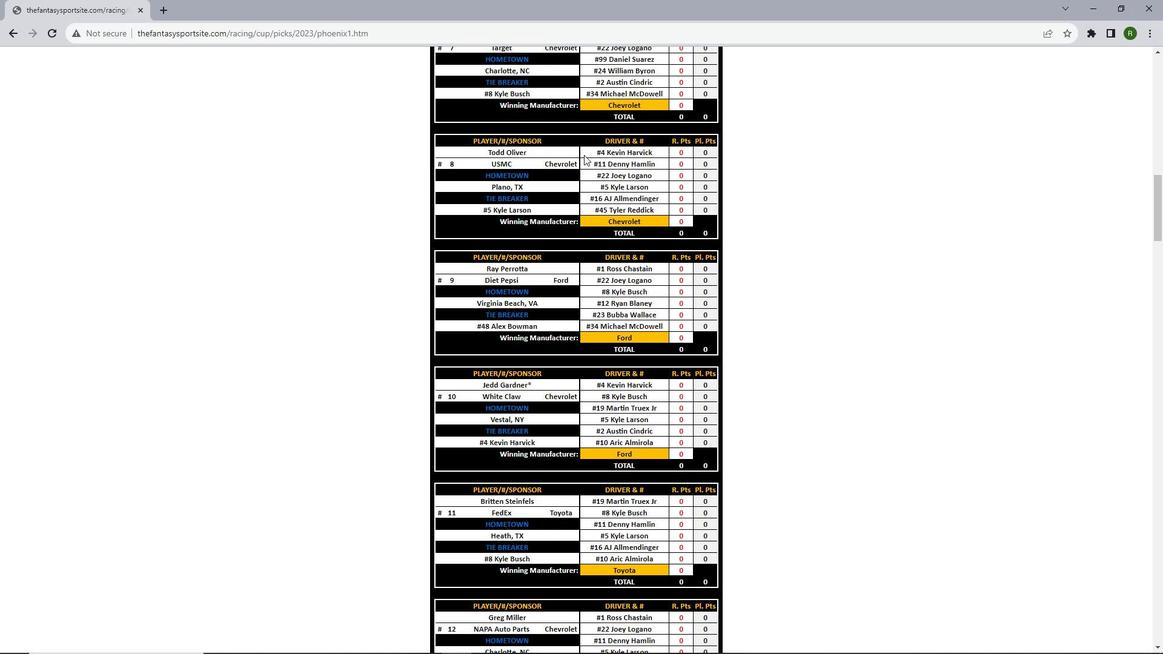 
Action: Mouse scrolled (584, 156) with delta (0, 0)
Screenshot: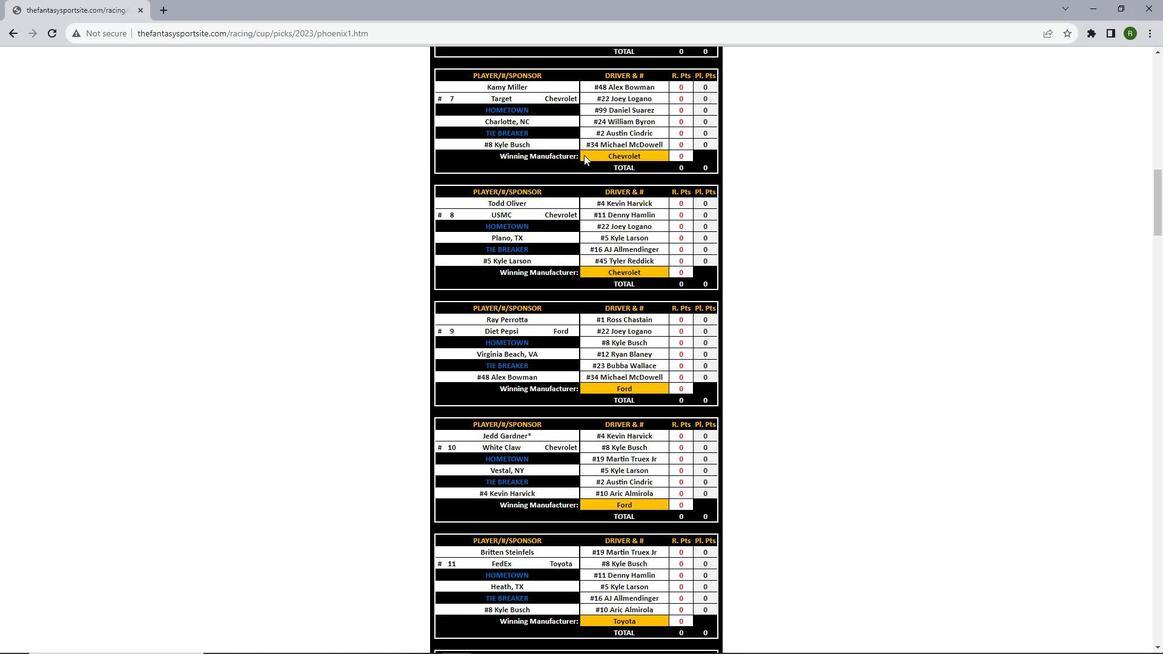 
Action: Mouse scrolled (584, 156) with delta (0, 1)
Screenshot: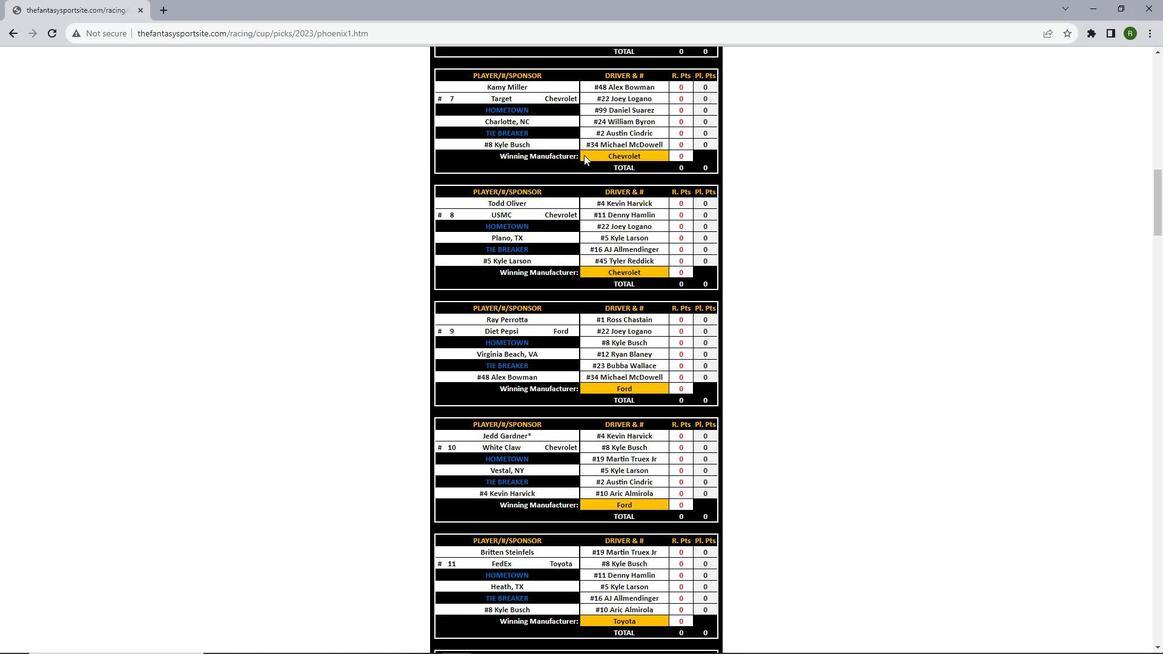 
Action: Mouse scrolled (584, 156) with delta (0, 0)
Screenshot: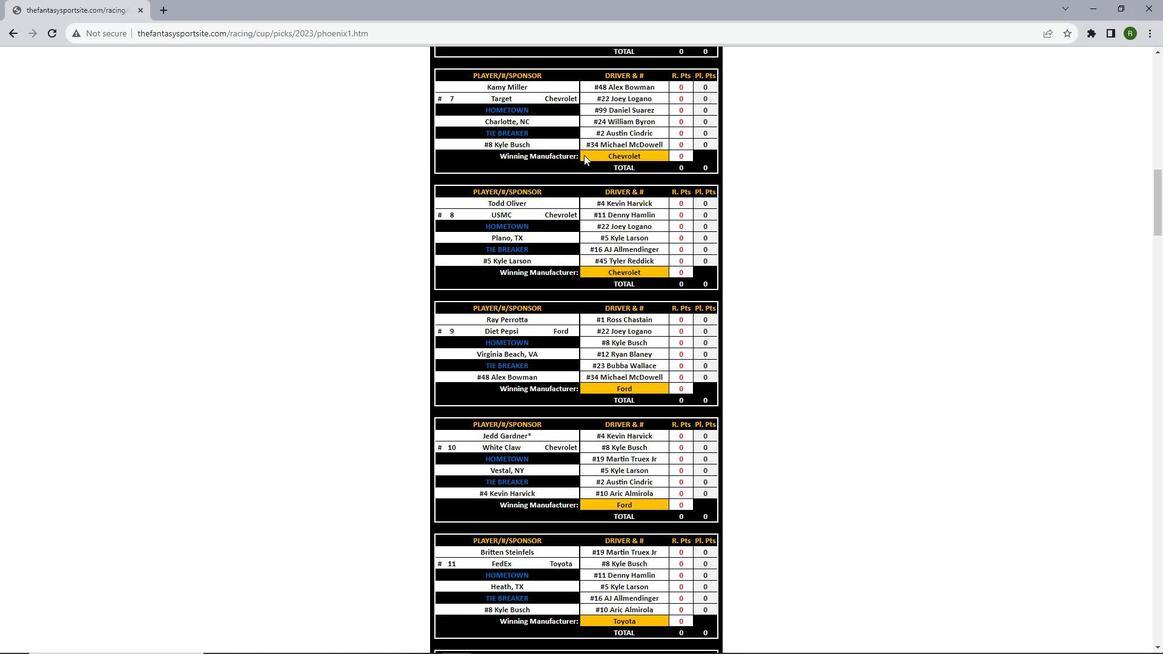 
Action: Mouse scrolled (584, 156) with delta (0, 0)
Screenshot: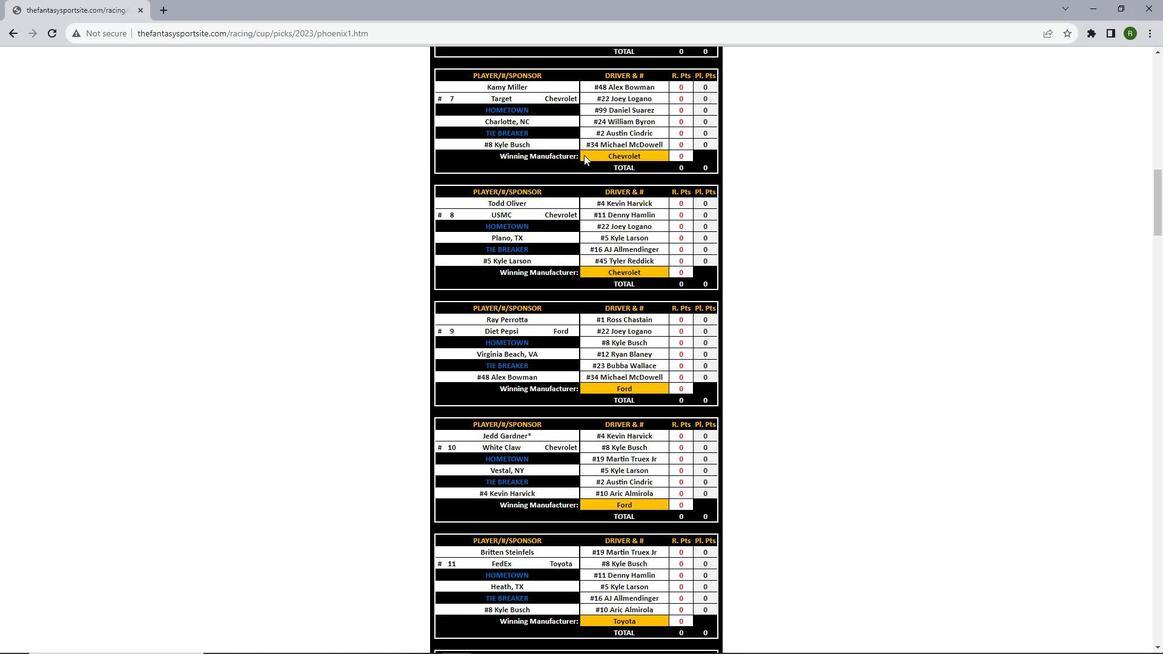 
Action: Mouse scrolled (584, 156) with delta (0, 0)
Screenshot: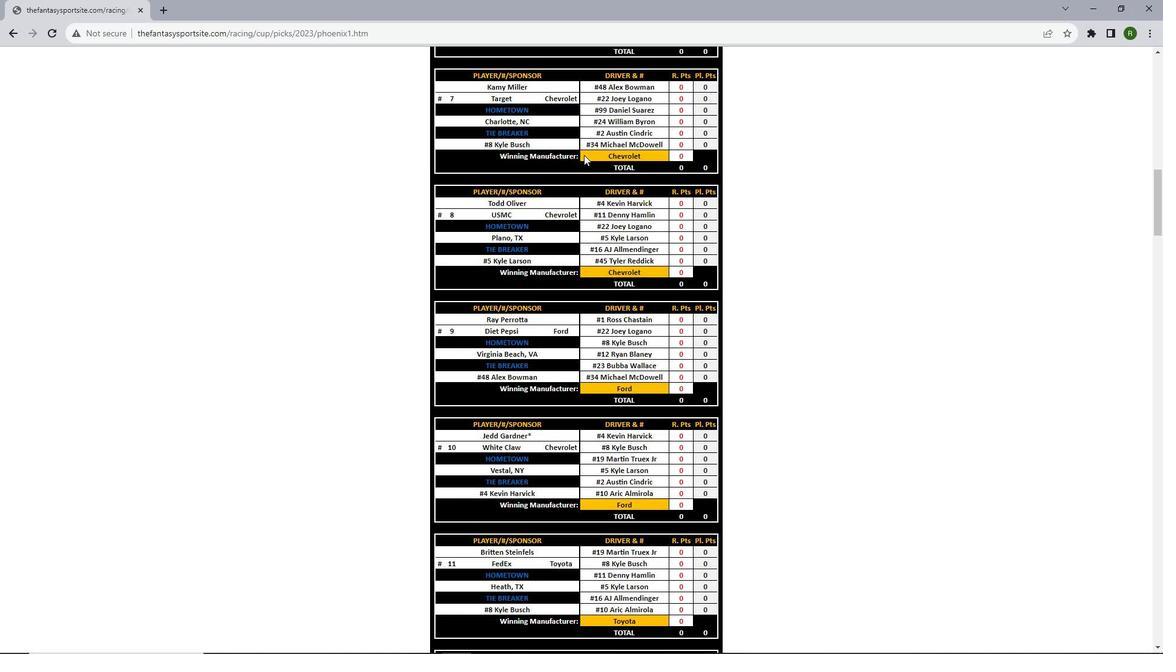 
Action: Mouse scrolled (584, 156) with delta (0, 0)
Screenshot: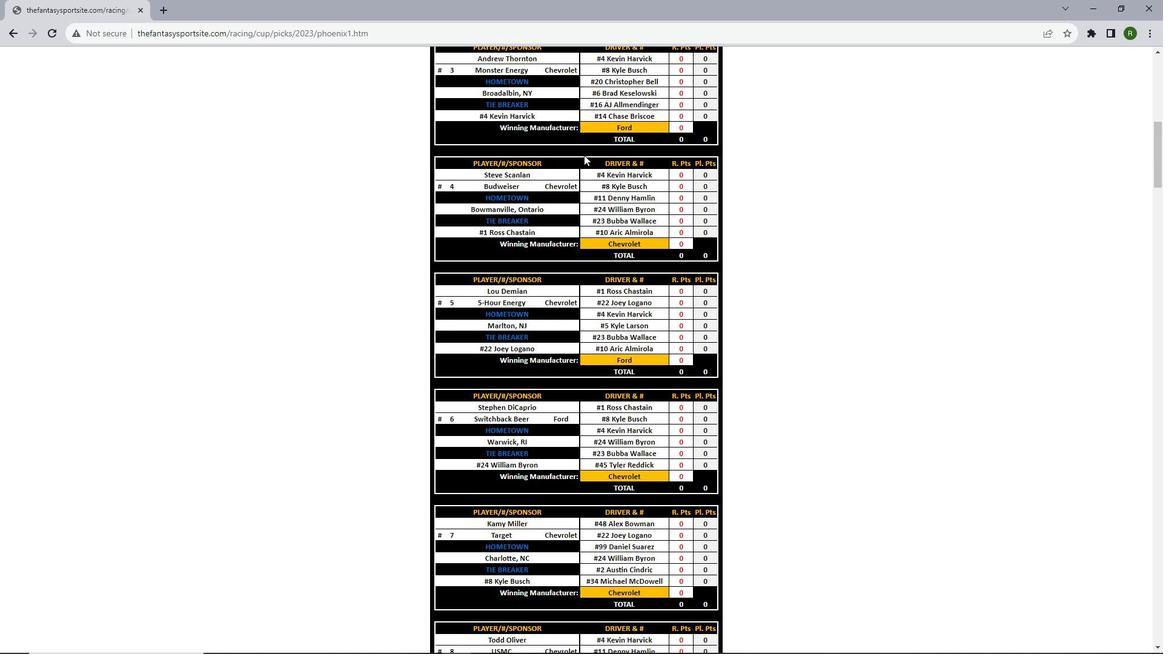 
Action: Mouse scrolled (584, 156) with delta (0, 0)
Screenshot: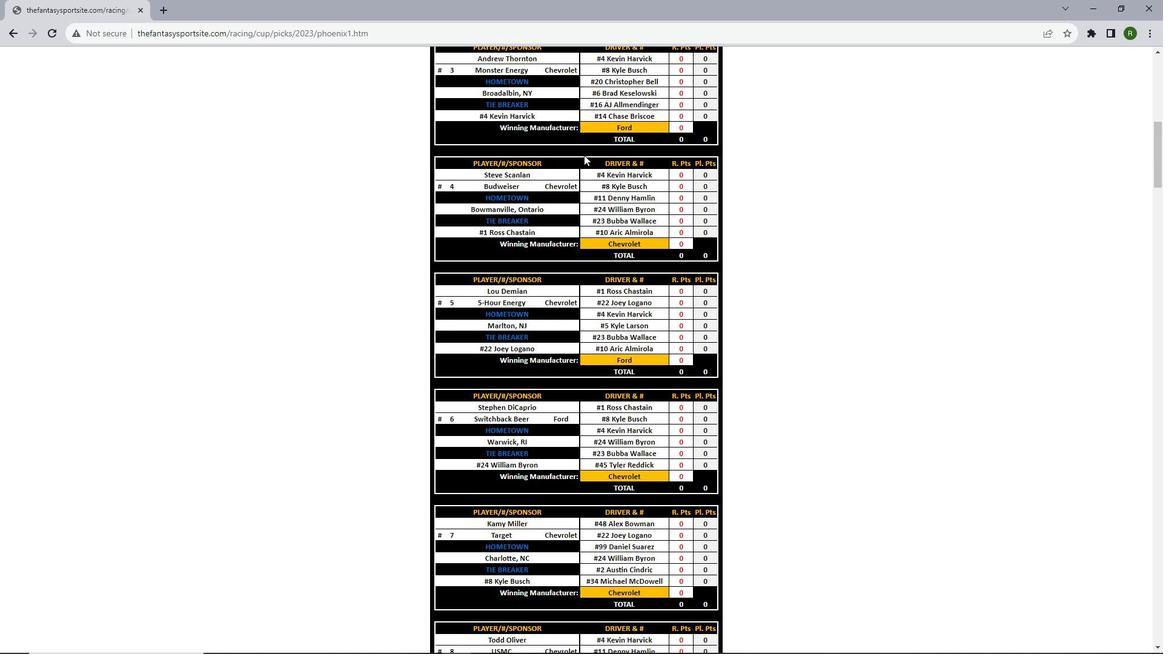 
Action: Mouse scrolled (584, 156) with delta (0, 0)
Screenshot: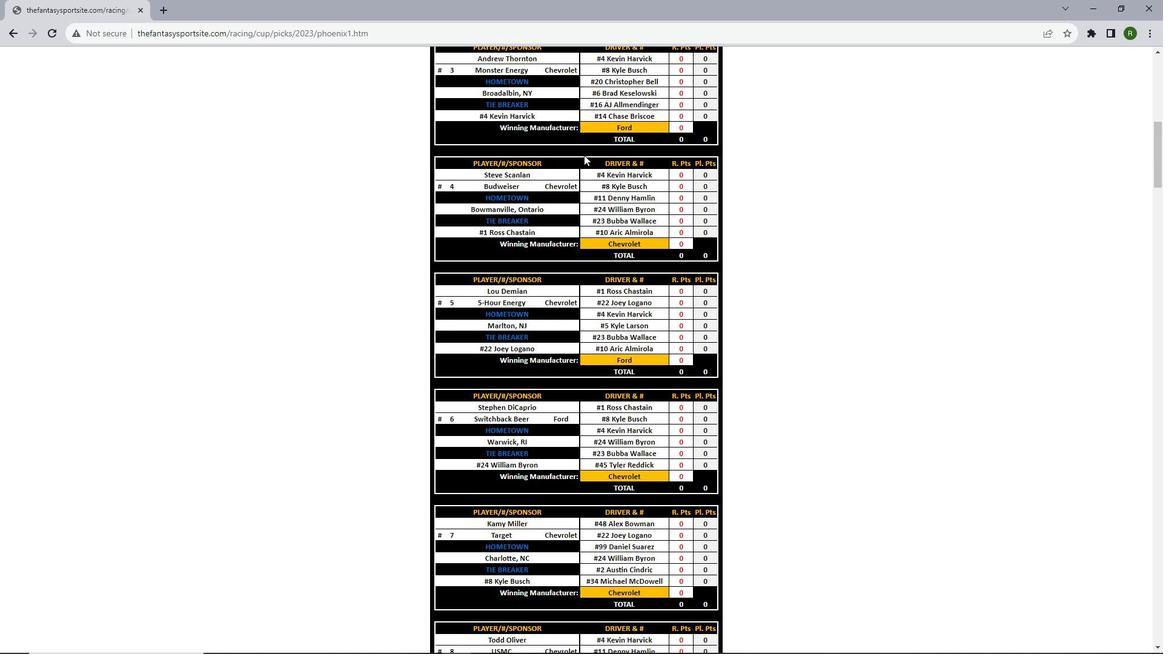 
Action: Mouse scrolled (584, 156) with delta (0, 0)
Screenshot: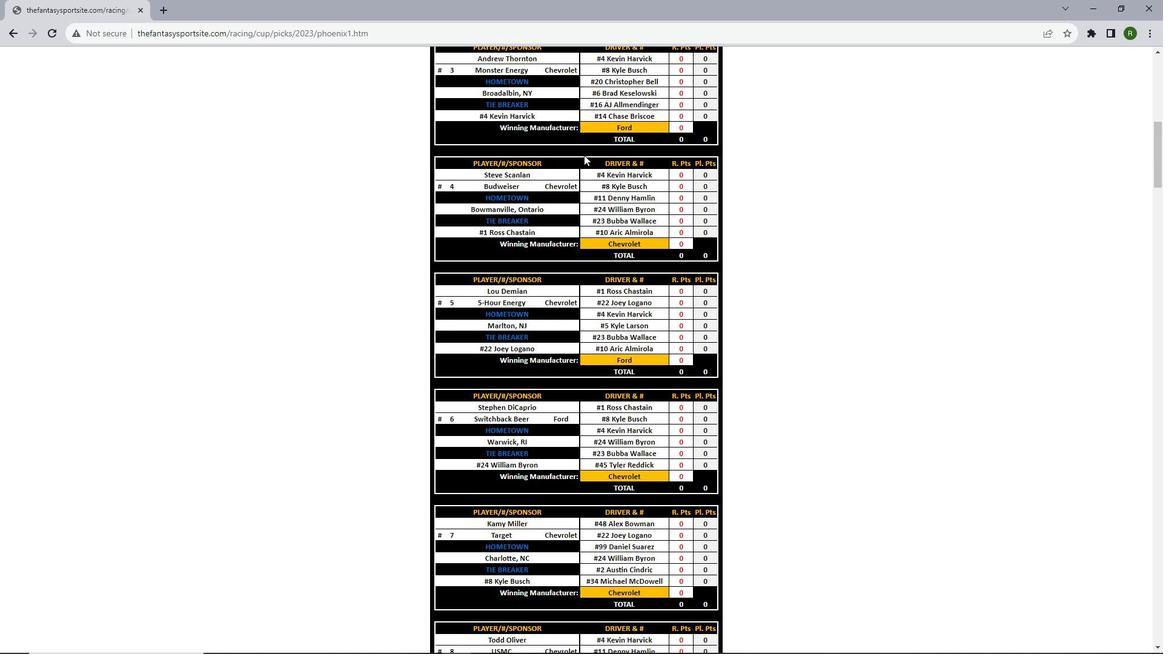 
Action: Mouse scrolled (584, 156) with delta (0, 0)
Screenshot: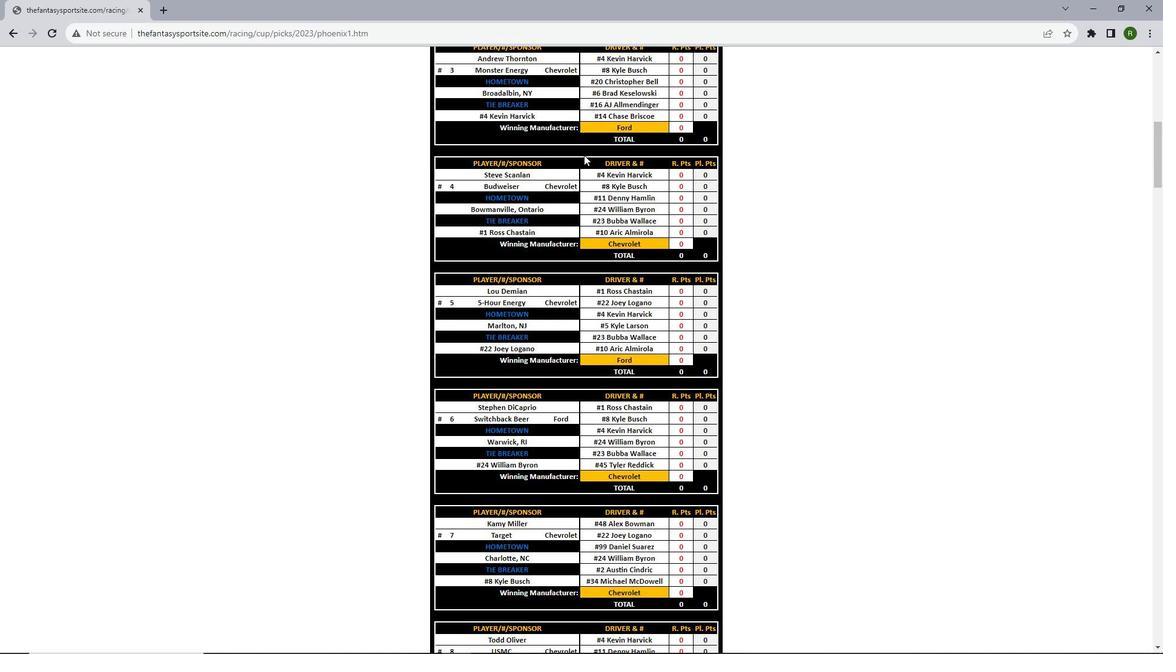 
Action: Mouse scrolled (584, 156) with delta (0, 0)
Screenshot: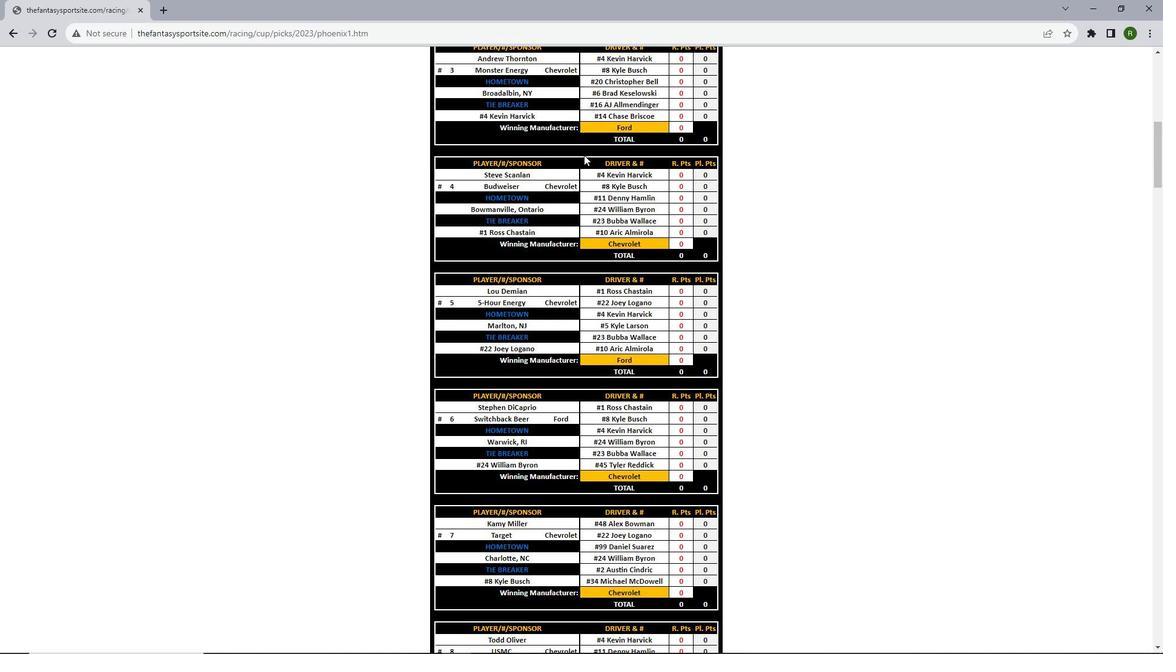 
Action: Mouse scrolled (584, 156) with delta (0, 0)
Screenshot: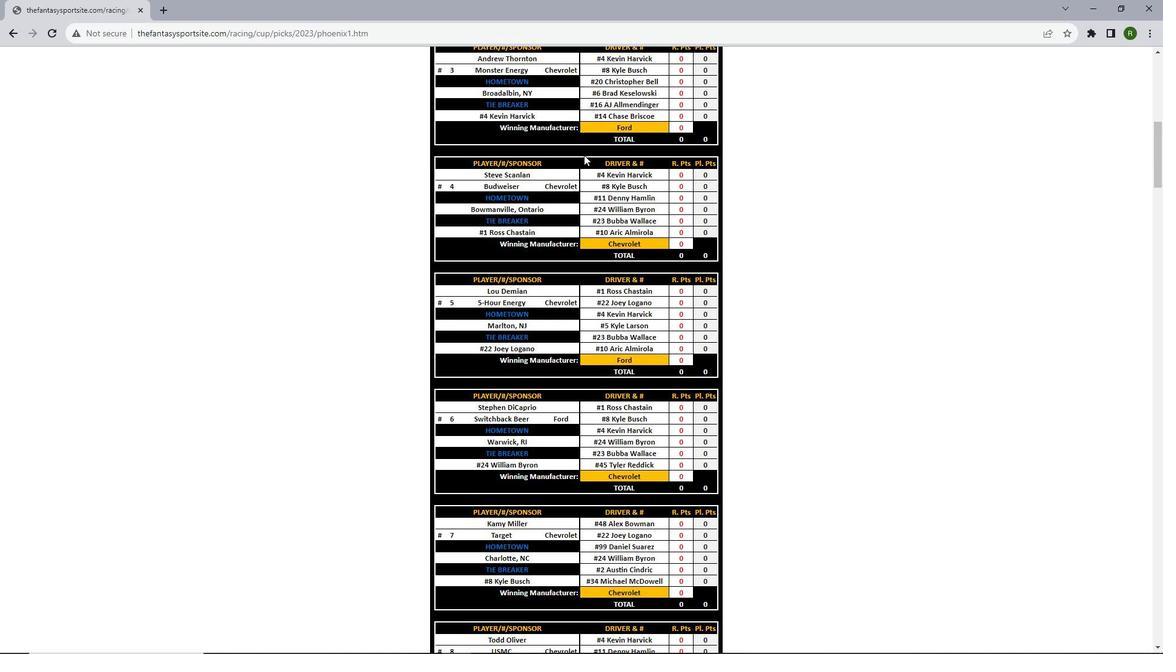 
Action: Mouse scrolled (584, 156) with delta (0, 0)
Screenshot: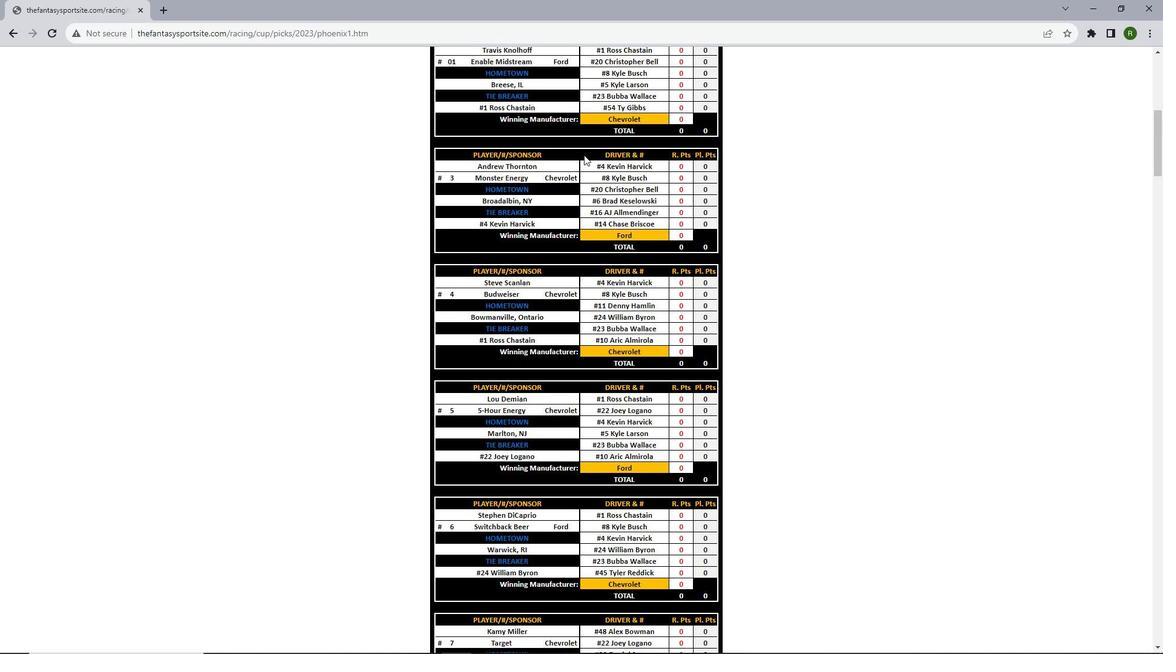 
Action: Mouse scrolled (584, 156) with delta (0, 0)
Screenshot: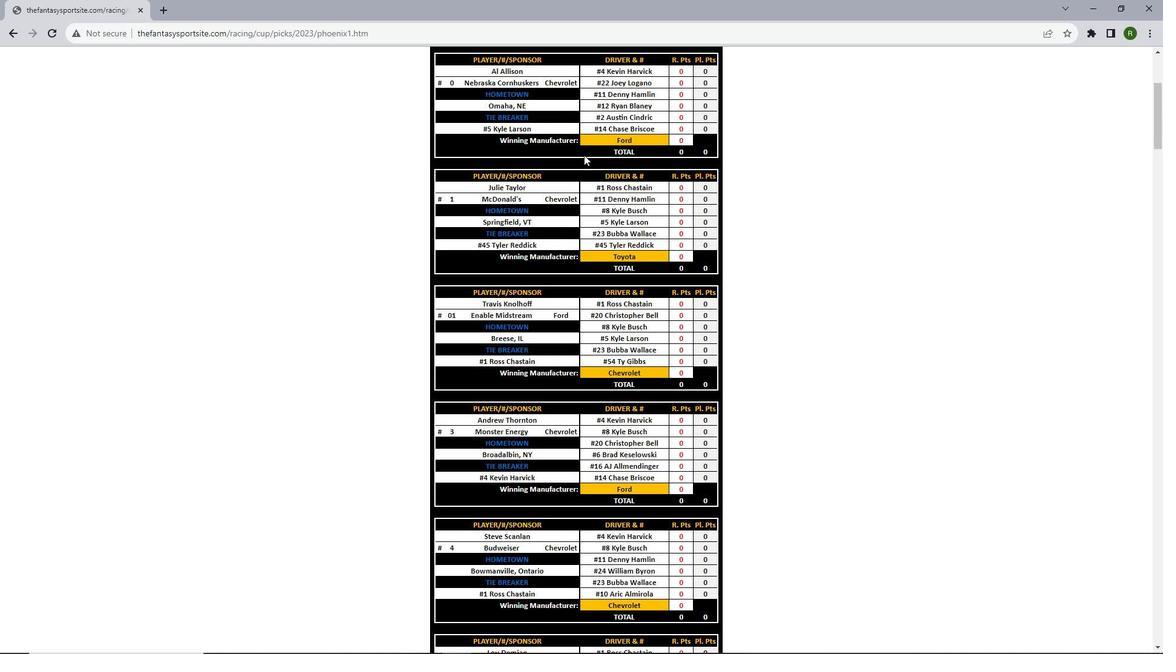 
Action: Mouse scrolled (584, 156) with delta (0, 0)
Screenshot: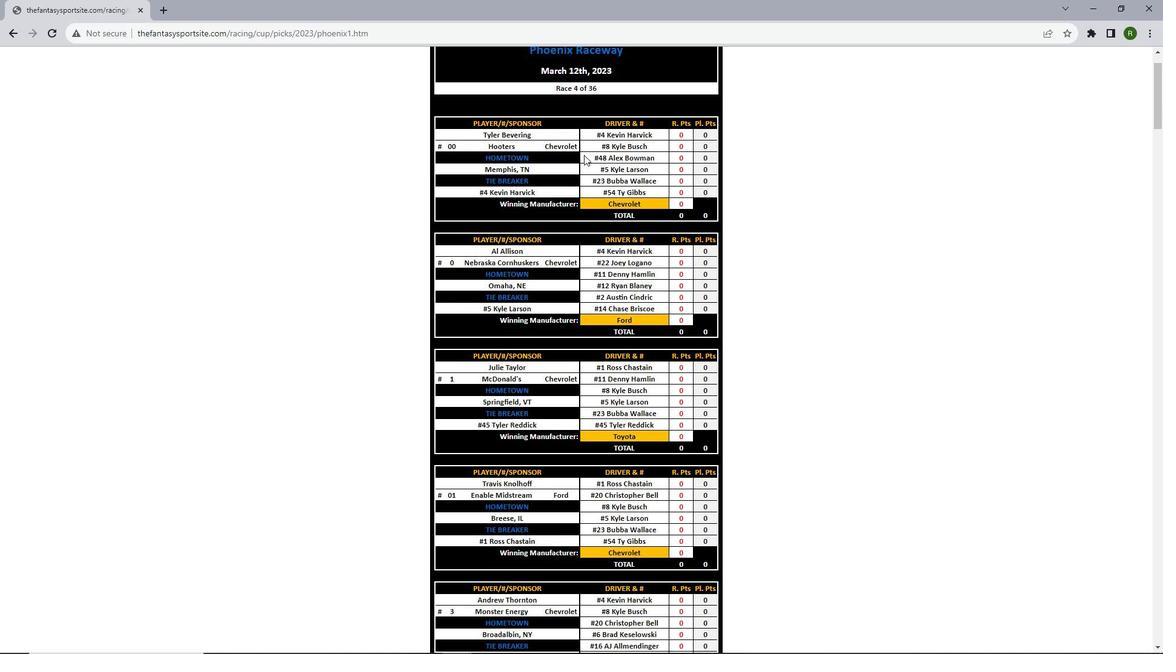 
Action: Mouse scrolled (584, 156) with delta (0, 0)
Screenshot: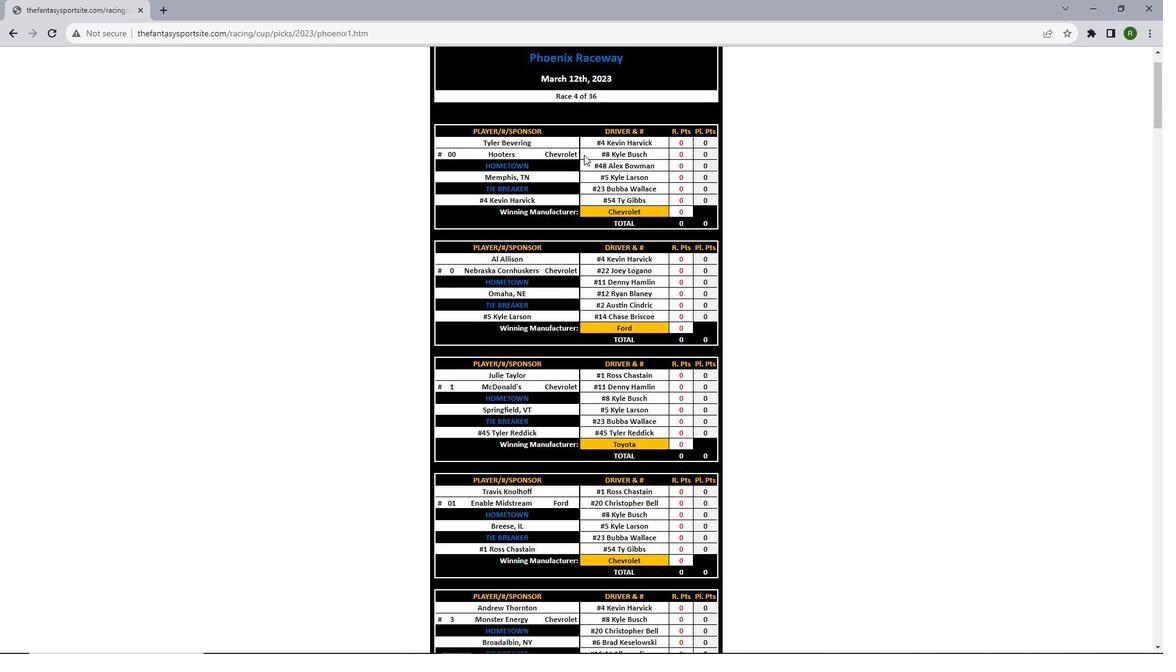 
Action: Mouse scrolled (584, 156) with delta (0, 0)
Screenshot: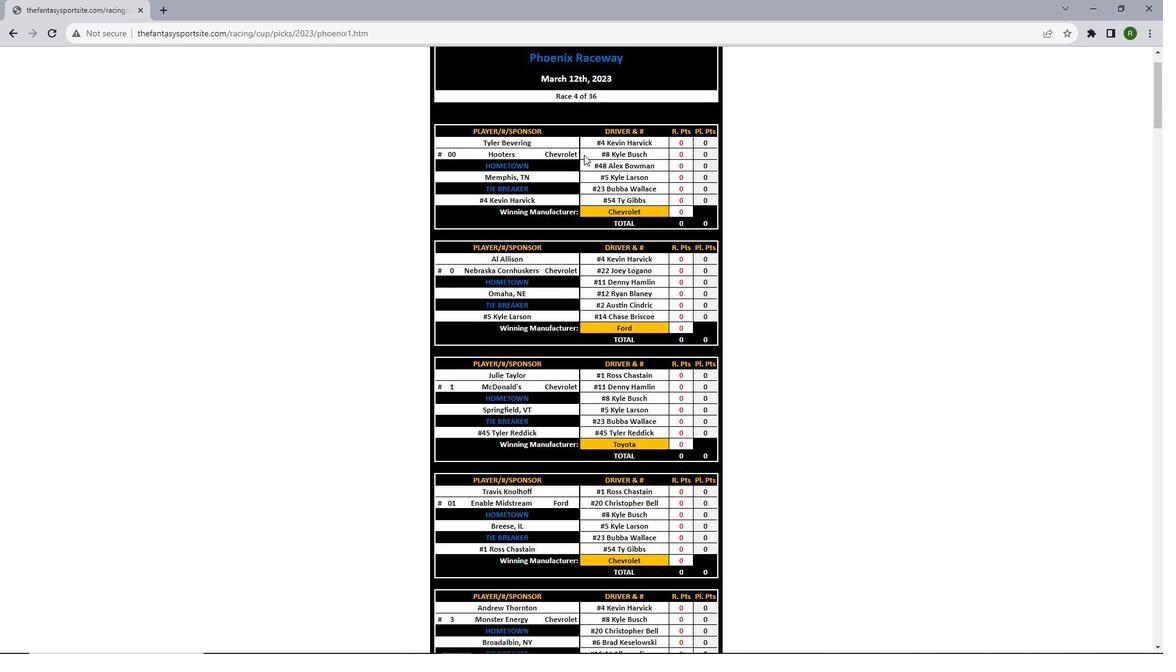 
Action: Mouse scrolled (584, 156) with delta (0, 0)
Screenshot: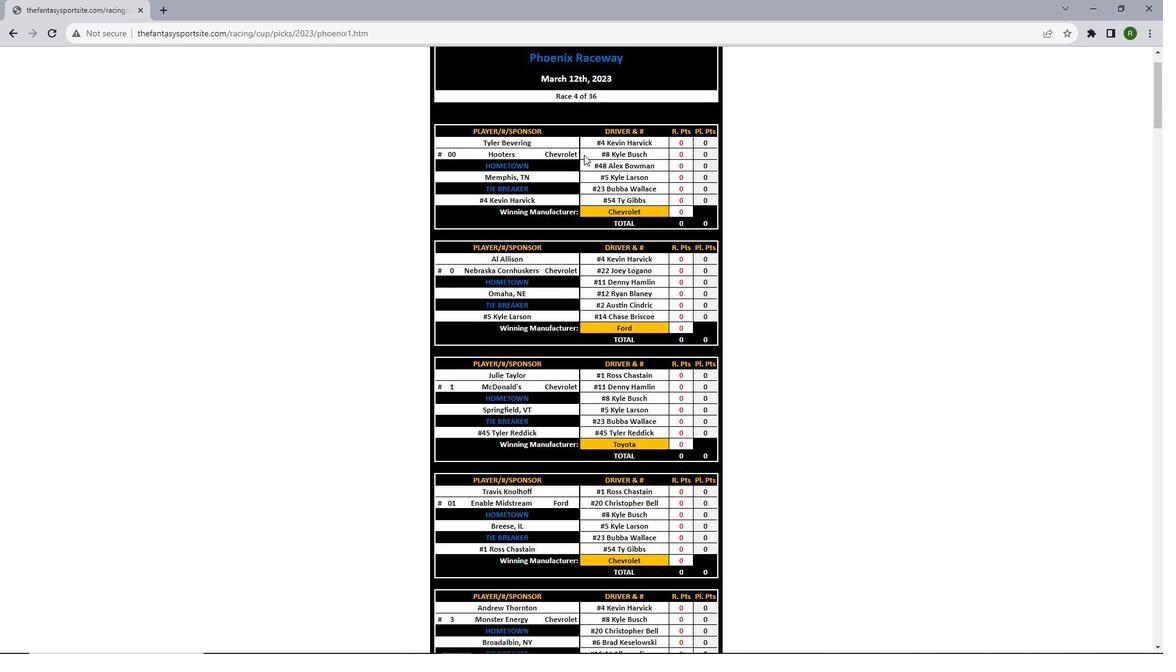 
Action: Mouse scrolled (584, 156) with delta (0, 0)
Screenshot: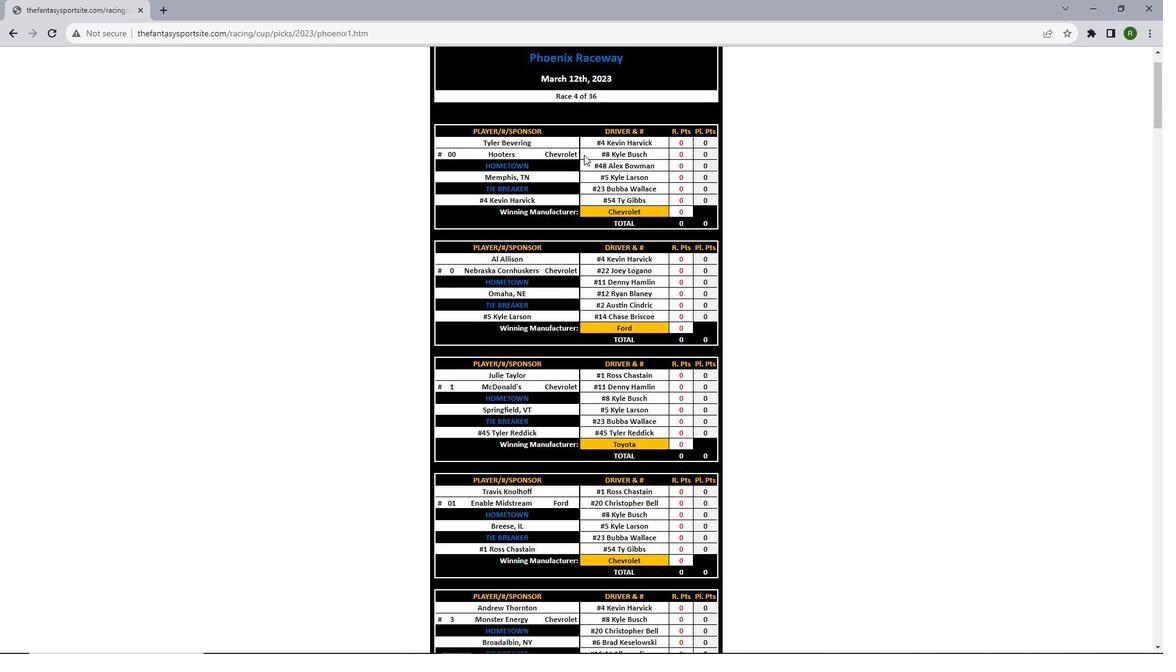 
Action: Mouse scrolled (584, 156) with delta (0, 0)
Screenshot: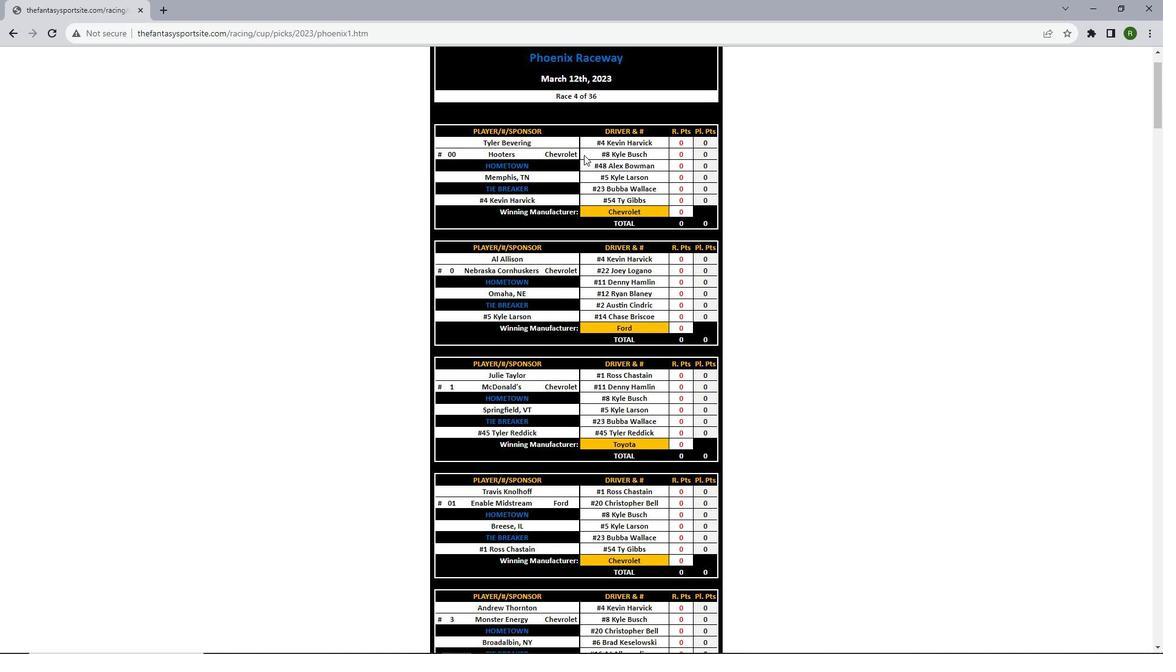 
Action: Mouse scrolled (584, 156) with delta (0, 0)
Screenshot: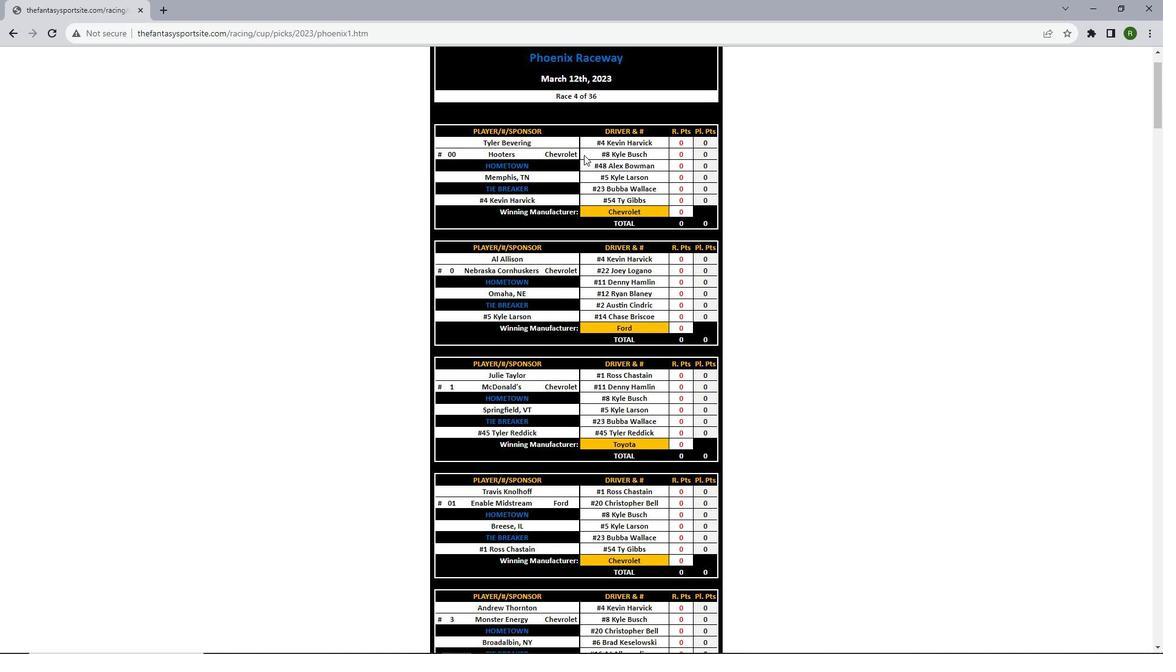 
Action: Mouse moved to (551, 227)
Screenshot: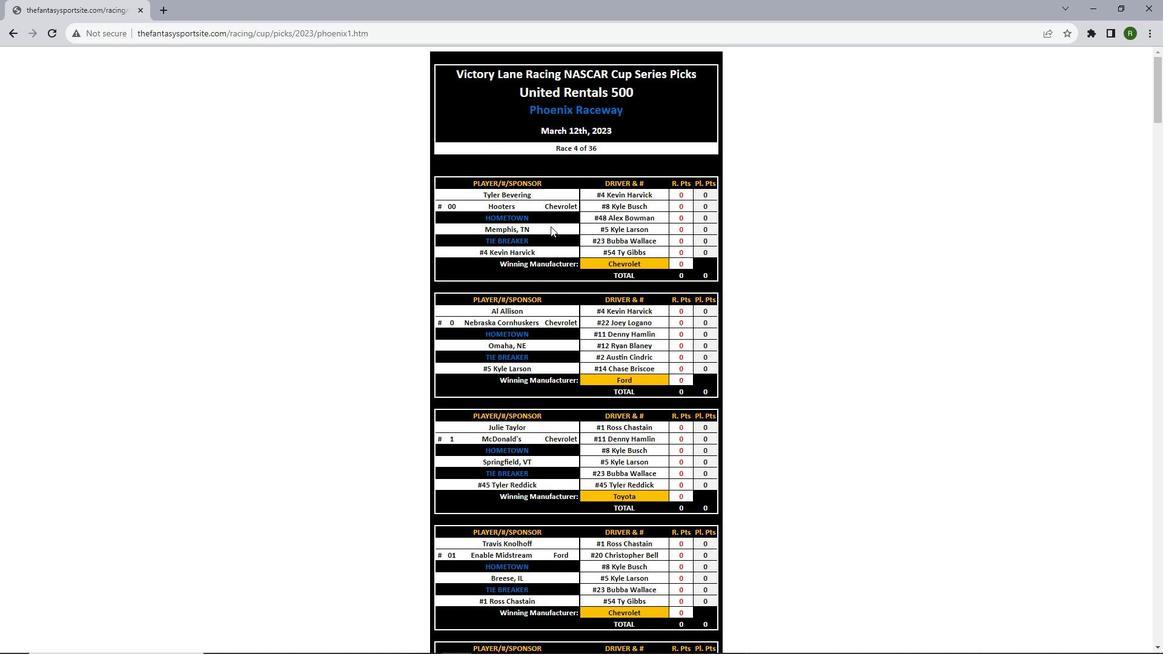 
